 Task: Create an Instagram post with a nature image and a caption about protecting wildlife and promoting biodiversity.
Action: Mouse moved to (110, 321)
Screenshot: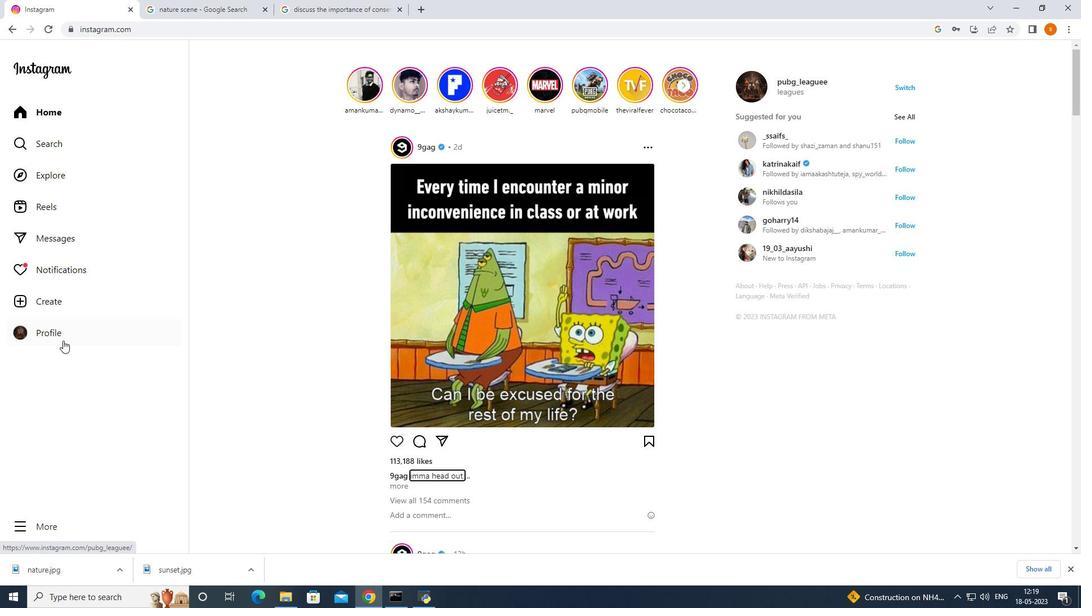 
Action: Mouse pressed left at (110, 321)
Screenshot: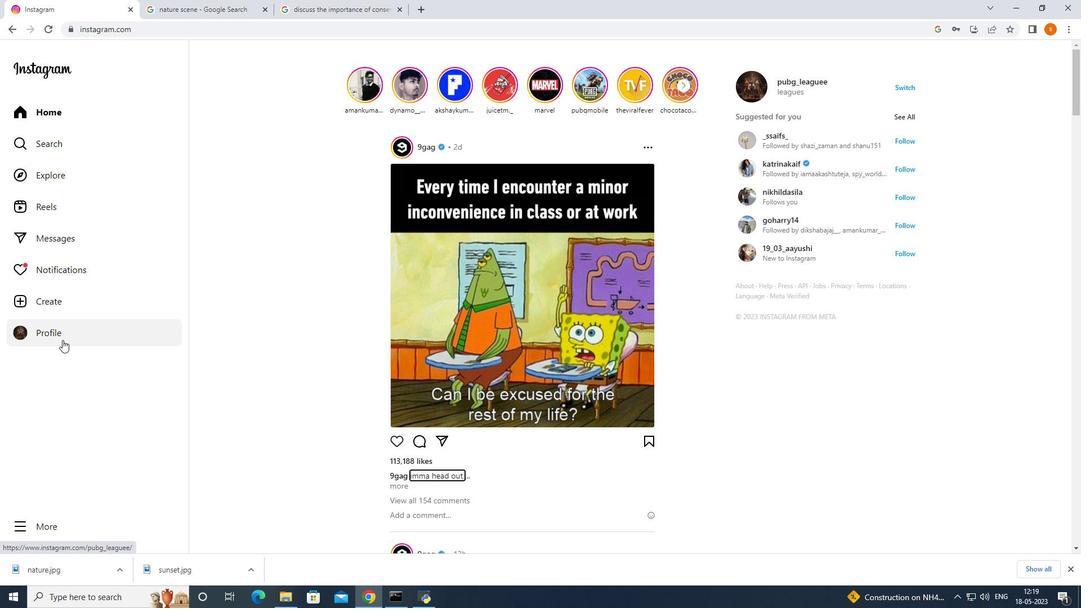 
Action: Mouse moved to (87, 169)
Screenshot: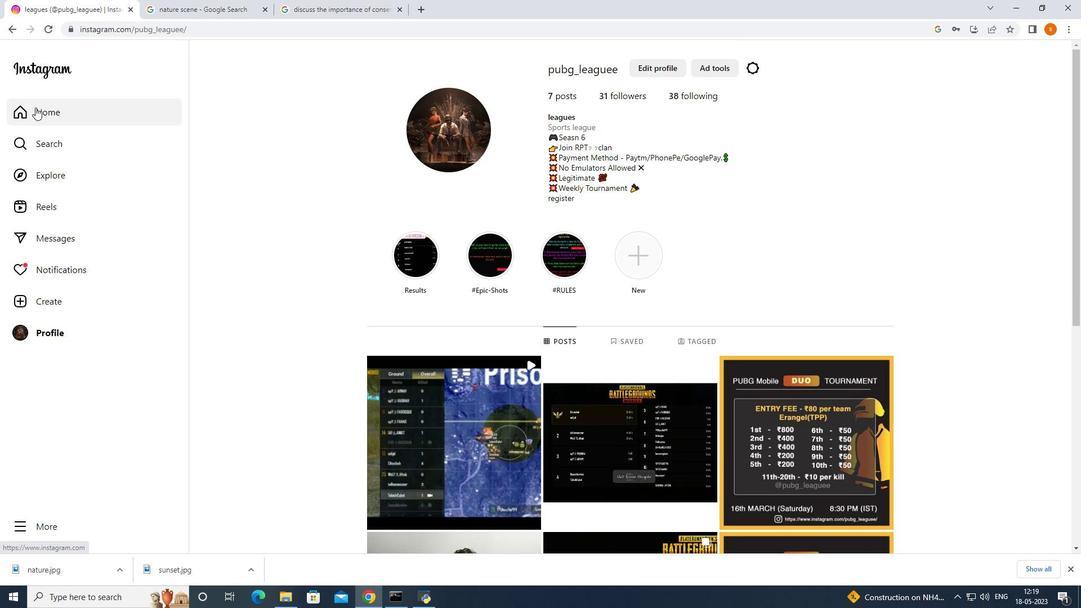 
Action: Mouse pressed left at (87, 169)
Screenshot: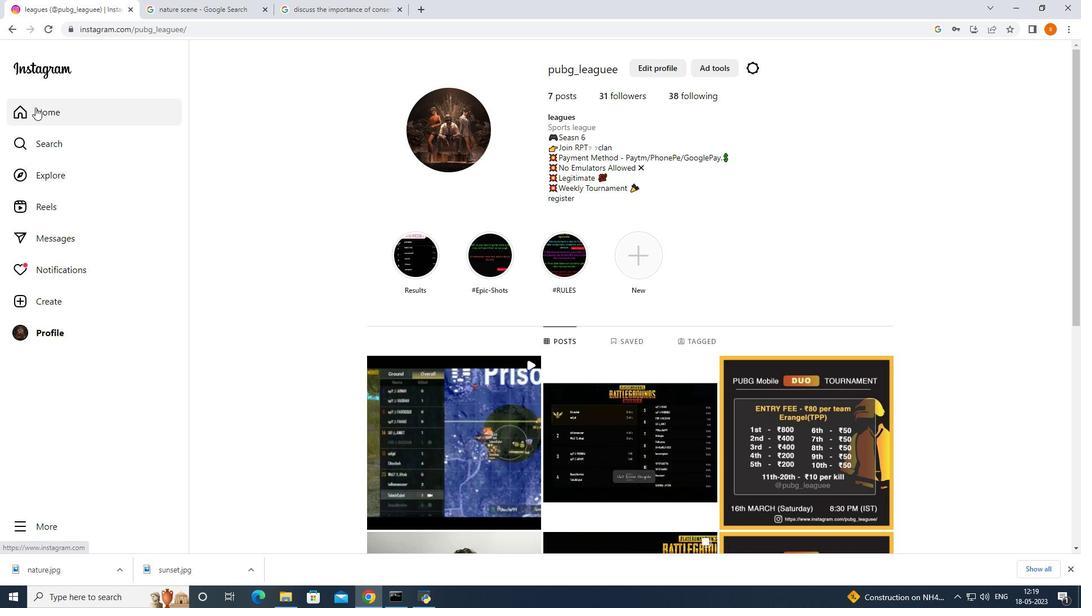 
Action: Mouse moved to (92, 304)
Screenshot: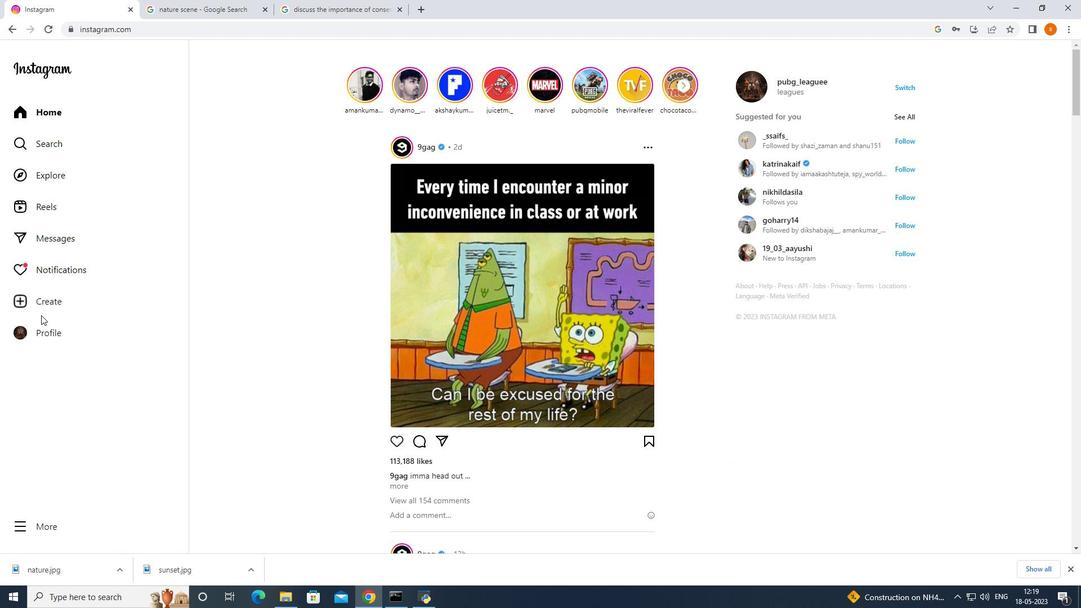 
Action: Mouse pressed left at (92, 304)
Screenshot: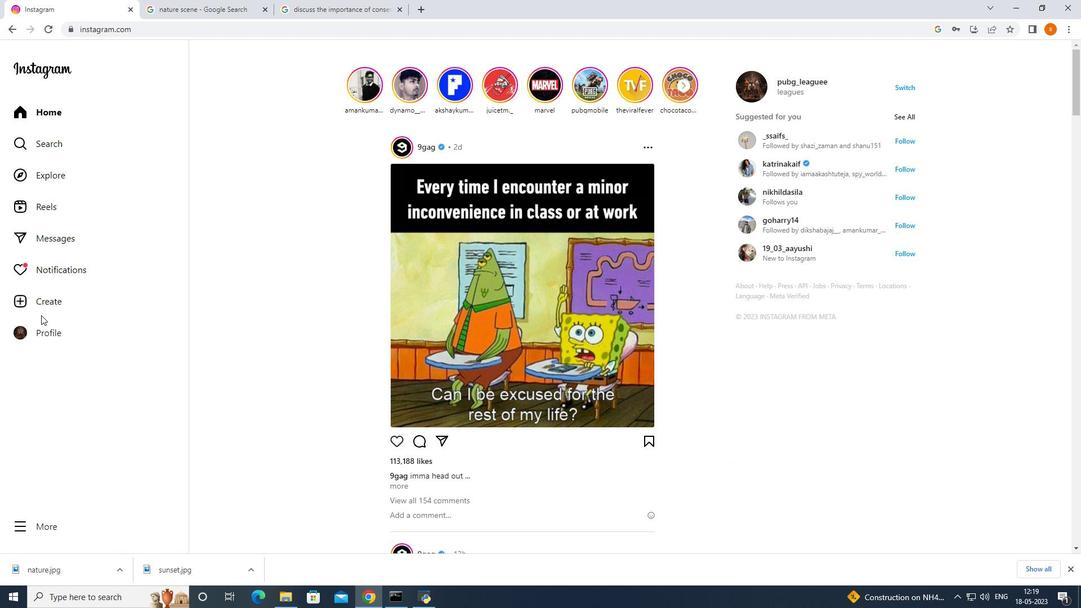 
Action: Mouse moved to (96, 300)
Screenshot: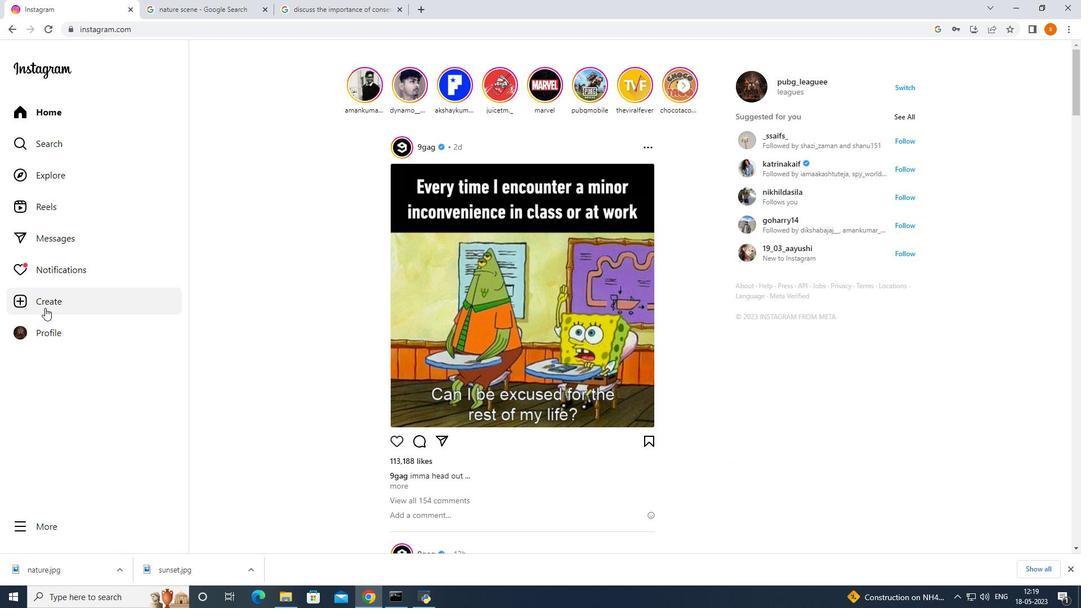 
Action: Mouse pressed left at (96, 300)
Screenshot: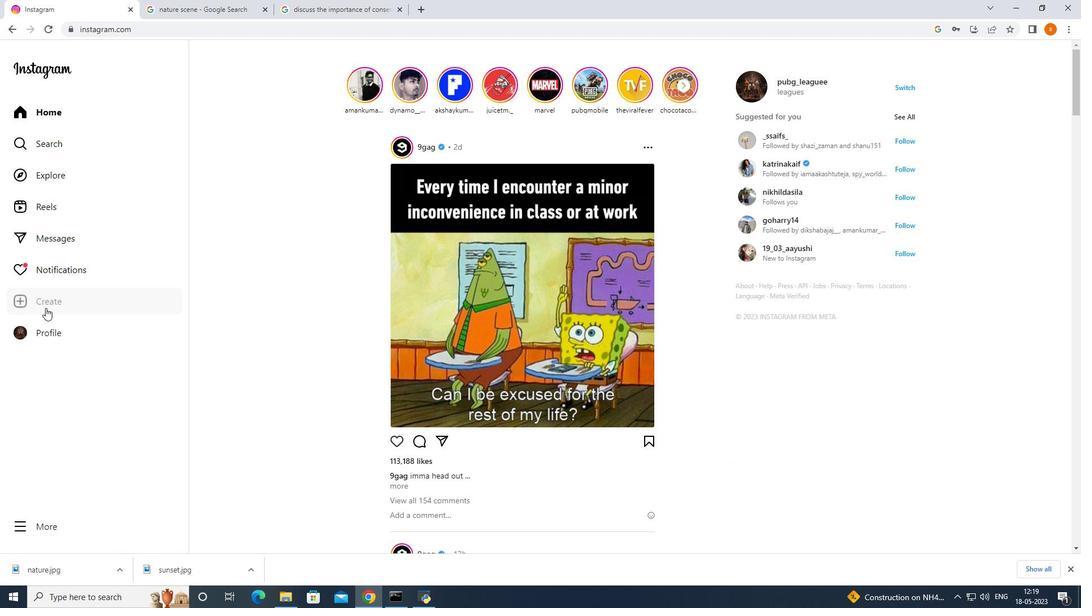 
Action: Mouse moved to (500, 321)
Screenshot: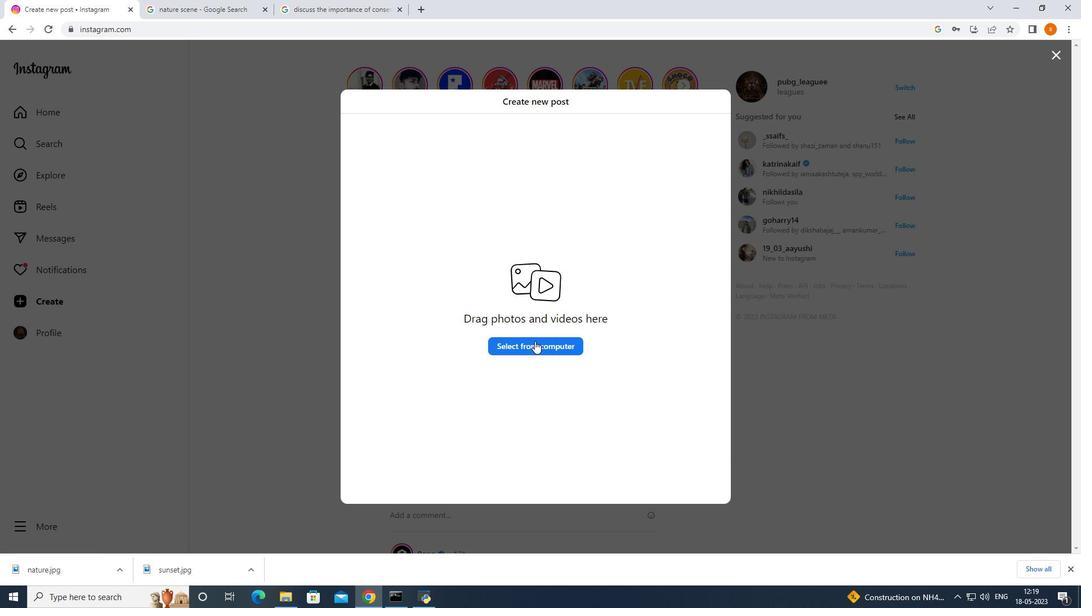 
Action: Mouse pressed left at (500, 321)
Screenshot: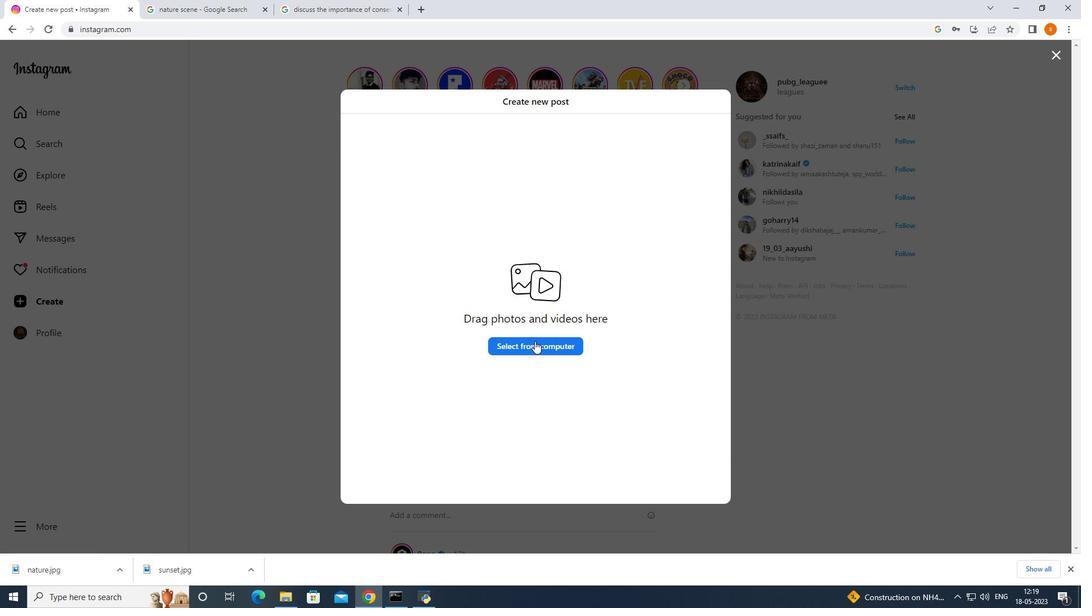 
Action: Mouse moved to (206, 293)
Screenshot: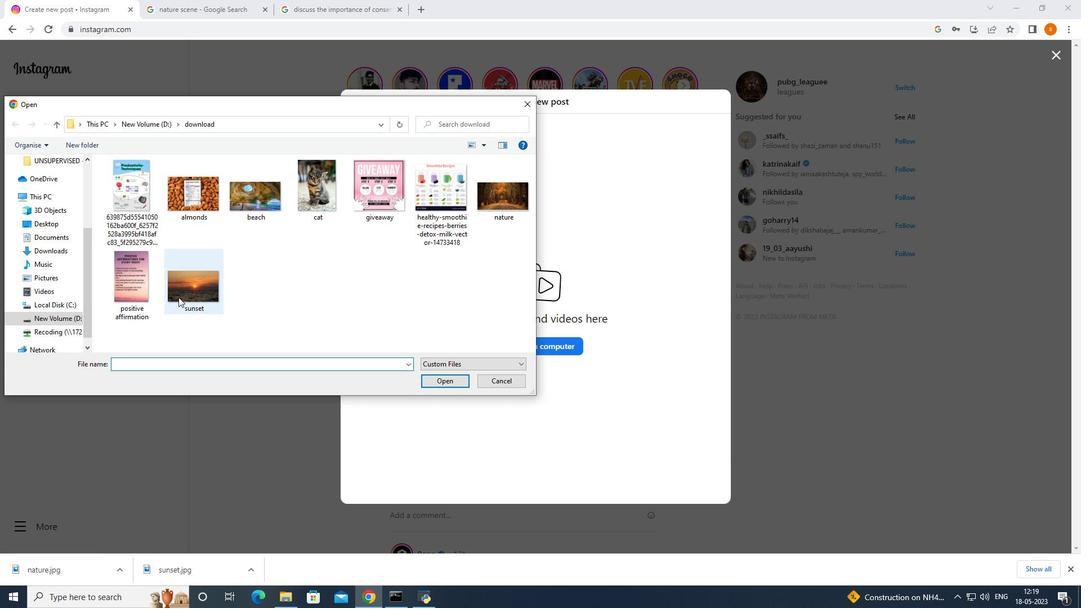 
Action: Mouse pressed left at (206, 293)
Screenshot: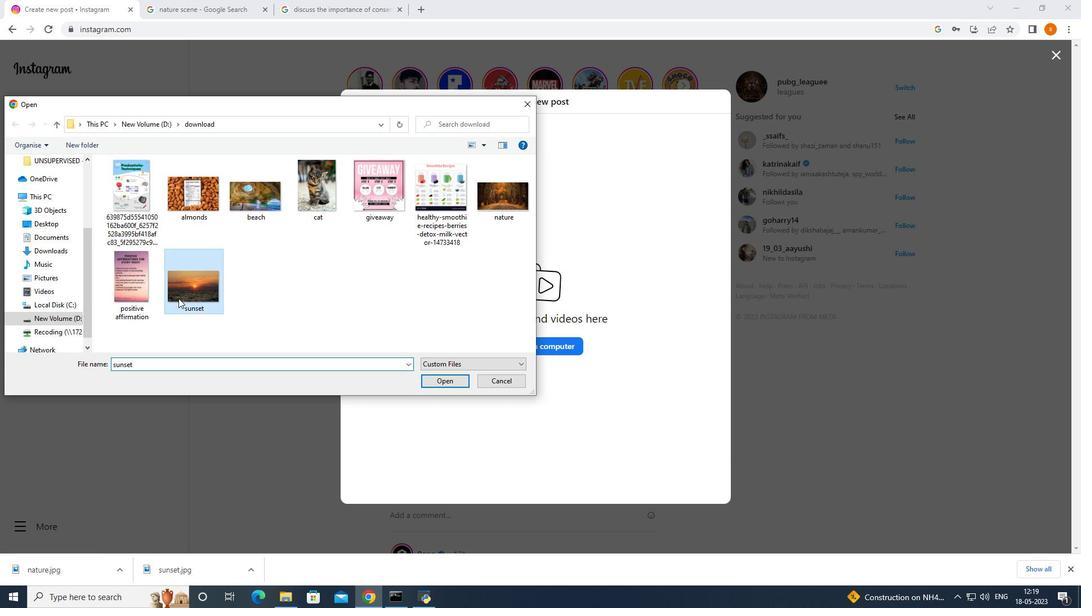 
Action: Mouse moved to (425, 349)
Screenshot: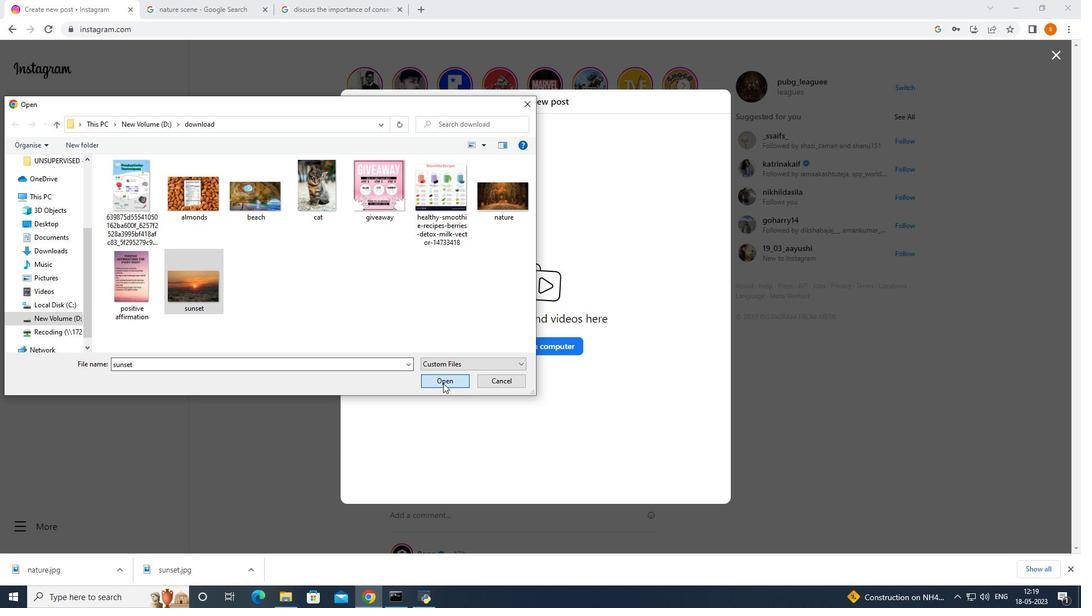 
Action: Mouse pressed left at (425, 349)
Screenshot: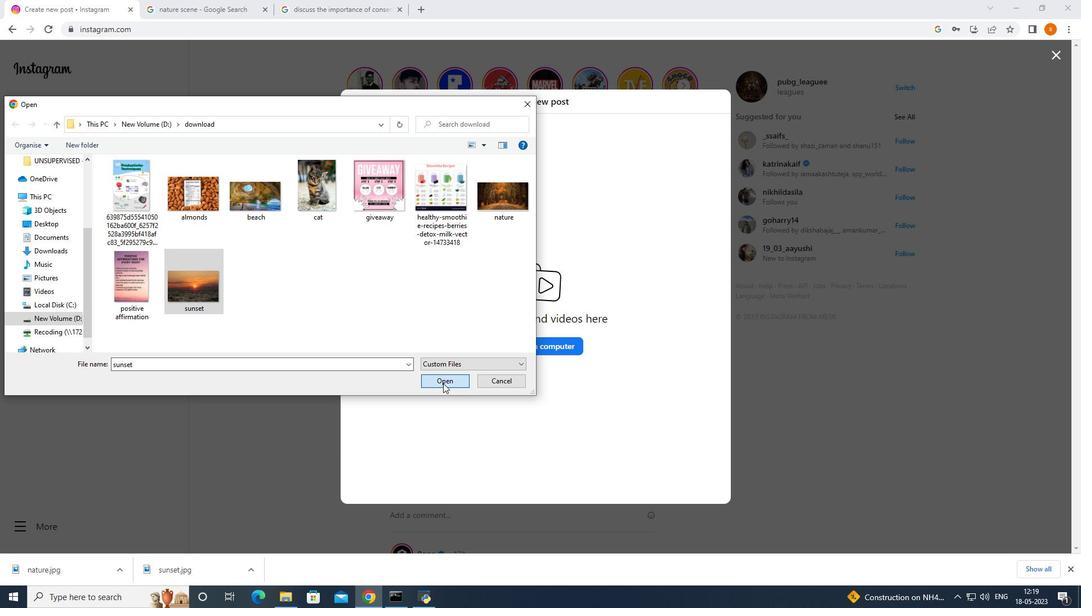 
Action: Mouse moved to (349, 166)
Screenshot: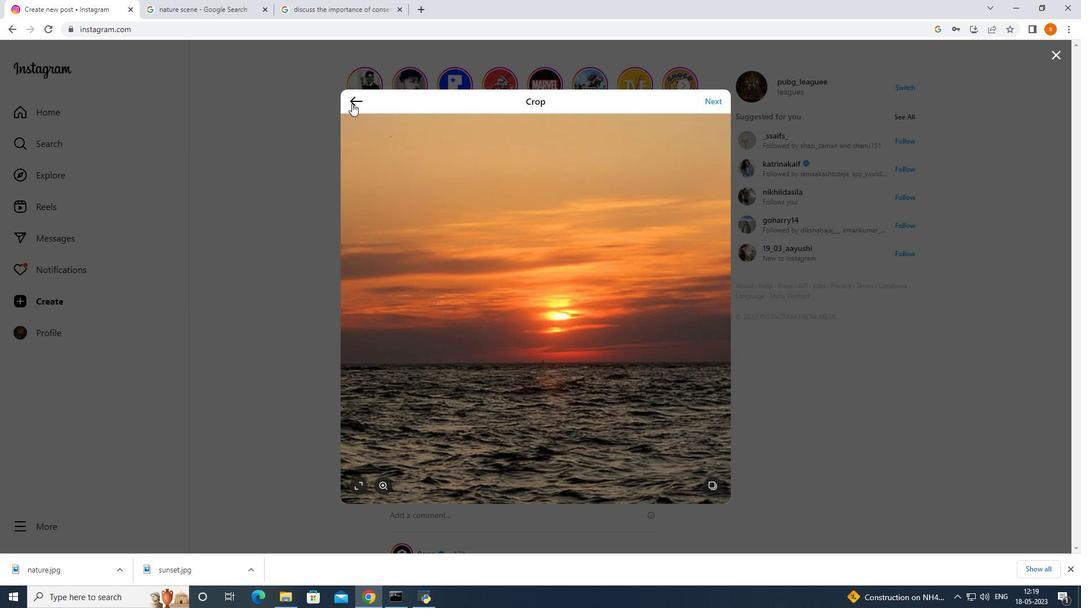 
Action: Mouse pressed left at (349, 166)
Screenshot: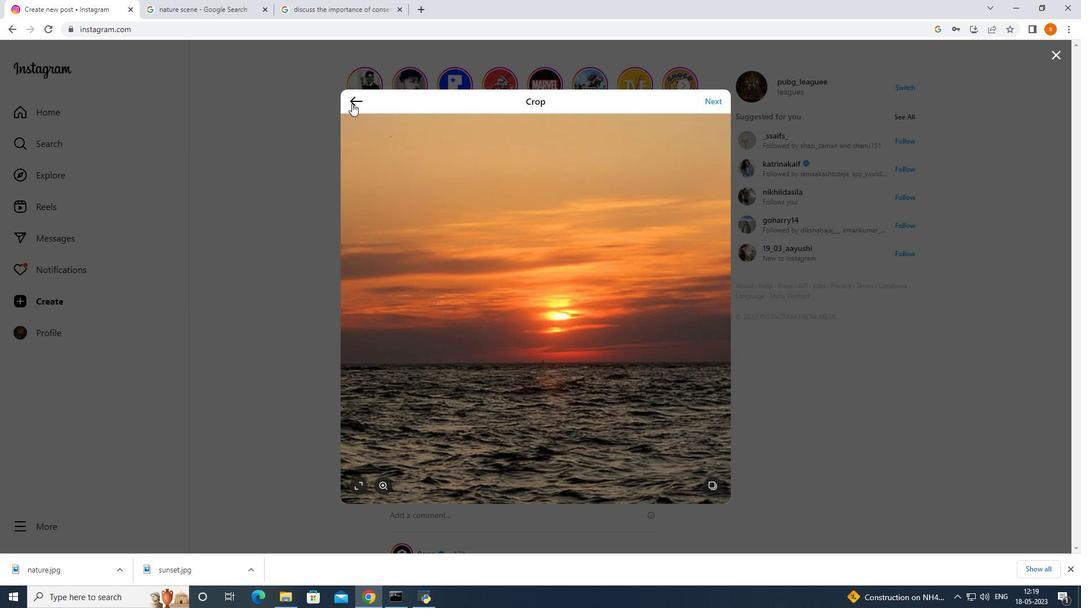 
Action: Mouse moved to (504, 309)
Screenshot: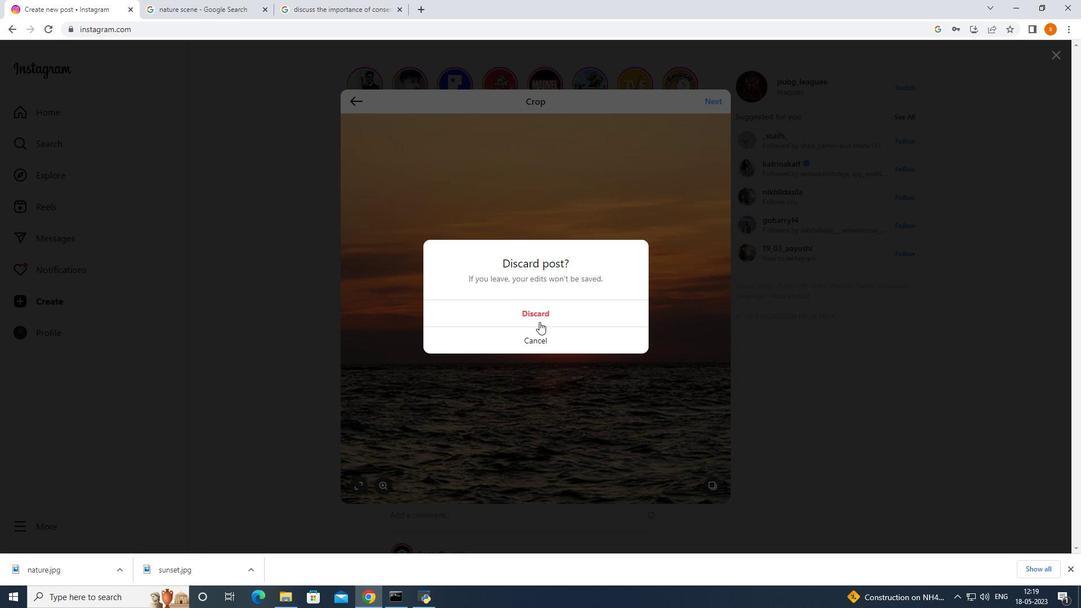 
Action: Mouse pressed left at (504, 309)
Screenshot: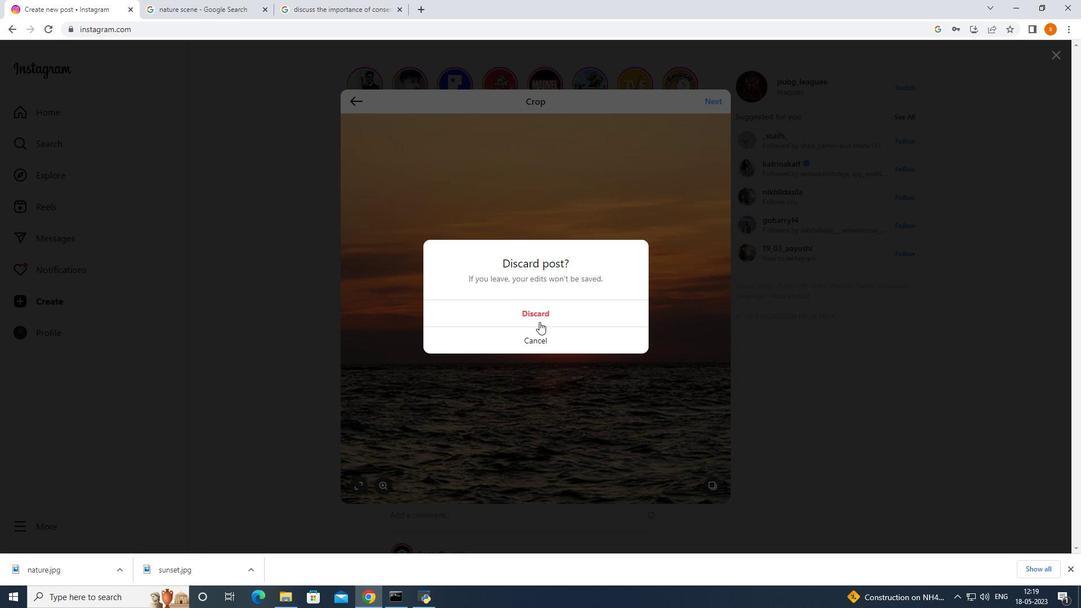 
Action: Mouse moved to (507, 323)
Screenshot: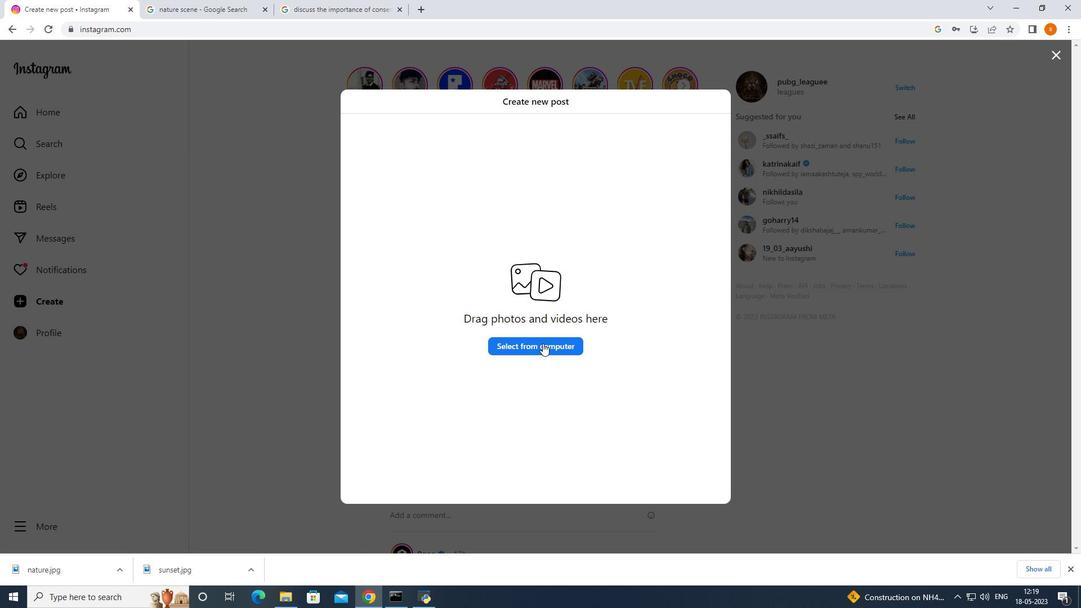 
Action: Mouse pressed left at (507, 323)
Screenshot: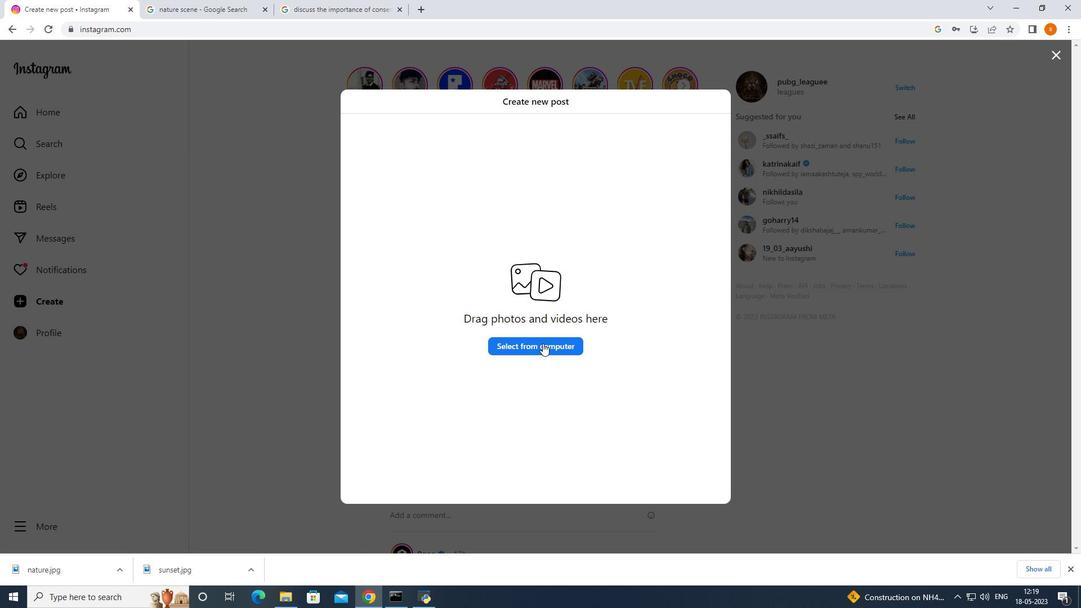 
Action: Mouse moved to (494, 225)
Screenshot: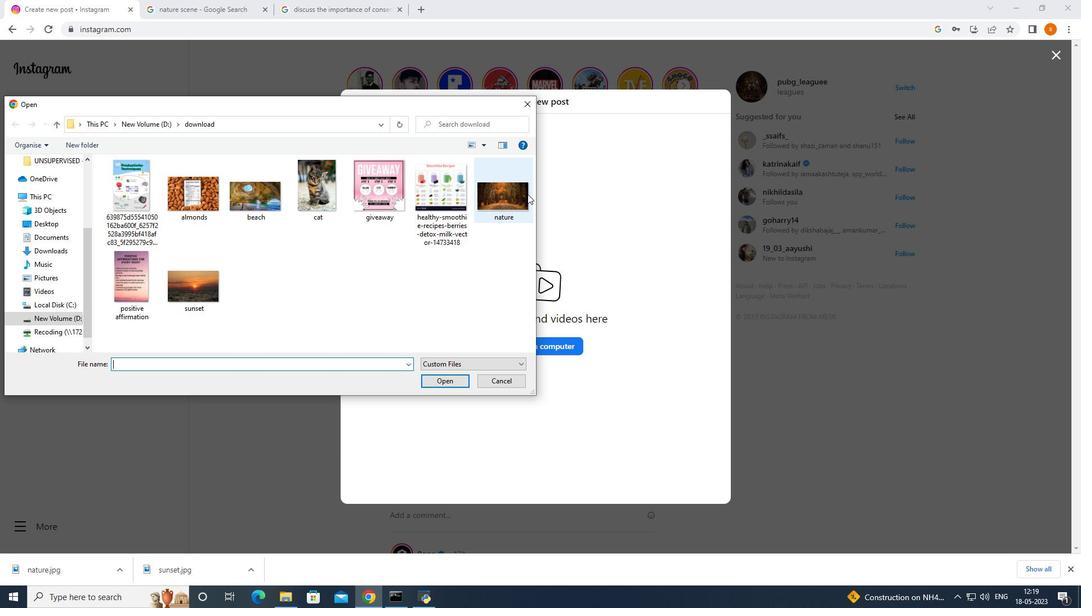 
Action: Mouse pressed left at (494, 225)
Screenshot: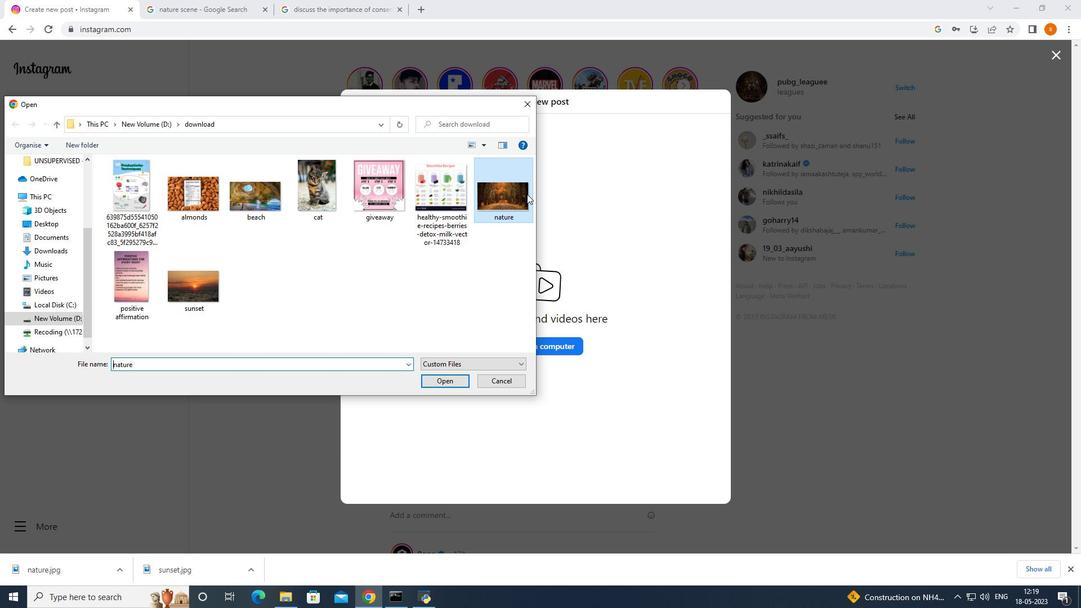 
Action: Mouse moved to (430, 347)
Screenshot: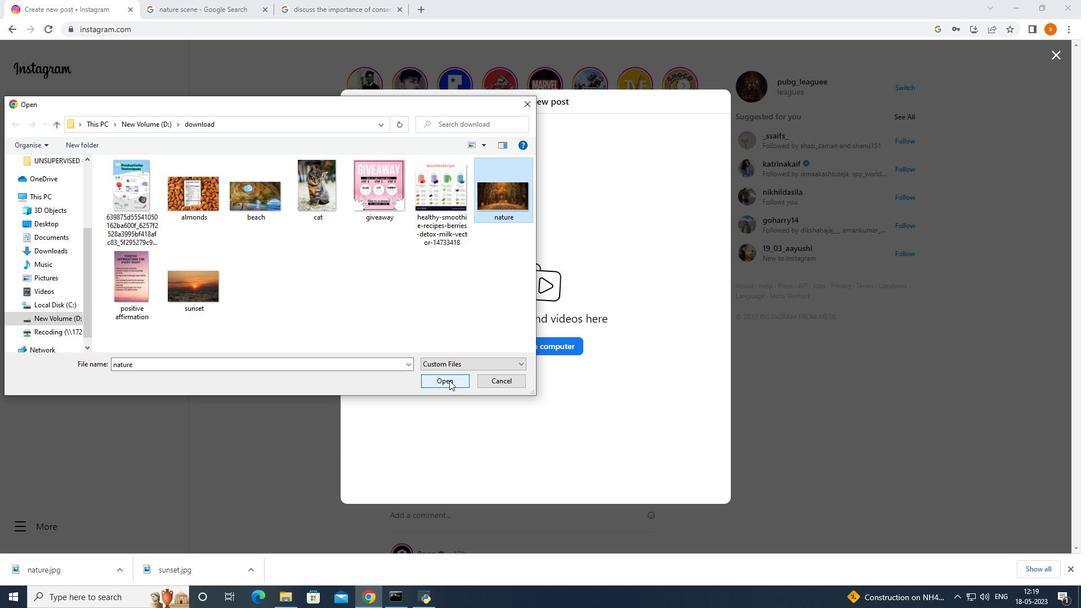 
Action: Mouse pressed left at (430, 347)
Screenshot: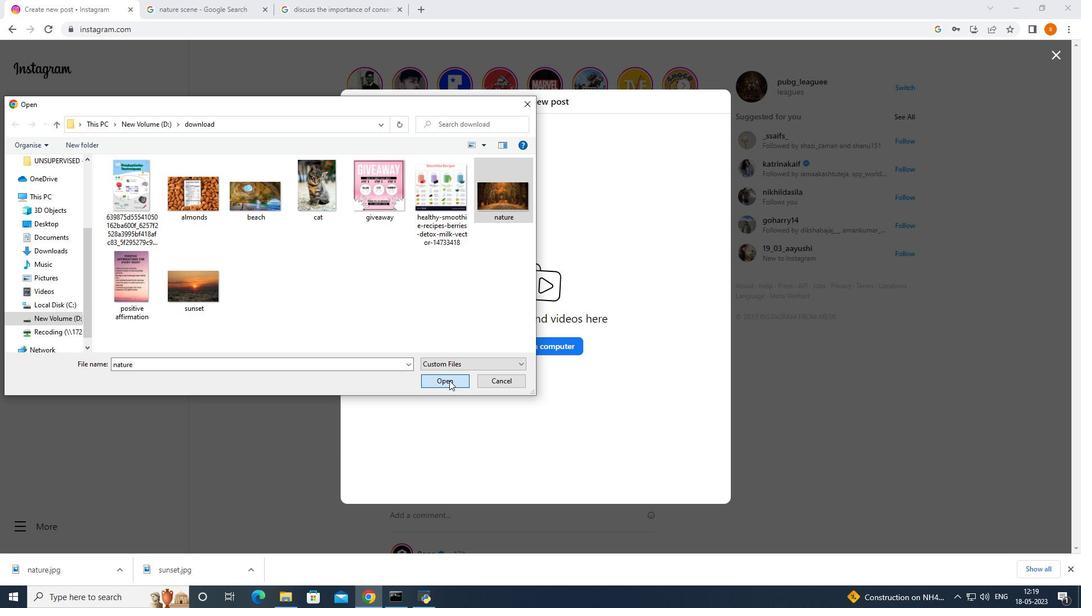 
Action: Mouse moved to (350, 421)
Screenshot: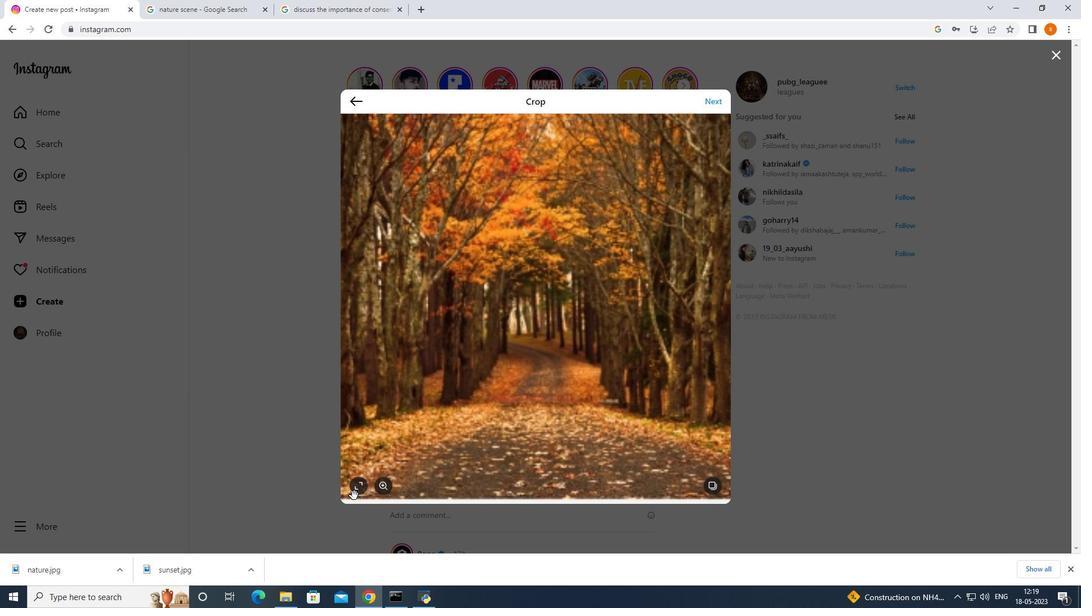 
Action: Mouse pressed left at (350, 421)
Screenshot: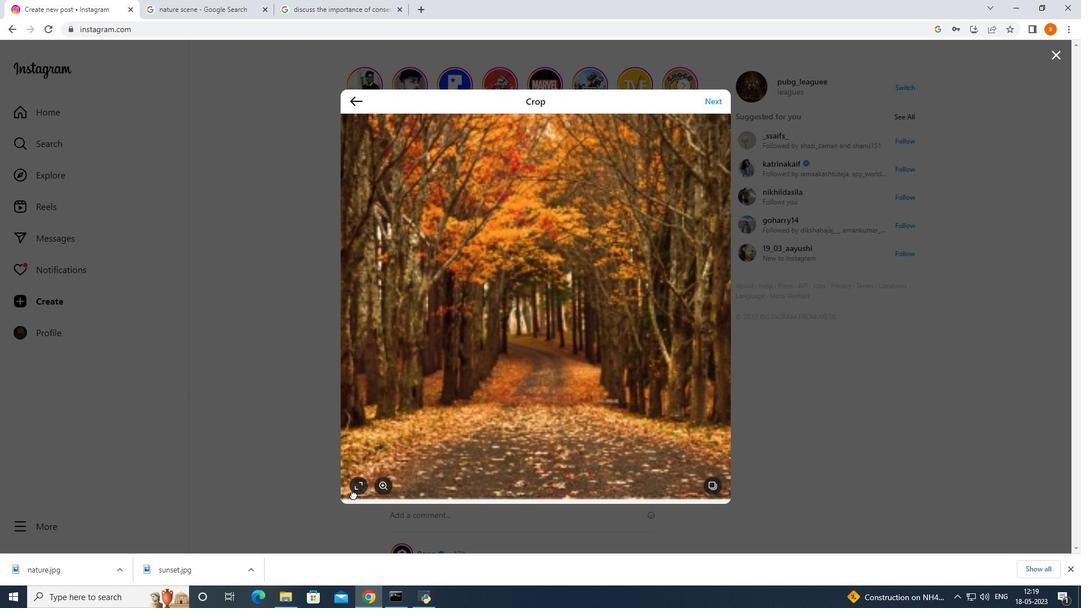 
Action: Mouse moved to (358, 415)
Screenshot: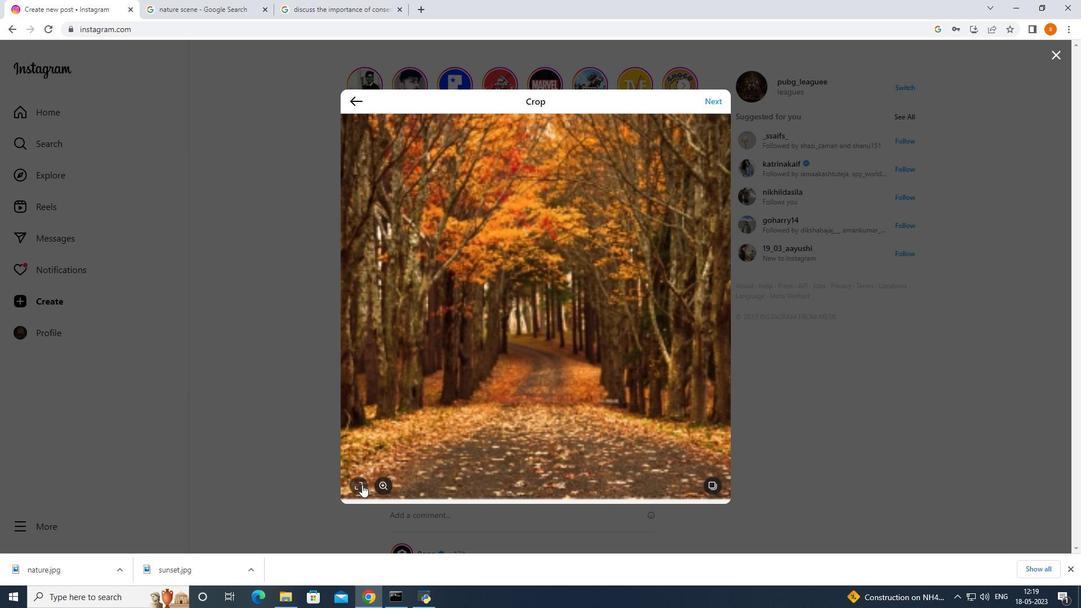 
Action: Mouse pressed left at (358, 415)
Screenshot: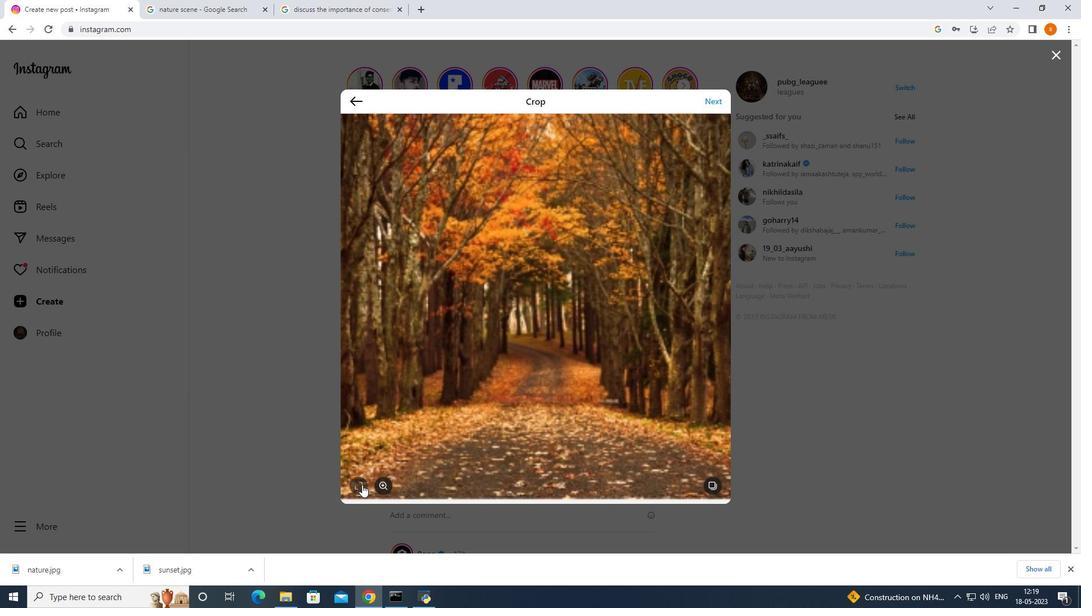 
Action: Mouse moved to (379, 344)
Screenshot: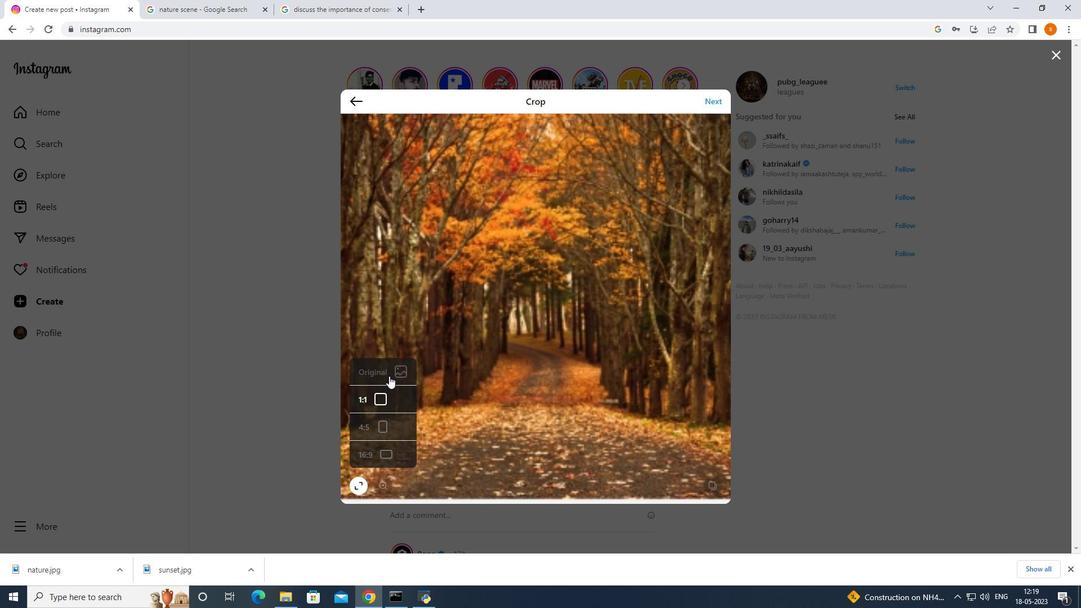 
Action: Mouse pressed left at (379, 344)
Screenshot: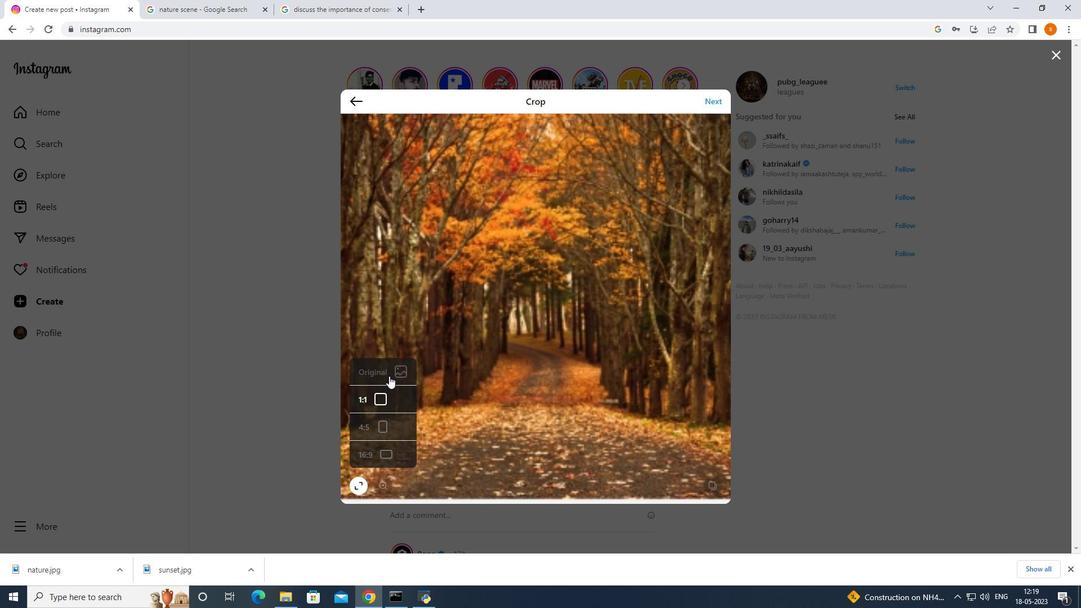 
Action: Mouse moved to (649, 162)
Screenshot: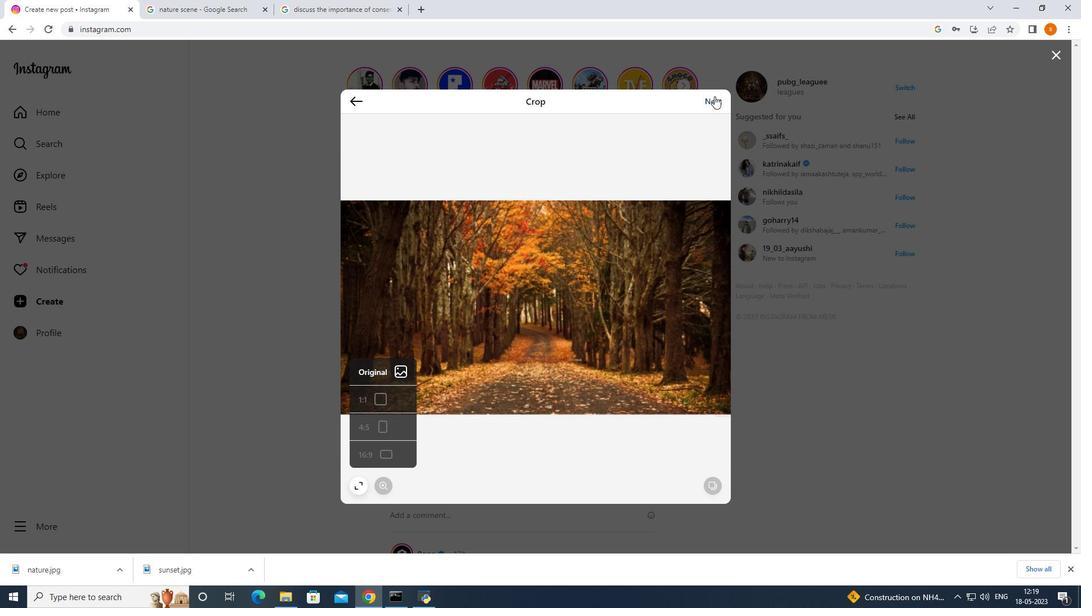 
Action: Mouse pressed left at (649, 162)
Screenshot: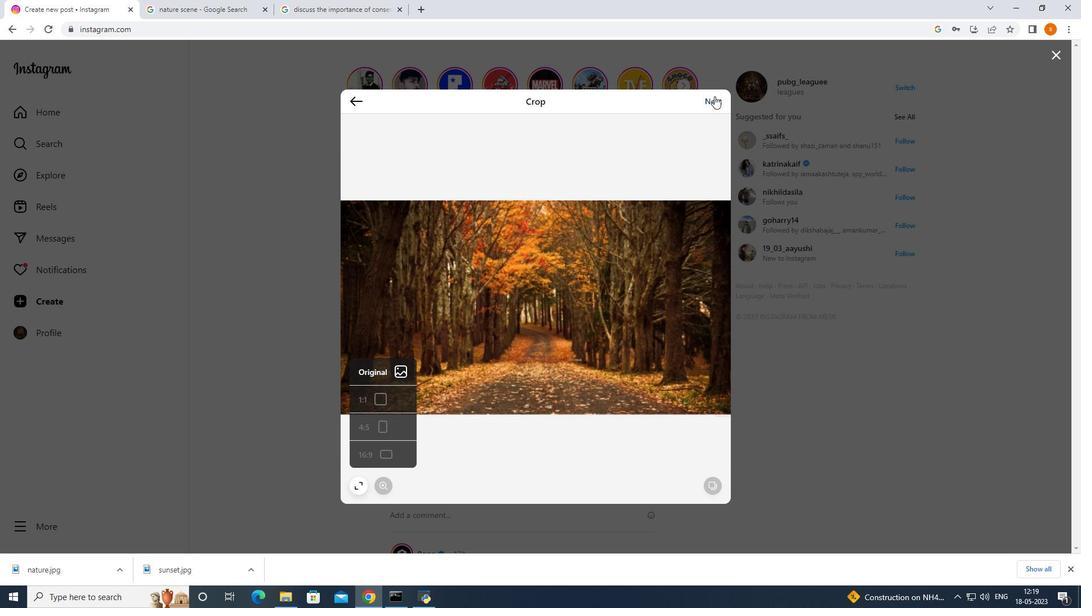 
Action: Mouse moved to (668, 208)
Screenshot: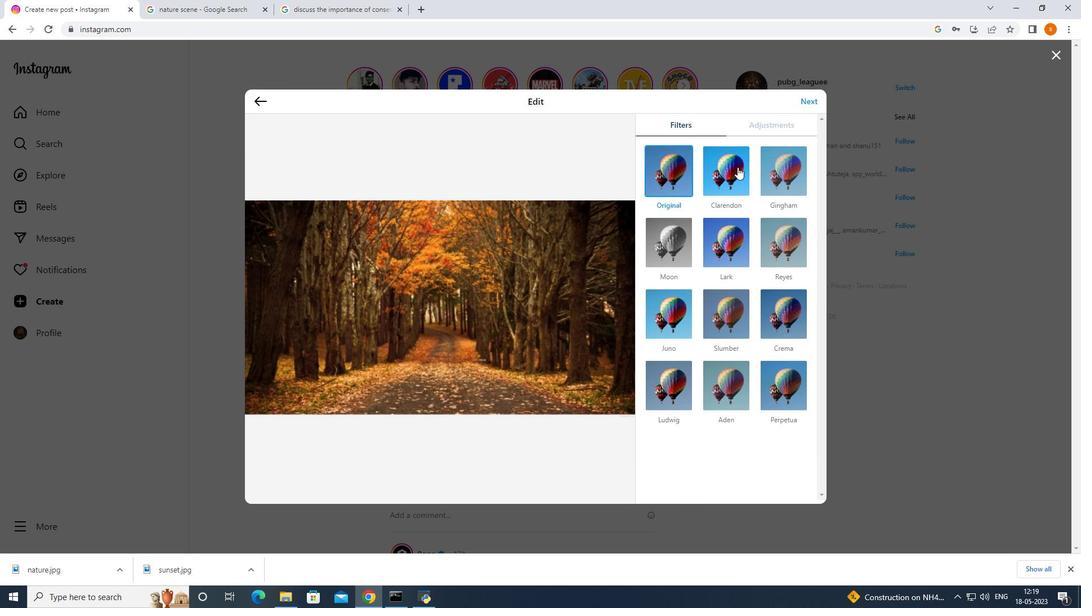 
Action: Mouse pressed left at (668, 208)
Screenshot: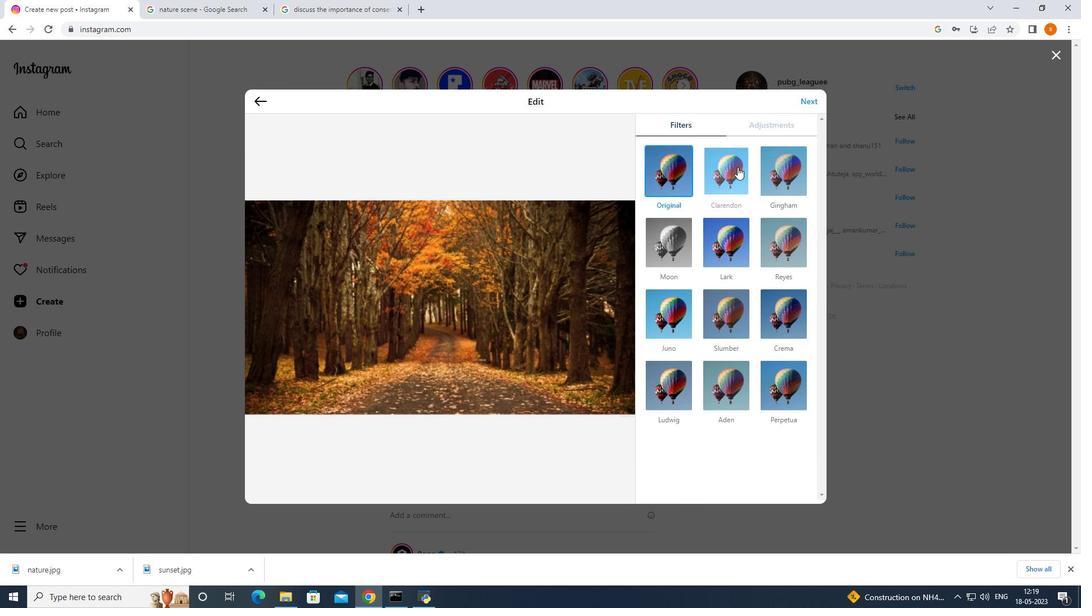 
Action: Mouse moved to (614, 211)
Screenshot: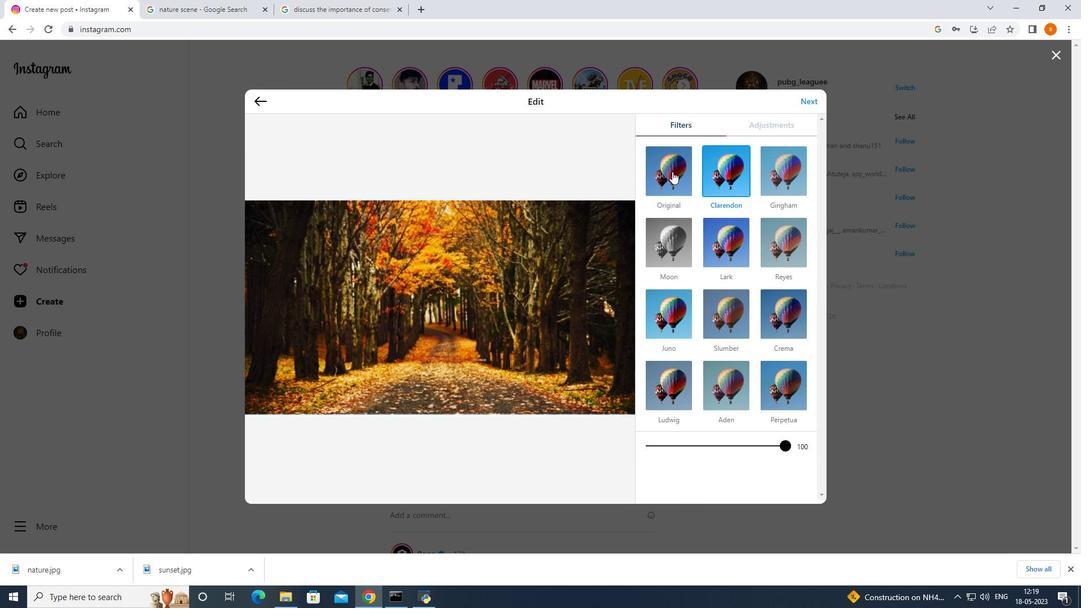 
Action: Mouse pressed left at (614, 211)
Screenshot: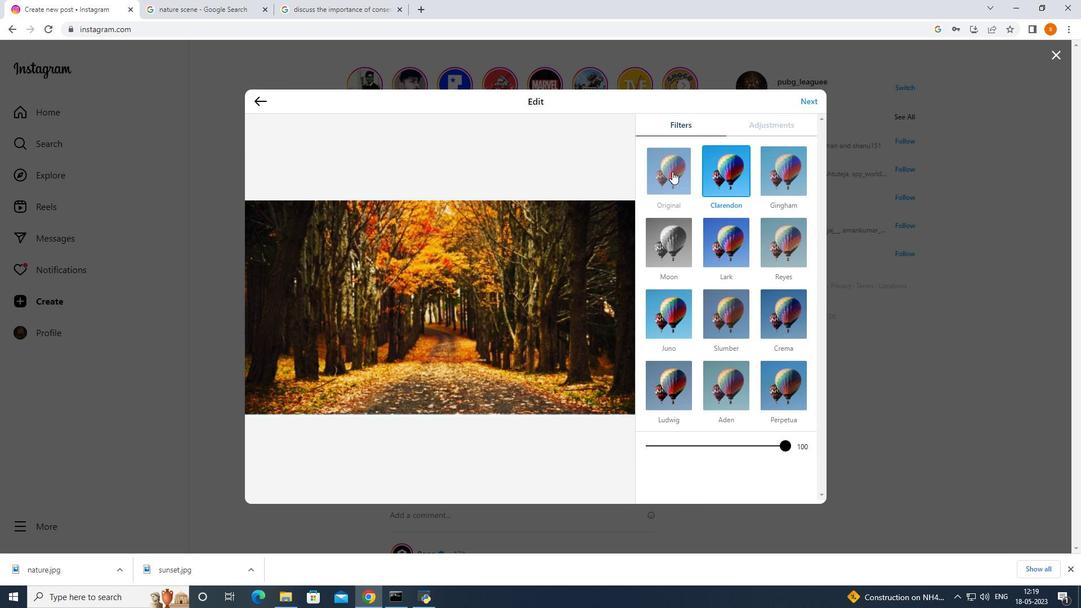 
Action: Mouse moved to (714, 201)
Screenshot: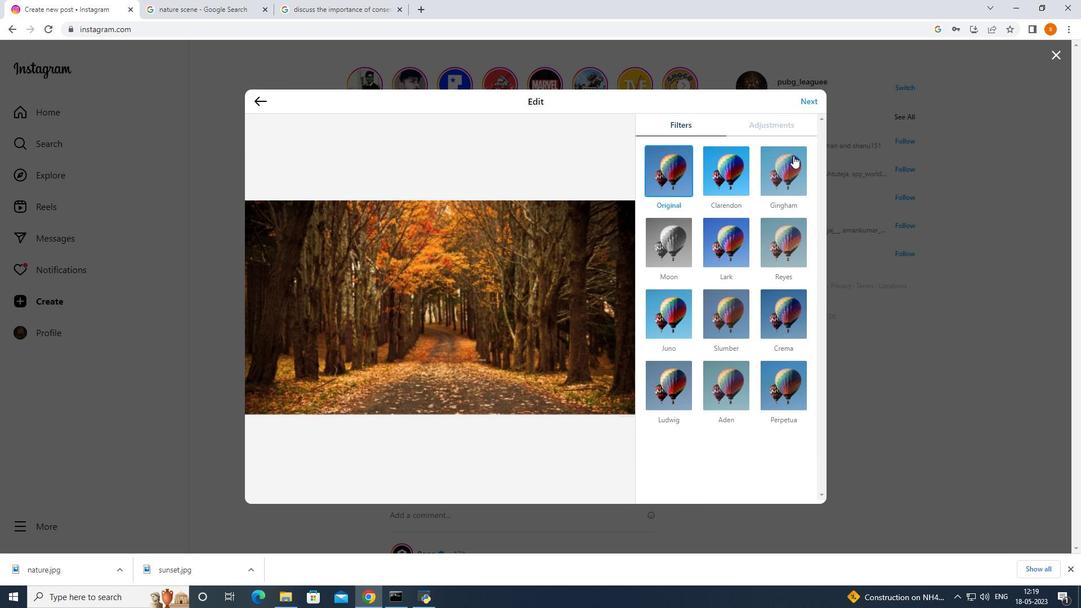 
Action: Mouse pressed left at (714, 201)
Screenshot: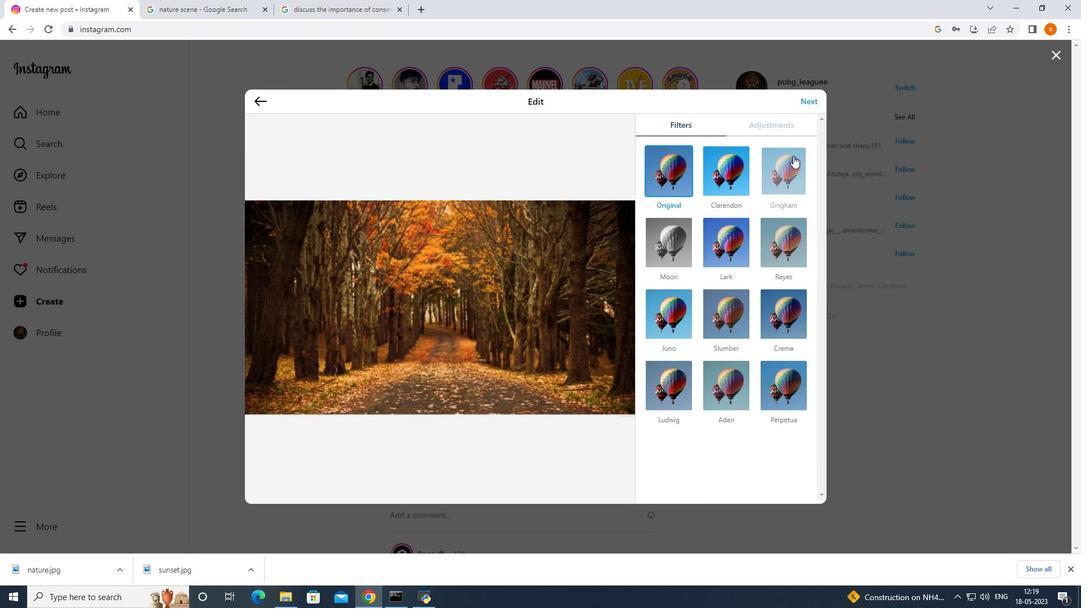 
Action: Mouse moved to (607, 264)
Screenshot: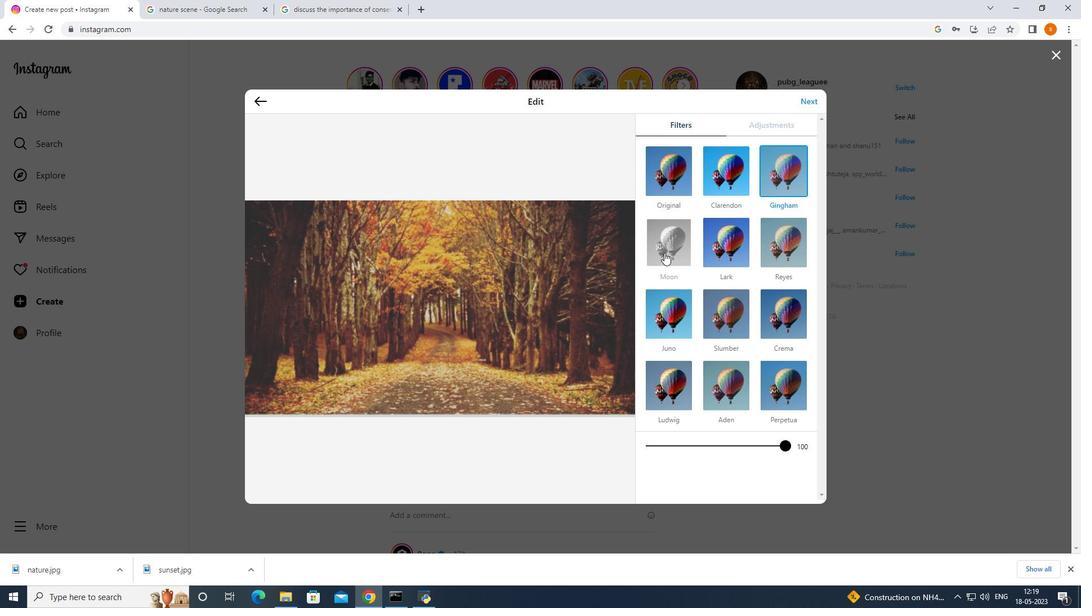 
Action: Mouse pressed left at (607, 264)
Screenshot: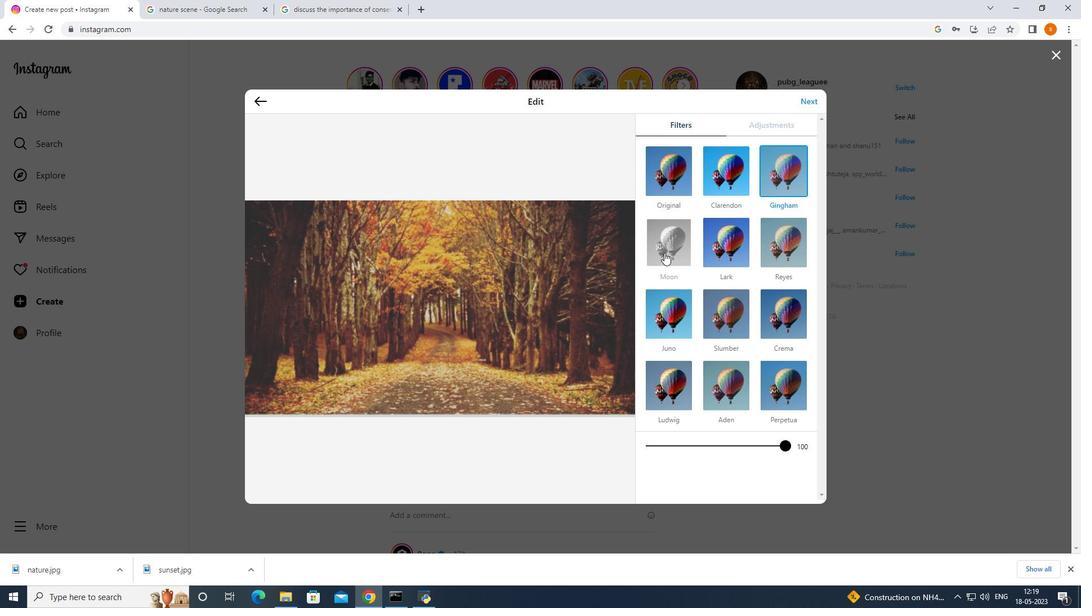 
Action: Mouse moved to (649, 259)
Screenshot: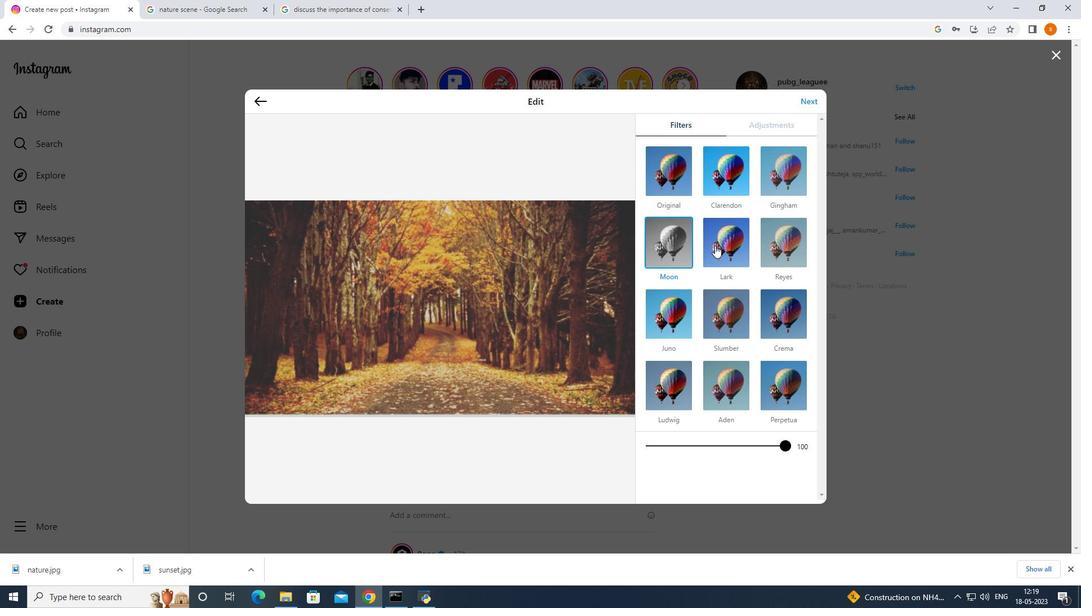 
Action: Mouse pressed left at (649, 259)
Screenshot: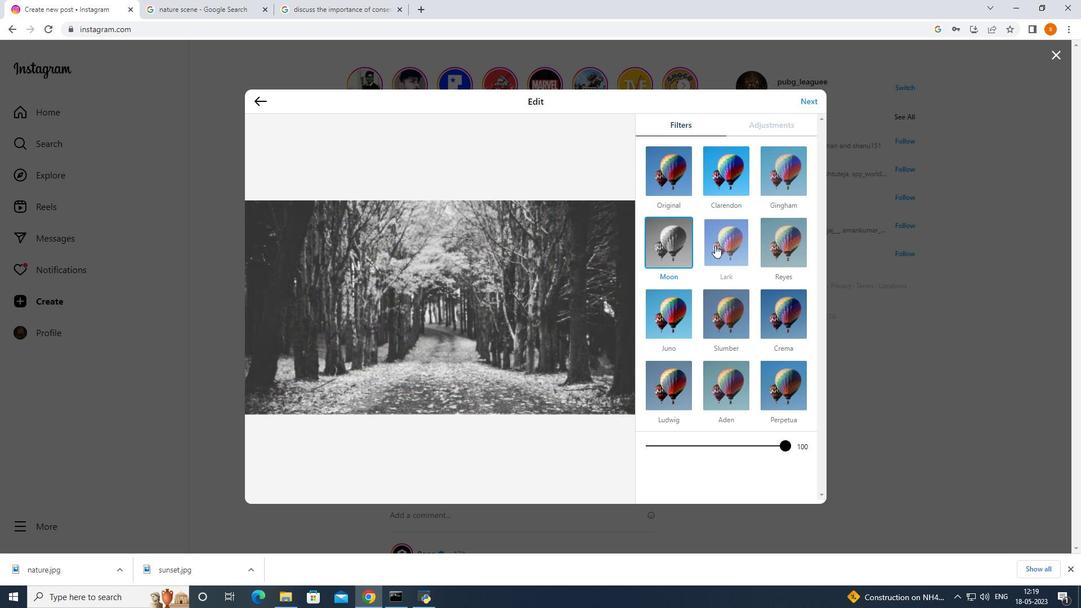 
Action: Mouse moved to (706, 256)
Screenshot: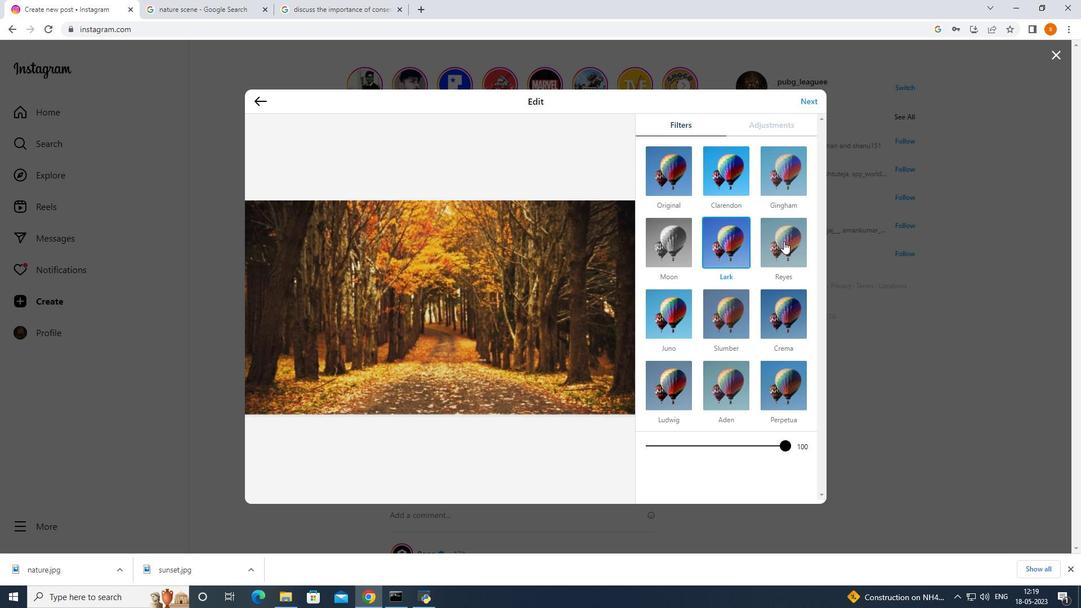 
Action: Mouse pressed left at (706, 256)
Screenshot: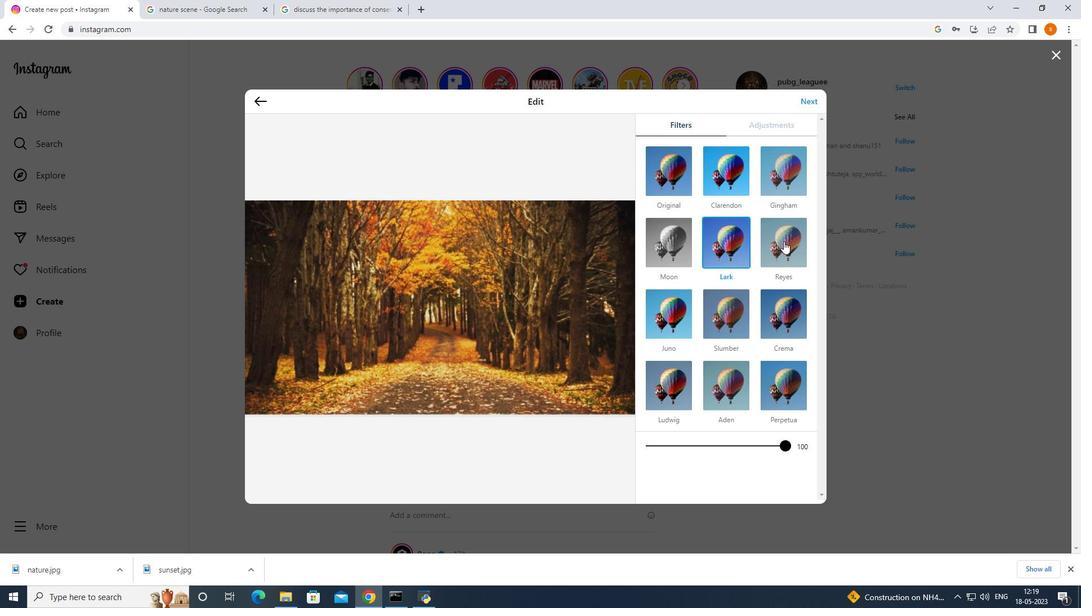 
Action: Mouse moved to (651, 313)
Screenshot: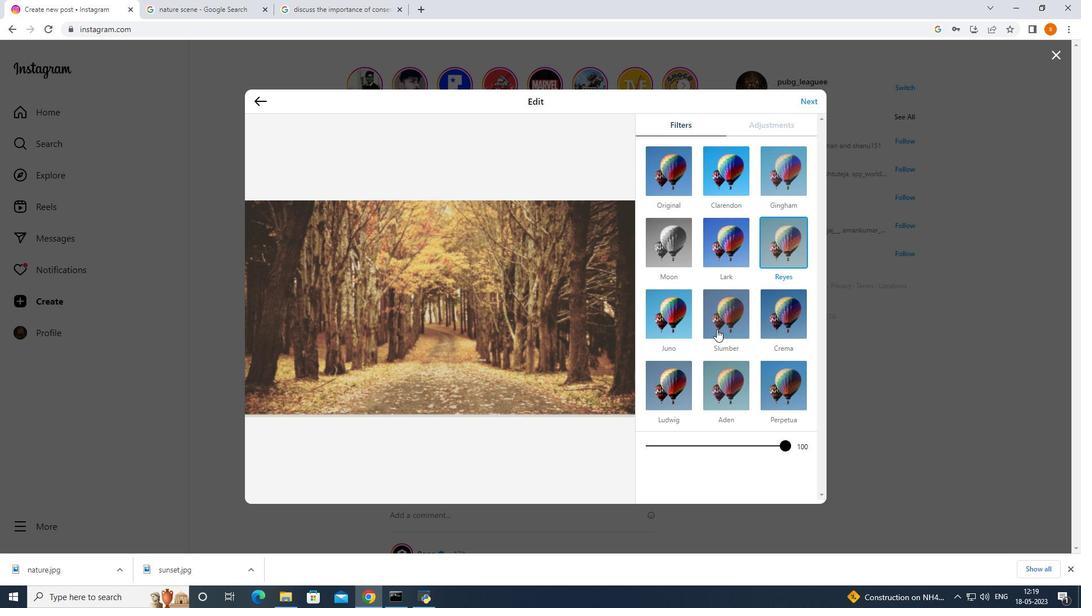 
Action: Mouse pressed left at (651, 313)
Screenshot: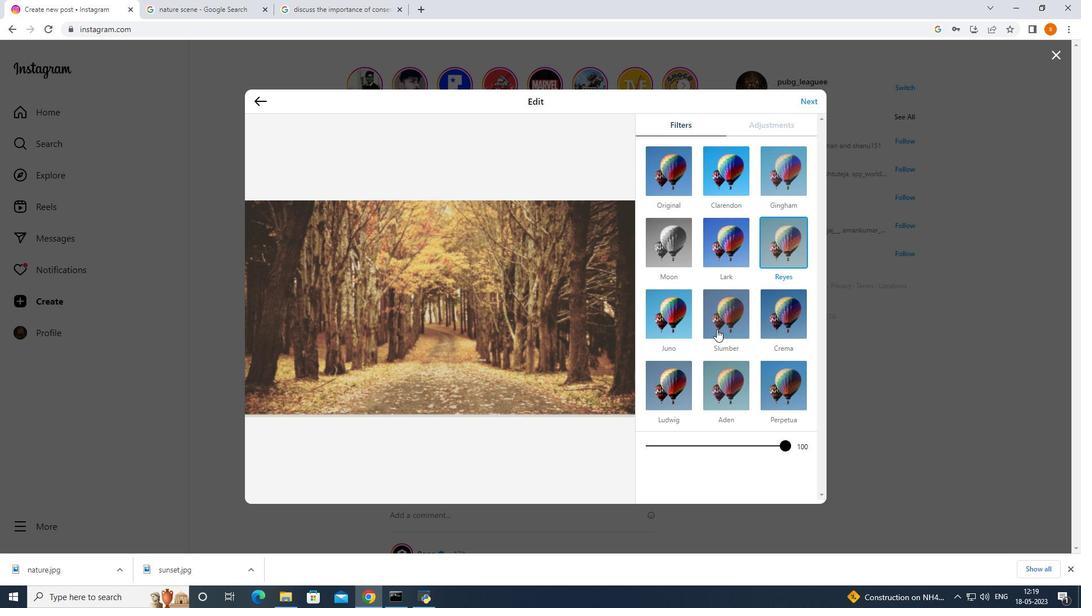 
Action: Mouse moved to (609, 312)
Screenshot: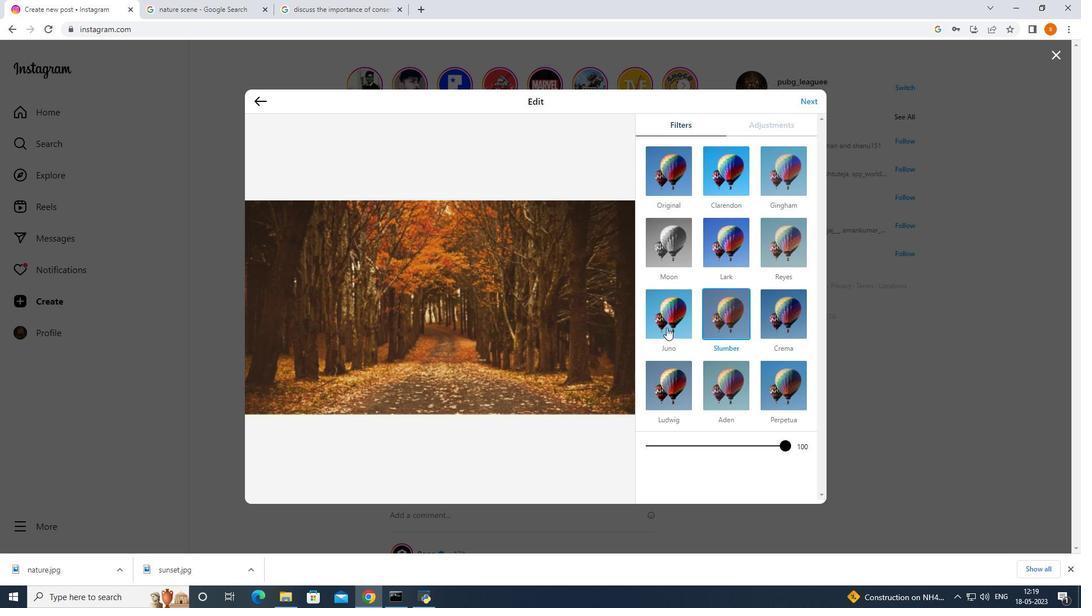 
Action: Mouse pressed left at (609, 312)
Screenshot: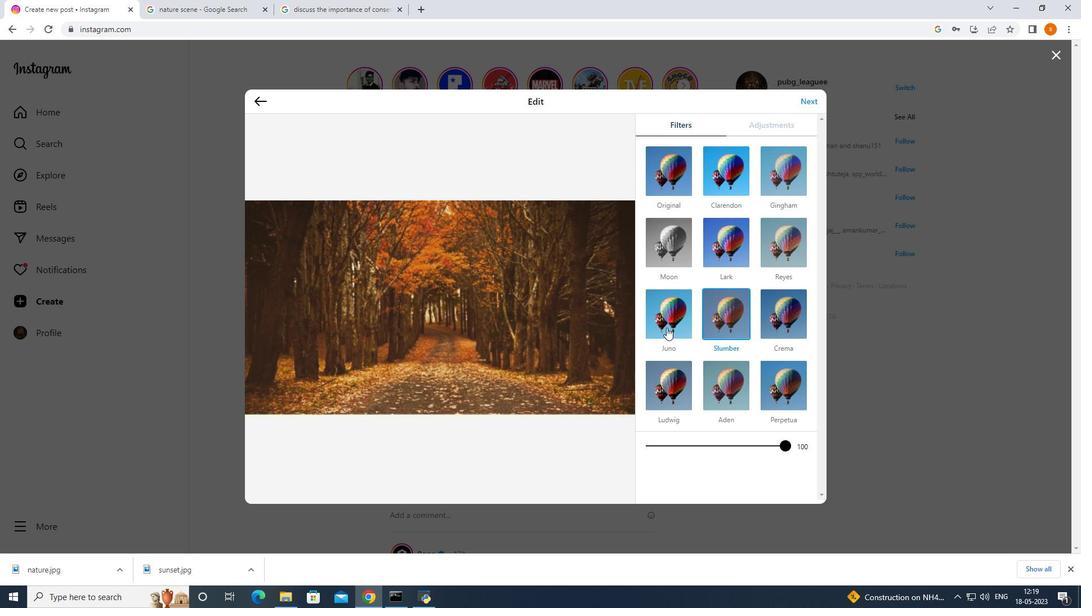 
Action: Mouse moved to (607, 362)
Screenshot: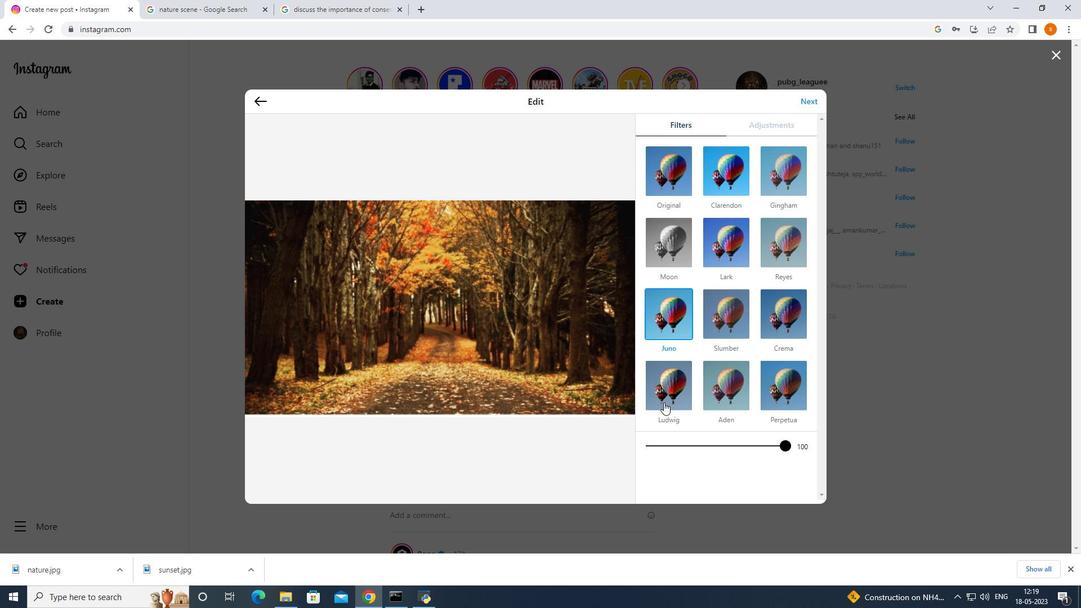 
Action: Mouse pressed left at (607, 362)
Screenshot: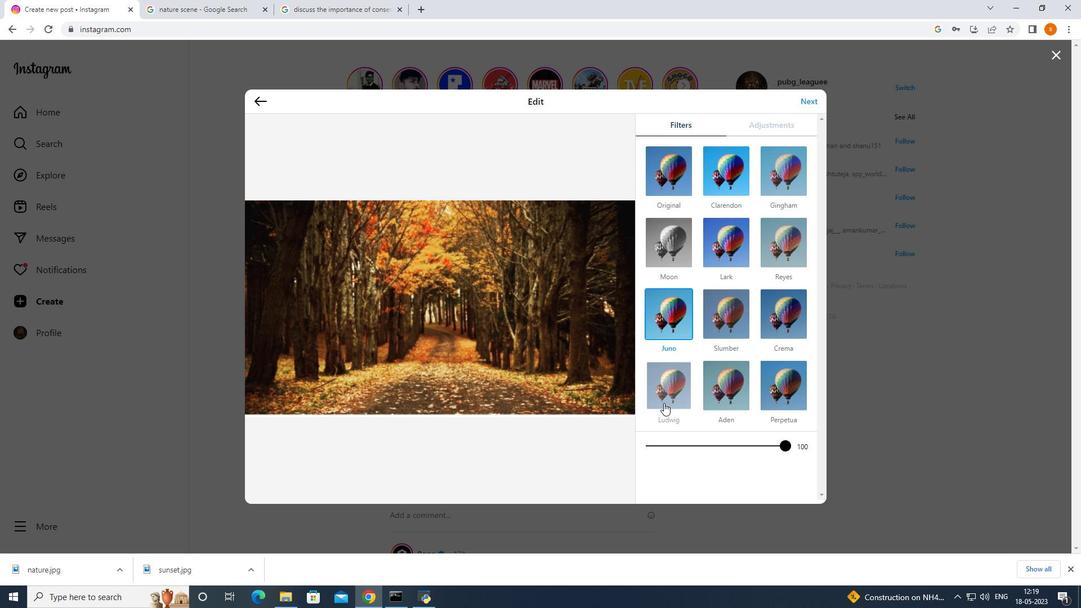 
Action: Mouse moved to (657, 356)
Screenshot: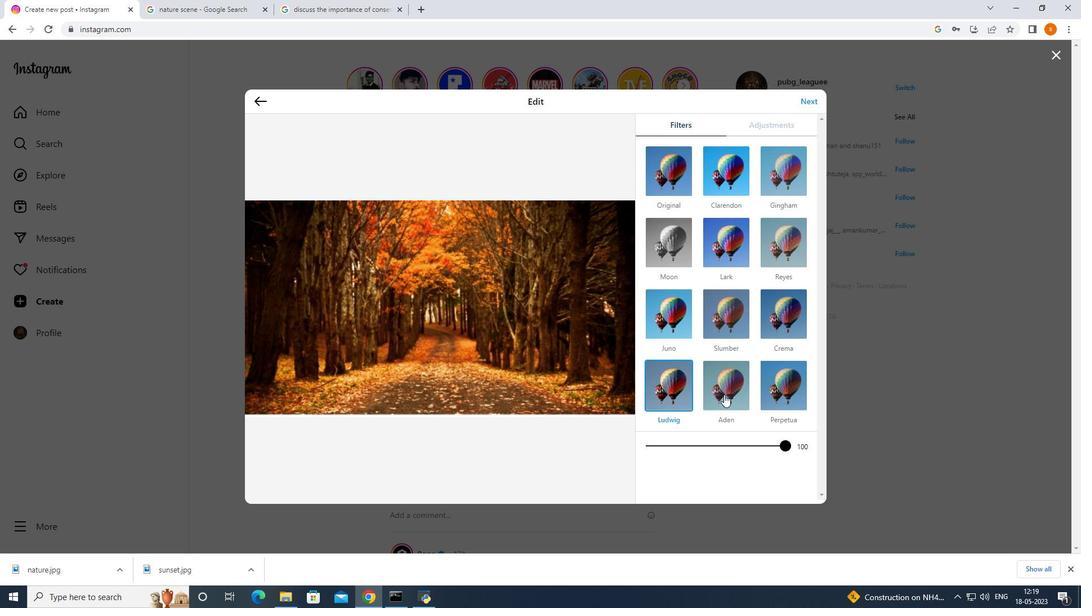 
Action: Mouse pressed left at (657, 356)
Screenshot: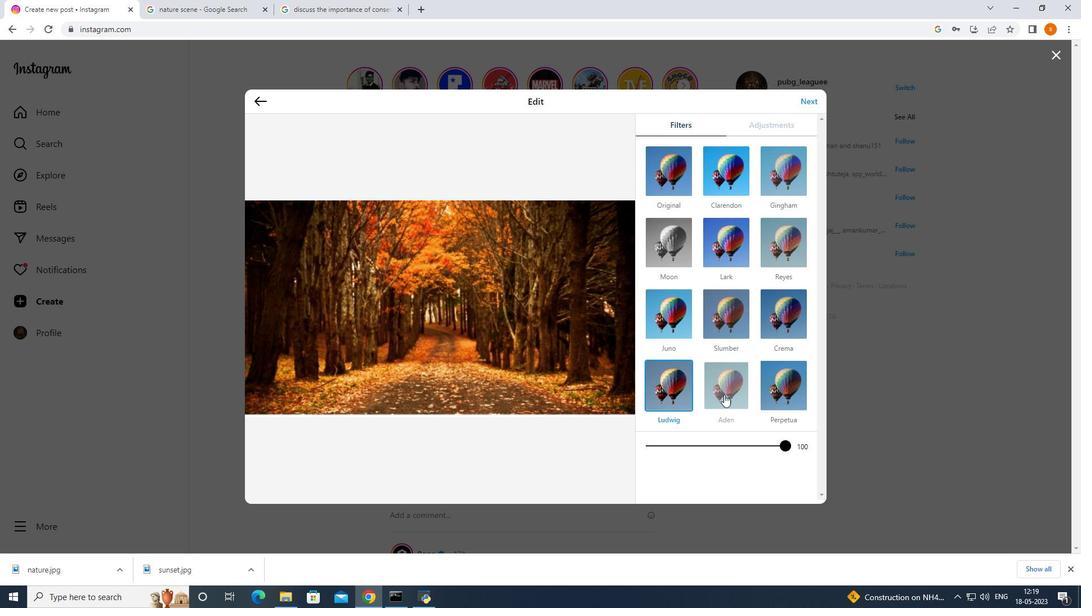 
Action: Mouse moved to (709, 358)
Screenshot: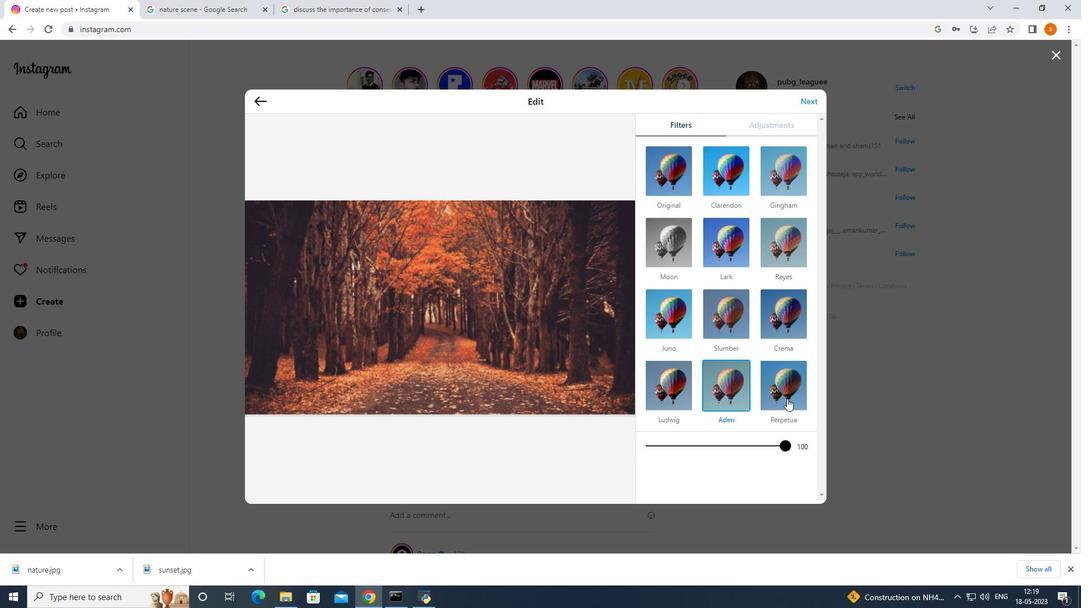 
Action: Mouse pressed left at (709, 358)
Screenshot: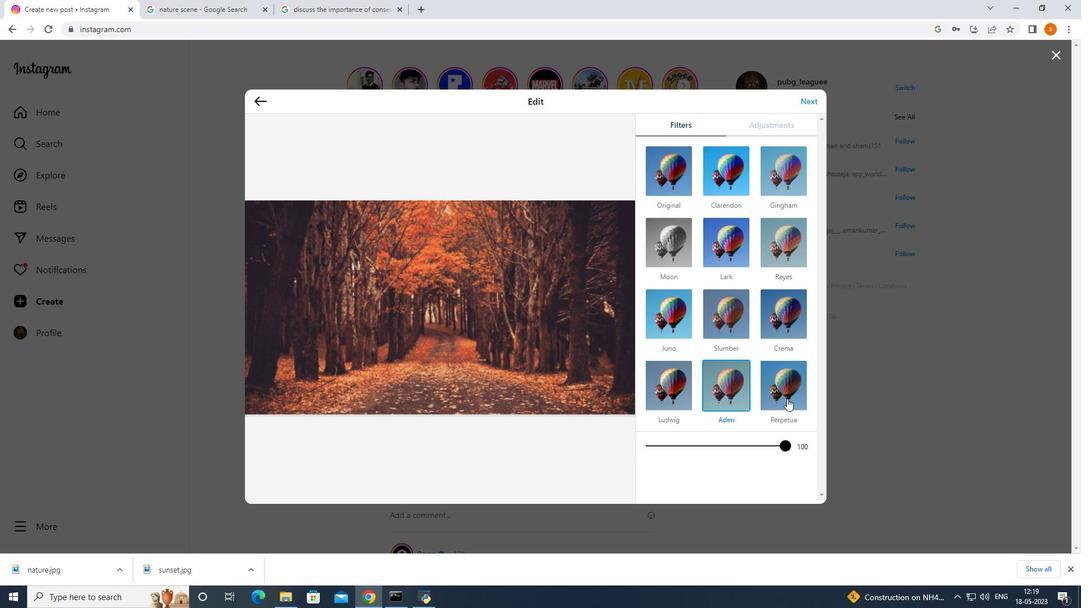 
Action: Mouse moved to (707, 388)
Screenshot: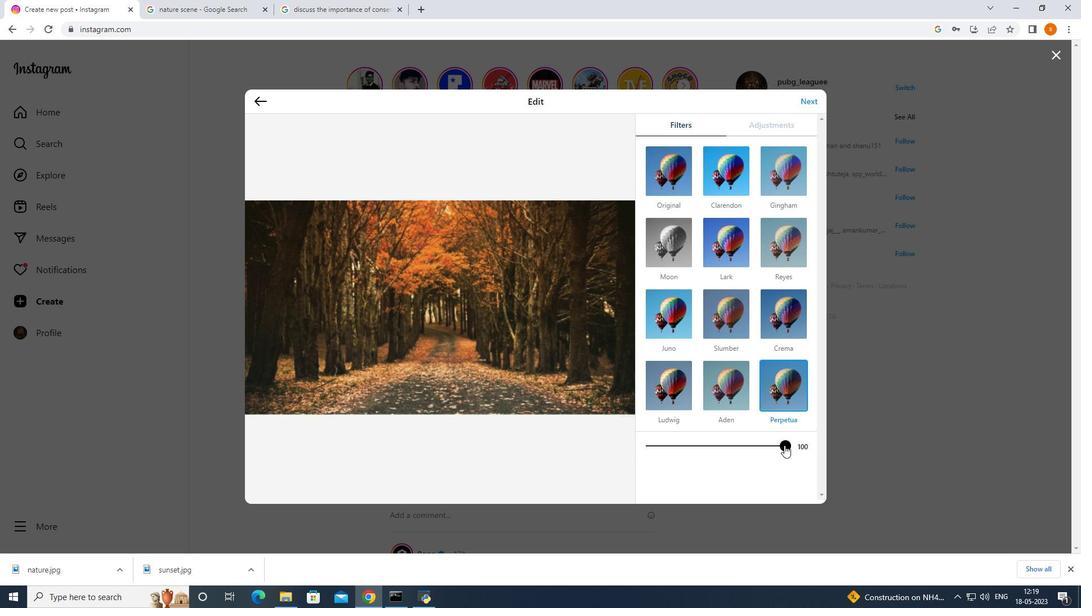
Action: Mouse pressed left at (707, 388)
Screenshot: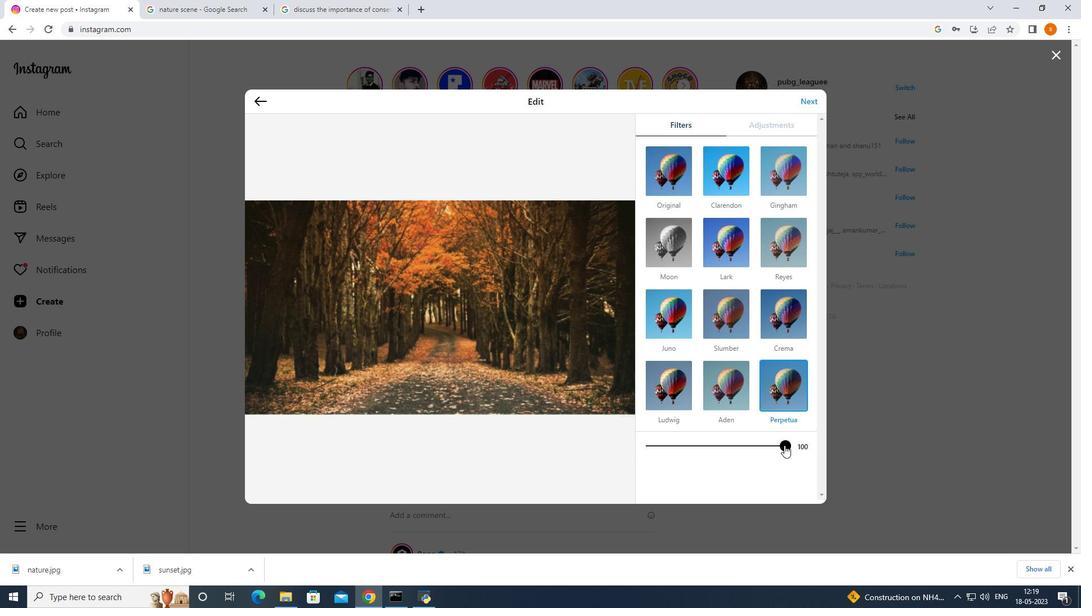 
Action: Mouse moved to (644, 202)
Screenshot: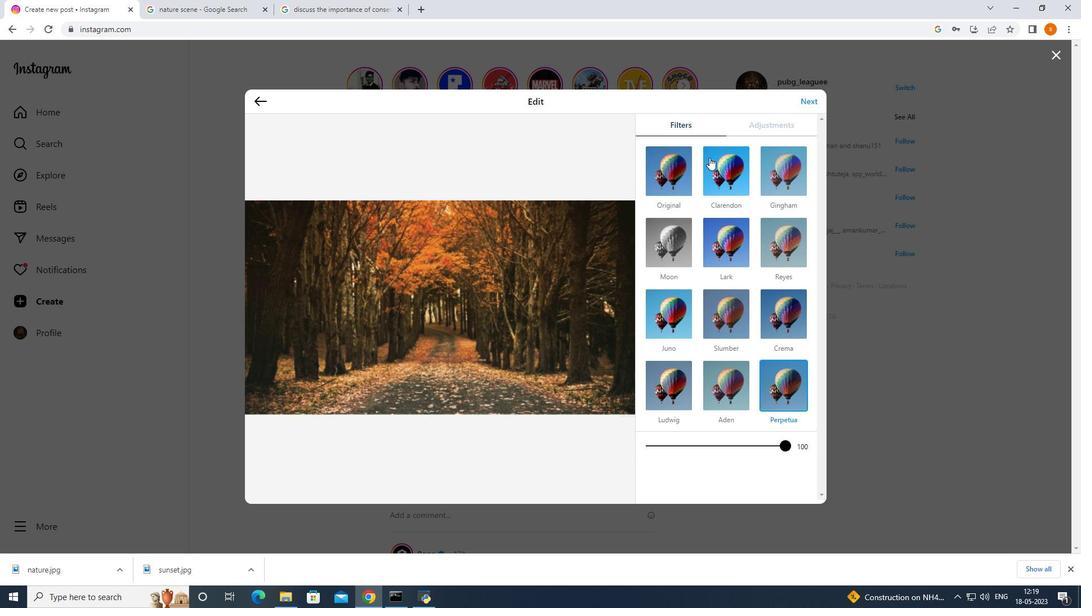 
Action: Mouse pressed left at (644, 202)
Screenshot: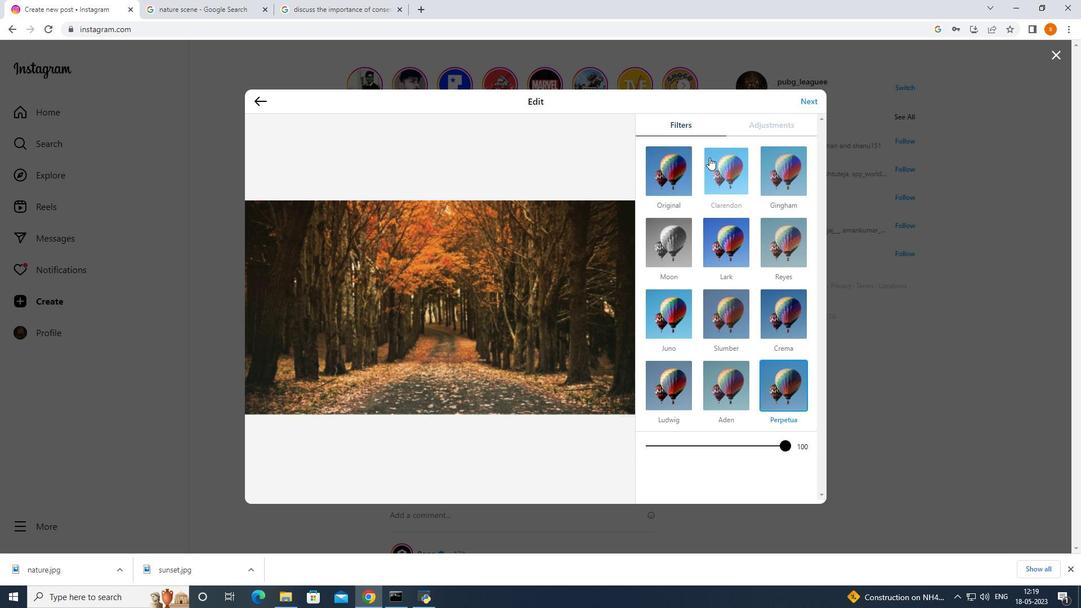 
Action: Mouse moved to (698, 182)
Screenshot: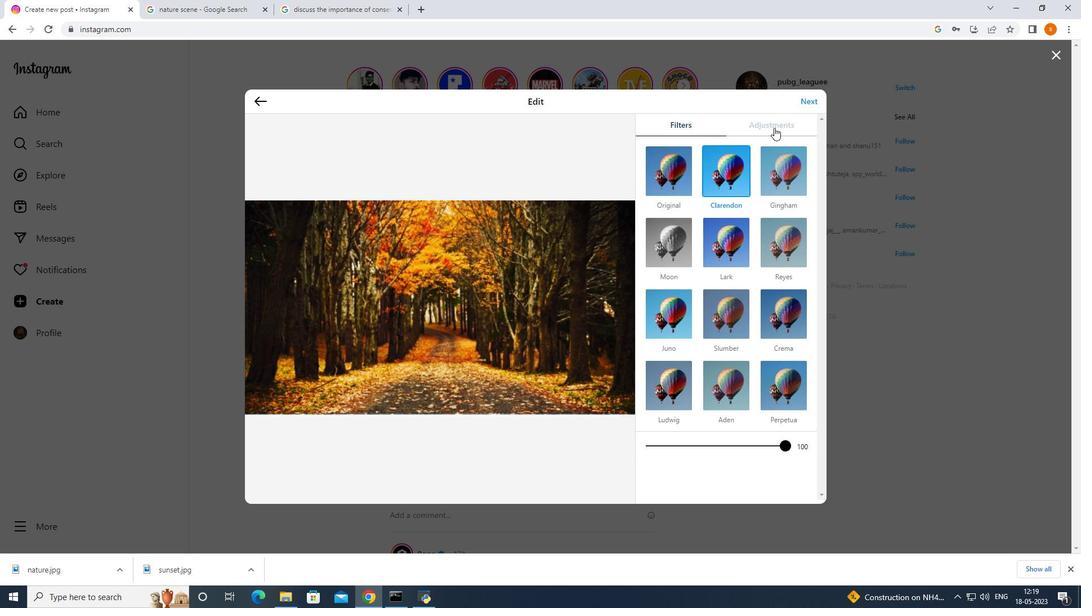 
Action: Mouse pressed left at (698, 182)
Screenshot: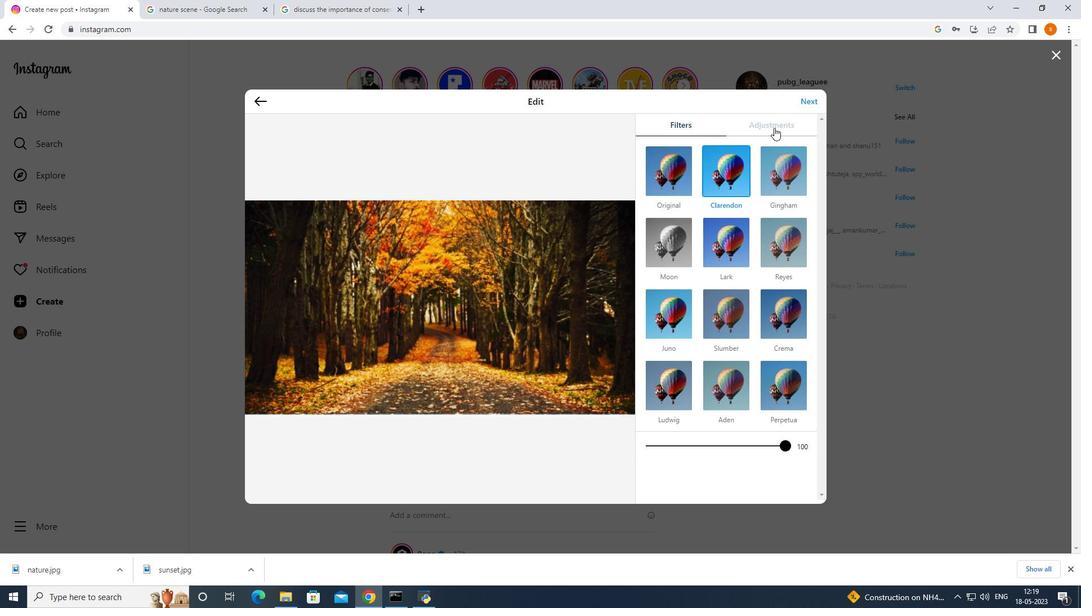 
Action: Mouse moved to (621, 174)
Screenshot: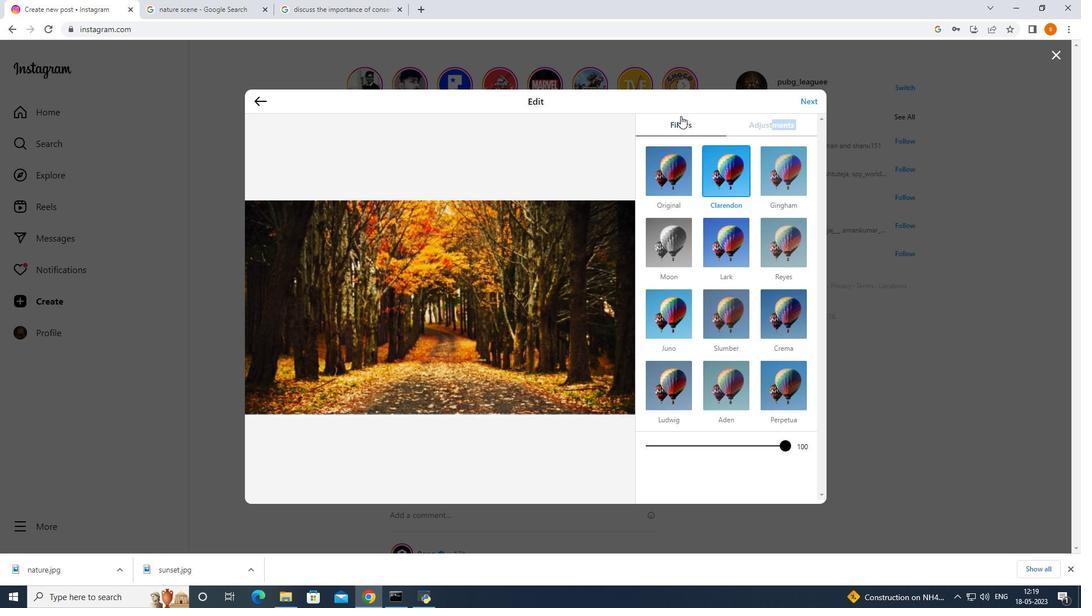 
Action: Mouse pressed left at (621, 174)
Screenshot: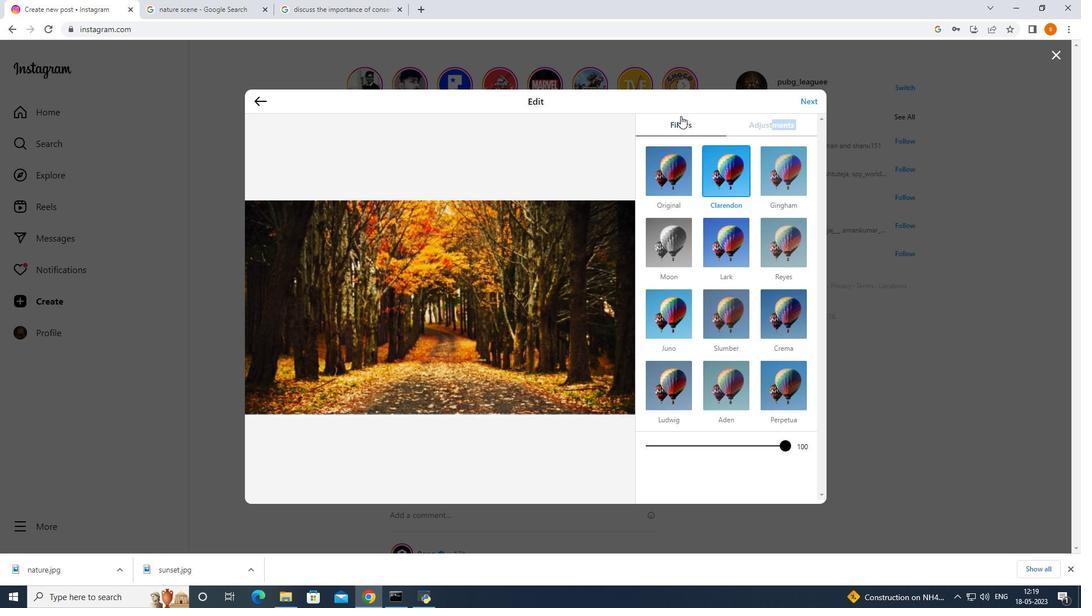 
Action: Mouse moved to (725, 164)
Screenshot: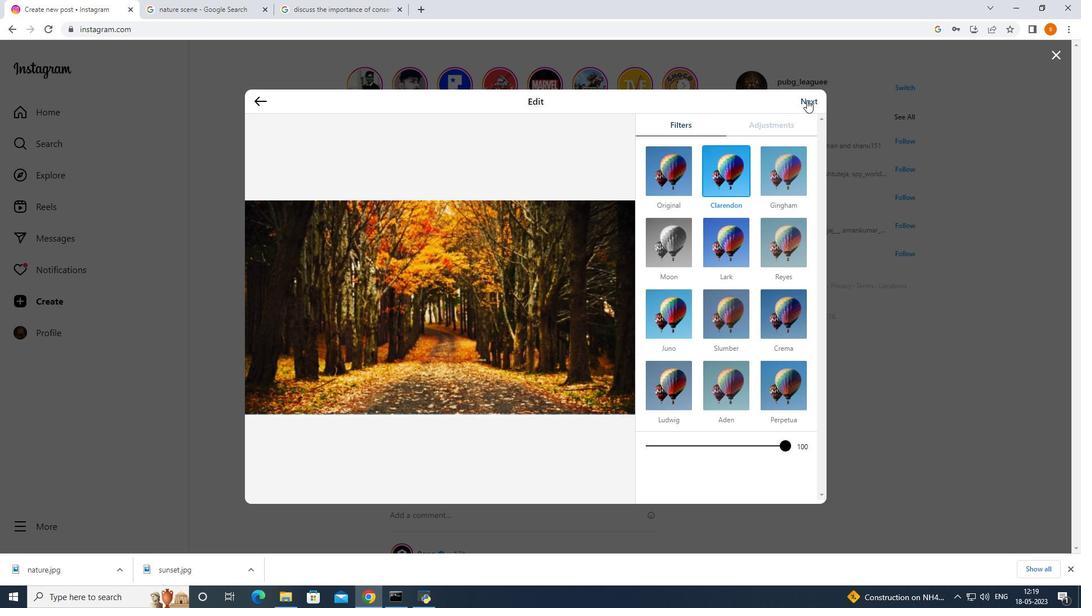 
Action: Mouse pressed left at (725, 164)
Screenshot: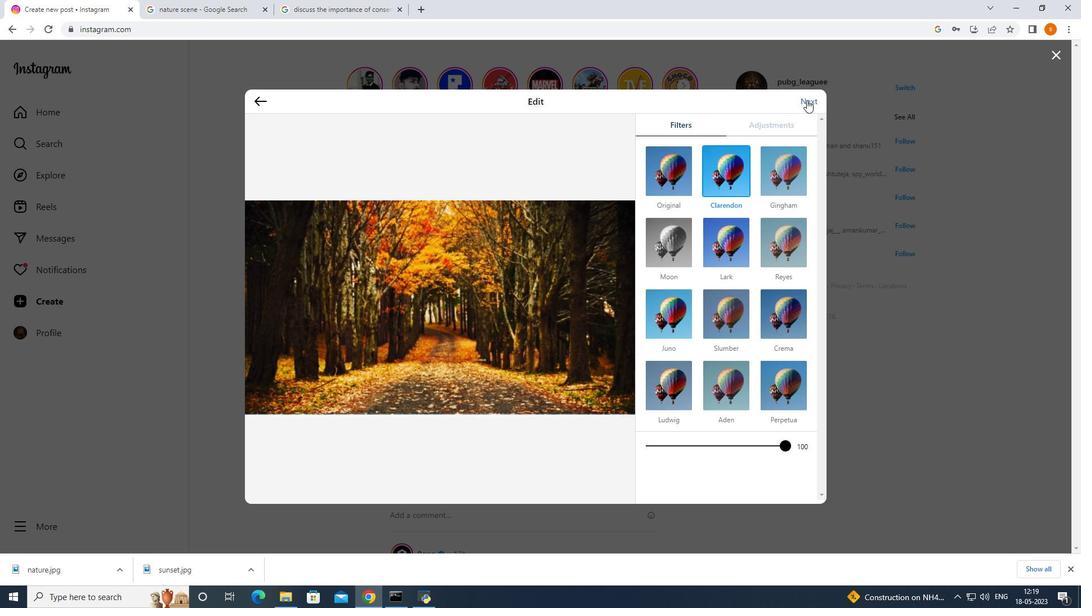 
Action: Mouse moved to (639, 206)
Screenshot: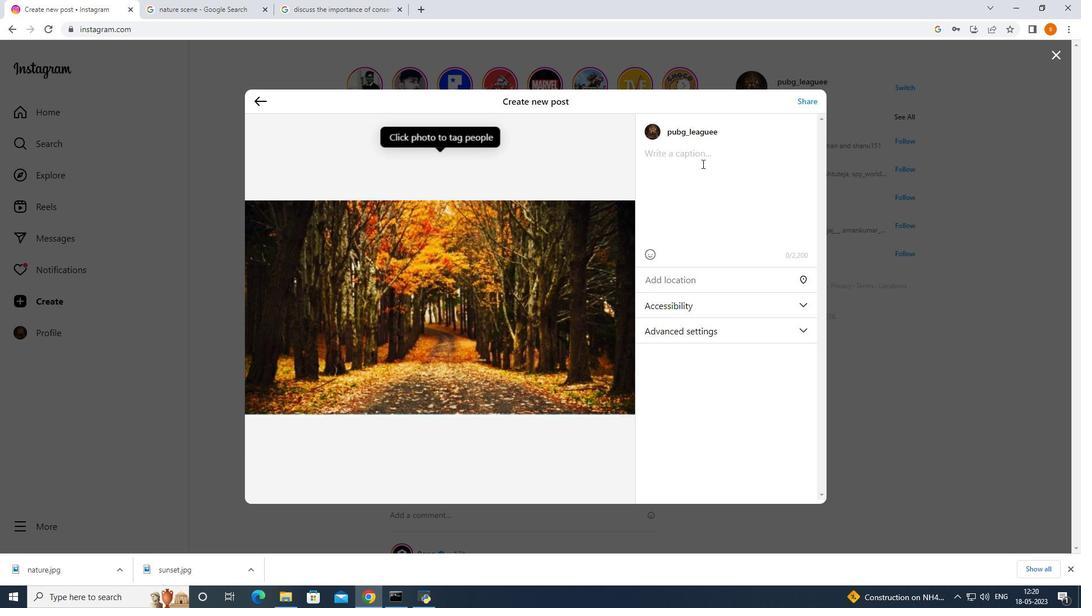 
Action: Mouse pressed left at (639, 206)
Screenshot: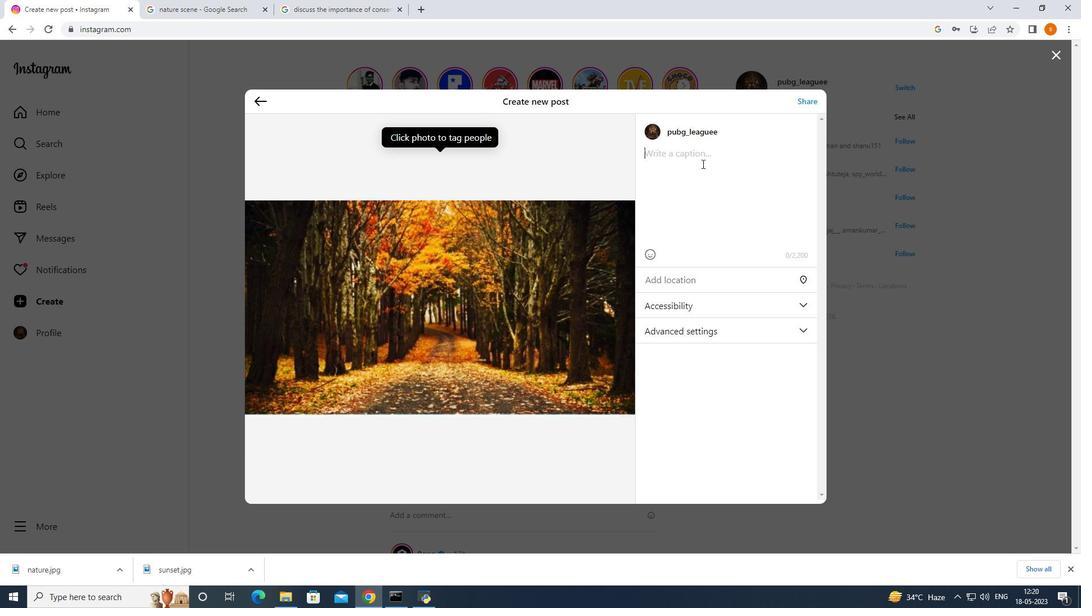 
Action: Mouse moved to (638, 206)
Screenshot: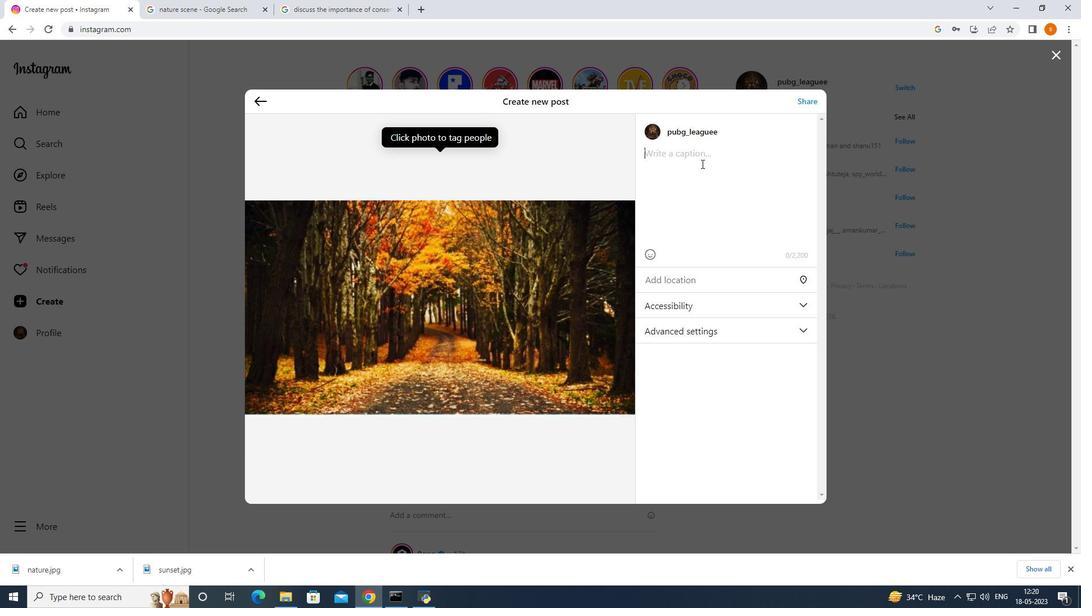 
Action: Mouse pressed right at (638, 206)
Screenshot: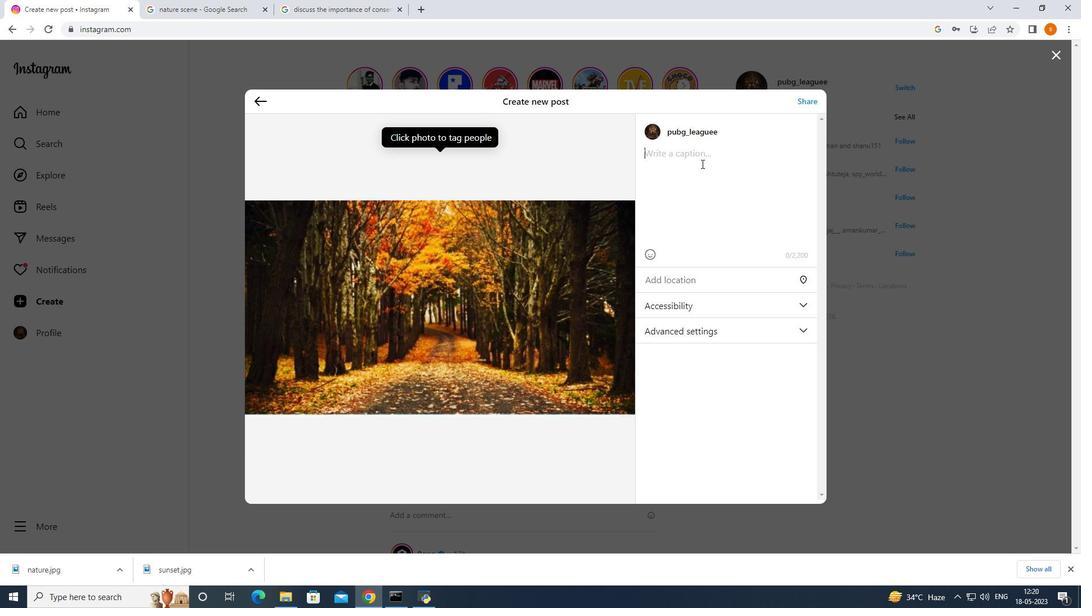 
Action: Mouse moved to (674, 264)
Screenshot: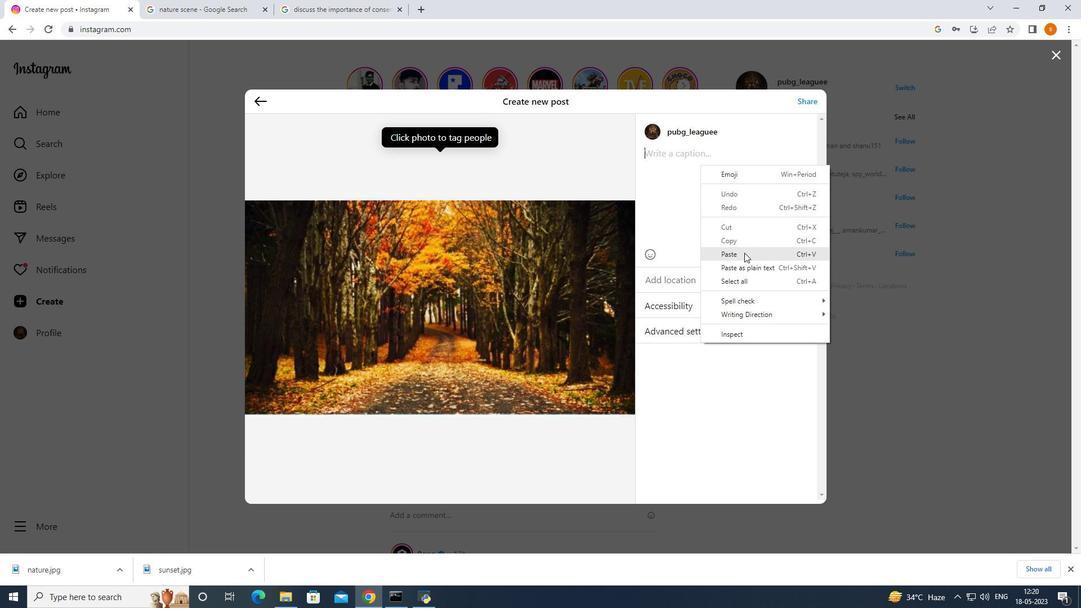 
Action: Mouse pressed left at (674, 264)
Screenshot: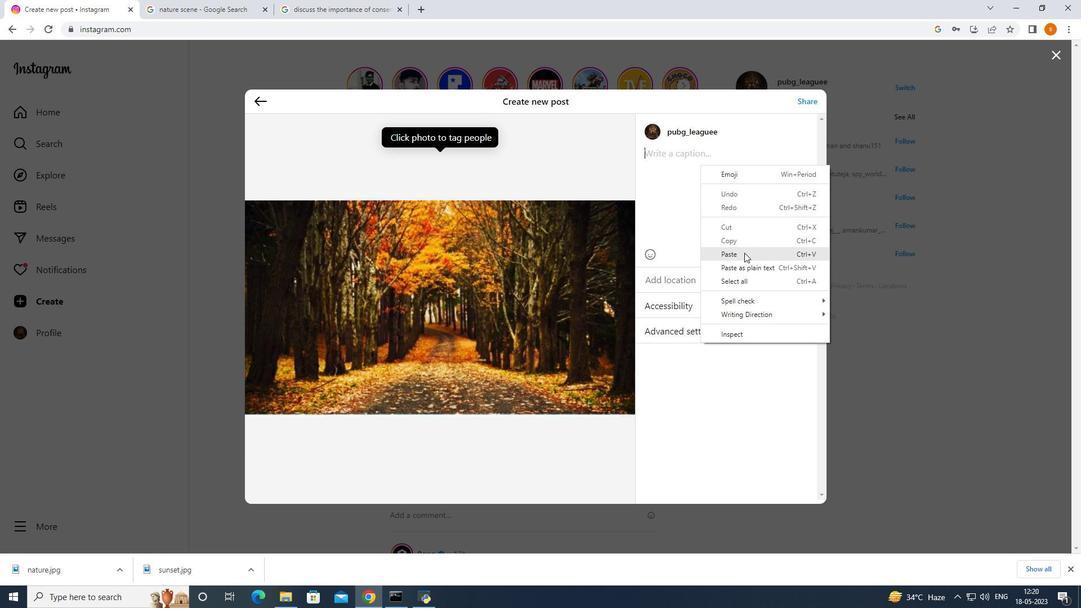 
Action: Mouse moved to (709, 253)
Screenshot: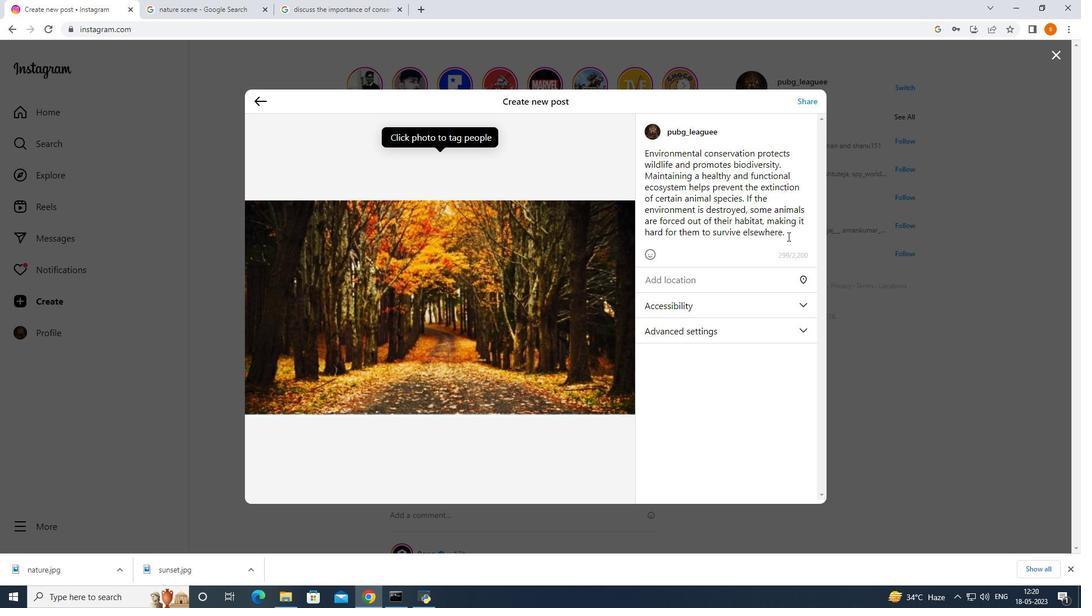 
Action: Mouse pressed left at (709, 253)
Screenshot: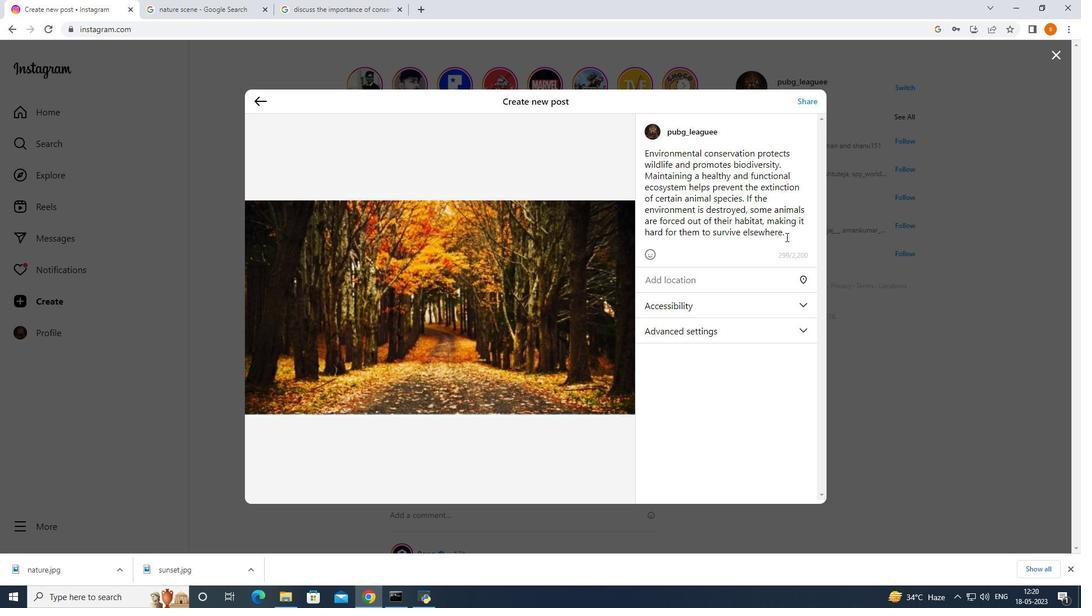 
Action: Mouse moved to (594, 196)
Screenshot: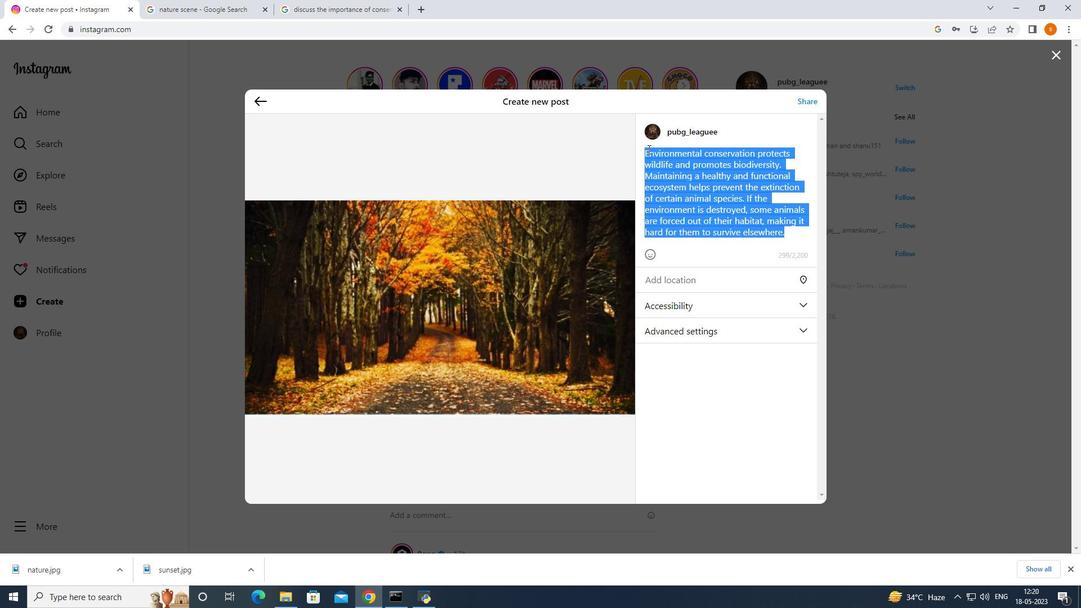 
Action: Key pressed <Key.backspace>
Screenshot: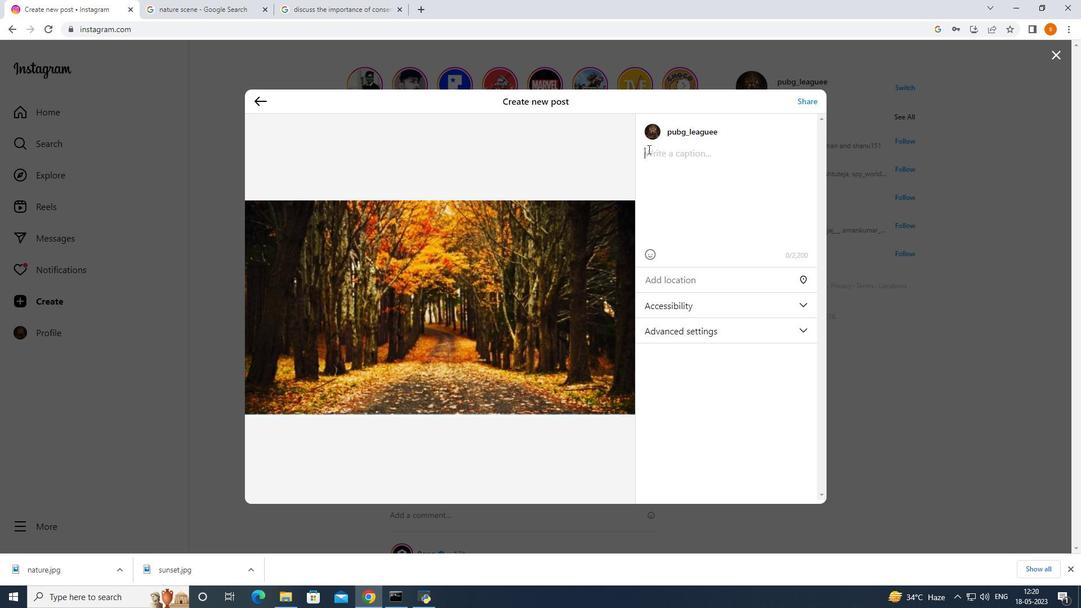 
Action: Mouse moved to (332, 102)
Screenshot: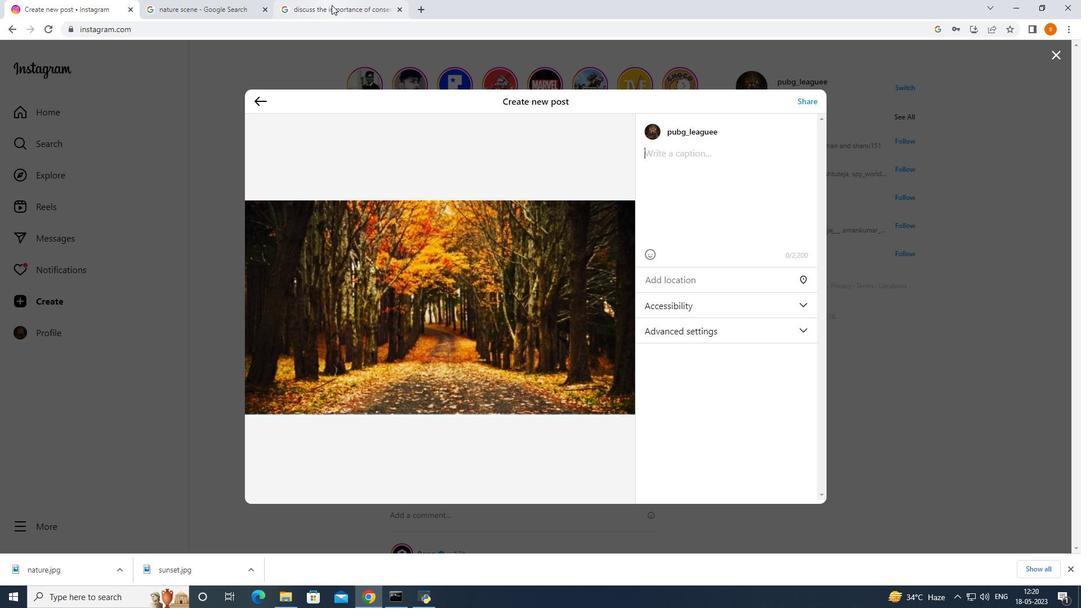 
Action: Mouse pressed left at (332, 102)
Screenshot: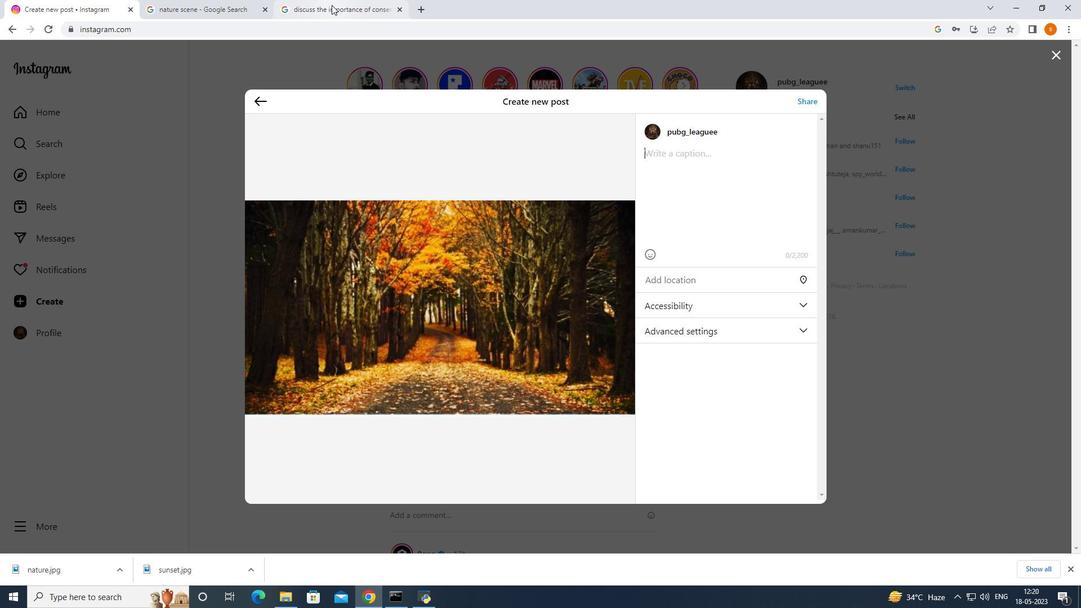 
Action: Mouse moved to (125, 102)
Screenshot: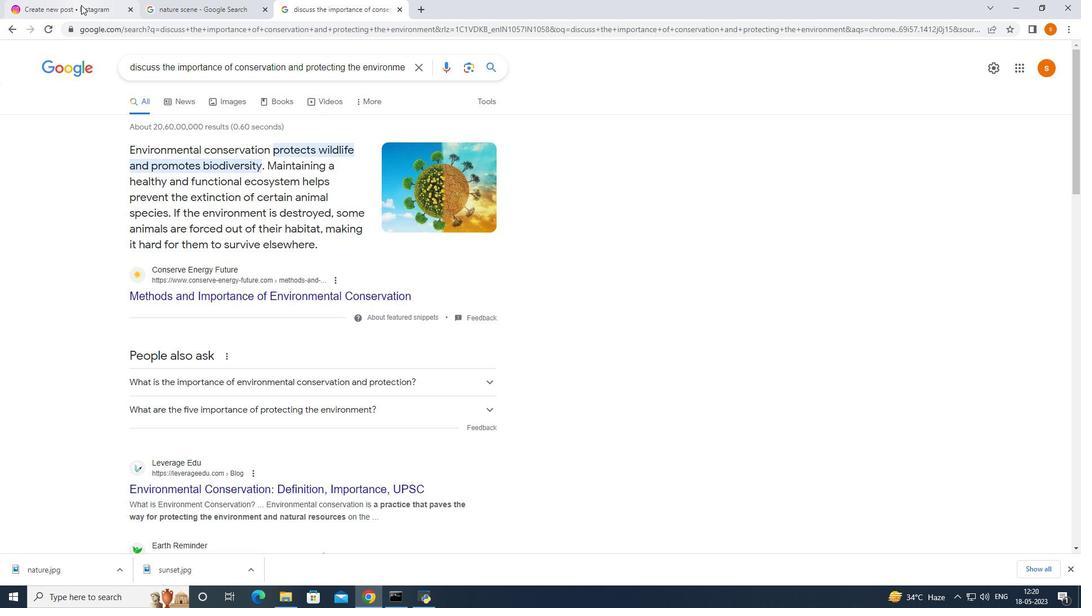 
Action: Mouse pressed left at (125, 102)
Screenshot: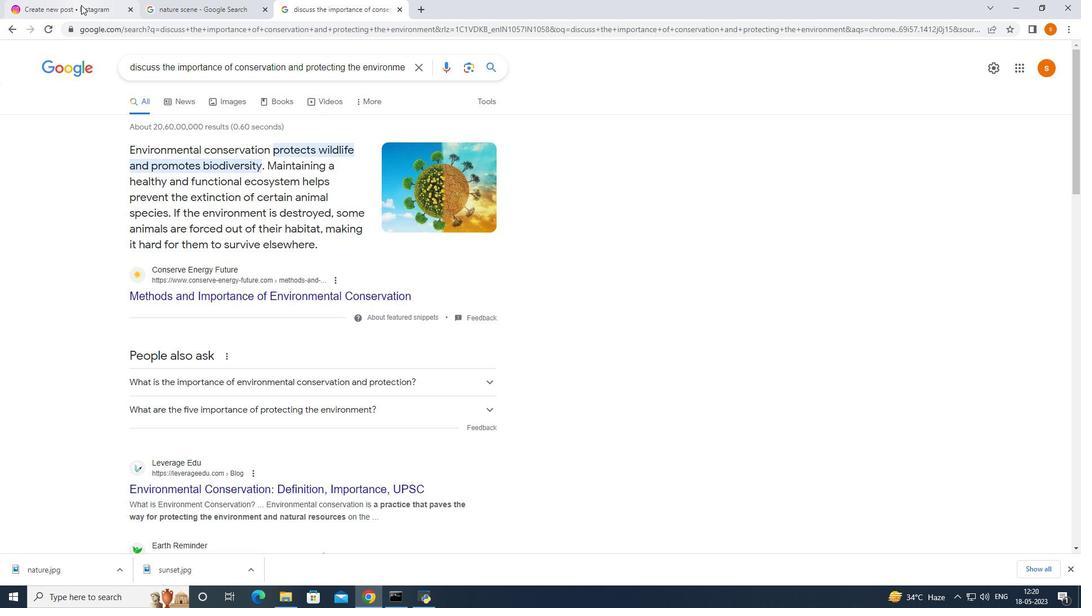 
Action: Mouse moved to (624, 211)
Screenshot: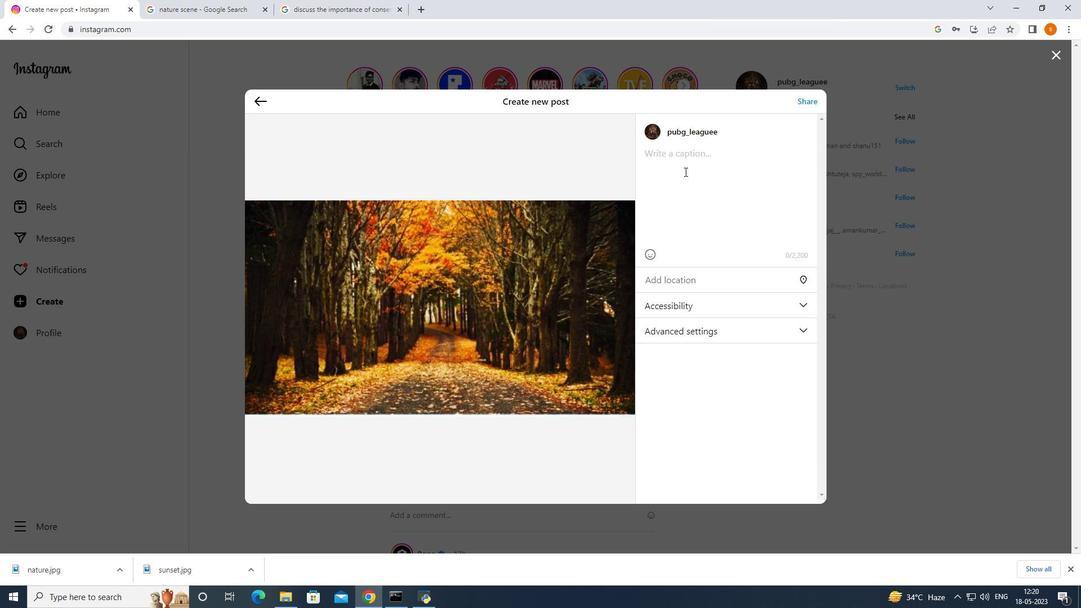 
Action: Key pressed <Key.shift>Protect<Key.space><Key.shift>#wildlife<Key.space>and<Key.space>p<Key.backspace><Key.shift>Promote<Key.space>
Screenshot: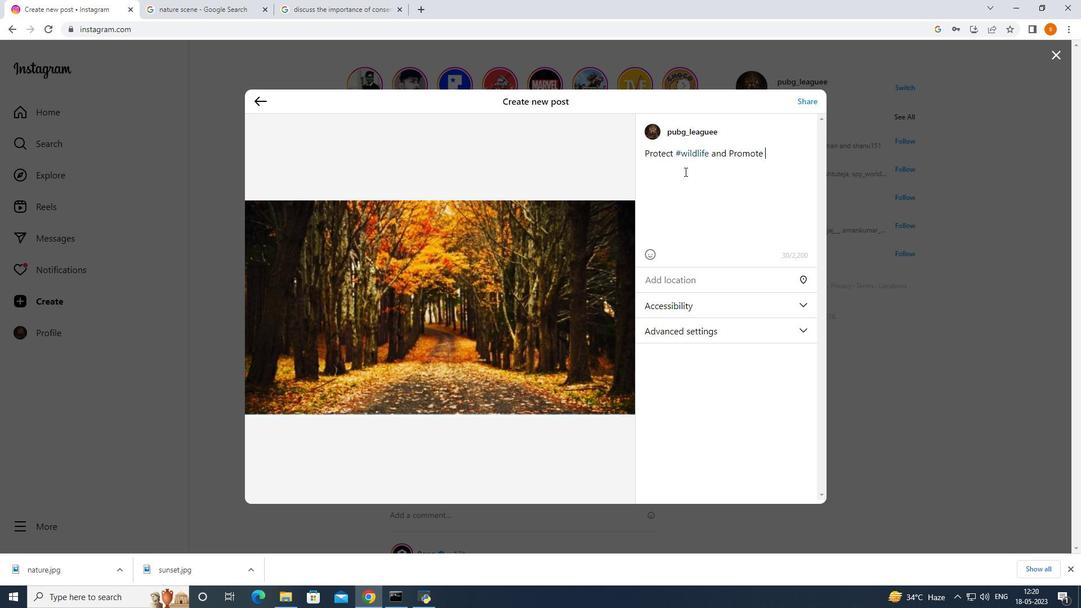 
Action: Mouse moved to (318, 107)
Screenshot: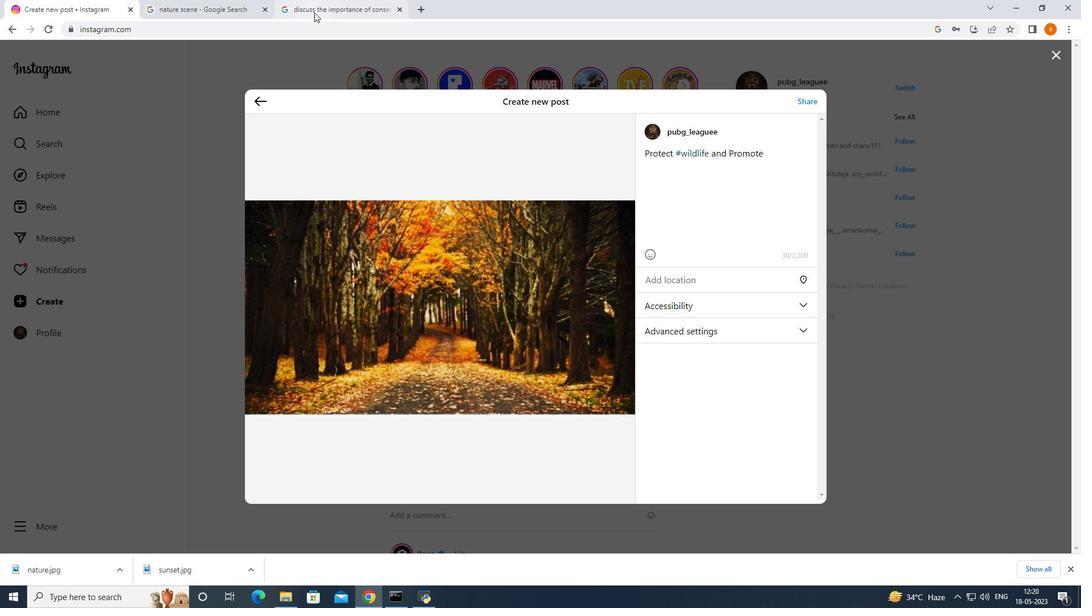 
Action: Mouse pressed left at (318, 107)
Screenshot: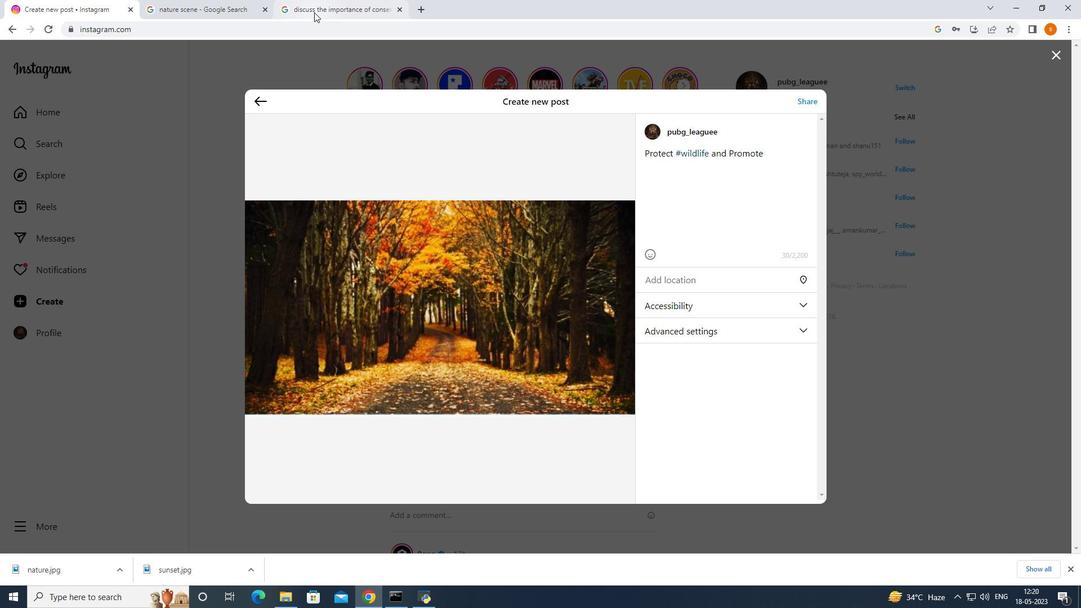 
Action: Mouse moved to (95, 104)
Screenshot: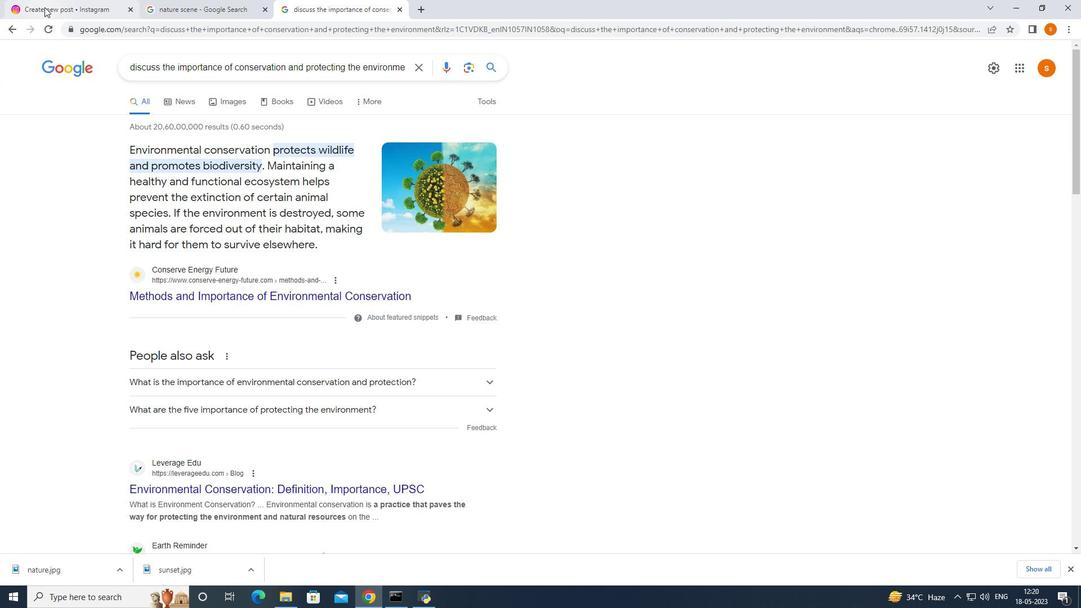 
Action: Mouse pressed left at (95, 104)
Screenshot: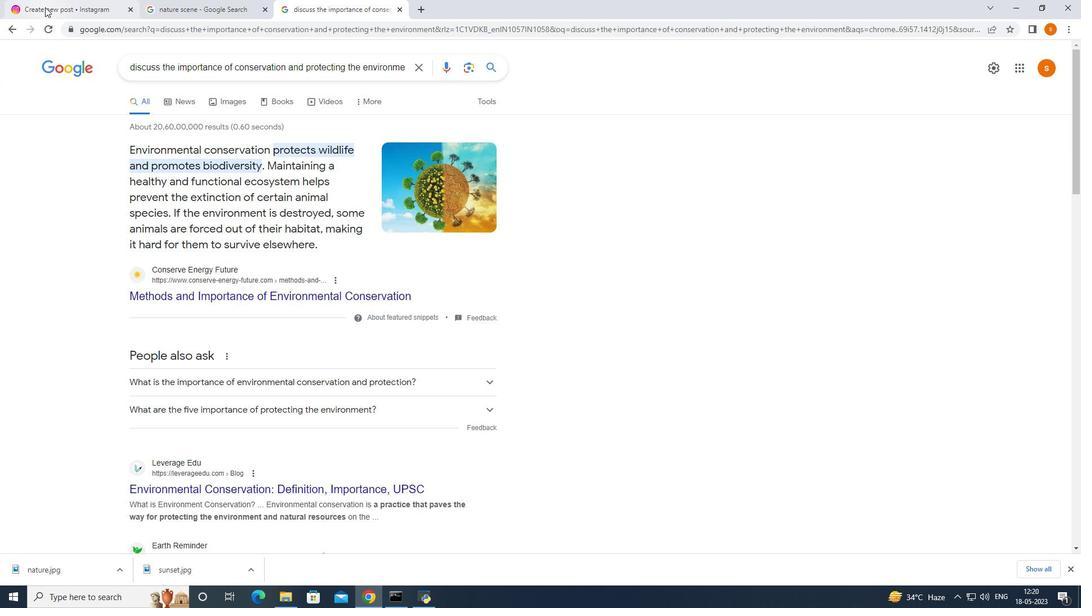 
Action: Mouse moved to (631, 233)
Screenshot: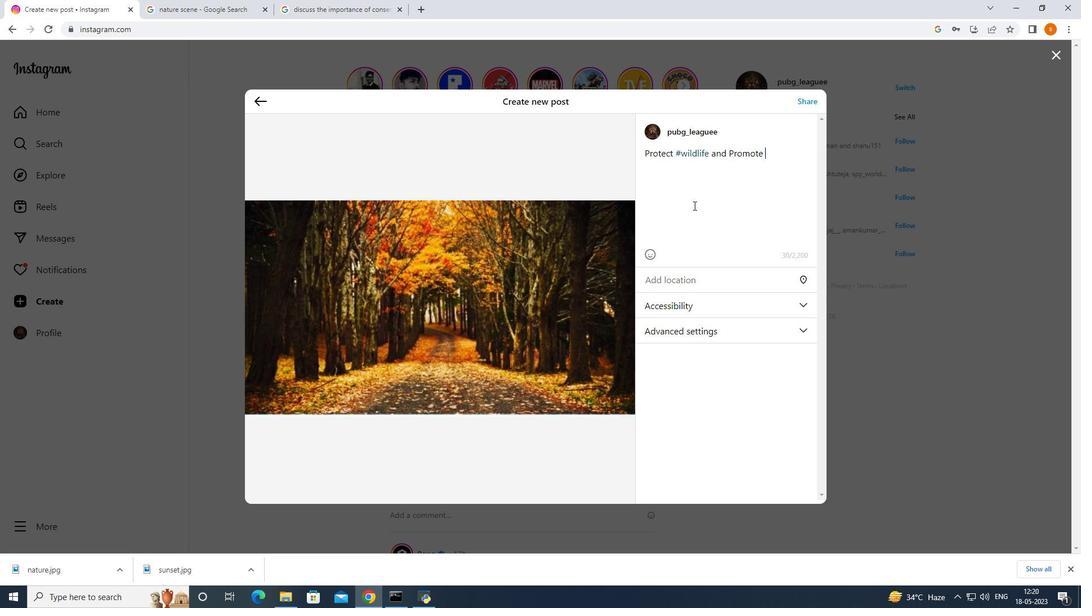 
Action: Key pressed <Key.backspace>s<Key.space><Key.shift><Key.shift><Key.shift><Key.shift><Key.shift><Key.shift><Key.shift><Key.shift>Biodiverso<Key.backspace>ity<Key.left><Key.left><Key.left><Key.left><Key.left><Key.left><Key.left><Key.left><Key.left><Key.left><Key.left><Key.left><Key.shift><Key.shift><Key.shift><Key.shift><Key.shift>#<Key.right><Key.right><Key.right><Key.right><Key.right><Key.right><Key.right><Key.right><Key.right><Key.right><Key.right><Key.right>
Screenshot: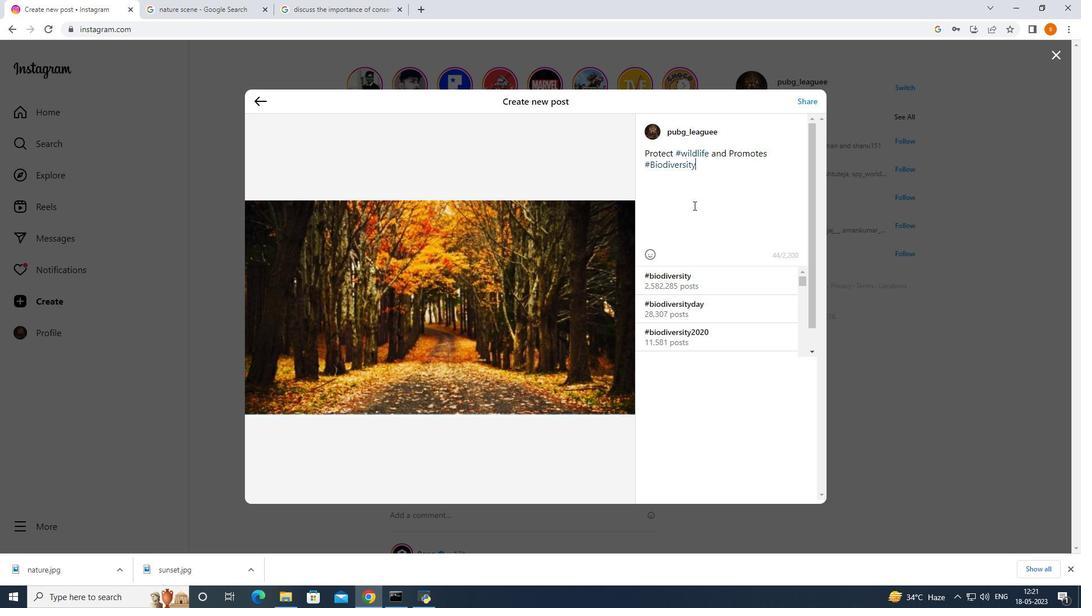 
Action: Mouse moved to (599, 266)
Screenshot: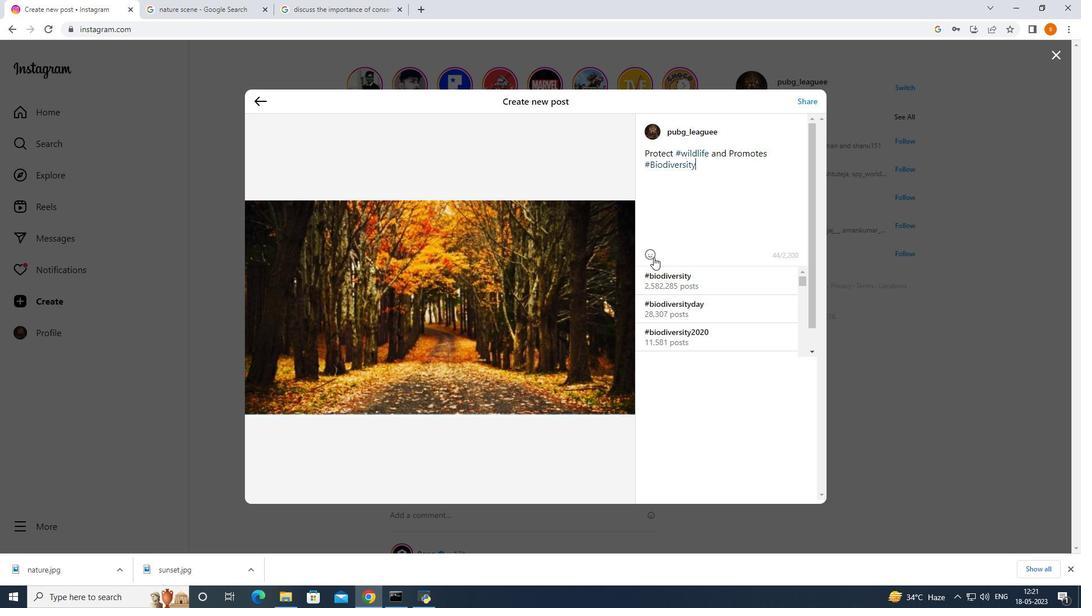 
Action: Mouse pressed left at (599, 266)
Screenshot: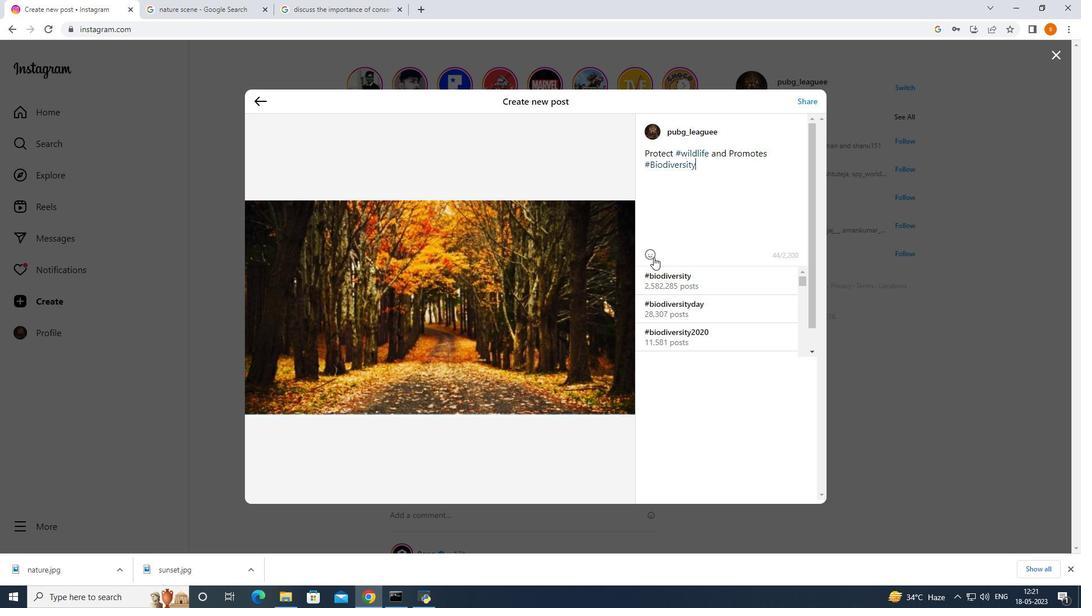 
Action: Mouse moved to (598, 266)
Screenshot: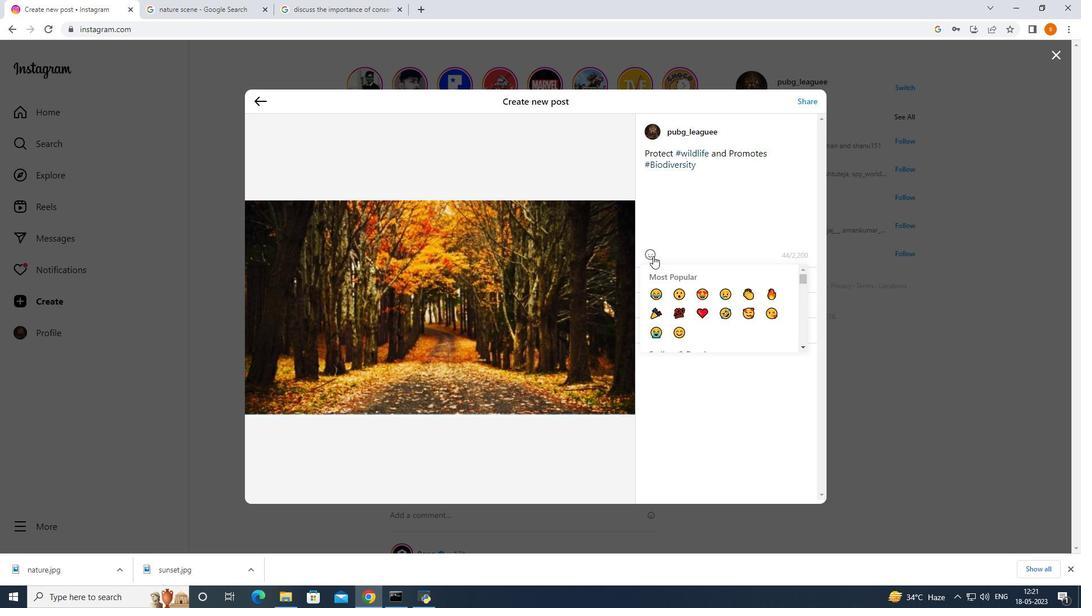 
Action: Key pressed <Key.space>
Screenshot: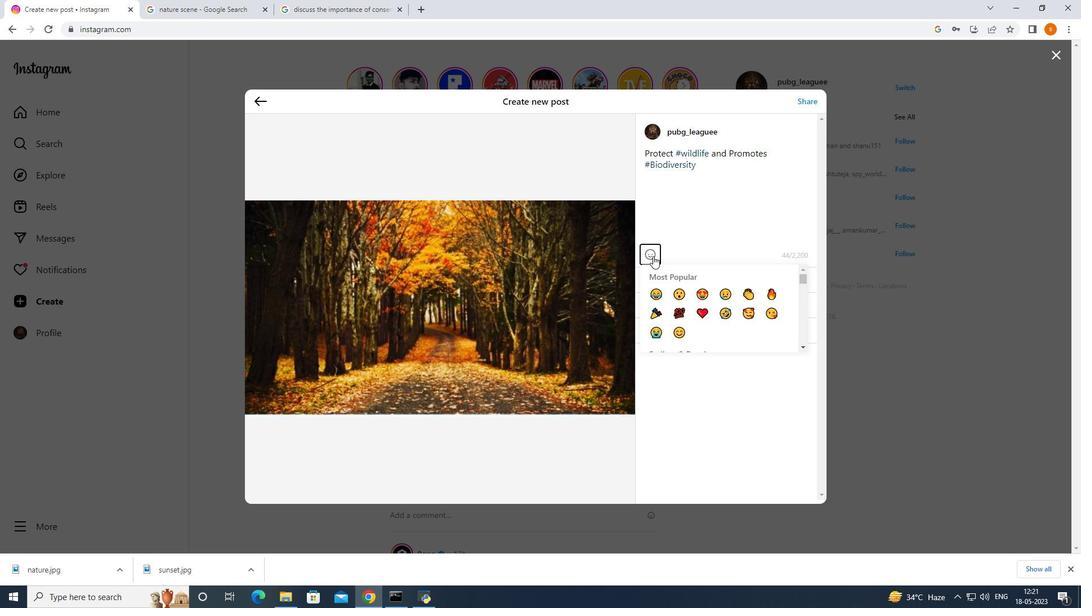 
Action: Mouse moved to (618, 308)
Screenshot: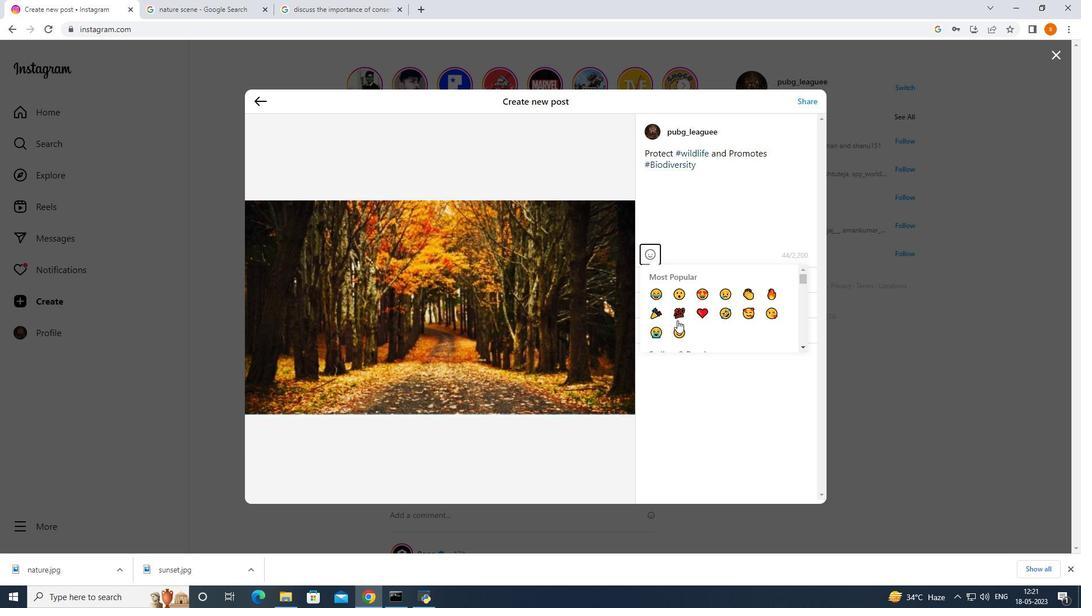 
Action: Mouse scrolled (618, 307) with delta (0, 0)
Screenshot: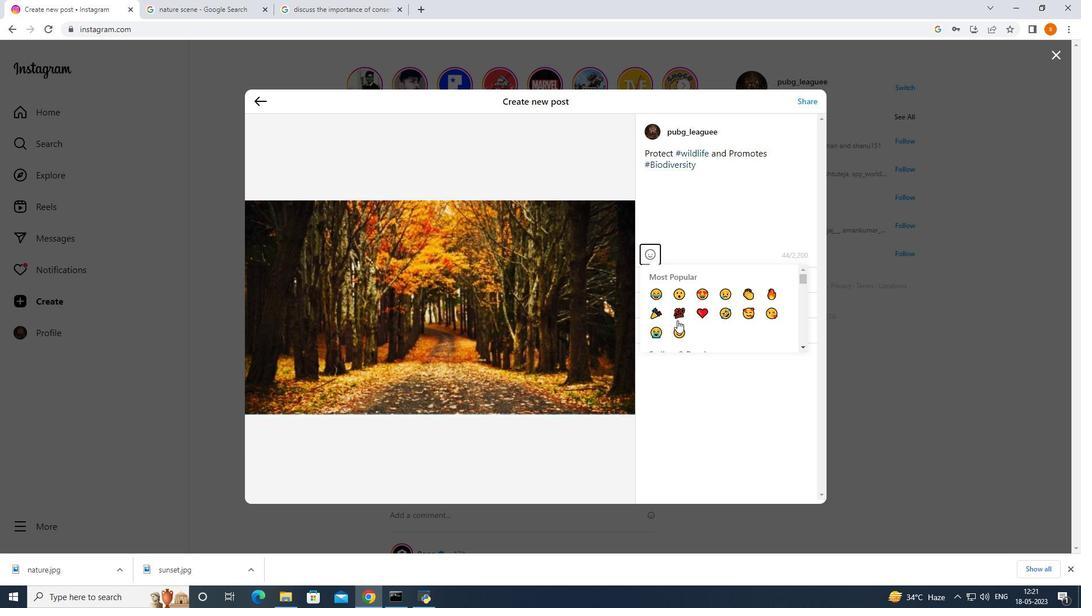 
Action: Mouse scrolled (618, 307) with delta (0, 0)
Screenshot: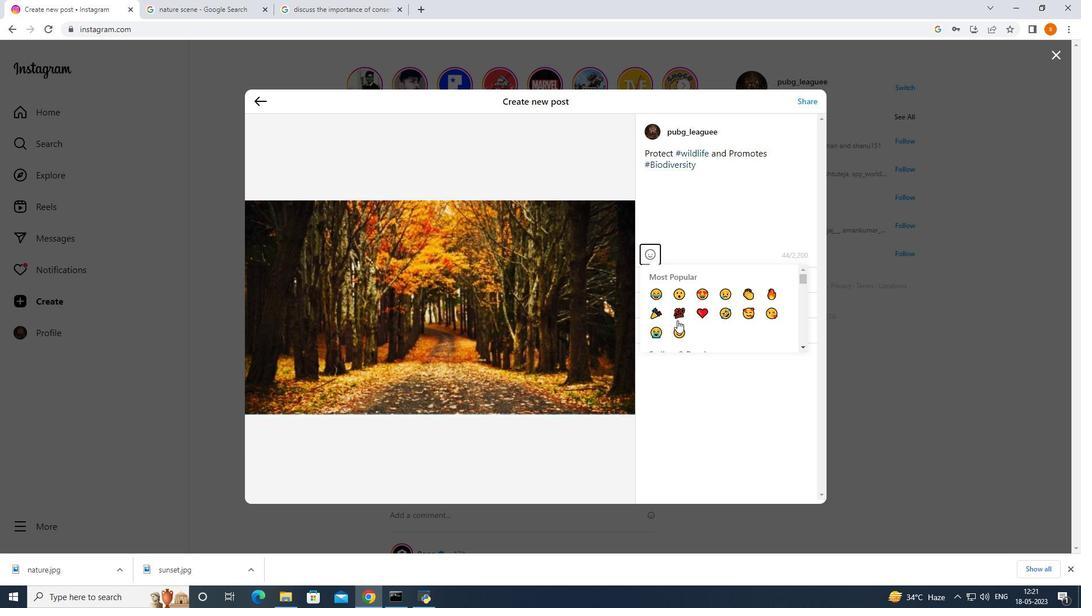 
Action: Mouse scrolled (618, 307) with delta (0, 0)
Screenshot: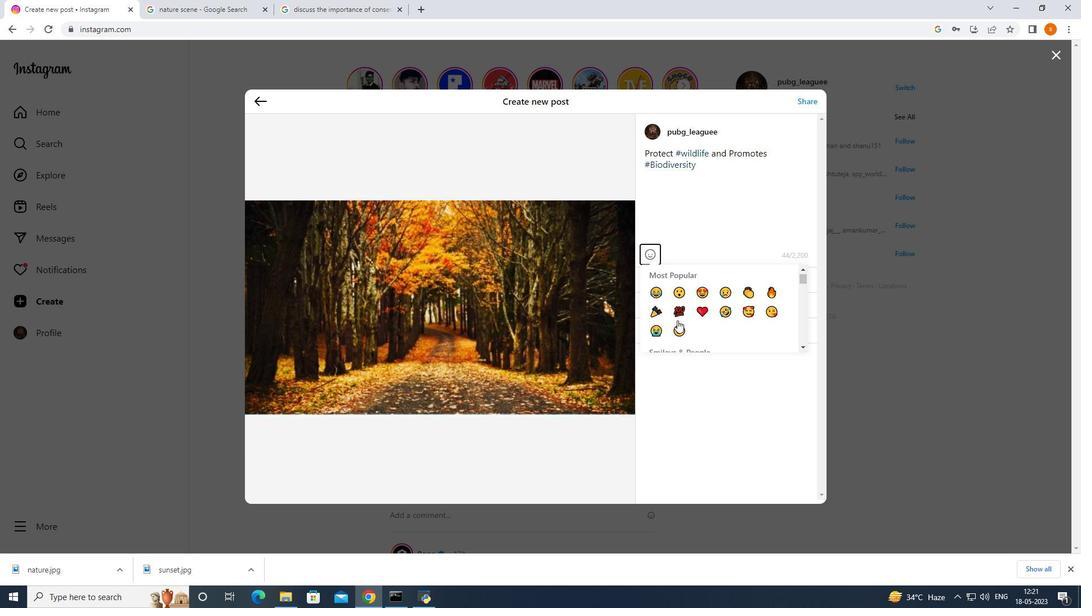 
Action: Mouse moved to (618, 307)
Screenshot: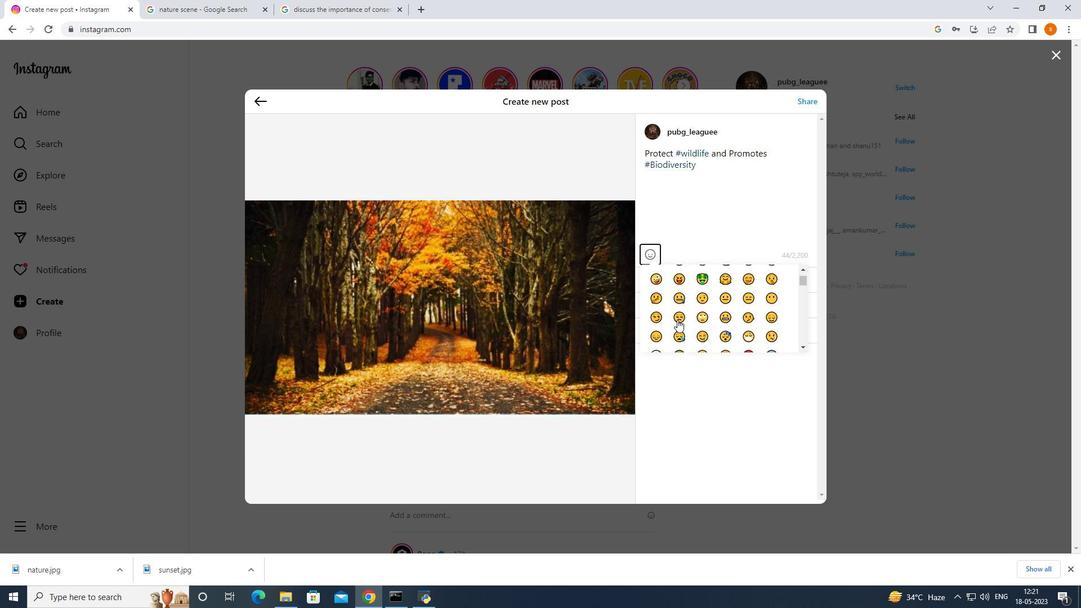 
Action: Mouse scrolled (618, 307) with delta (0, 0)
Screenshot: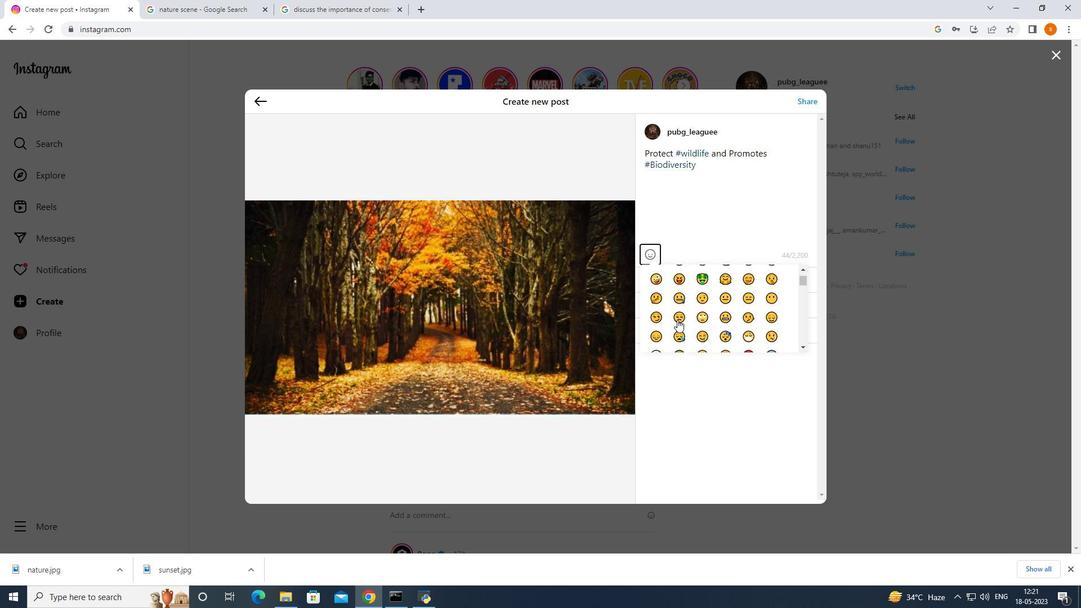 
Action: Mouse moved to (618, 308)
Screenshot: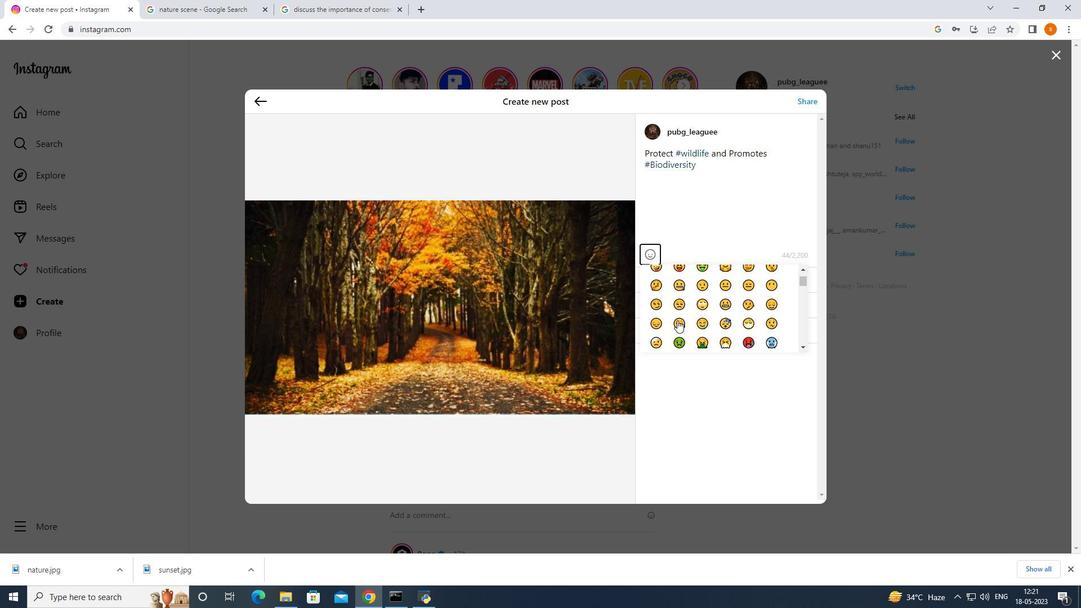 
Action: Mouse scrolled (618, 307) with delta (0, 0)
Screenshot: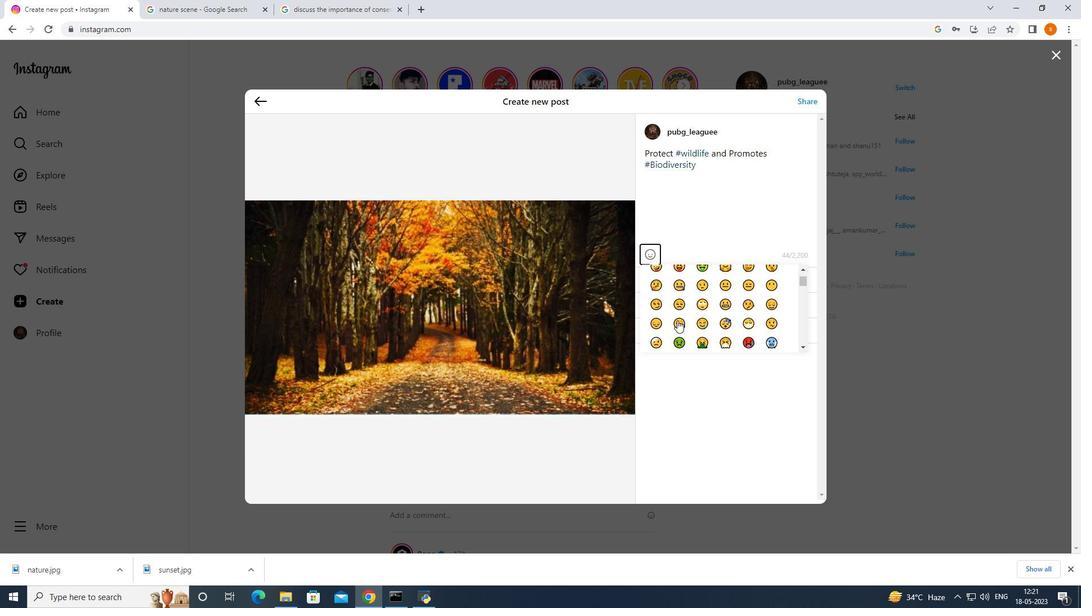 
Action: Mouse scrolled (618, 307) with delta (0, 0)
Screenshot: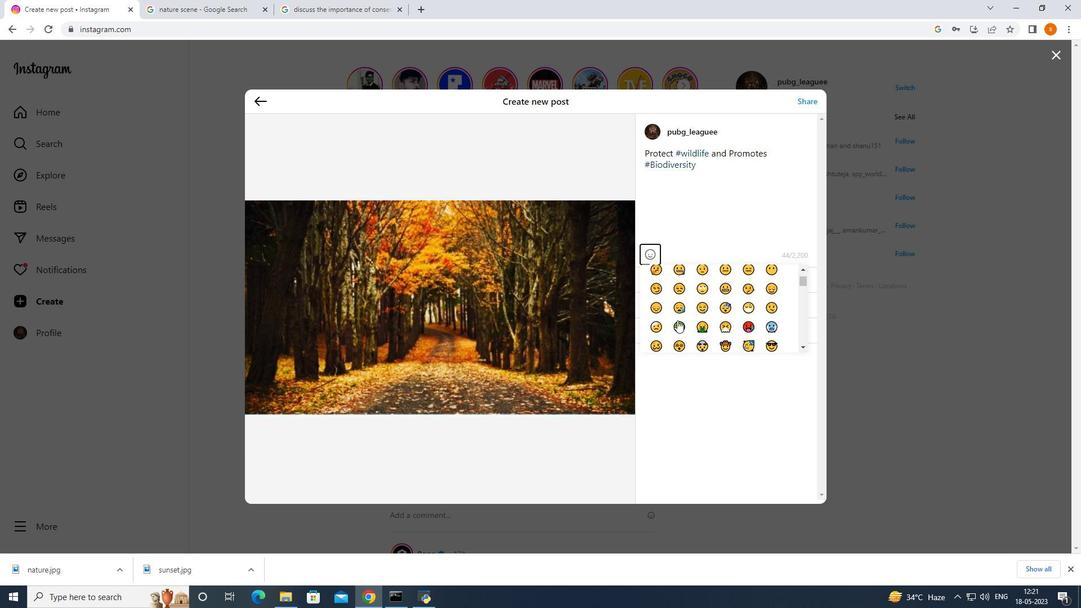 
Action: Mouse moved to (618, 308)
Screenshot: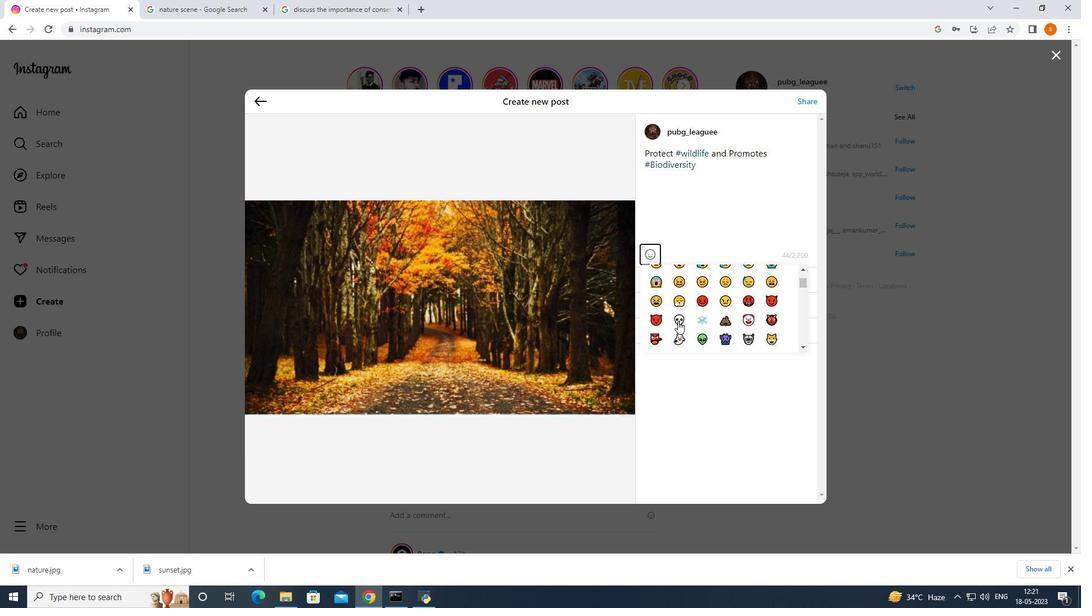
Action: Mouse scrolled (618, 308) with delta (0, 0)
Screenshot: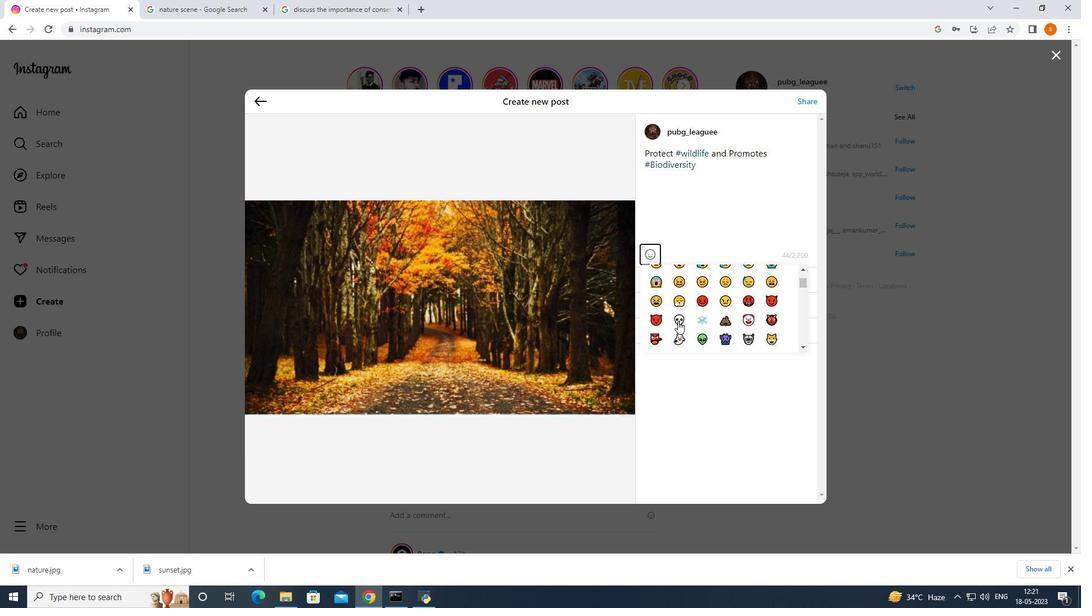 
Action: Mouse moved to (683, 305)
Screenshot: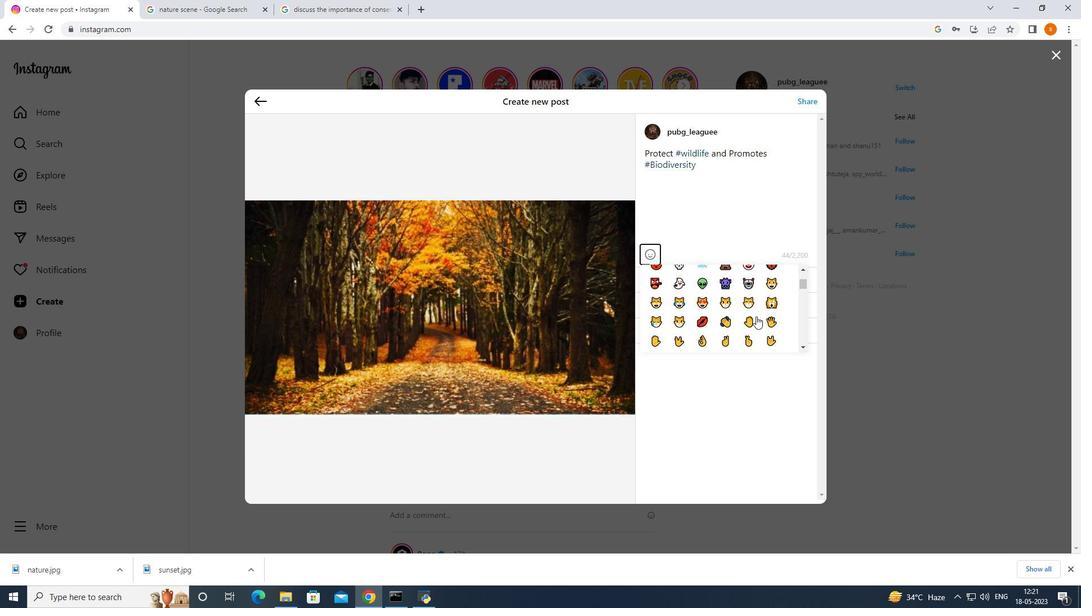 
Action: Mouse scrolled (683, 304) with delta (0, 0)
Screenshot: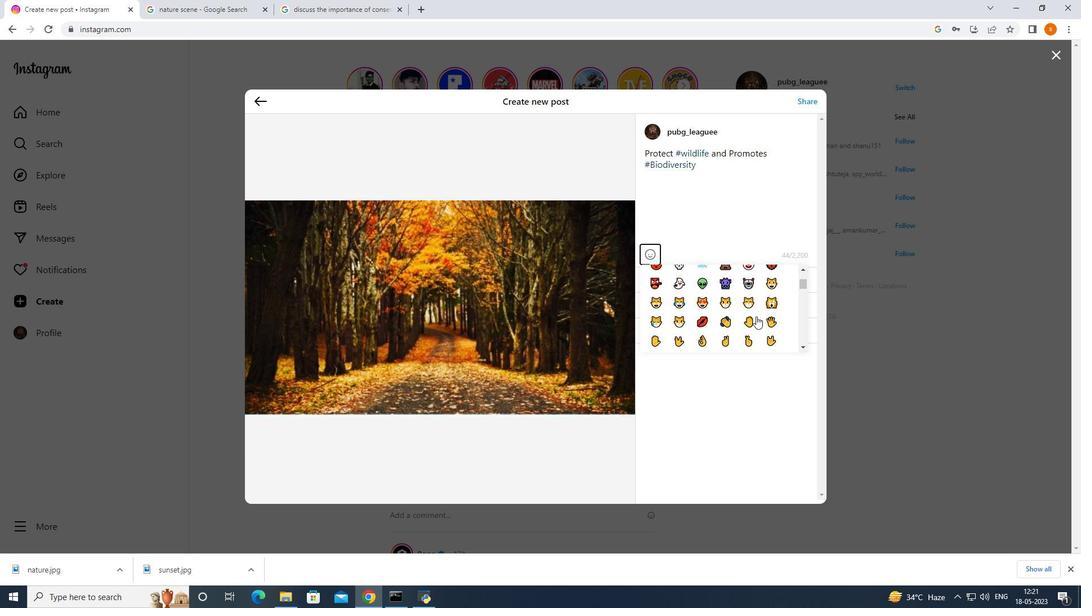 
Action: Mouse moved to (683, 305)
Screenshot: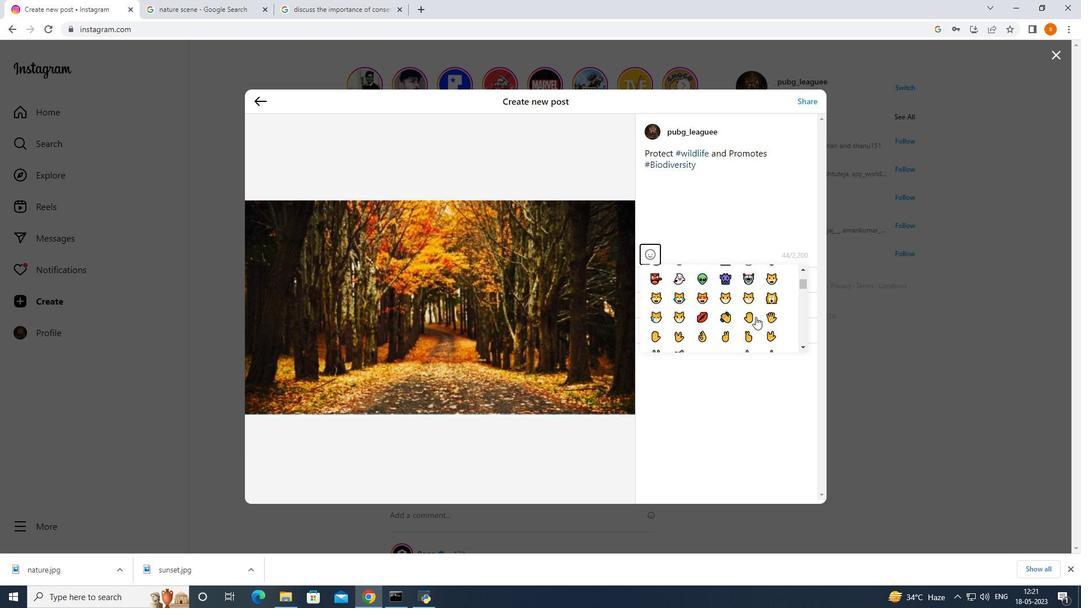 
Action: Mouse scrolled (683, 305) with delta (0, 0)
Screenshot: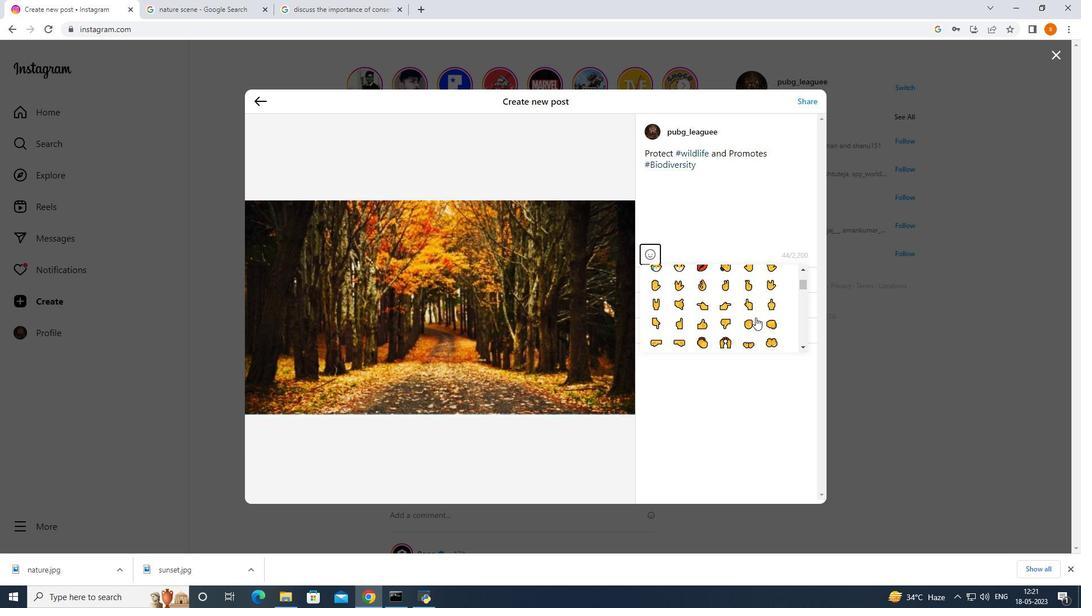 
Action: Mouse moved to (683, 306)
Screenshot: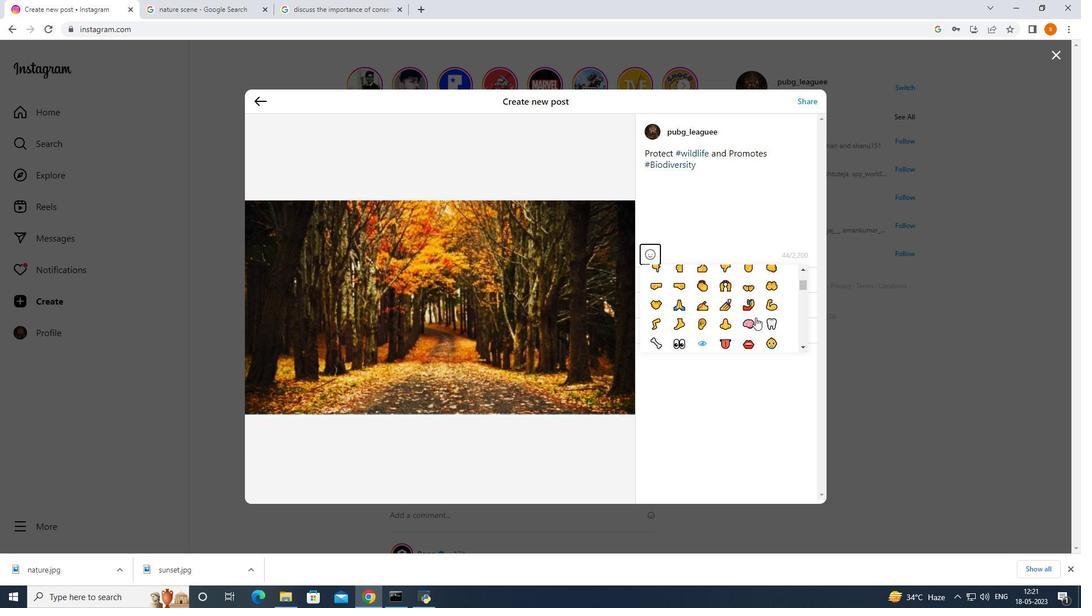 
Action: Mouse scrolled (683, 306) with delta (0, 0)
Screenshot: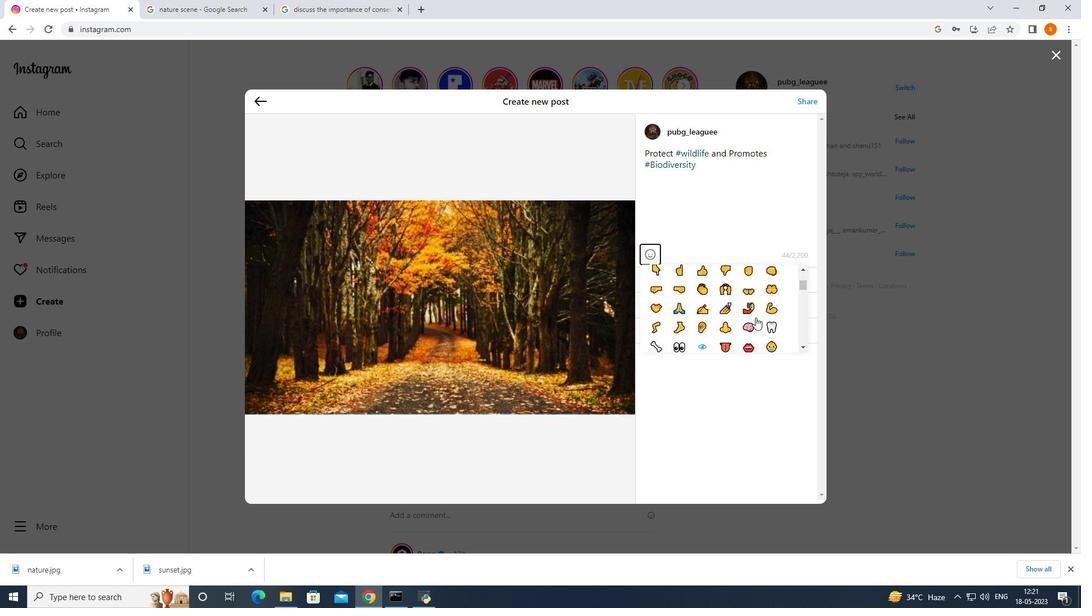 
Action: Mouse moved to (683, 306)
Screenshot: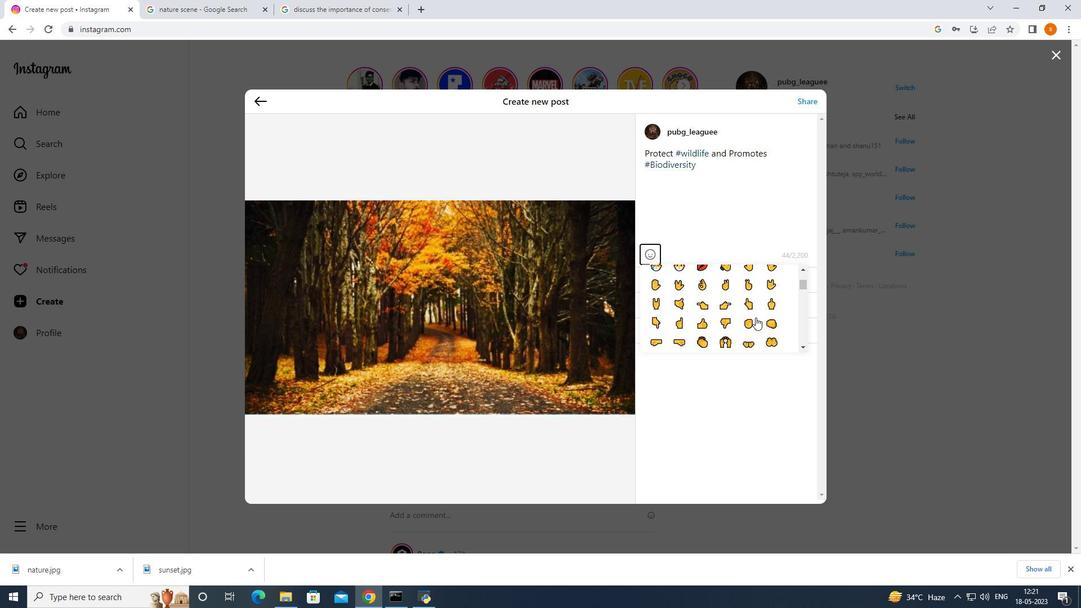 
Action: Mouse scrolled (683, 305) with delta (0, 0)
Screenshot: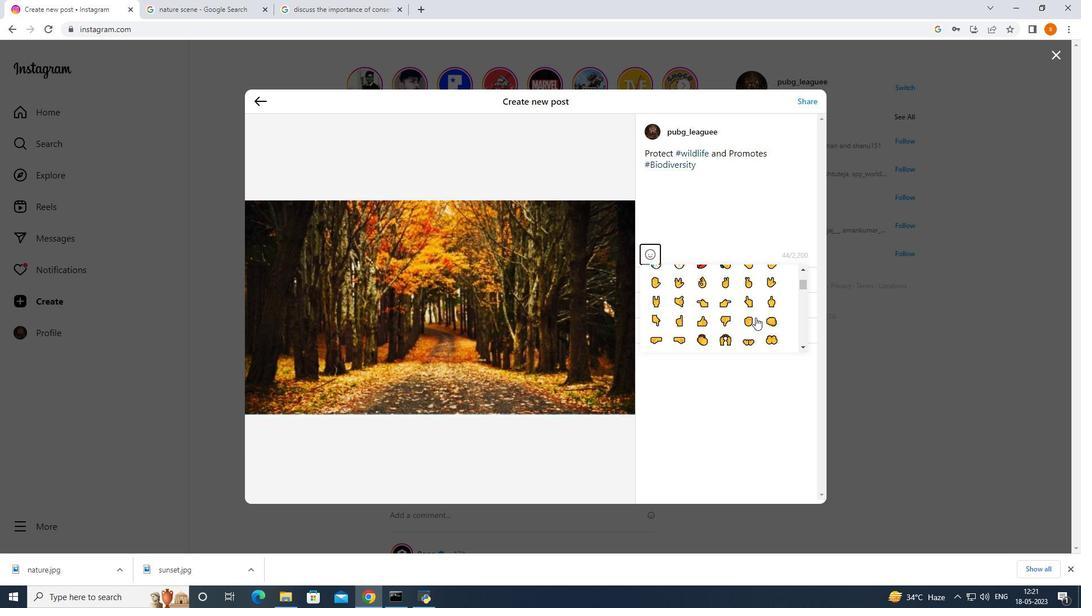 
Action: Mouse scrolled (683, 305) with delta (0, 0)
Screenshot: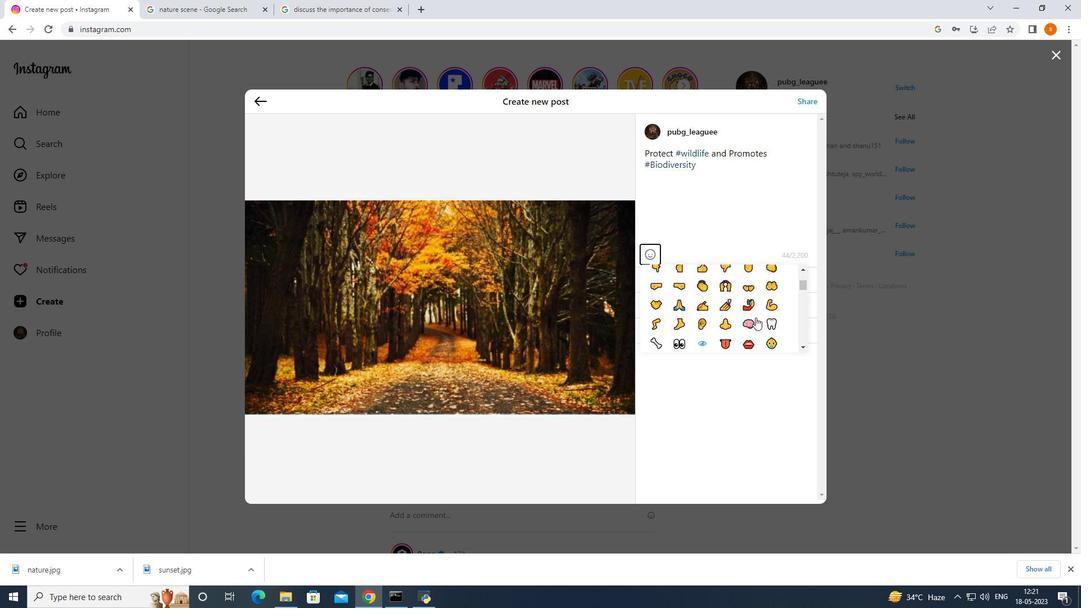 
Action: Mouse moved to (683, 306)
Screenshot: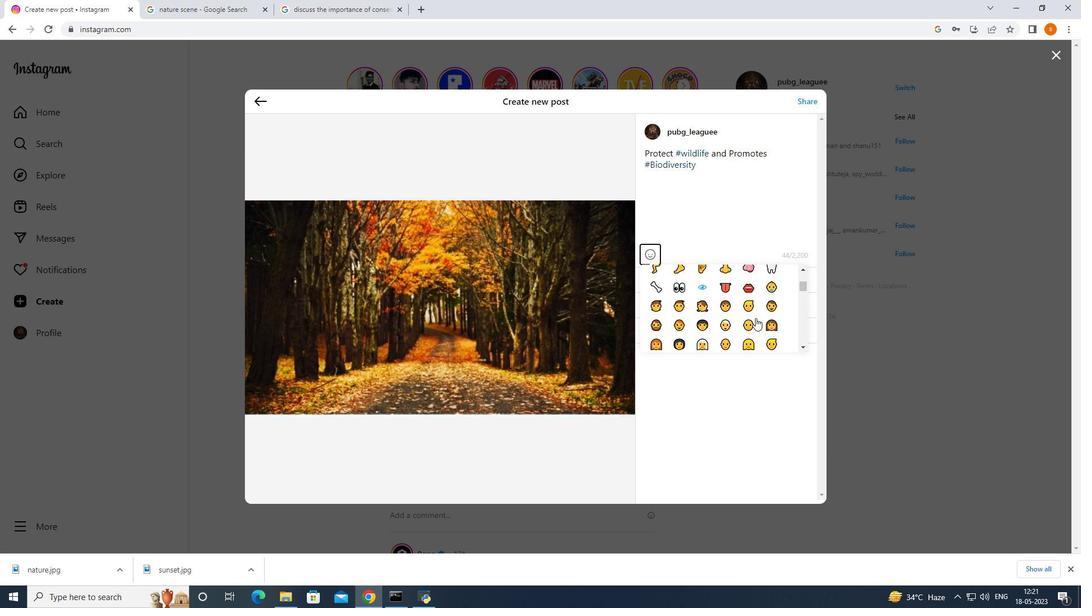 
Action: Mouse scrolled (683, 306) with delta (0, 0)
Screenshot: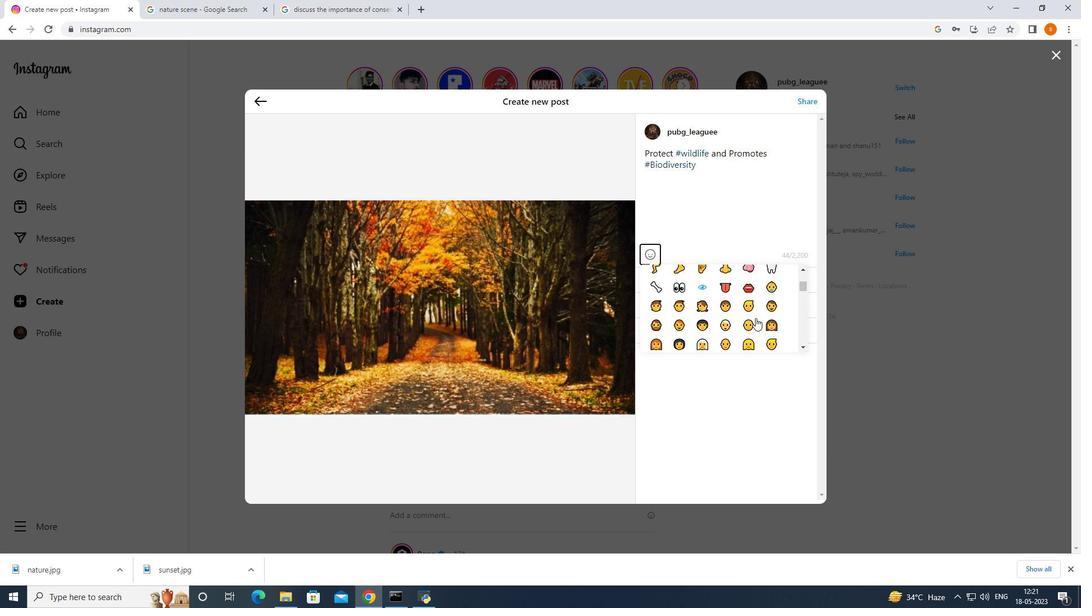
Action: Mouse moved to (682, 306)
Screenshot: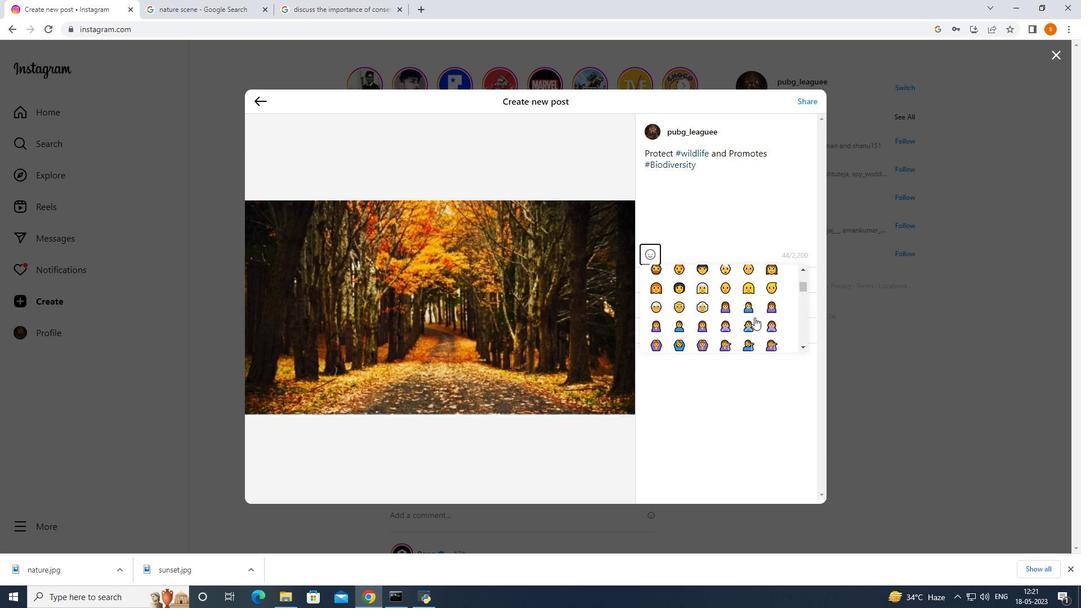 
Action: Mouse scrolled (682, 305) with delta (0, 0)
Screenshot: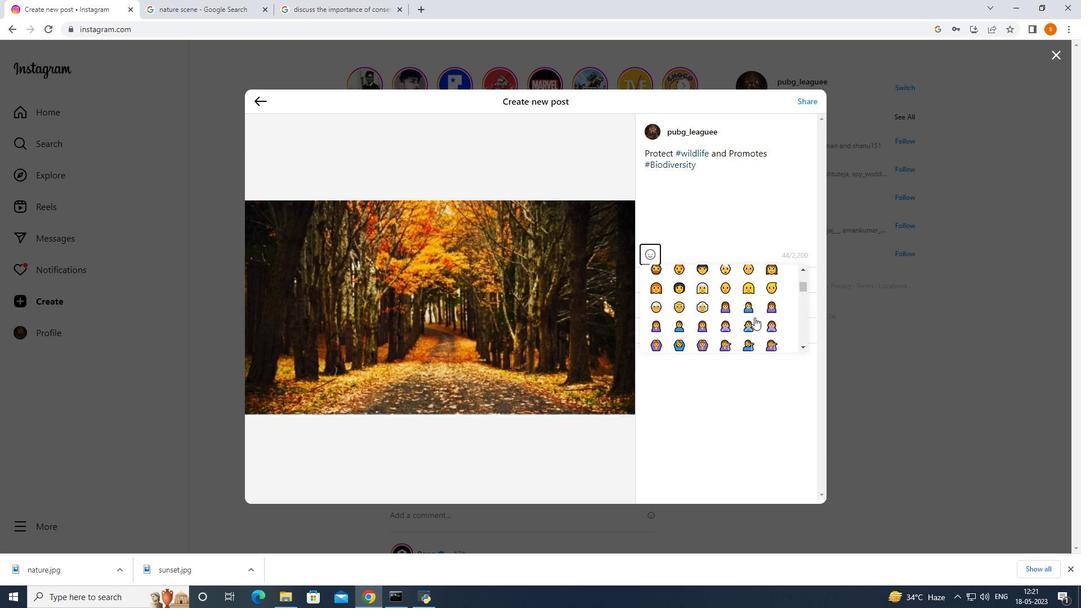 
Action: Mouse scrolled (682, 305) with delta (0, 0)
Screenshot: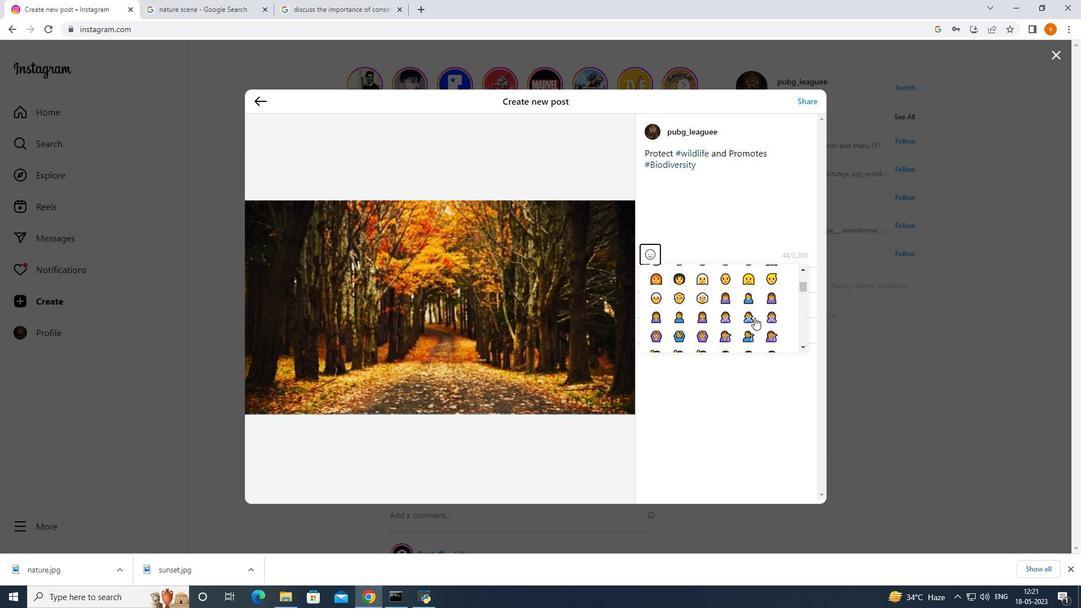 
Action: Mouse moved to (682, 306)
Screenshot: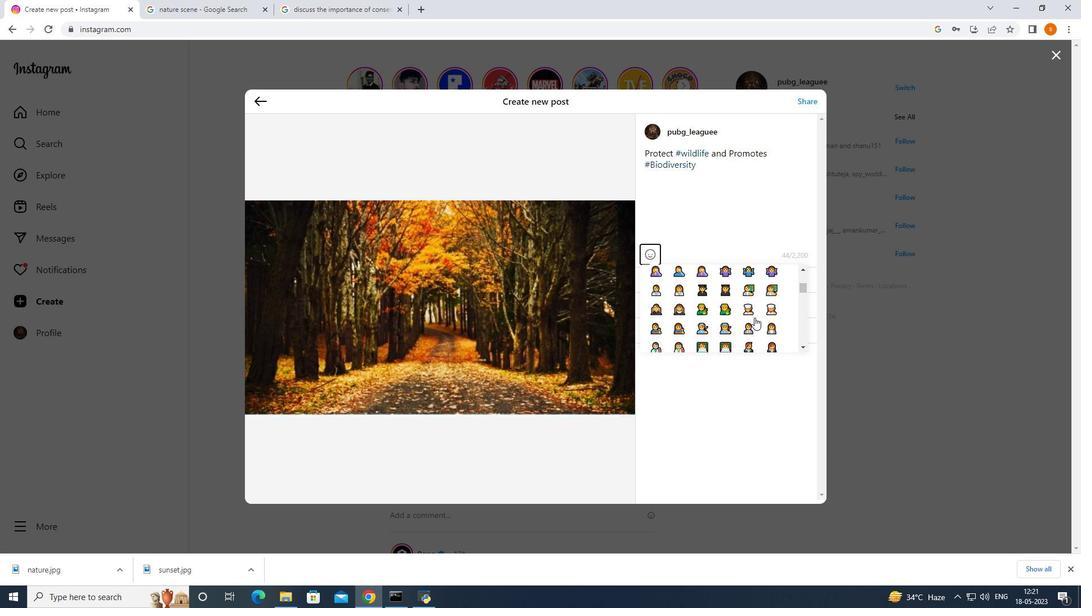 
Action: Mouse scrolled (682, 305) with delta (0, 0)
Screenshot: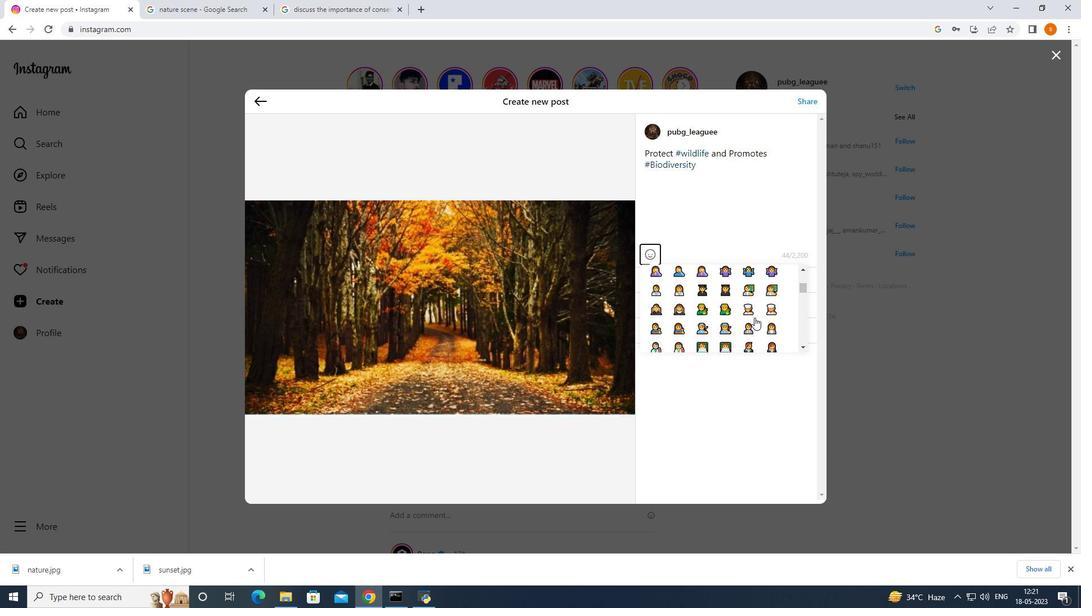 
Action: Mouse scrolled (682, 305) with delta (0, 0)
Screenshot: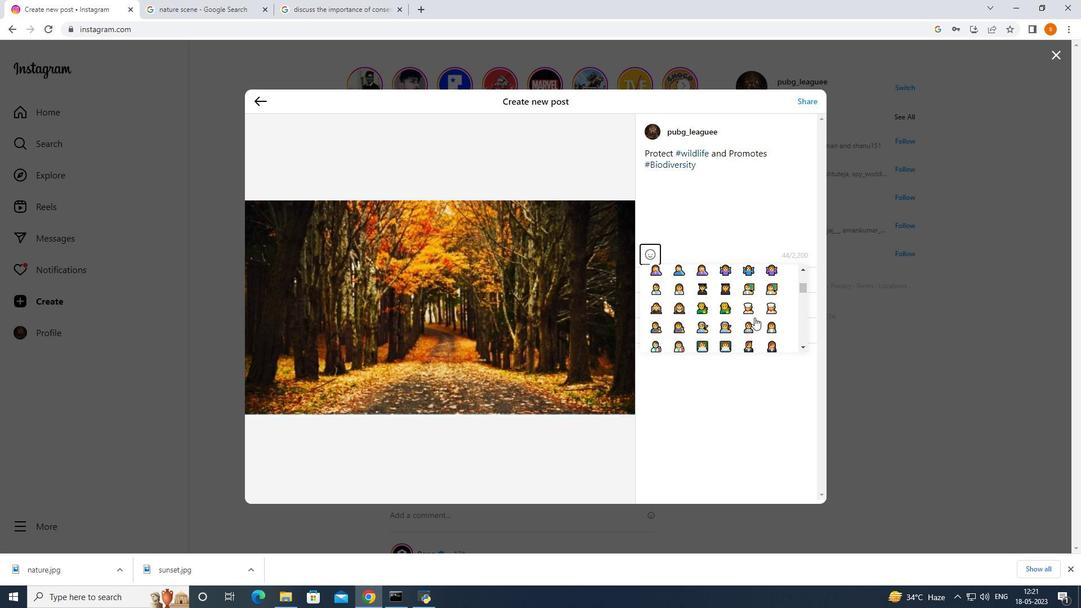 
Action: Mouse scrolled (682, 305) with delta (0, 0)
Screenshot: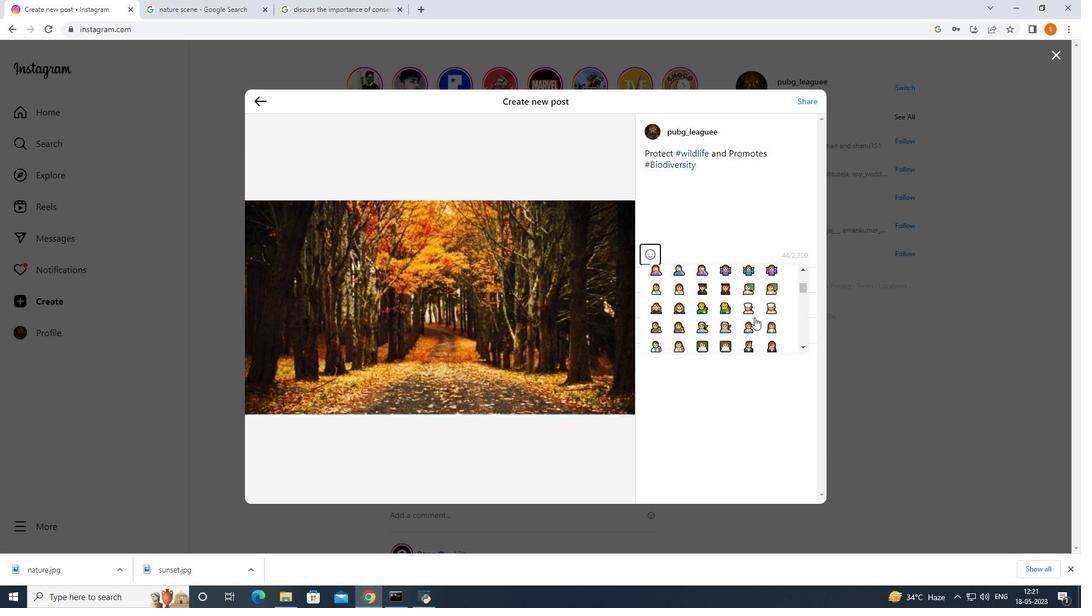 
Action: Mouse moved to (682, 306)
Screenshot: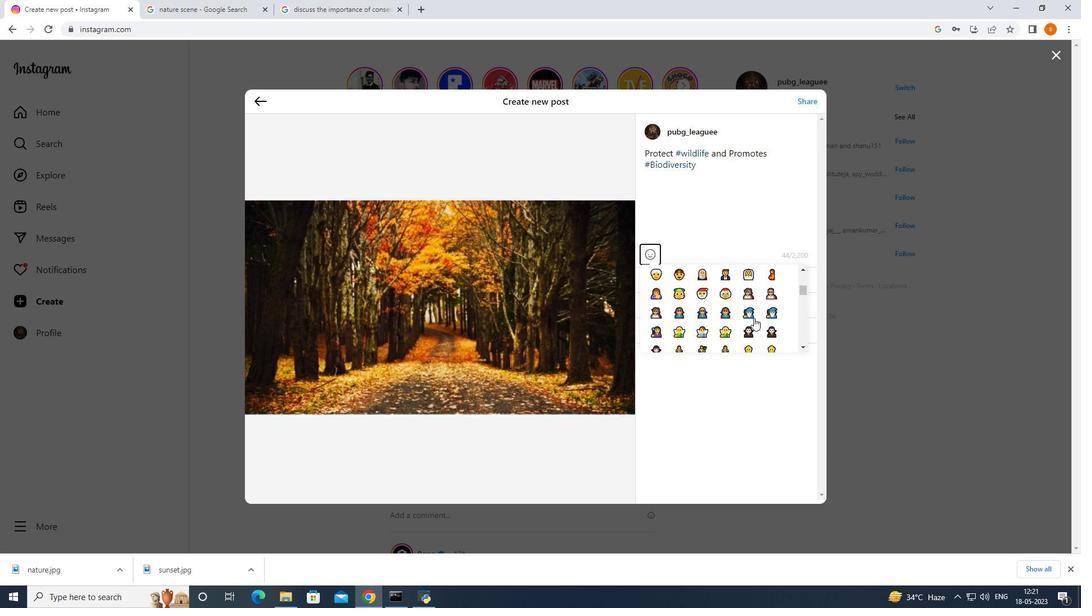 
Action: Mouse scrolled (682, 306) with delta (0, 0)
Screenshot: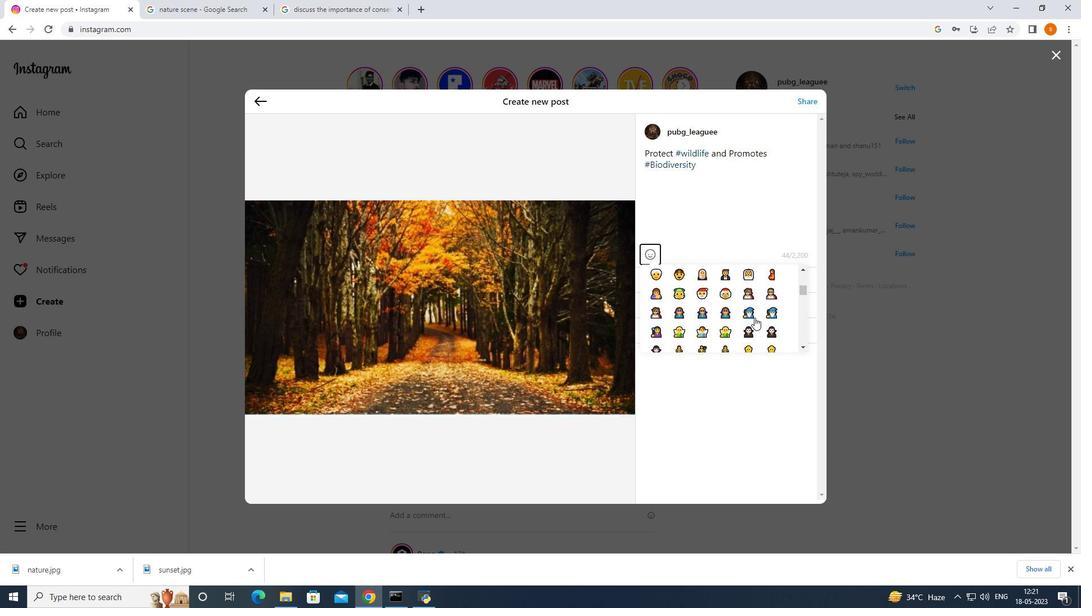 
Action: Mouse moved to (682, 306)
Screenshot: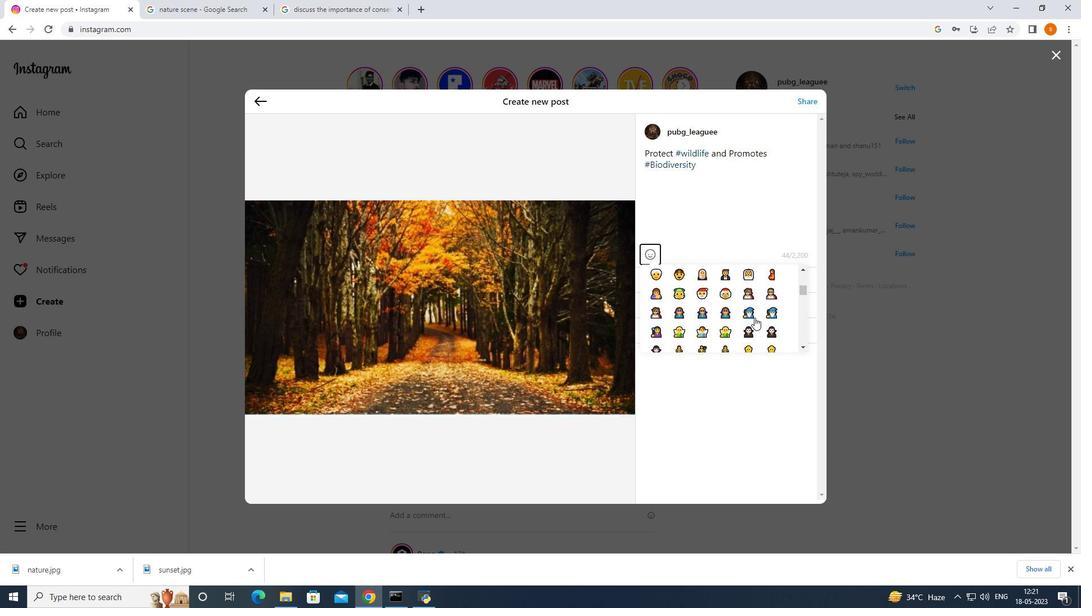 
Action: Mouse scrolled (682, 306) with delta (0, 0)
Screenshot: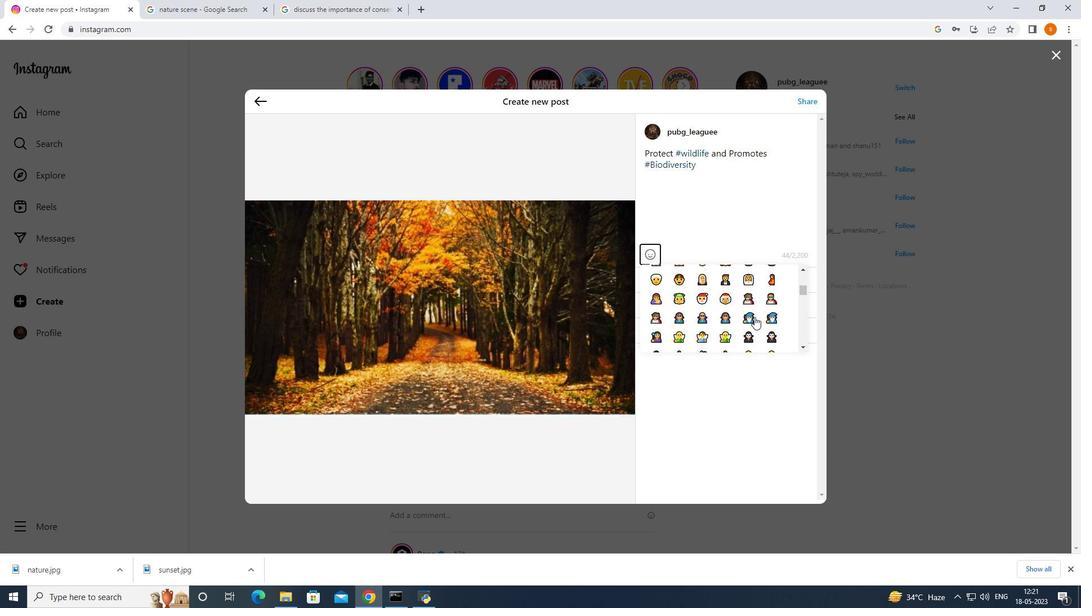 
Action: Mouse scrolled (682, 306) with delta (0, 0)
Screenshot: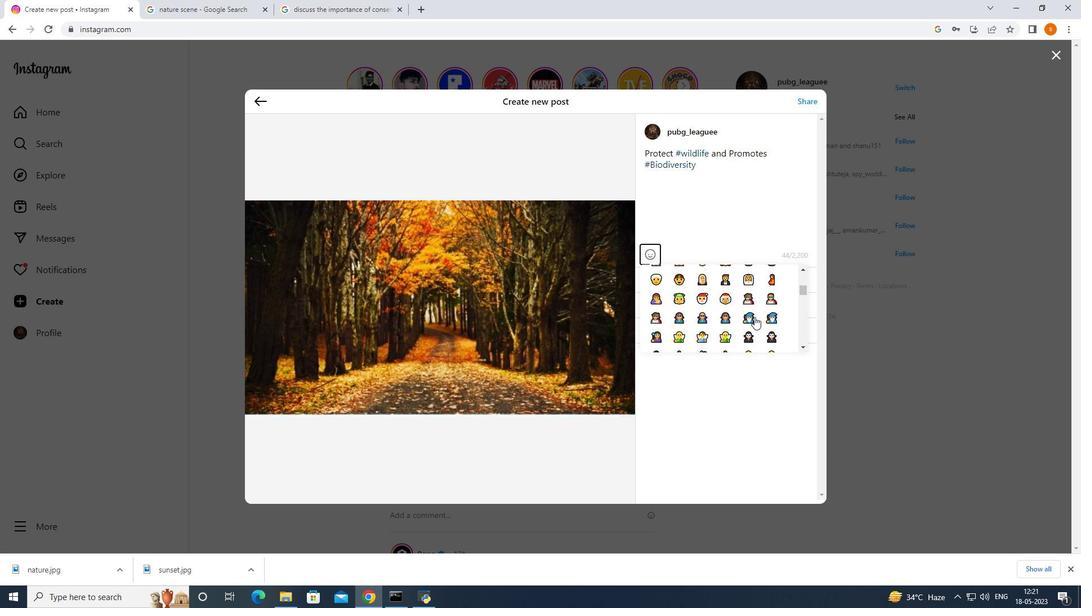 
Action: Mouse moved to (682, 306)
Screenshot: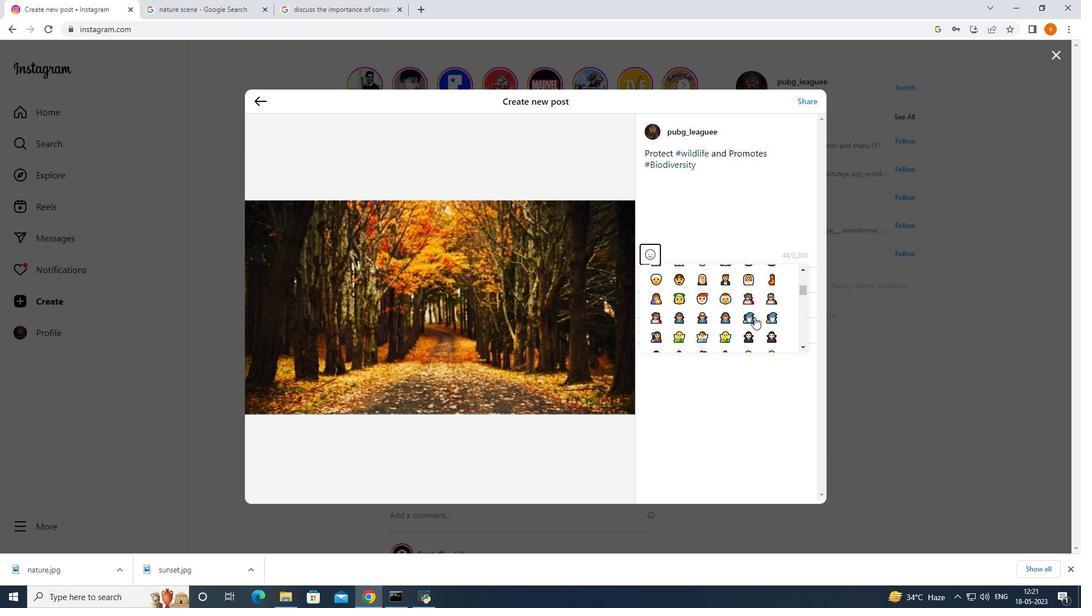 
Action: Mouse scrolled (682, 306) with delta (0, 0)
Screenshot: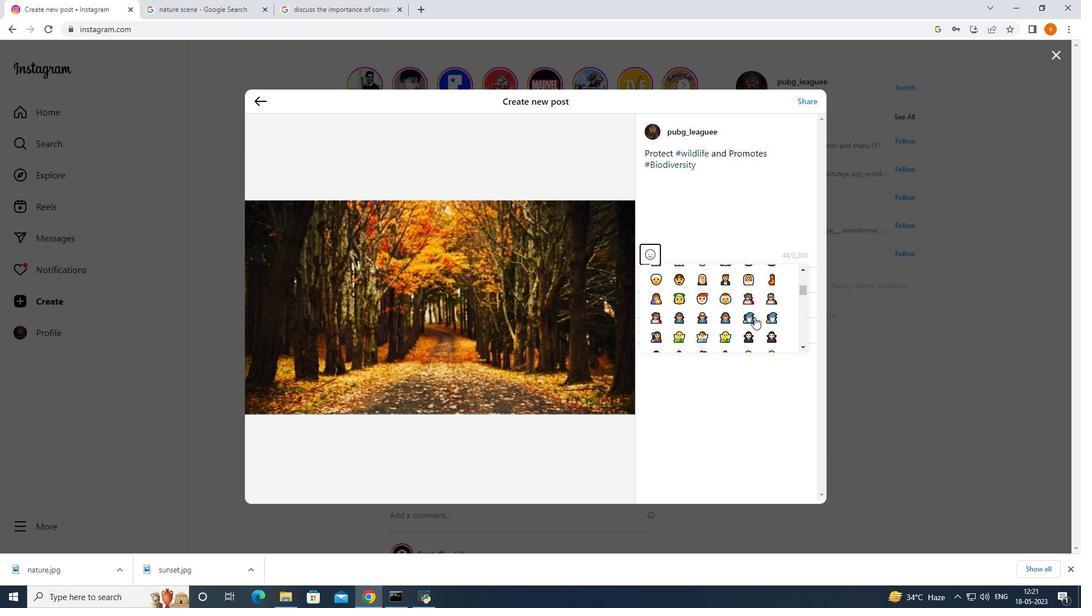 
Action: Mouse moved to (682, 305)
Screenshot: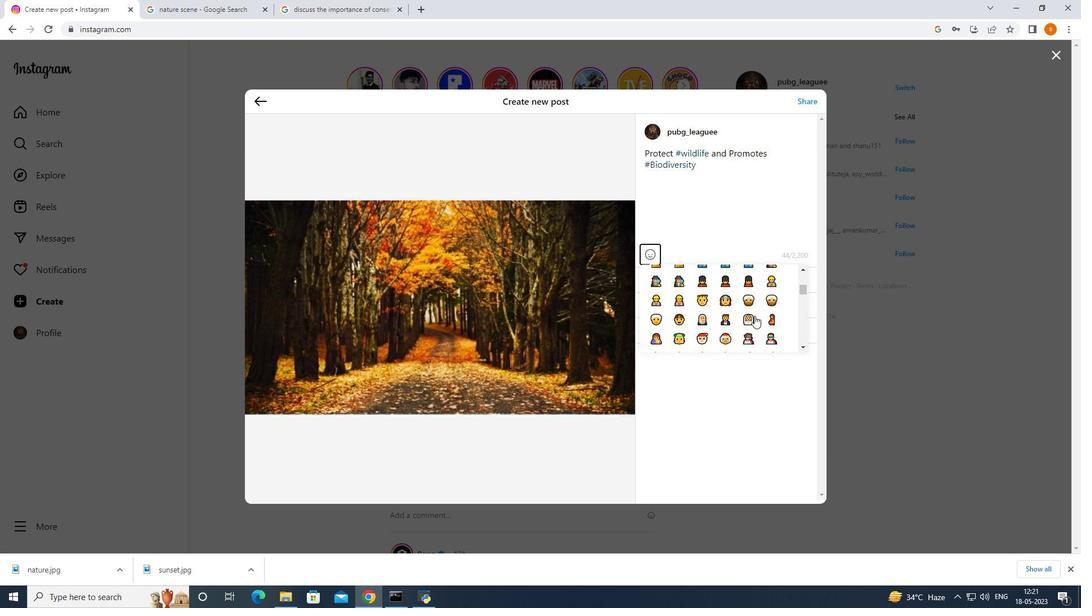 
Action: Mouse scrolled (682, 305) with delta (0, 0)
Screenshot: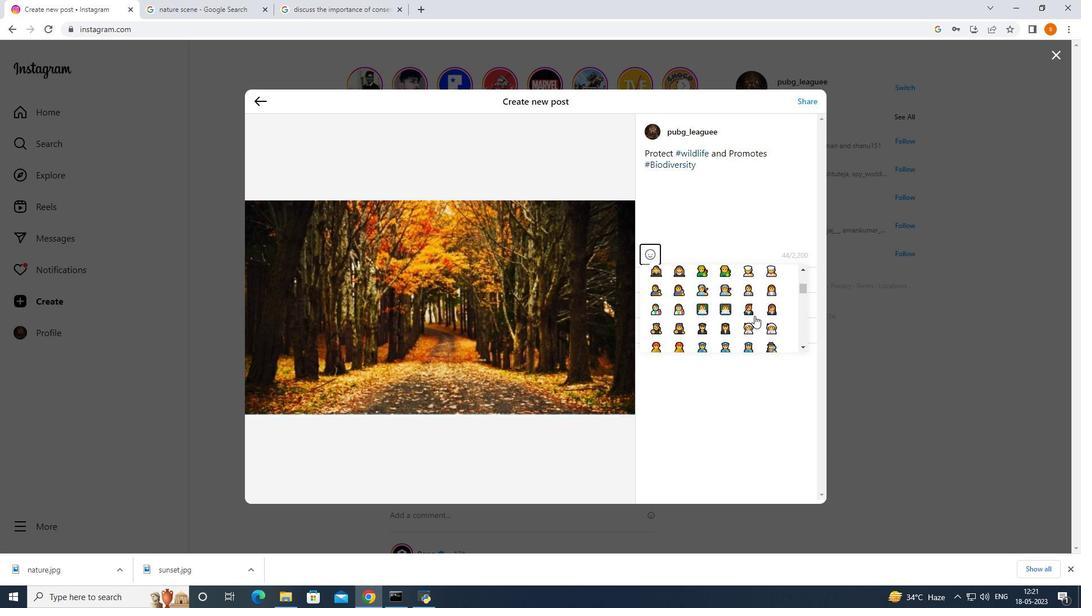 
Action: Mouse moved to (682, 305)
Screenshot: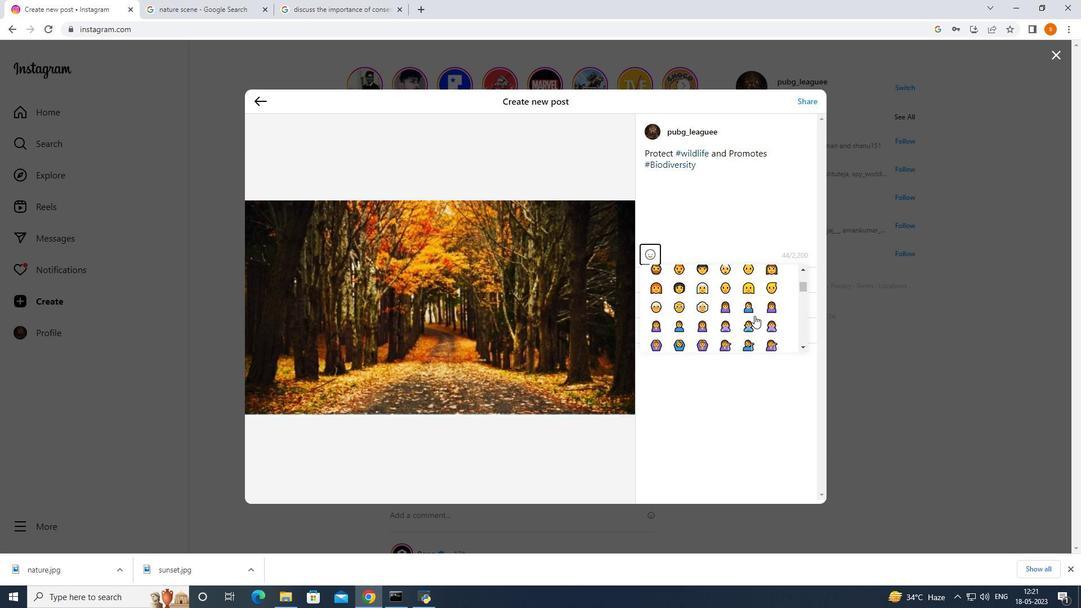 
Action: Mouse scrolled (682, 305) with delta (0, 0)
Screenshot: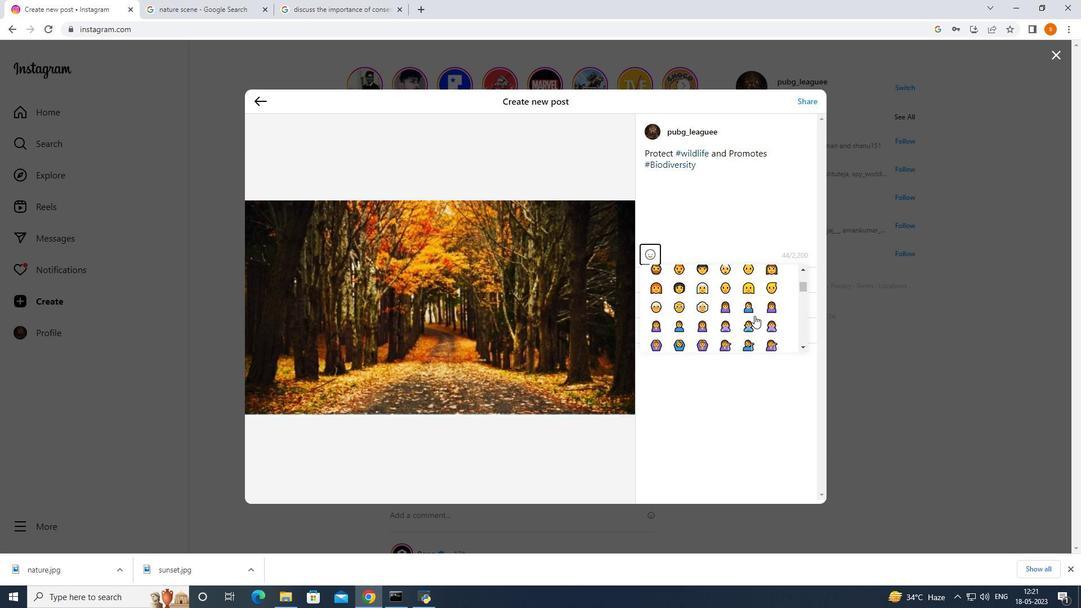 
Action: Mouse moved to (682, 305)
Screenshot: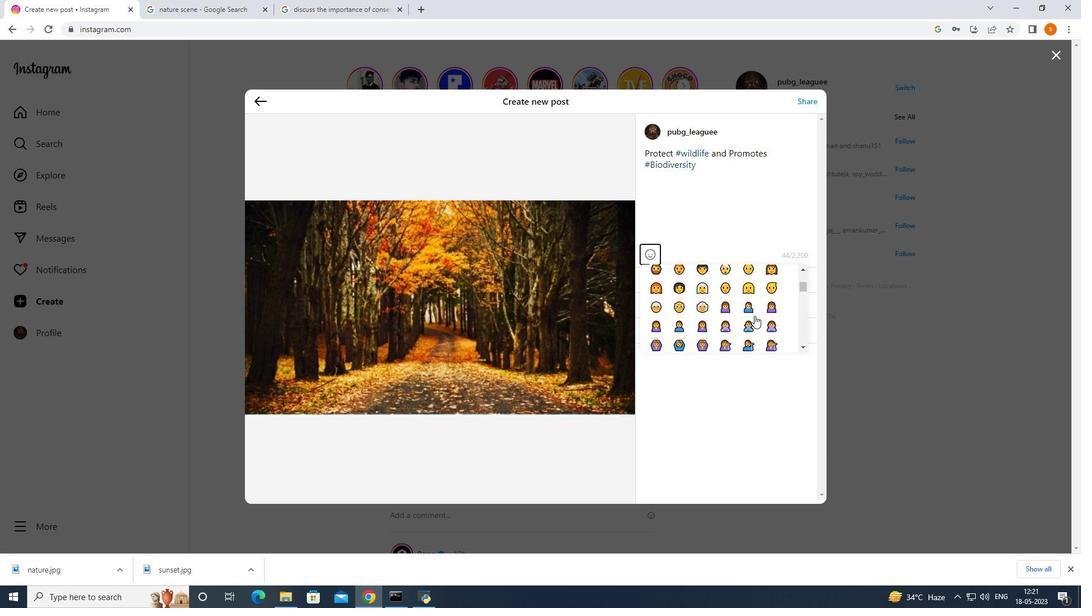 
Action: Mouse scrolled (682, 305) with delta (0, 0)
Screenshot: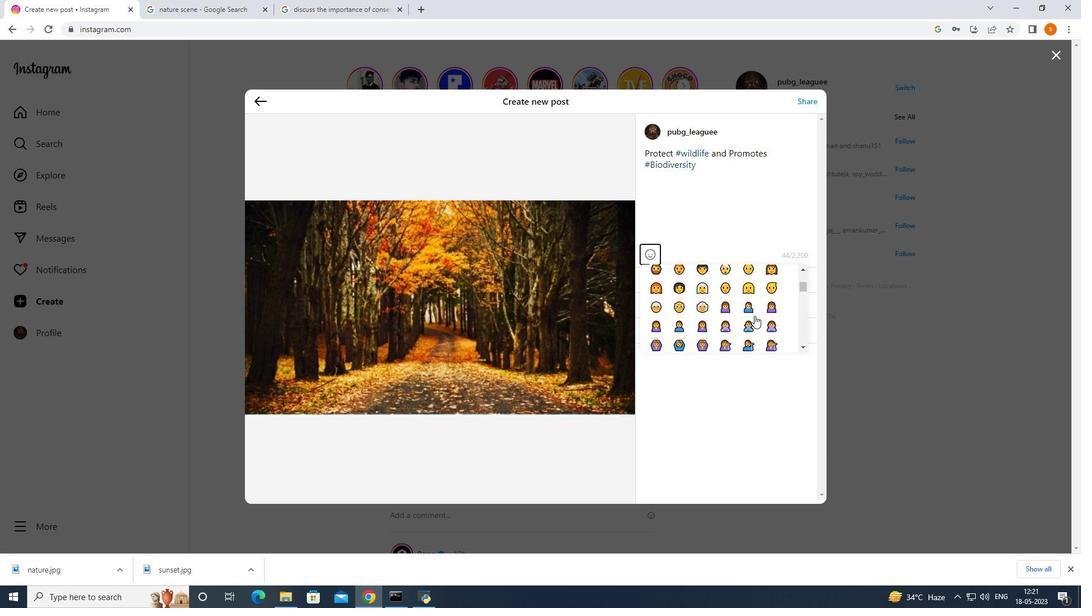 
Action: Mouse scrolled (682, 305) with delta (0, 0)
Screenshot: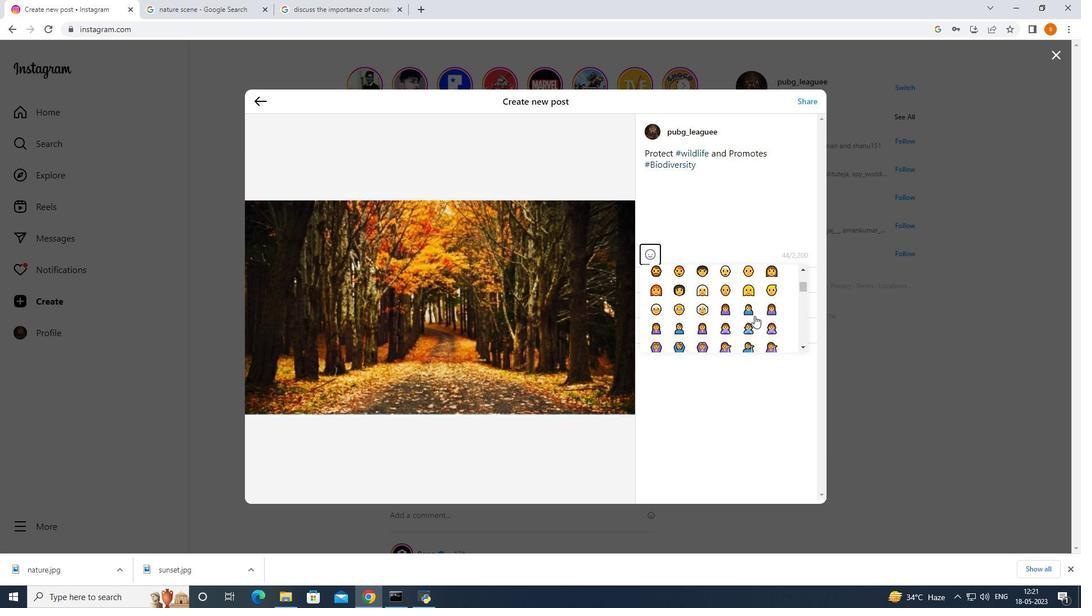 
Action: Mouse scrolled (682, 305) with delta (0, 0)
Screenshot: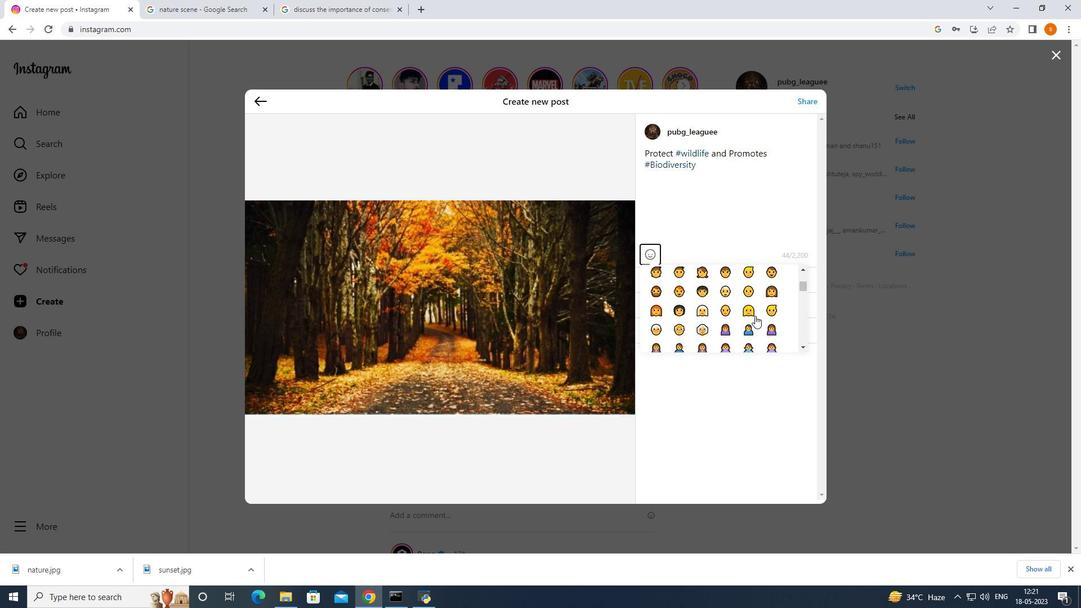 
Action: Mouse moved to (682, 305)
Screenshot: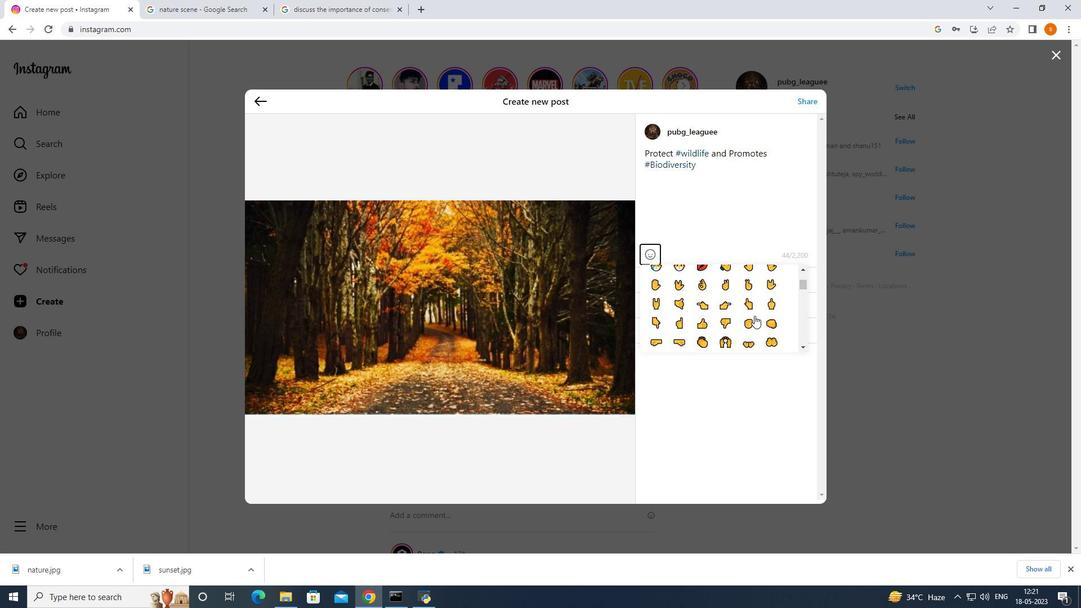 
Action: Mouse scrolled (682, 305) with delta (0, 0)
Screenshot: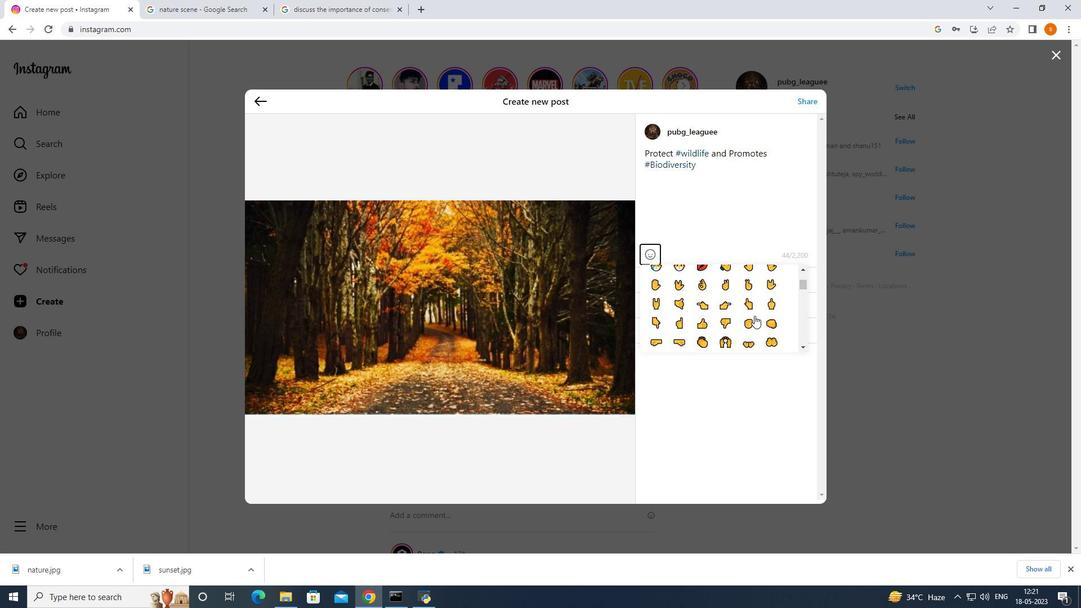 
Action: Mouse moved to (682, 305)
Screenshot: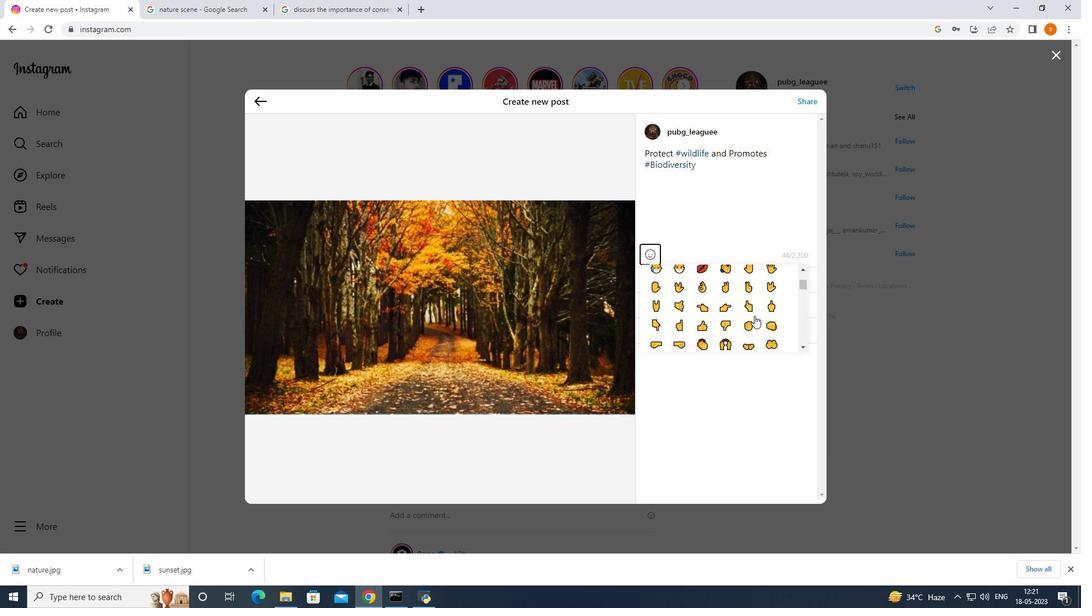 
Action: Mouse scrolled (682, 305) with delta (0, 0)
Screenshot: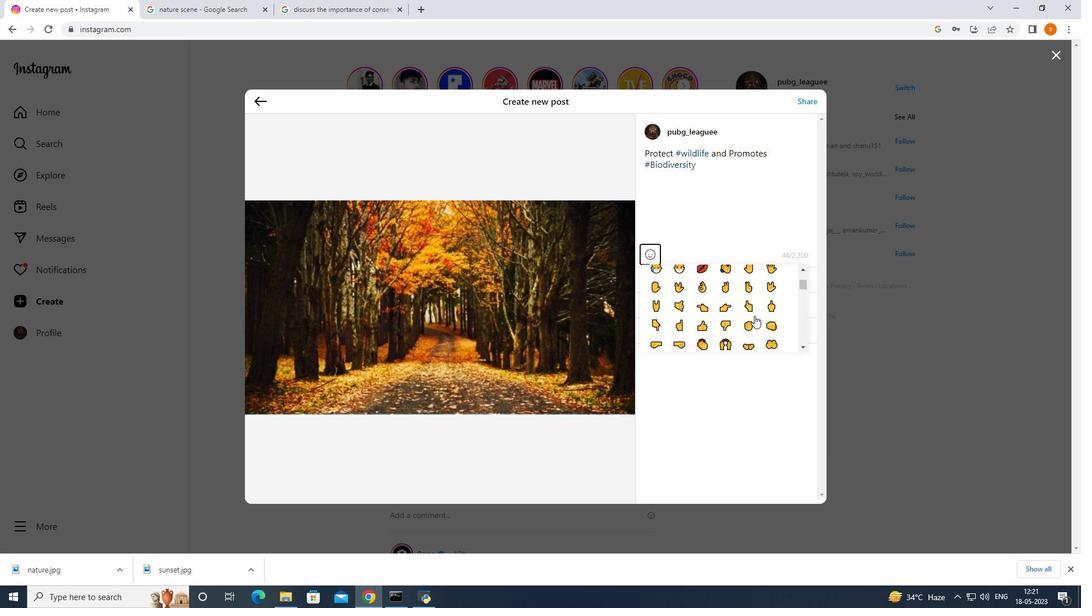 
Action: Mouse scrolled (682, 305) with delta (0, 0)
Screenshot: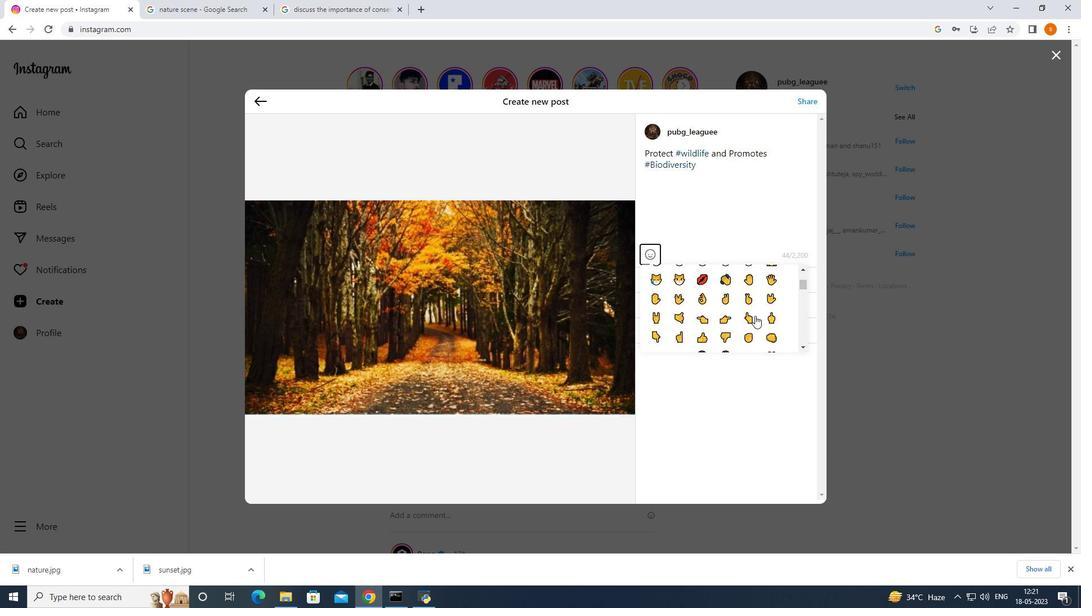 
Action: Mouse moved to (682, 305)
Screenshot: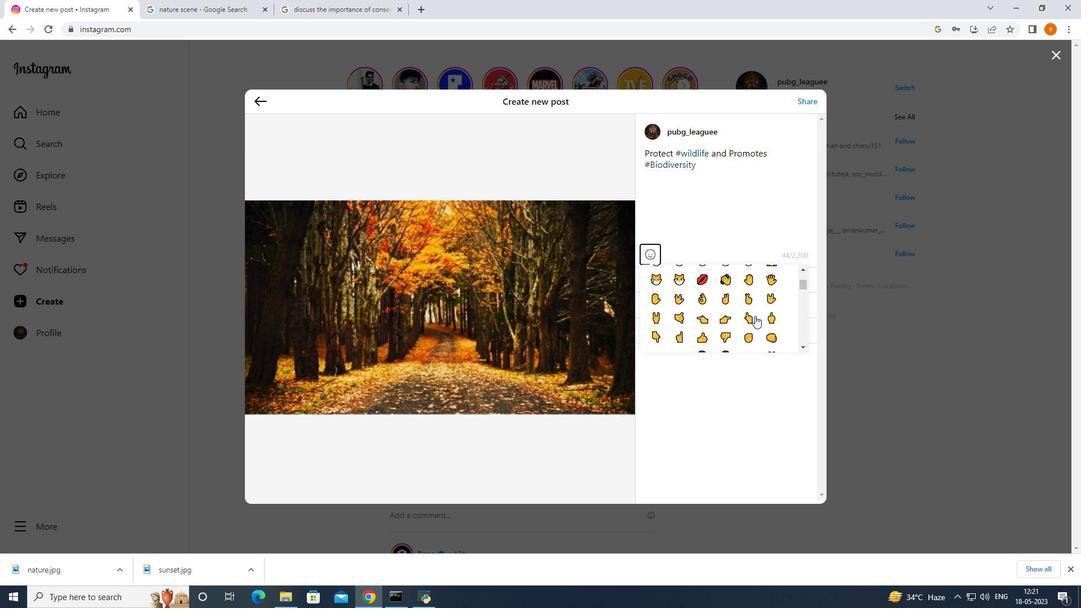 
Action: Mouse scrolled (682, 305) with delta (0, 0)
Screenshot: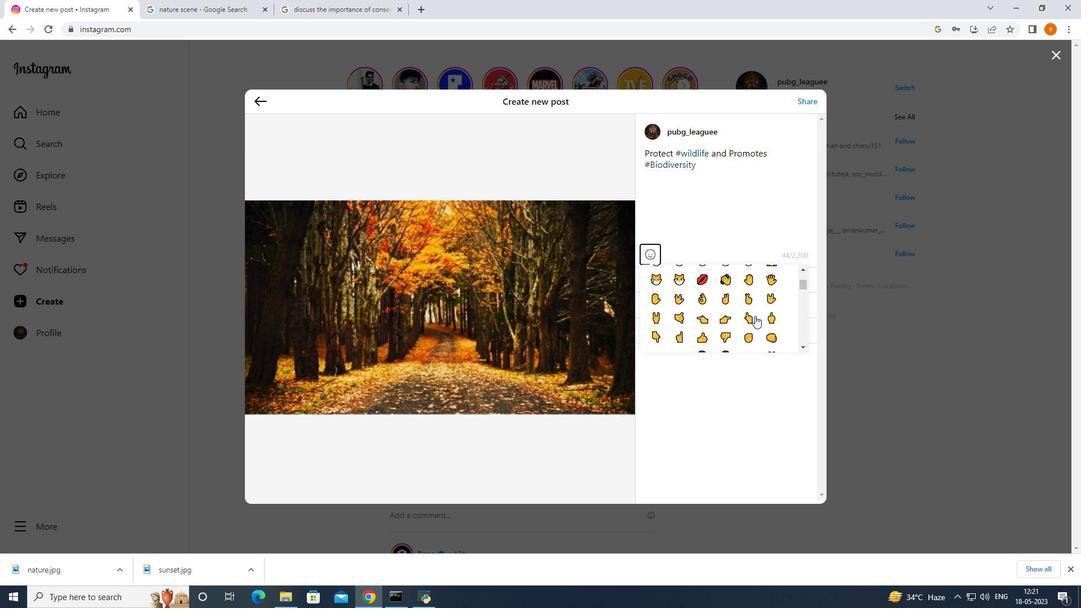 
Action: Mouse moved to (682, 304)
Screenshot: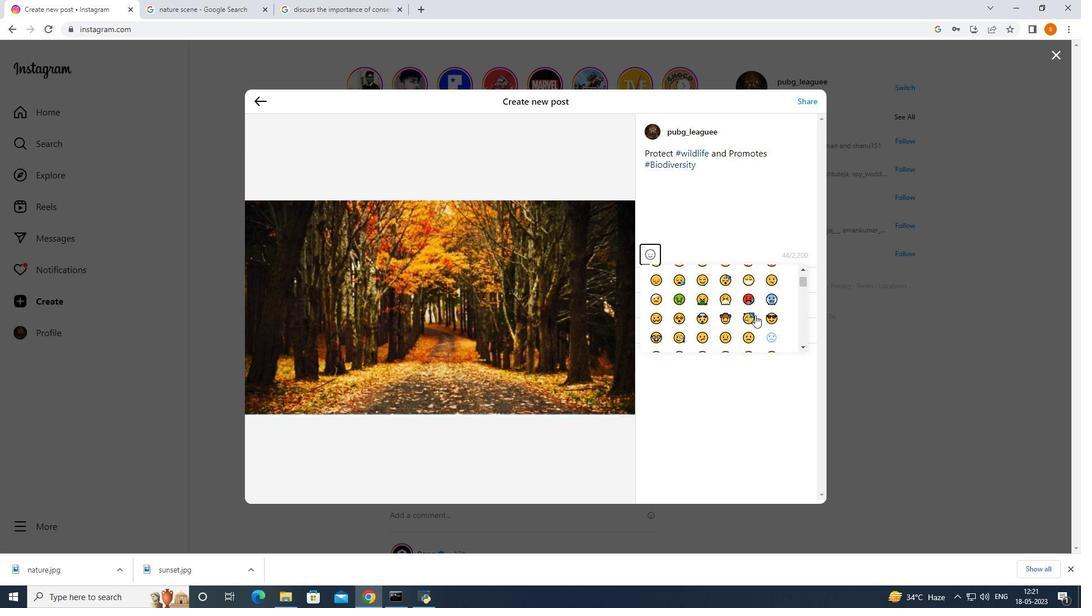 
Action: Mouse scrolled (682, 305) with delta (0, 0)
Screenshot: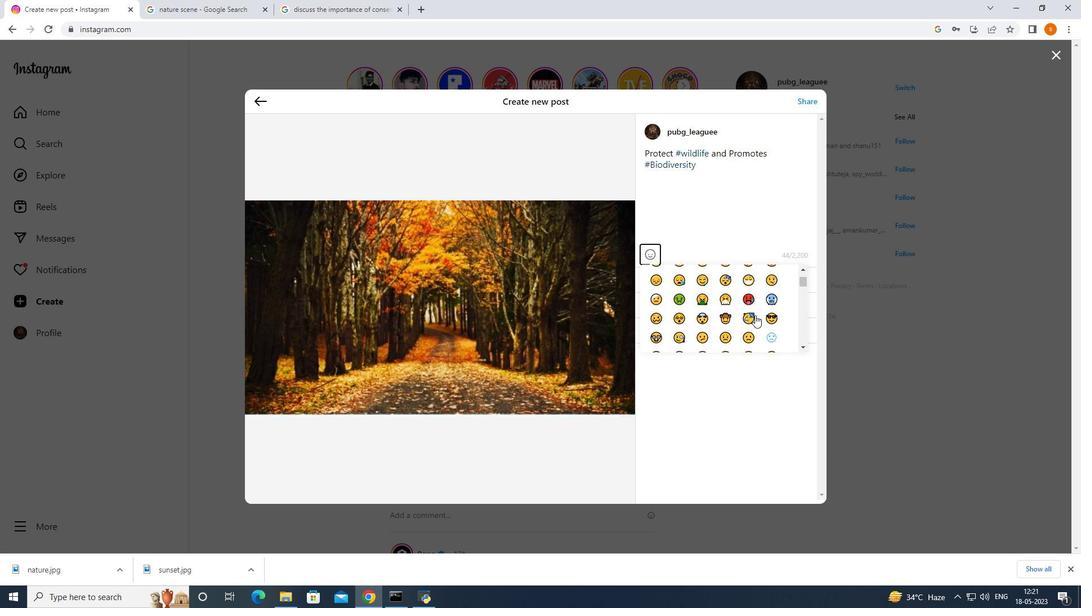 
Action: Mouse moved to (682, 304)
Screenshot: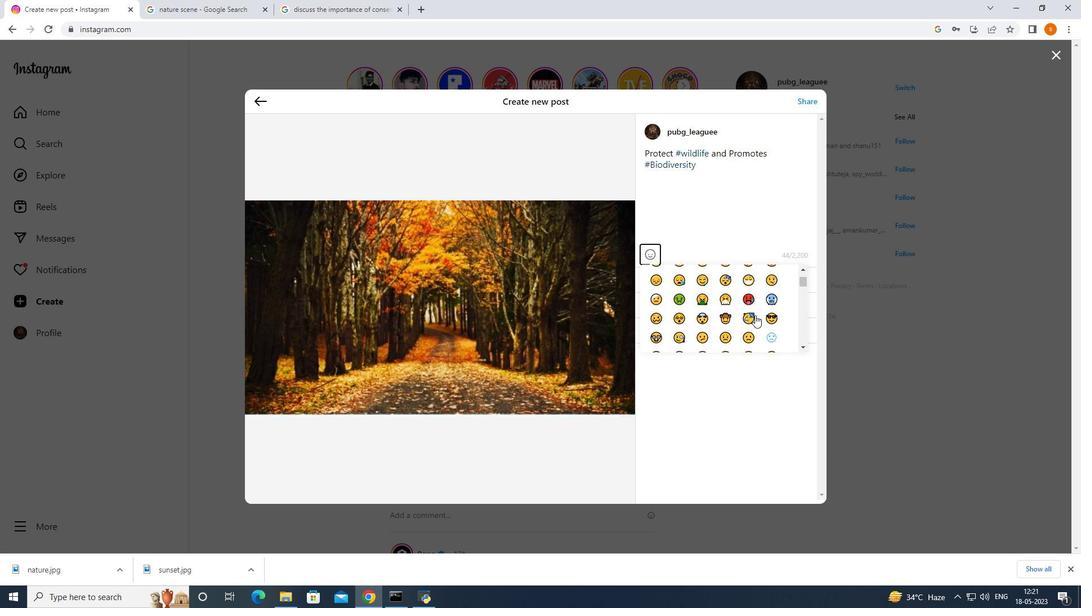 
Action: Mouse scrolled (682, 305) with delta (0, 0)
Screenshot: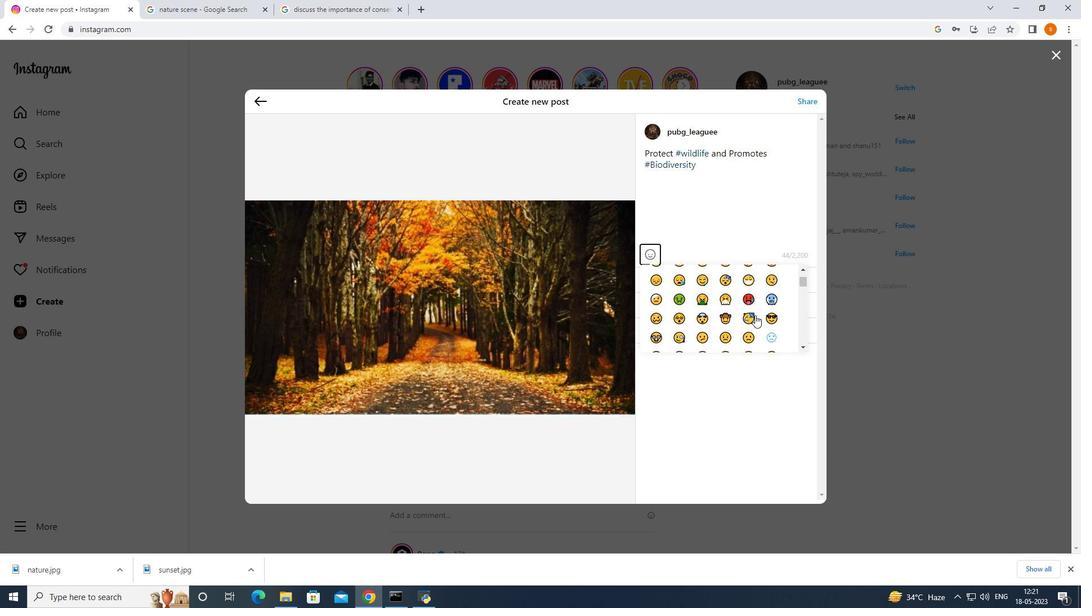 
Action: Mouse moved to (682, 304)
Screenshot: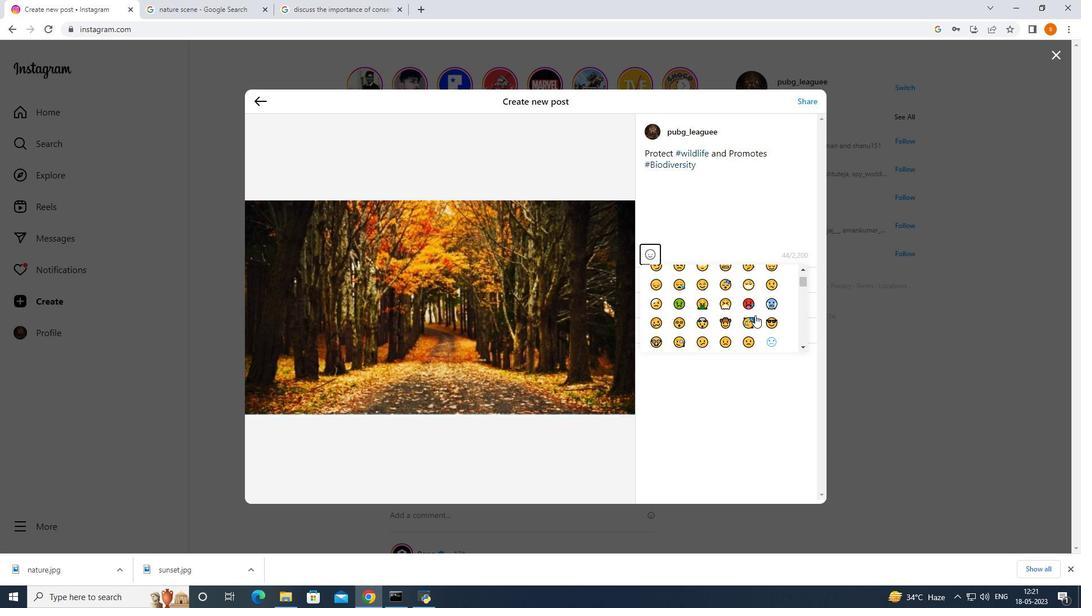
Action: Mouse scrolled (682, 305) with delta (0, 0)
Screenshot: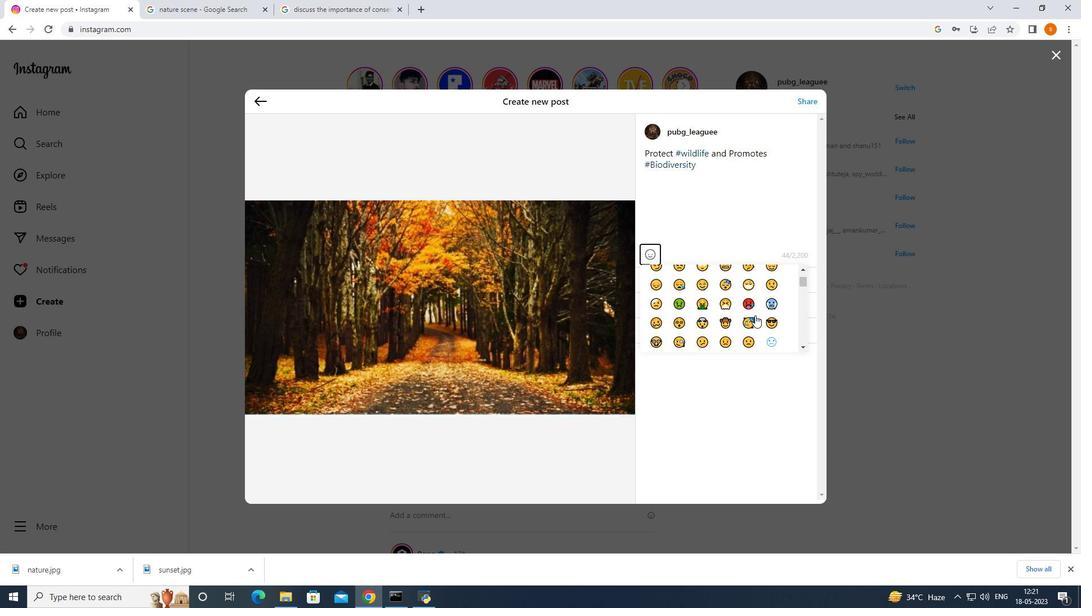 
Action: Mouse moved to (682, 306)
Screenshot: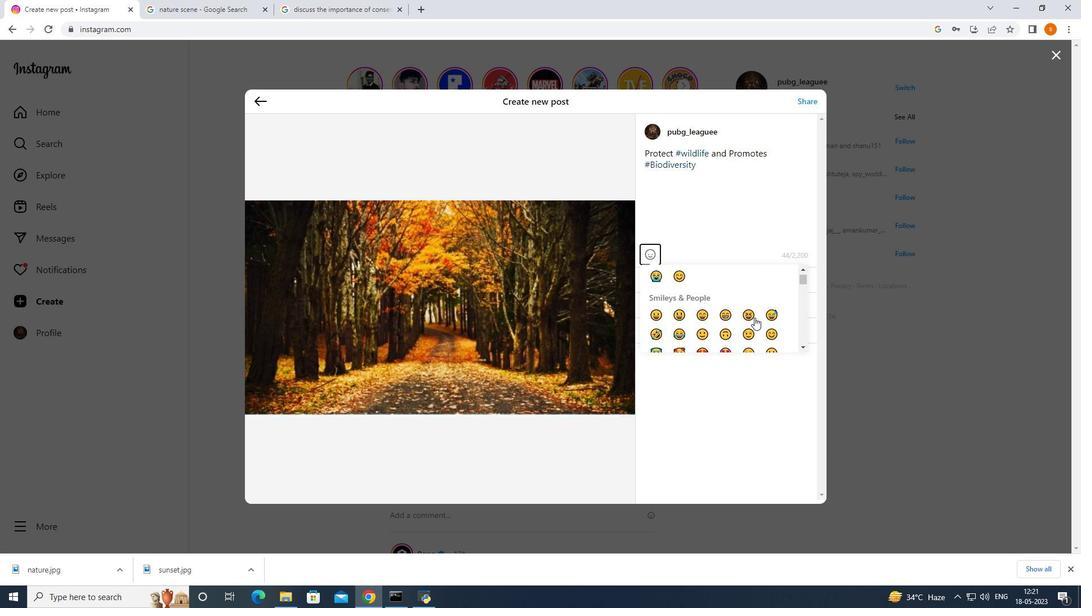 
Action: Mouse scrolled (682, 305) with delta (0, 0)
Screenshot: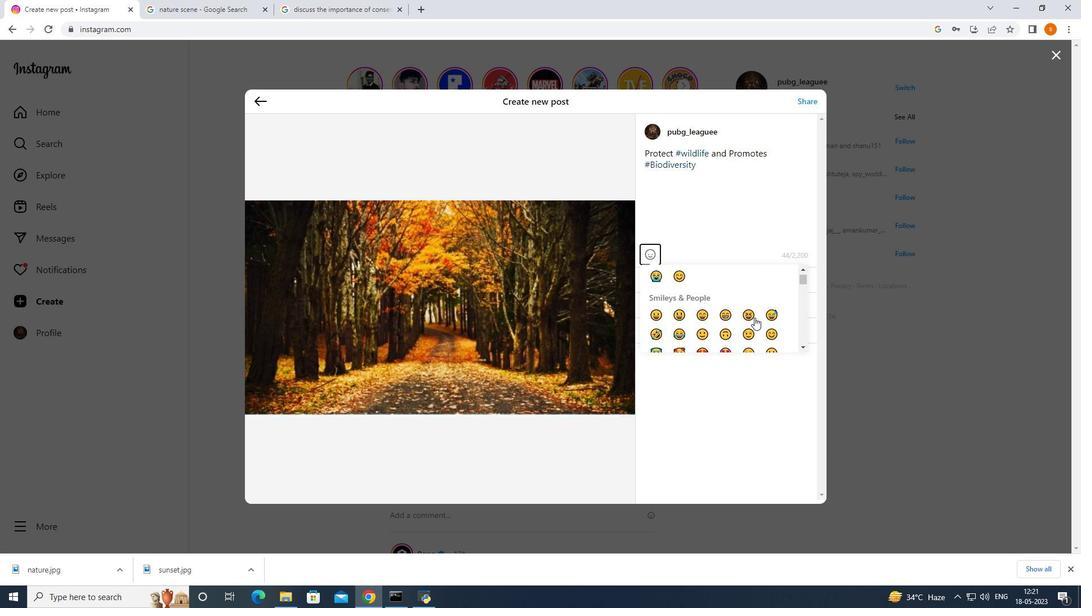 
Action: Mouse moved to (682, 305)
Screenshot: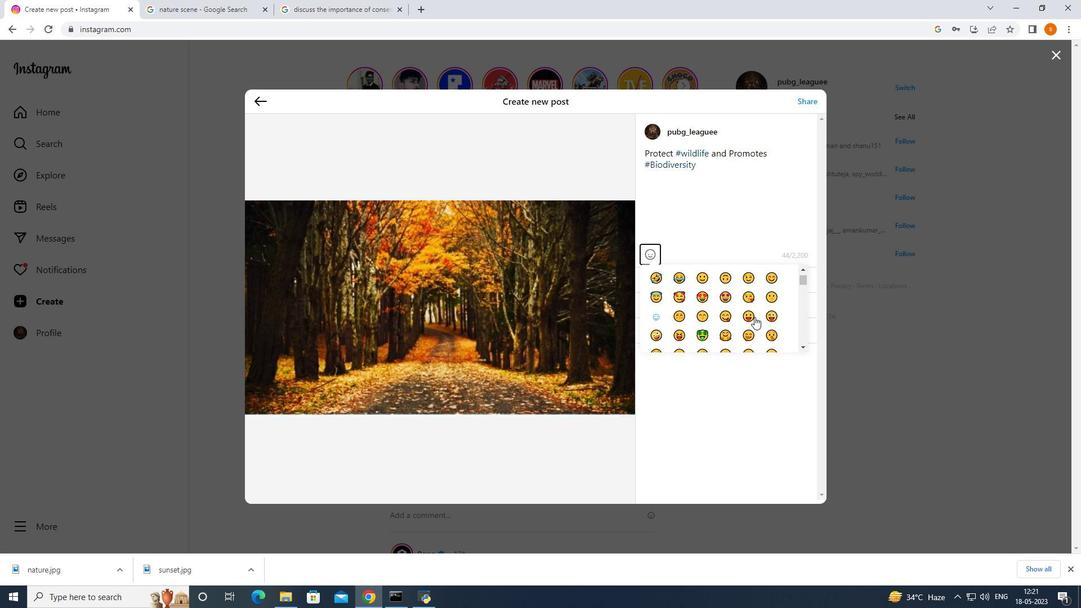 
Action: Mouse scrolled (682, 305) with delta (0, 0)
Screenshot: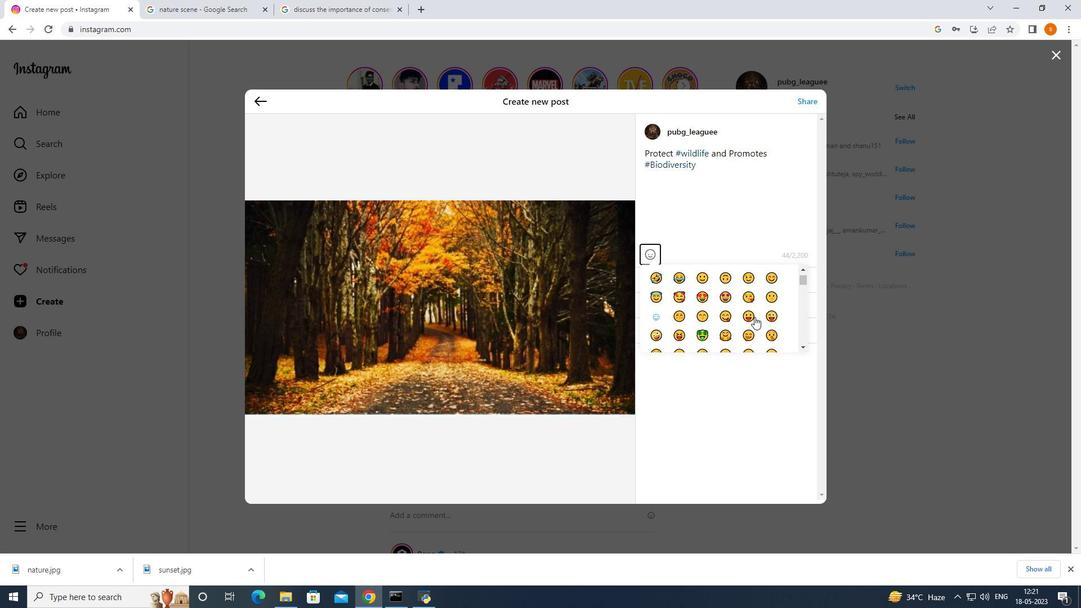 
Action: Mouse scrolled (682, 305) with delta (0, 0)
Screenshot: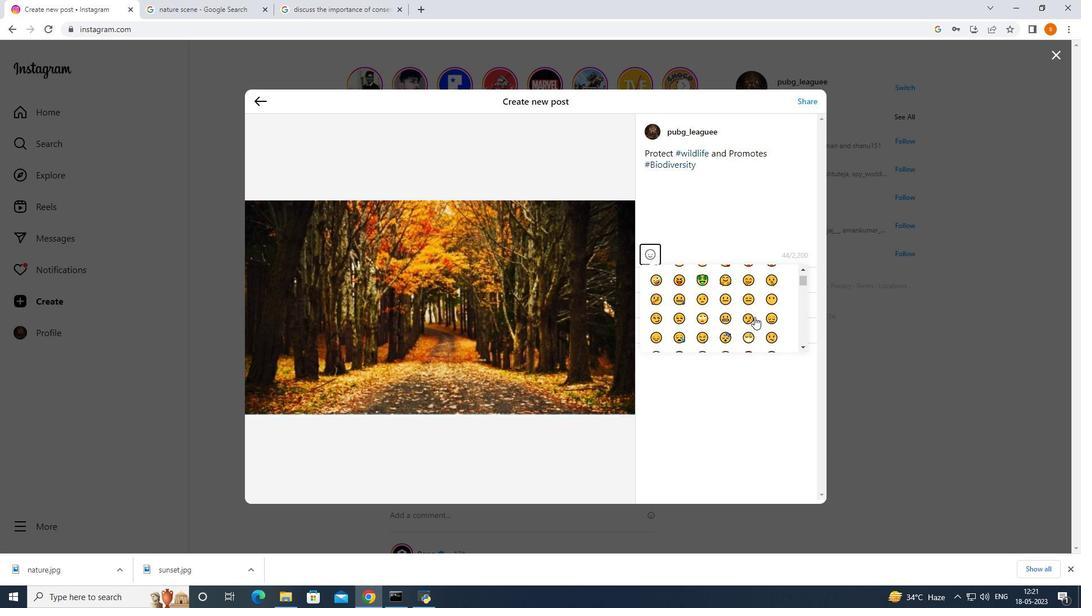 
Action: Mouse scrolled (682, 306) with delta (0, 0)
Screenshot: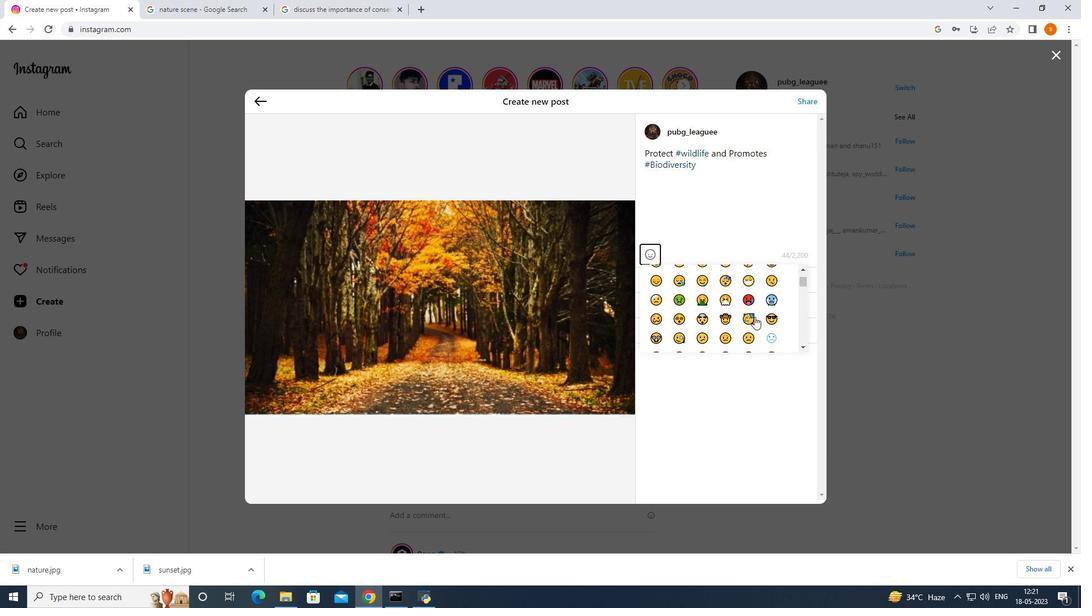 
Action: Mouse moved to (665, 304)
Screenshot: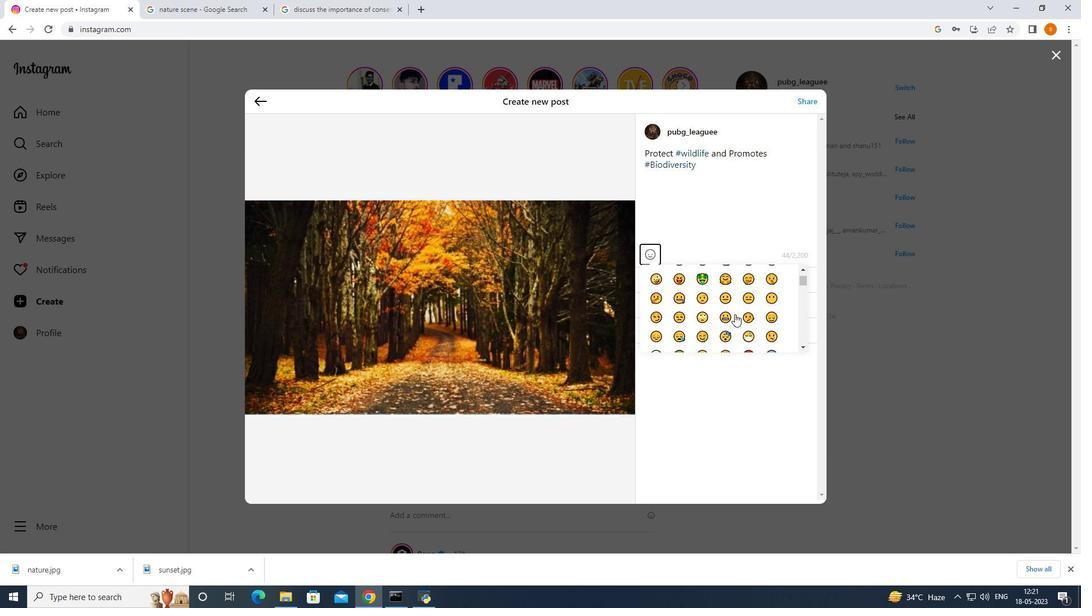 
Action: Mouse scrolled (665, 303) with delta (0, 0)
Screenshot: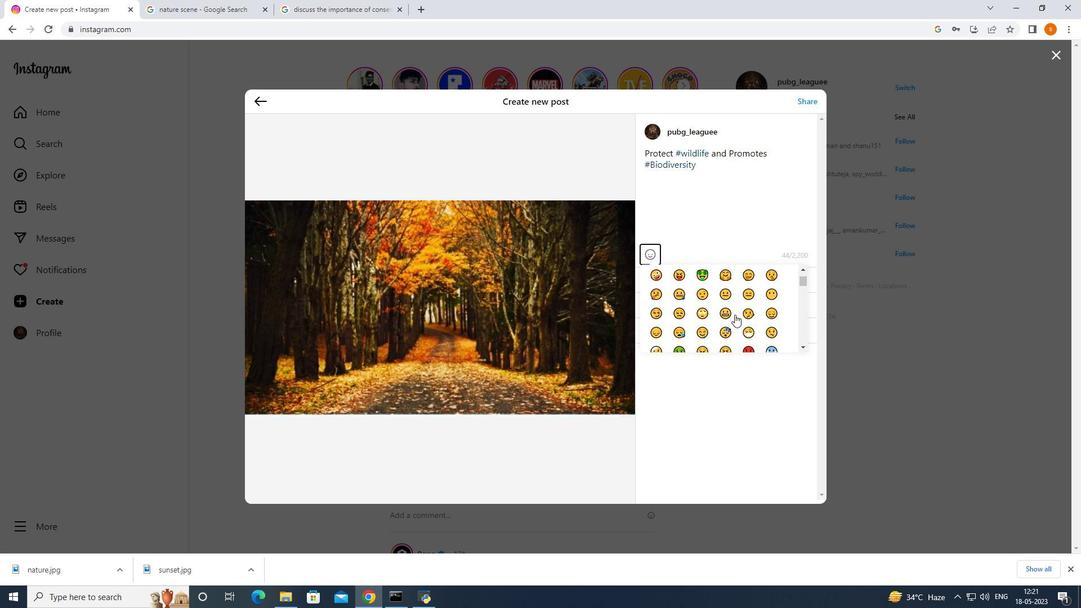 
Action: Mouse scrolled (665, 303) with delta (0, 0)
Screenshot: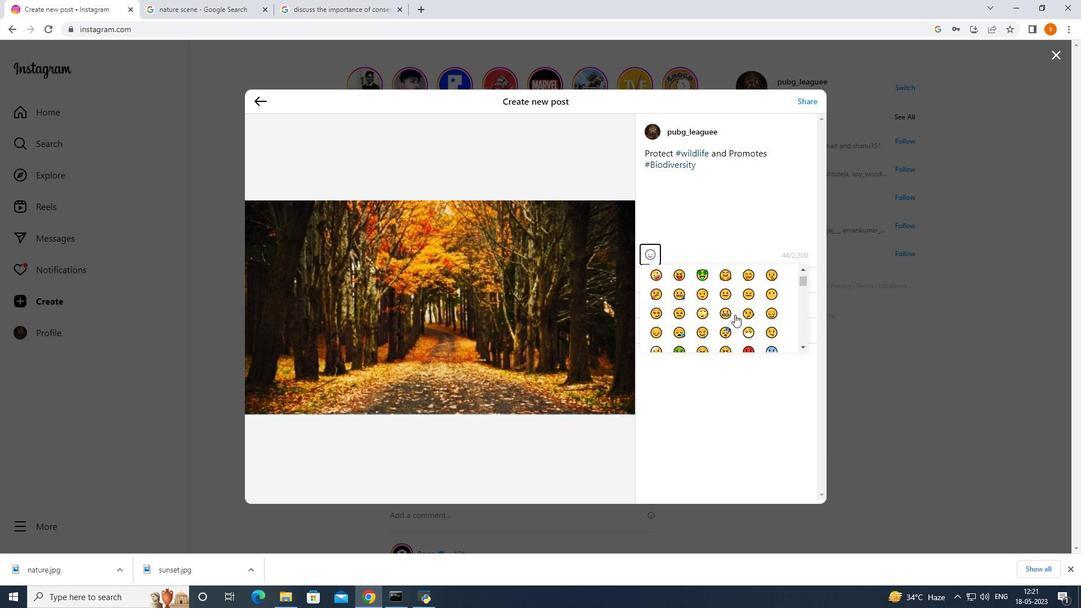 
Action: Mouse moved to (665, 304)
Screenshot: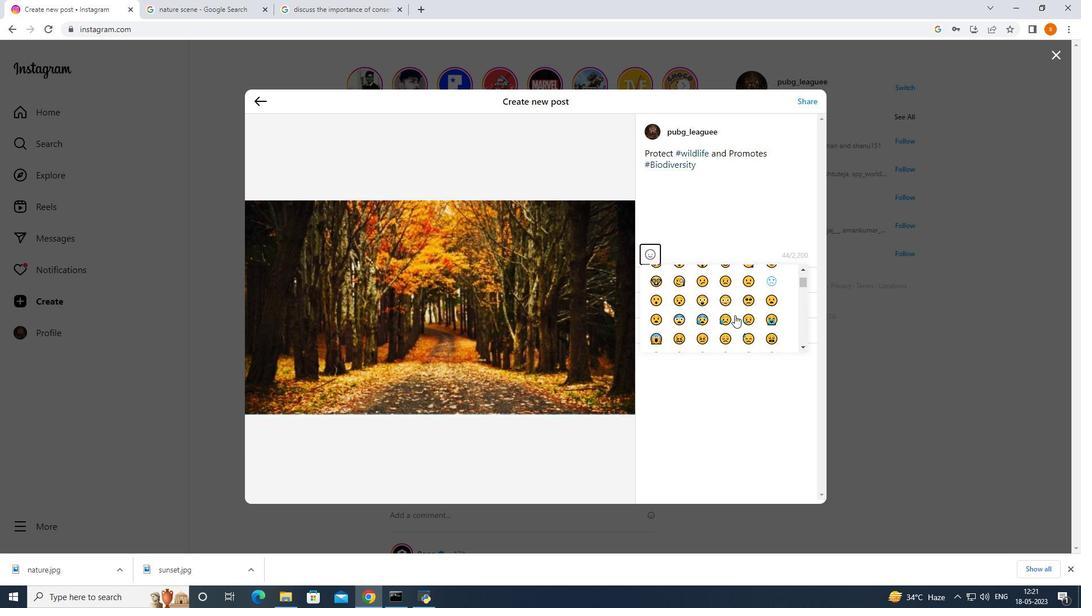 
Action: Mouse scrolled (665, 304) with delta (0, 0)
Screenshot: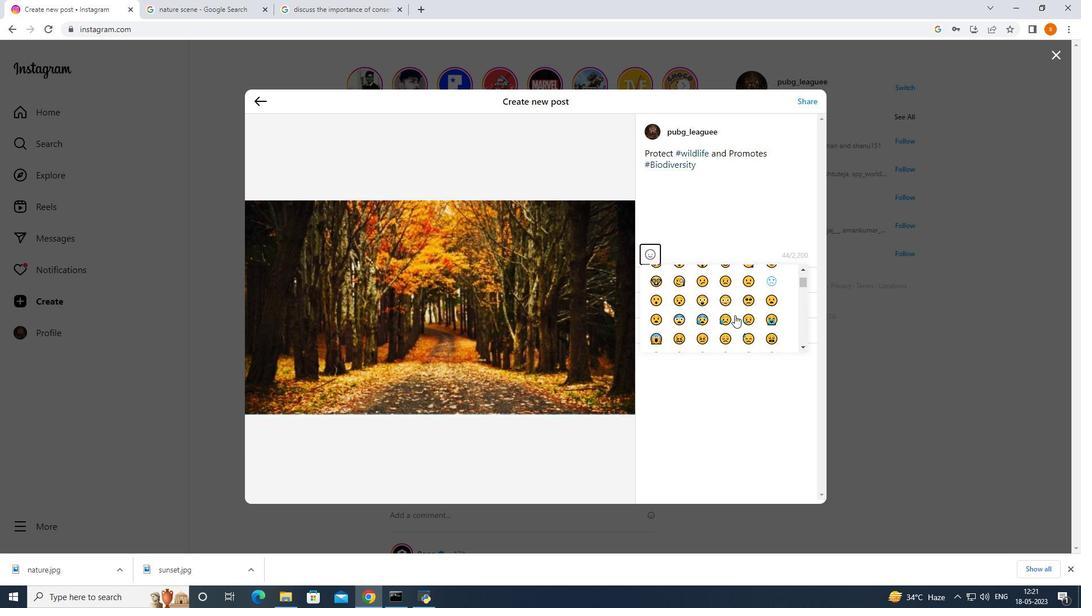 
Action: Mouse scrolled (665, 304) with delta (0, 0)
Screenshot: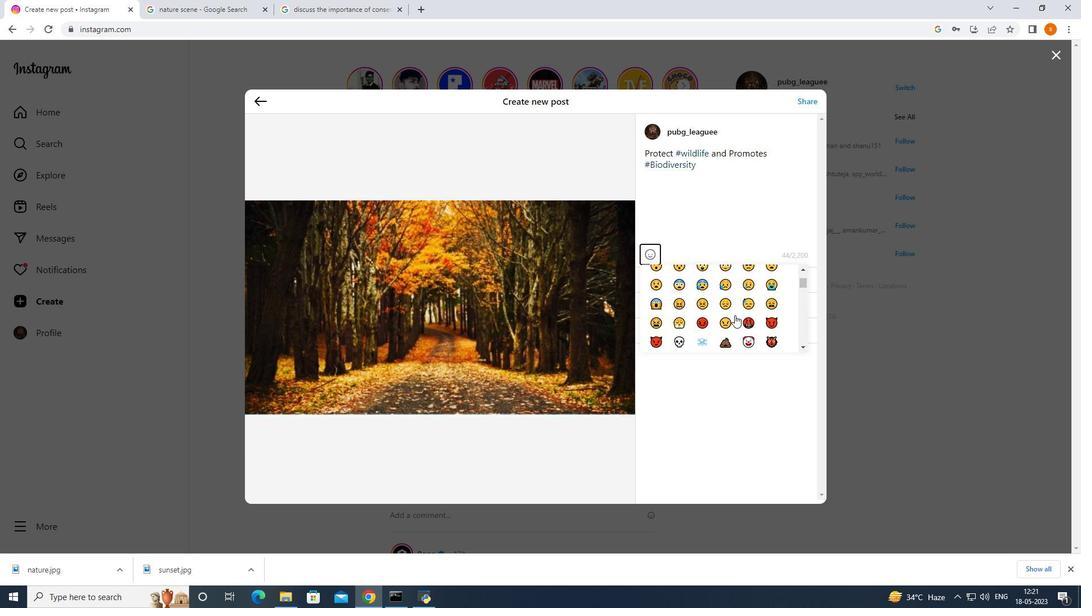 
Action: Mouse moved to (640, 323)
Screenshot: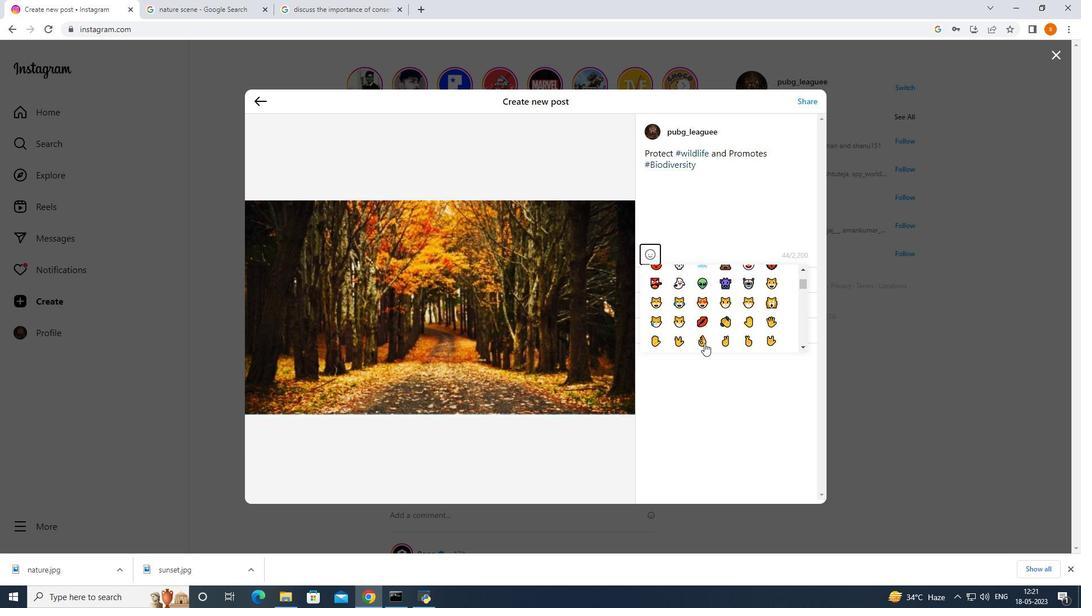 
Action: Mouse pressed left at (640, 323)
Screenshot: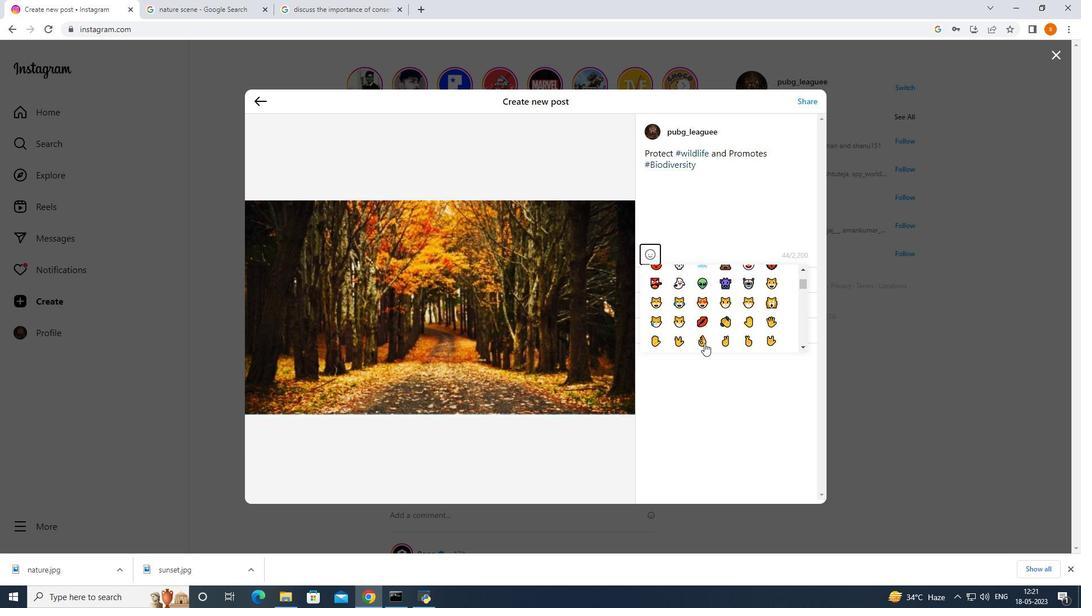 
Action: Mouse moved to (635, 224)
Screenshot: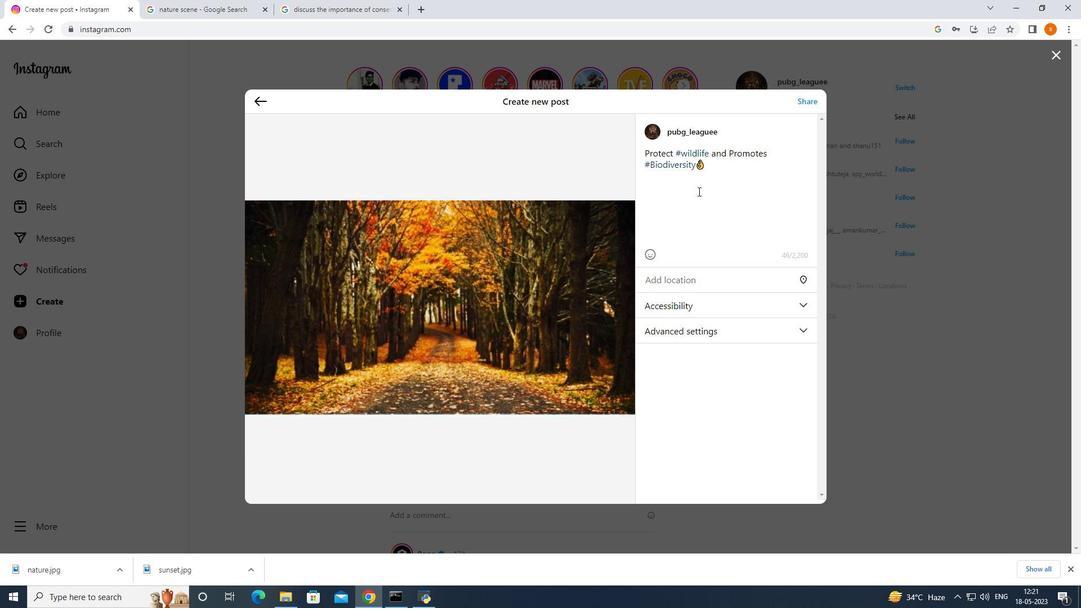 
Action: Key pressed <Key.backspace>
Screenshot: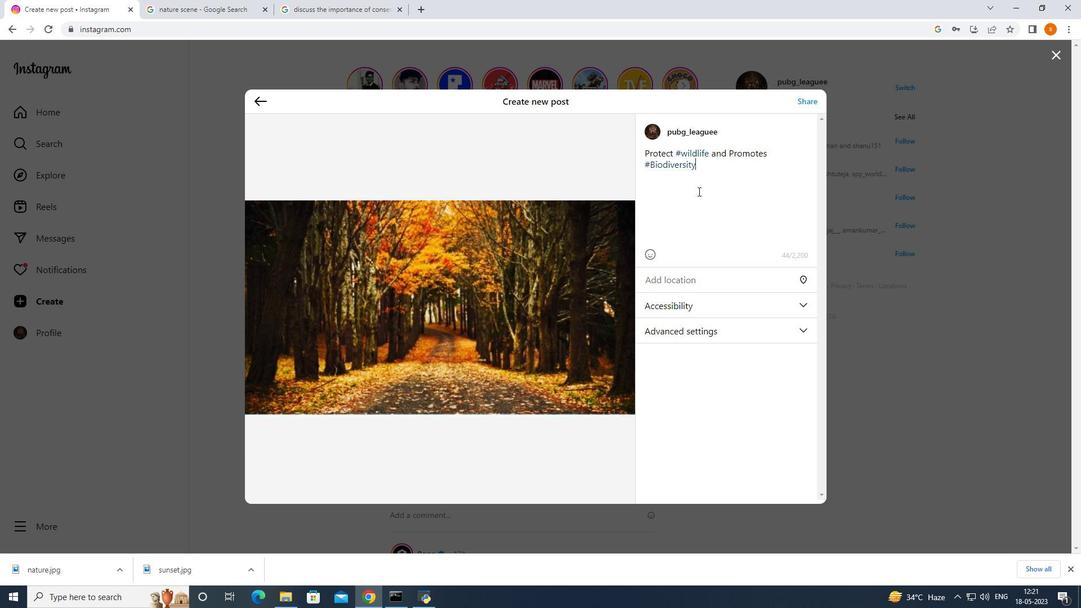 
Action: Mouse moved to (632, 230)
Screenshot: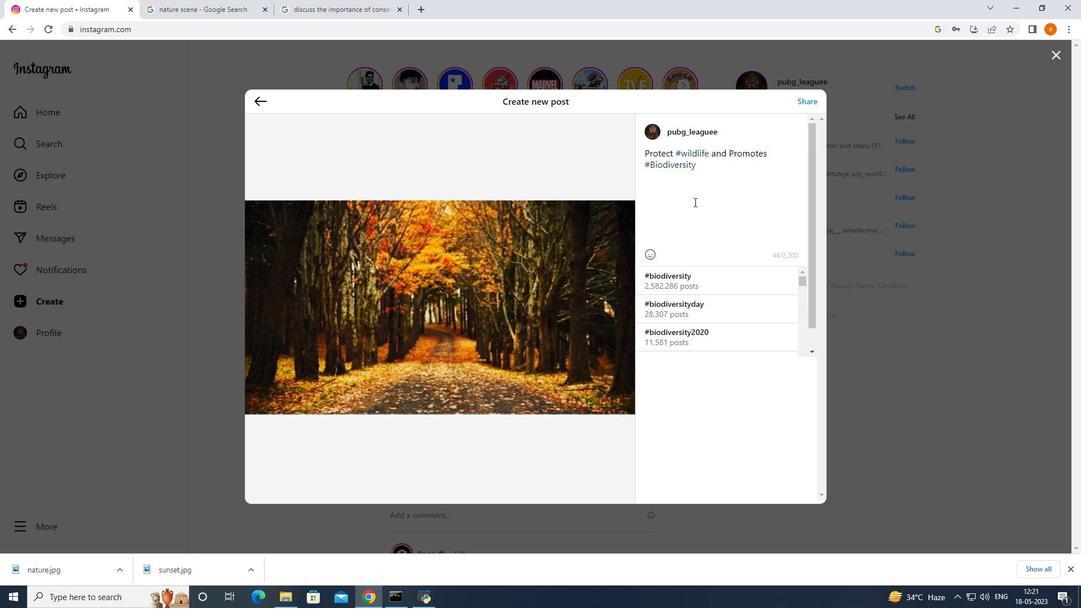 
Action: Key pressed <Key.space>
Screenshot: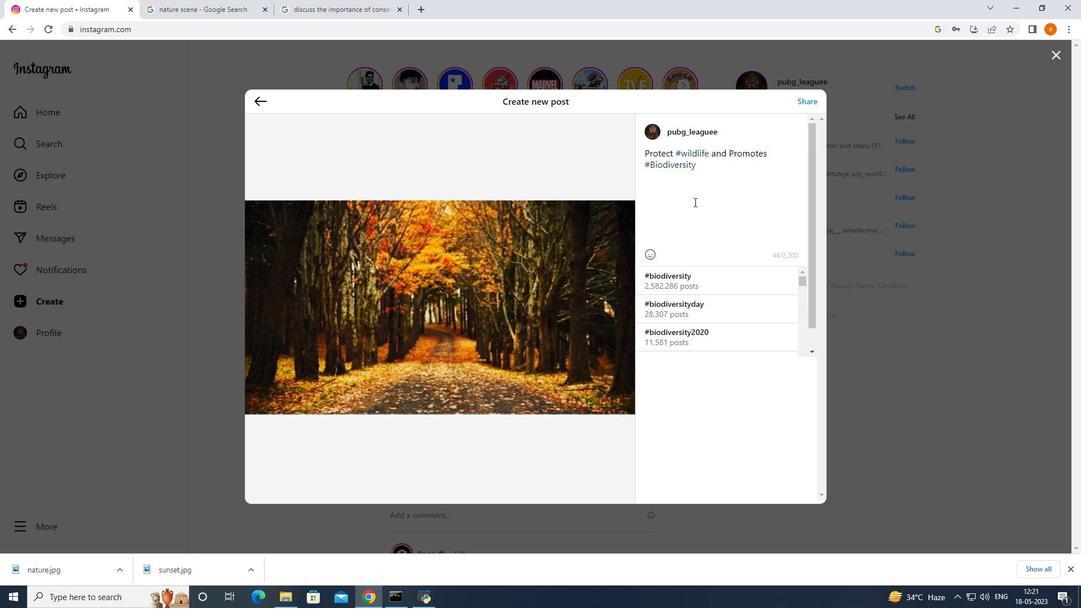 
Action: Mouse moved to (600, 266)
Screenshot: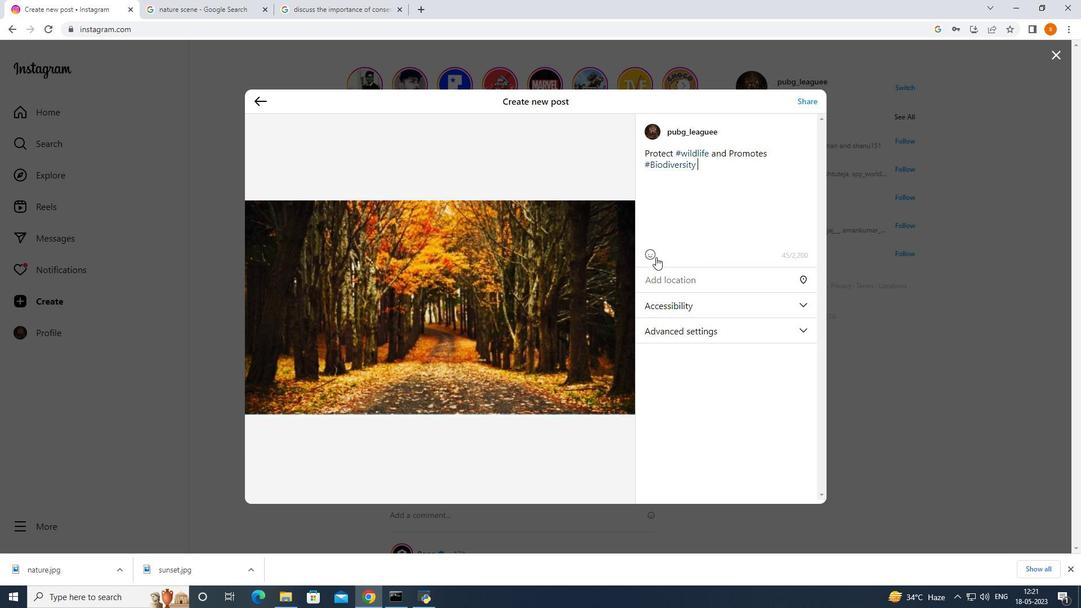 
Action: Mouse pressed left at (600, 266)
Screenshot: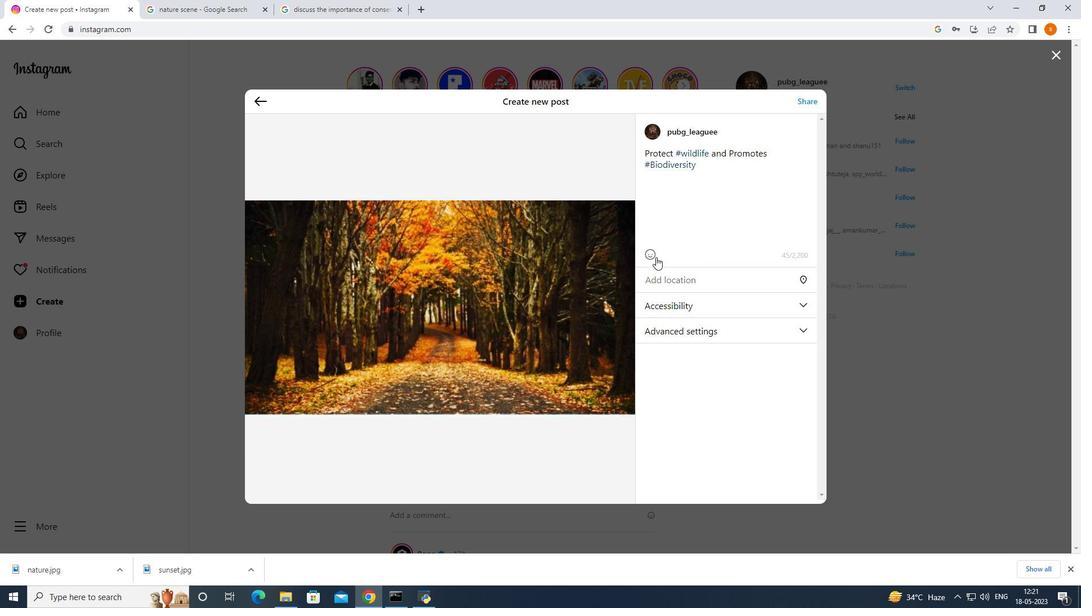 
Action: Mouse moved to (621, 295)
Screenshot: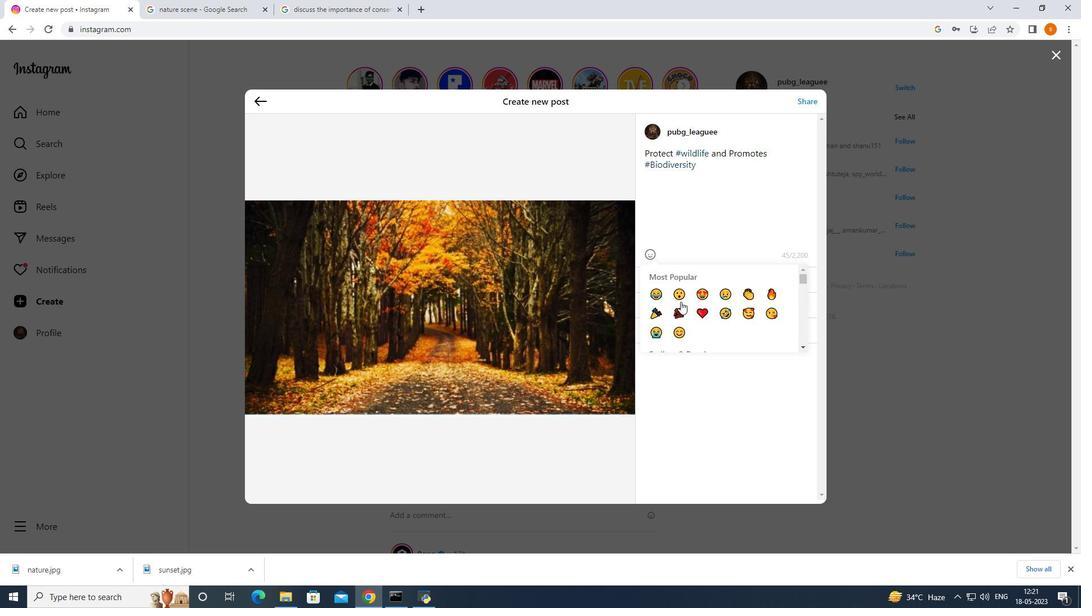 
Action: Mouse scrolled (621, 294) with delta (0, 0)
Screenshot: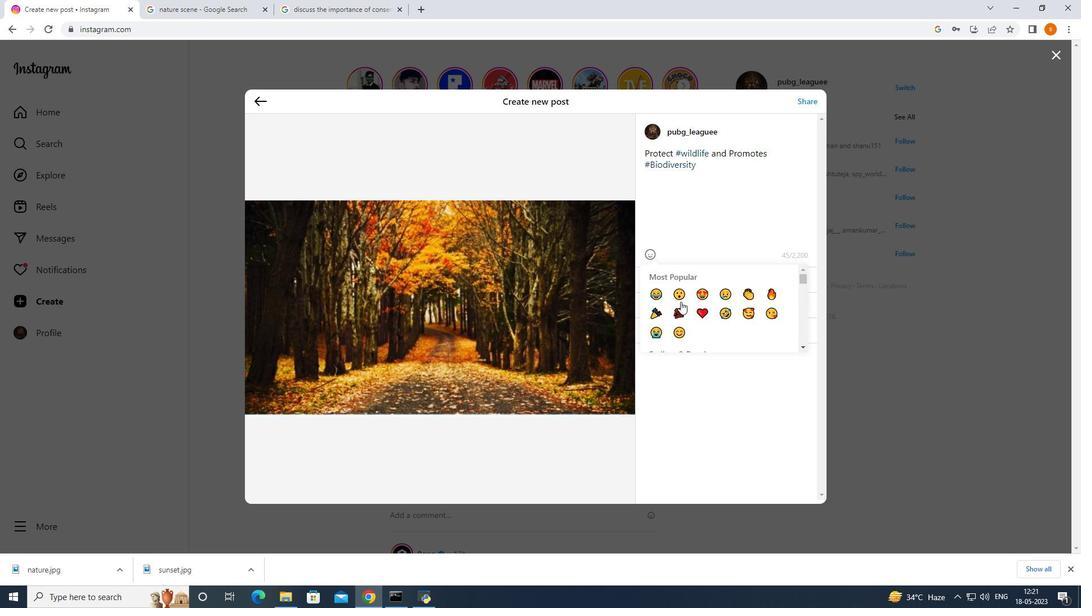 
Action: Mouse moved to (621, 295)
Screenshot: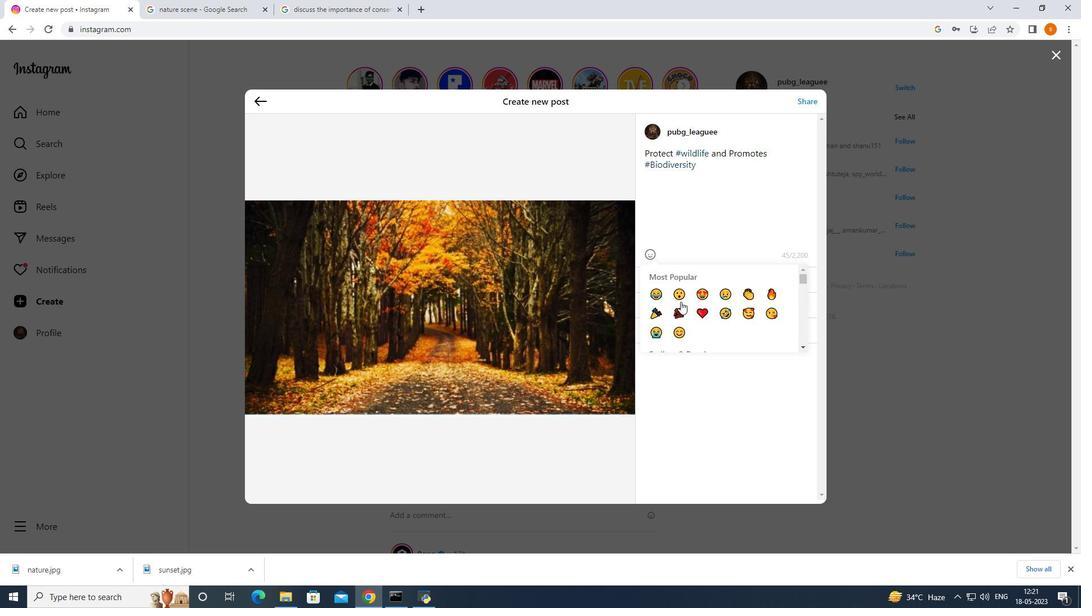 
Action: Mouse scrolled (621, 295) with delta (0, 0)
Screenshot: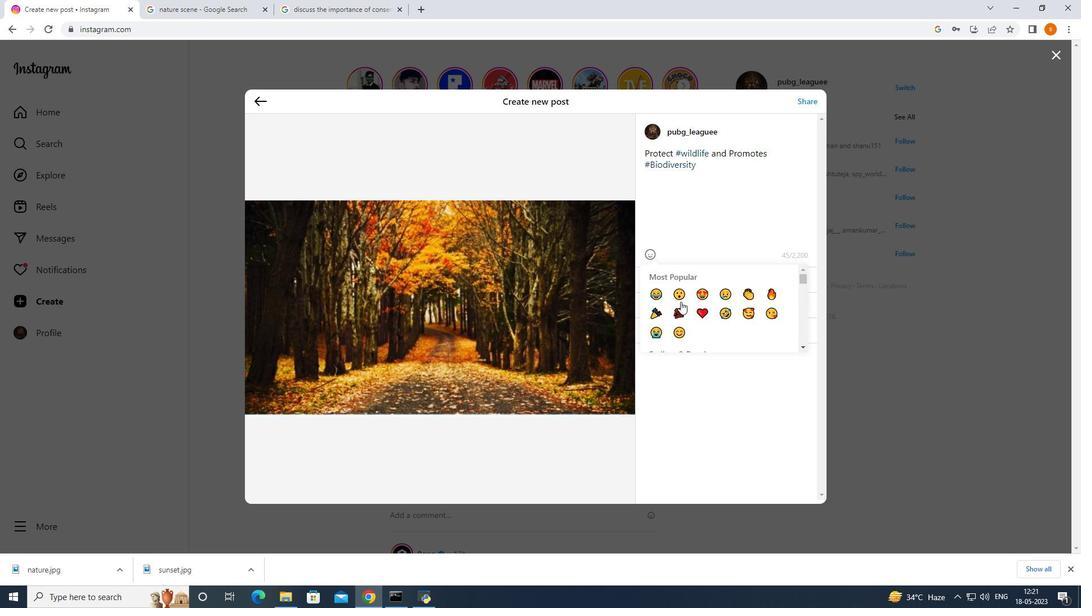 
Action: Mouse moved to (621, 295)
Screenshot: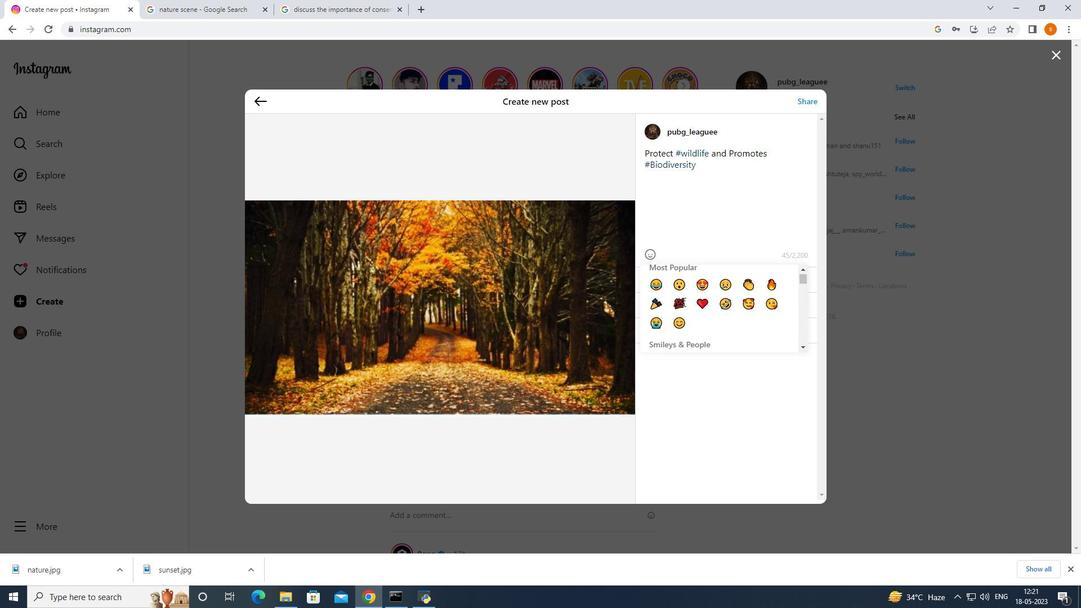 
Action: Mouse scrolled (621, 295) with delta (0, 0)
Screenshot: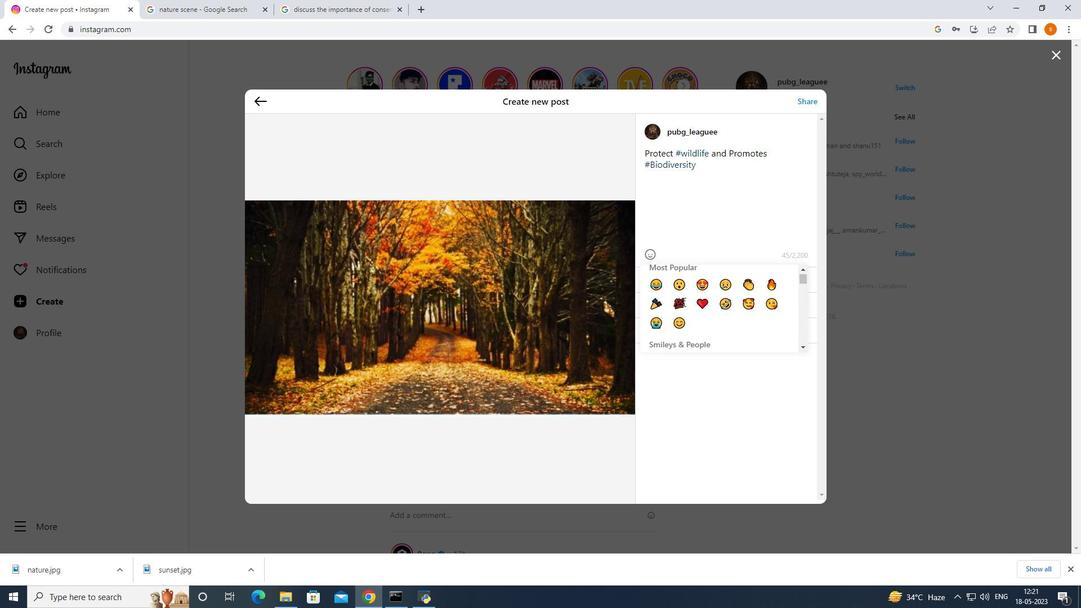 
Action: Mouse moved to (621, 295)
Screenshot: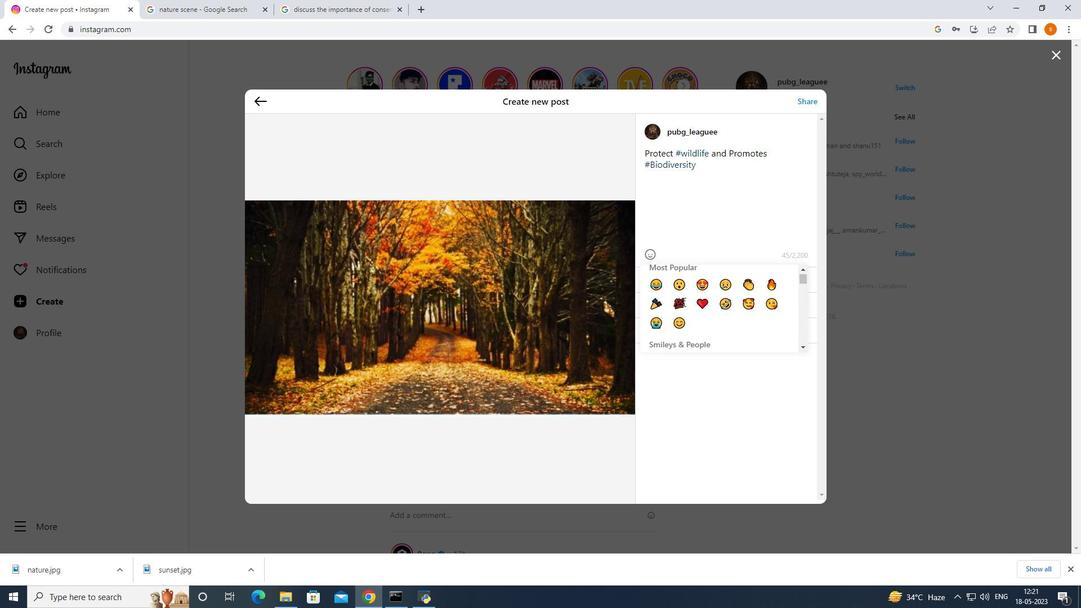 
Action: Mouse scrolled (621, 295) with delta (0, 0)
Screenshot: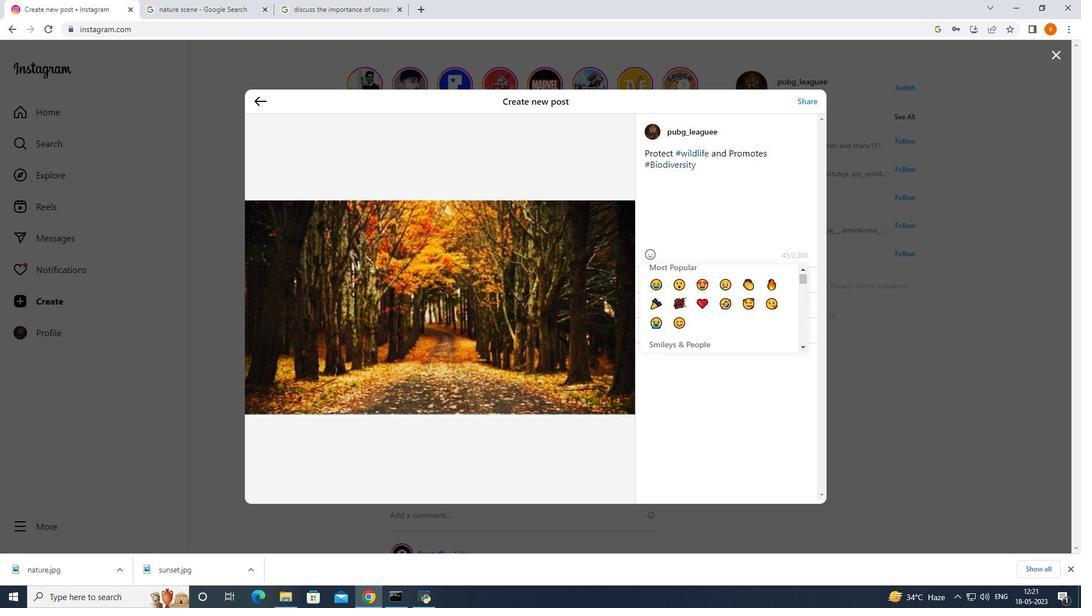 
Action: Mouse moved to (624, 296)
Screenshot: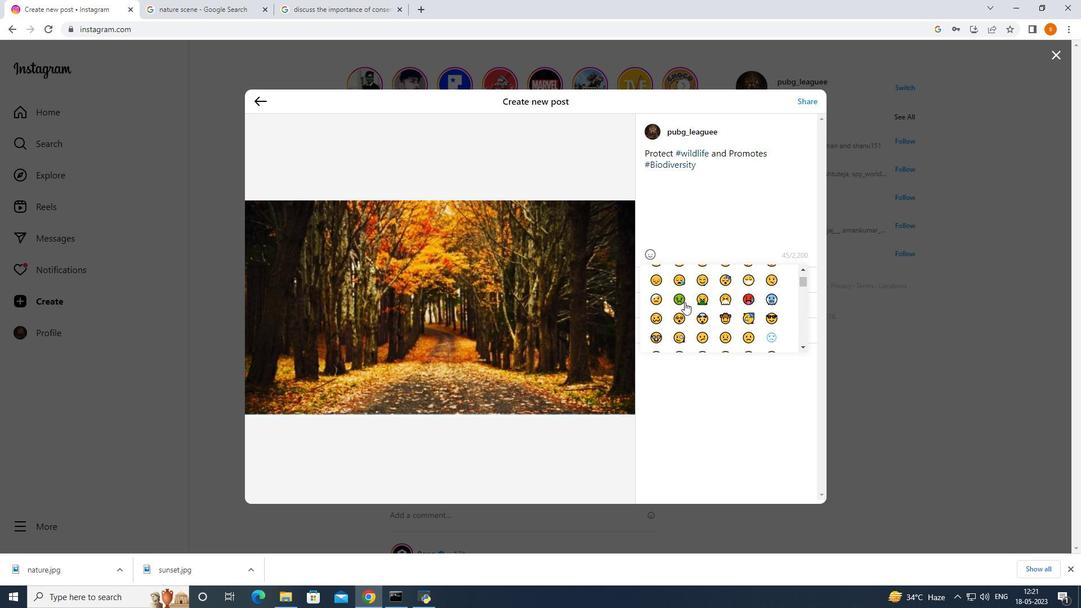 
Action: Mouse scrolled (624, 295) with delta (0, 0)
Screenshot: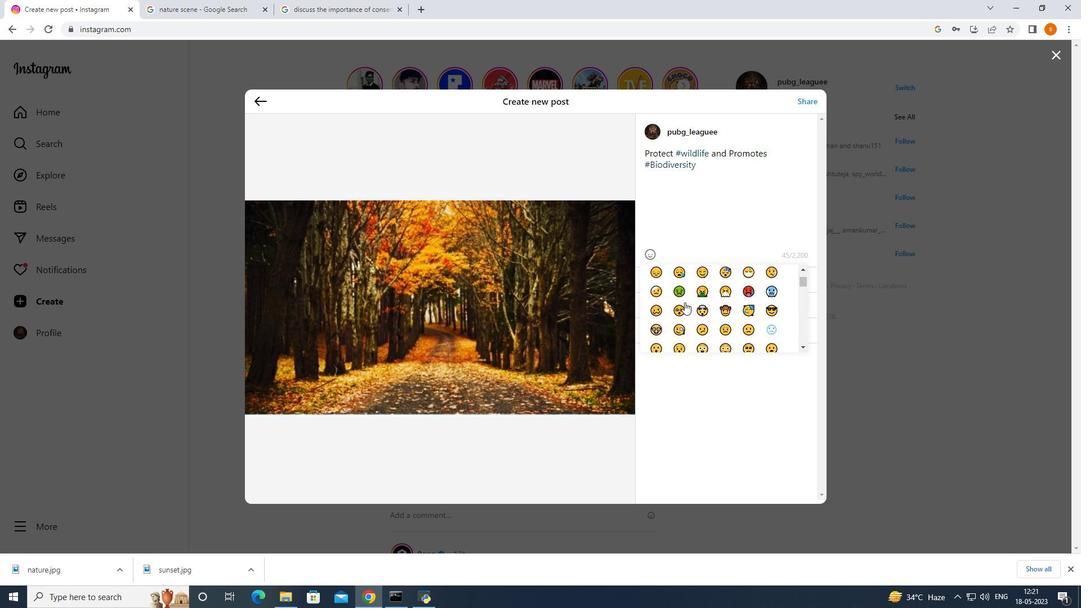 
Action: Mouse scrolled (624, 295) with delta (0, 0)
Screenshot: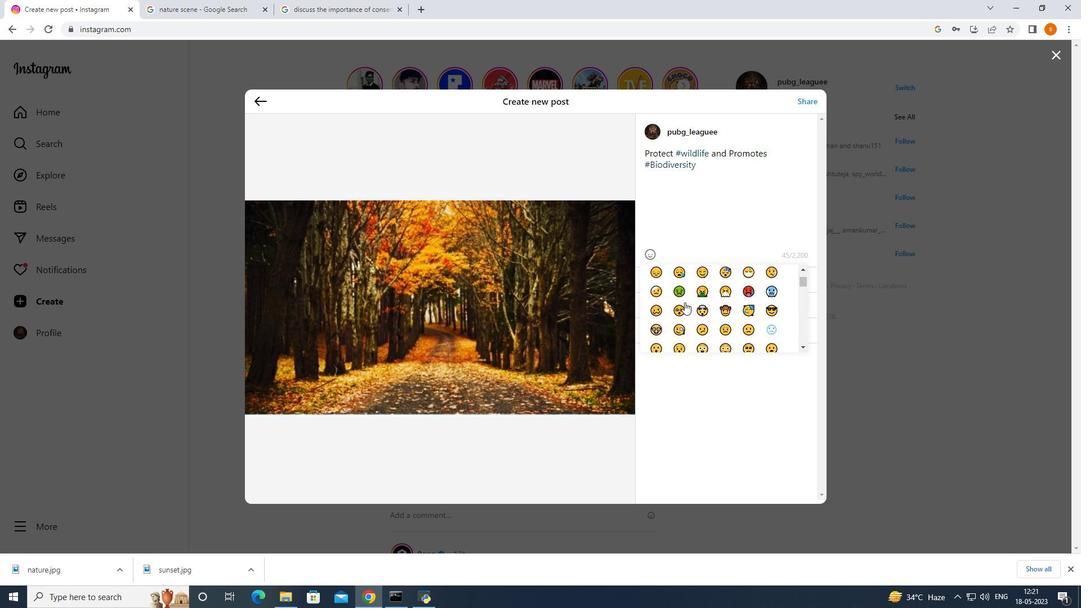 
Action: Mouse scrolled (624, 295) with delta (0, 0)
Screenshot: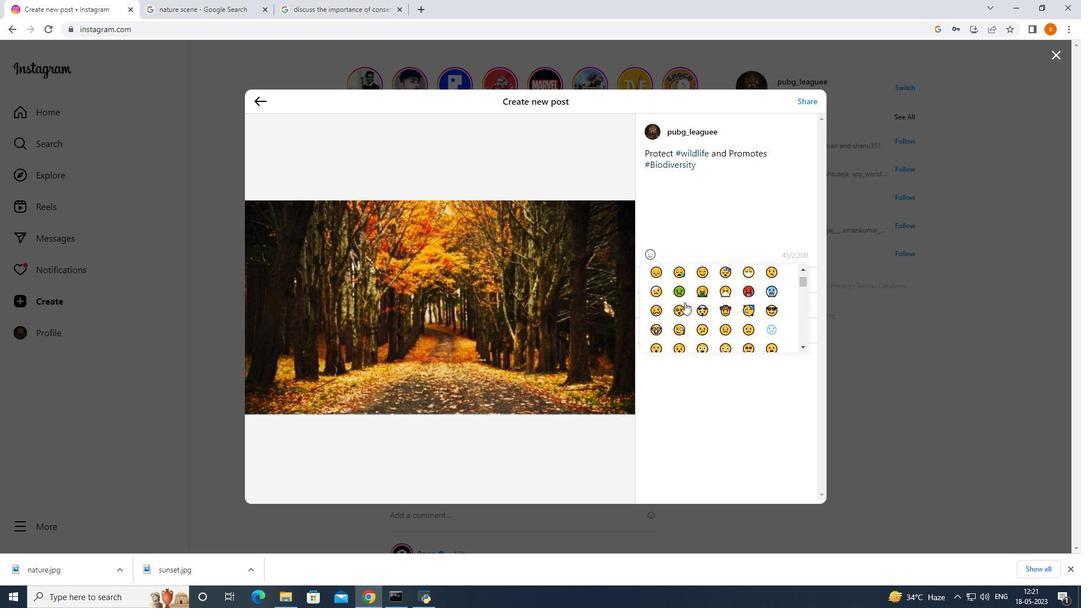 
Action: Mouse moved to (624, 296)
Screenshot: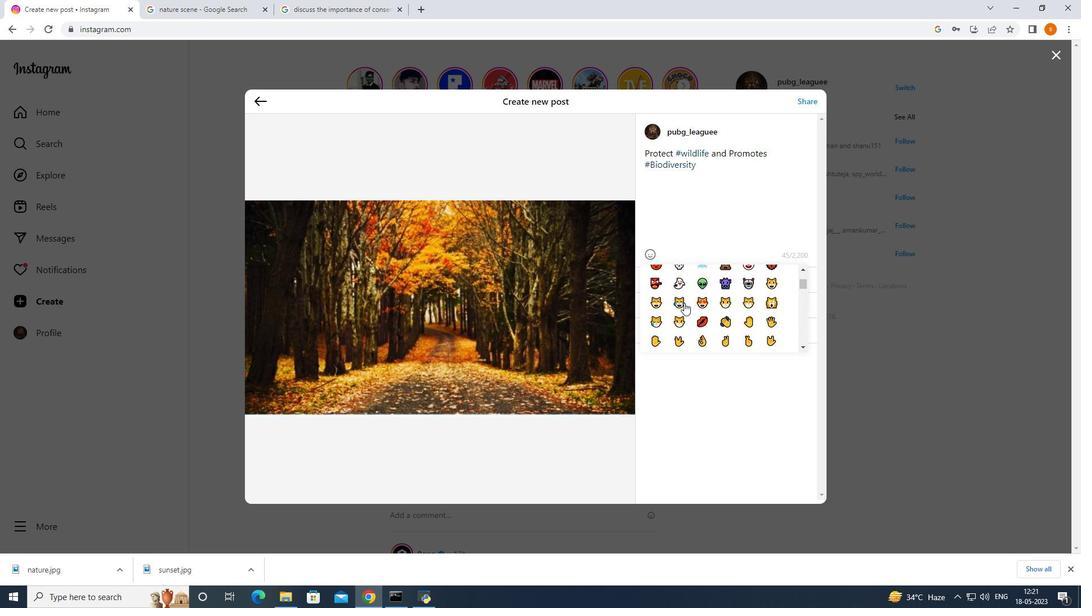 
Action: Mouse scrolled (624, 296) with delta (0, 0)
Screenshot: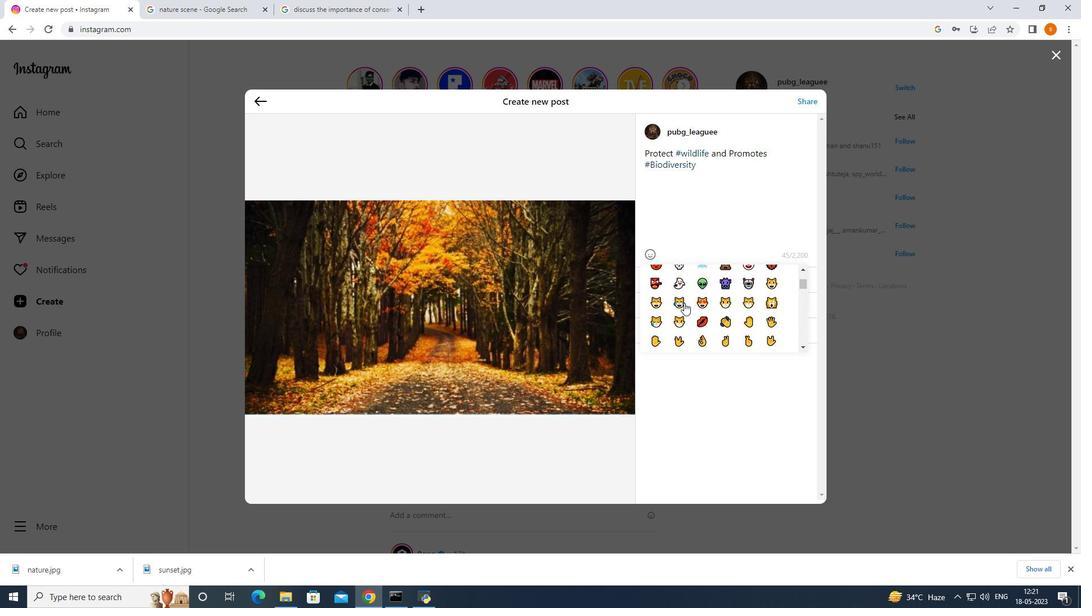 
Action: Mouse moved to (623, 296)
Screenshot: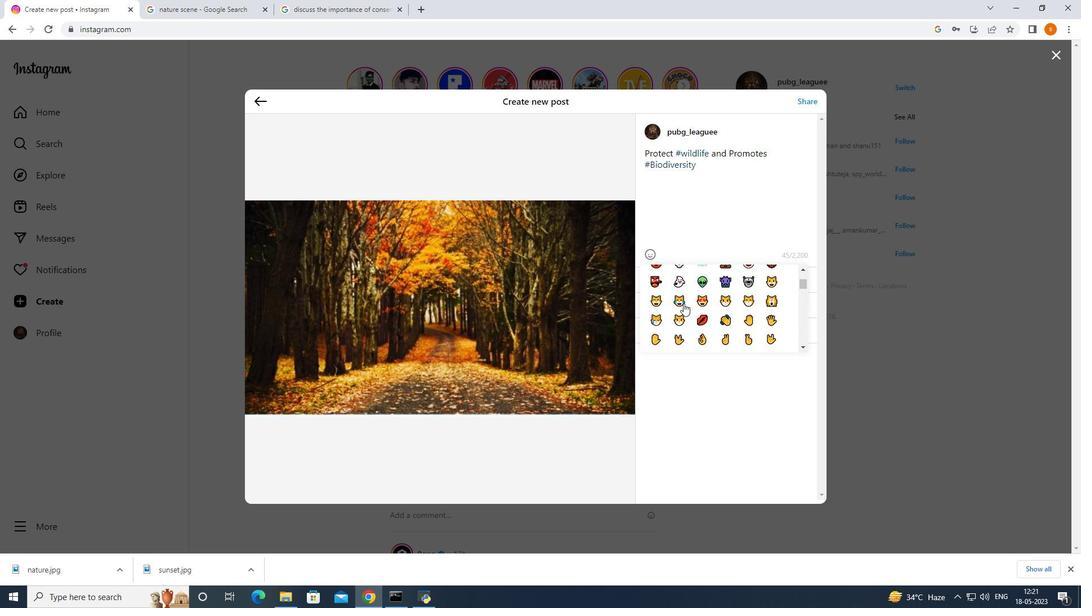 
Action: Mouse scrolled (623, 296) with delta (0, 0)
Screenshot: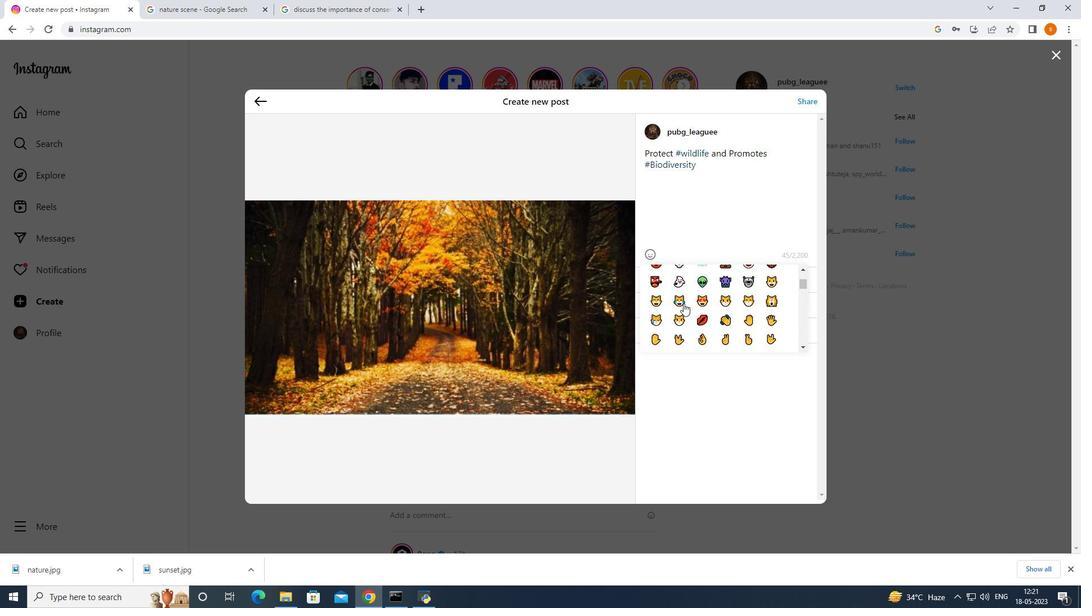 
Action: Mouse moved to (623, 296)
Screenshot: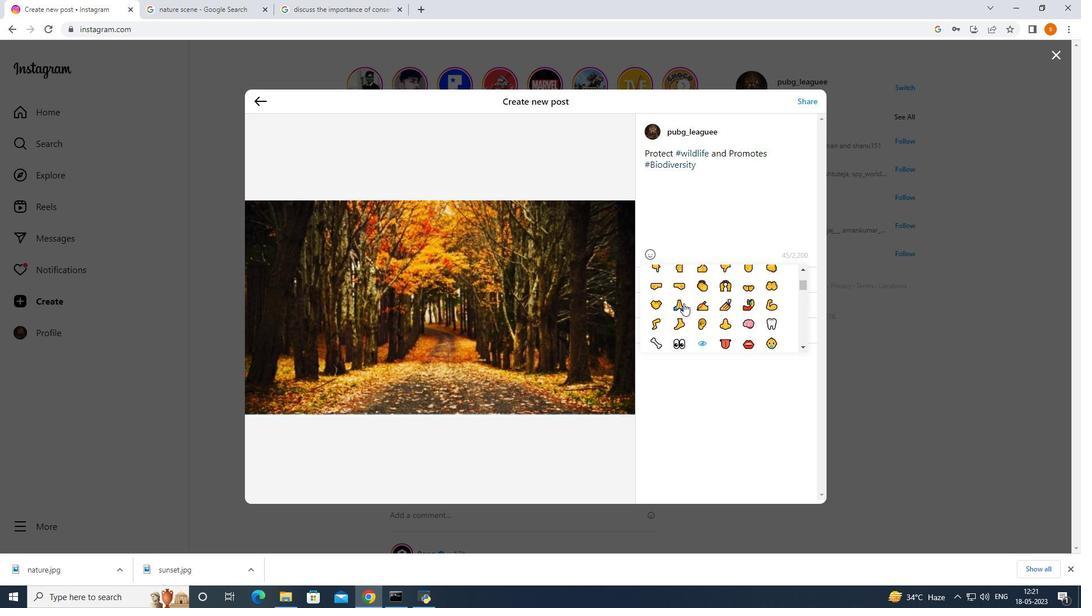 
Action: Mouse scrolled (623, 297) with delta (0, 0)
Screenshot: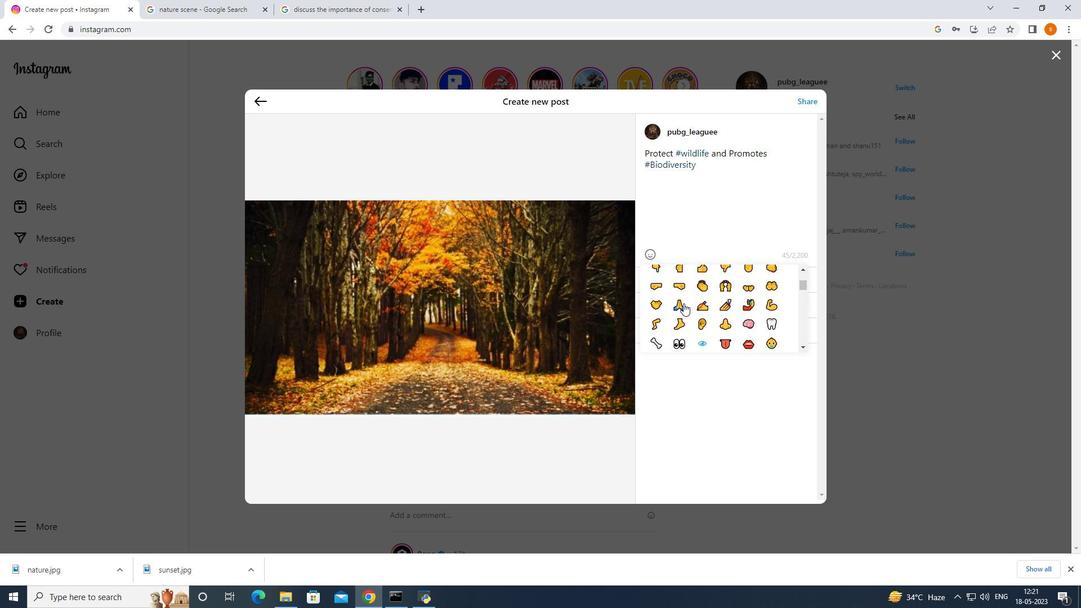 
Action: Mouse moved to (623, 296)
Screenshot: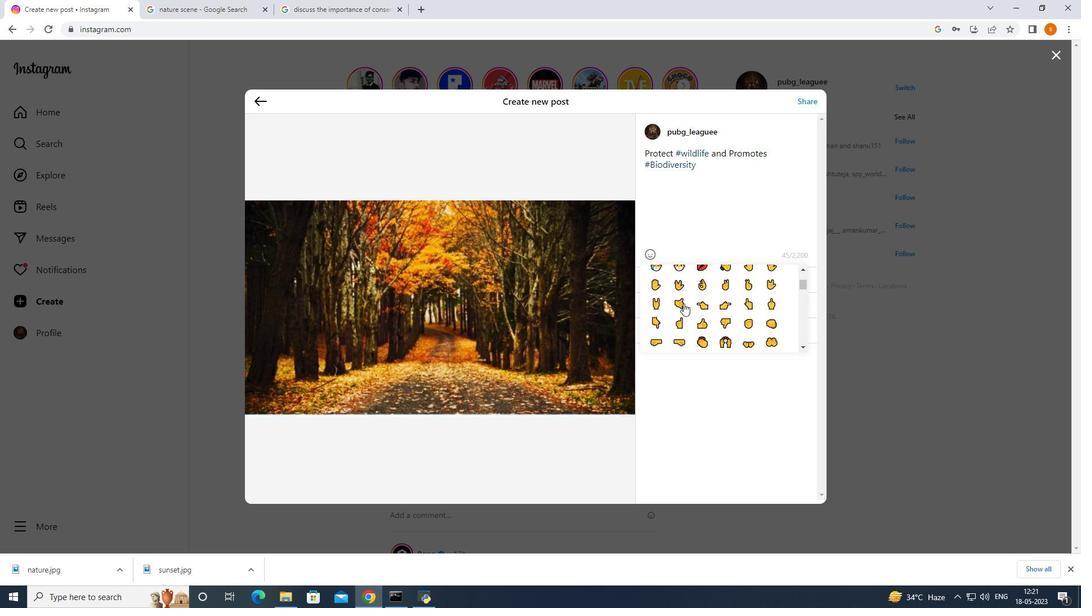 
Action: Mouse scrolled (623, 297) with delta (0, 0)
Screenshot: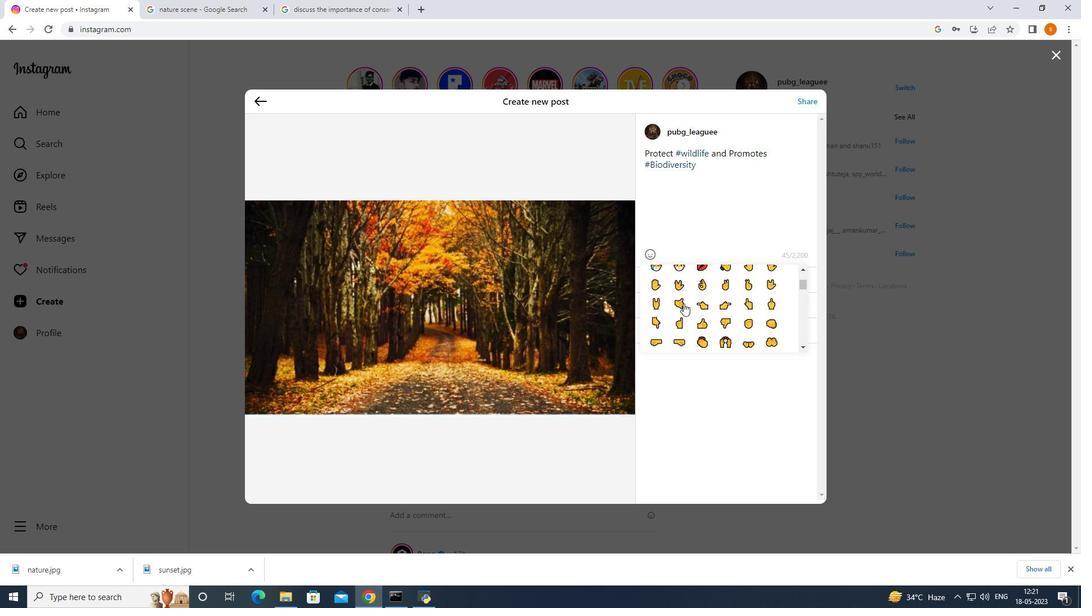 
Action: Mouse moved to (623, 297)
Screenshot: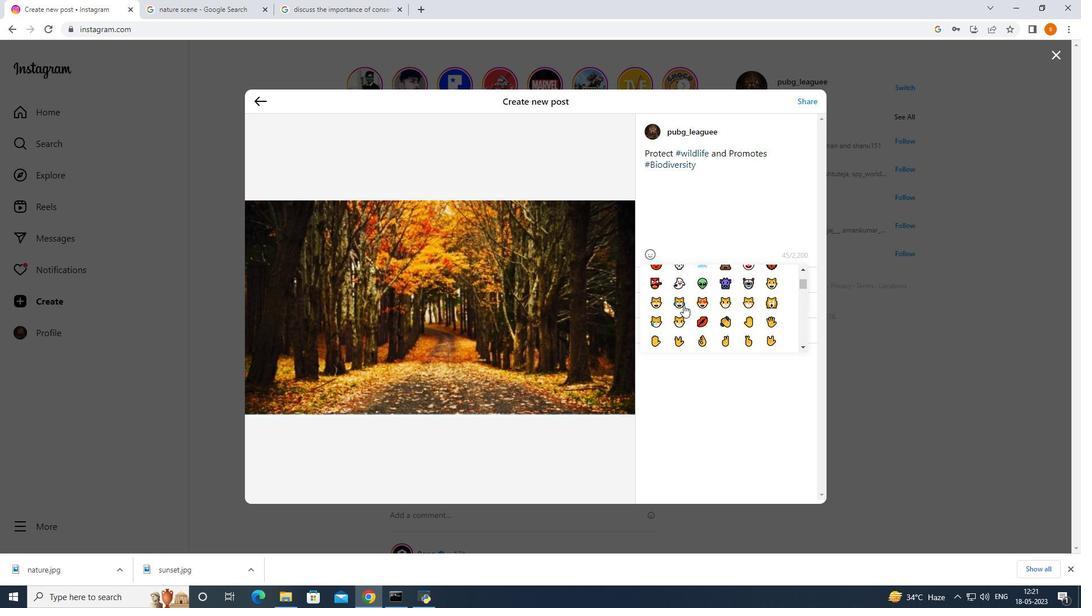 
Action: Mouse scrolled (623, 297) with delta (0, 0)
Screenshot: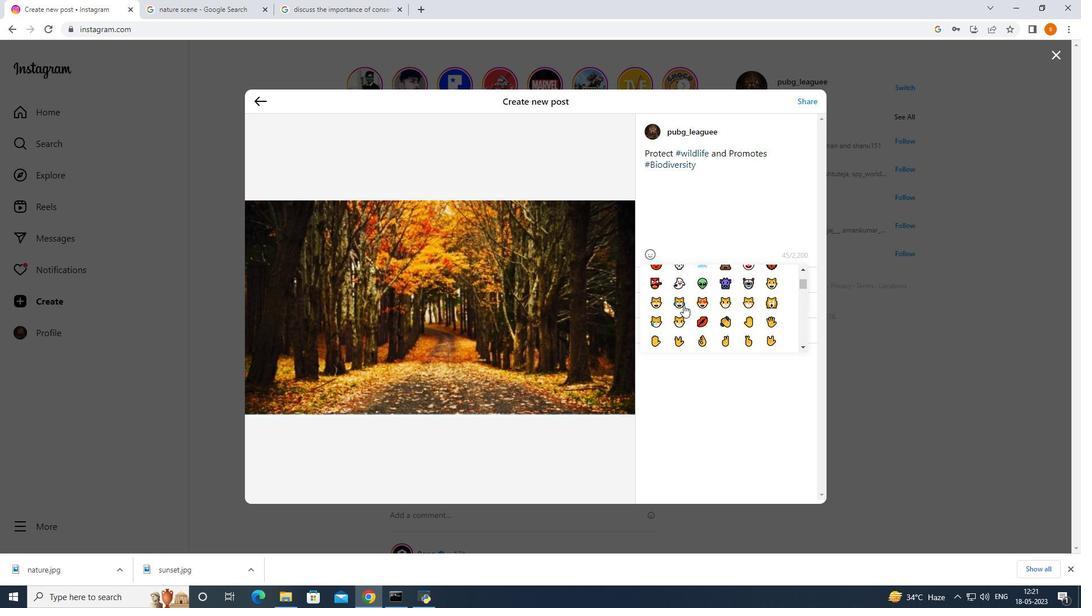 
Action: Mouse moved to (623, 297)
Screenshot: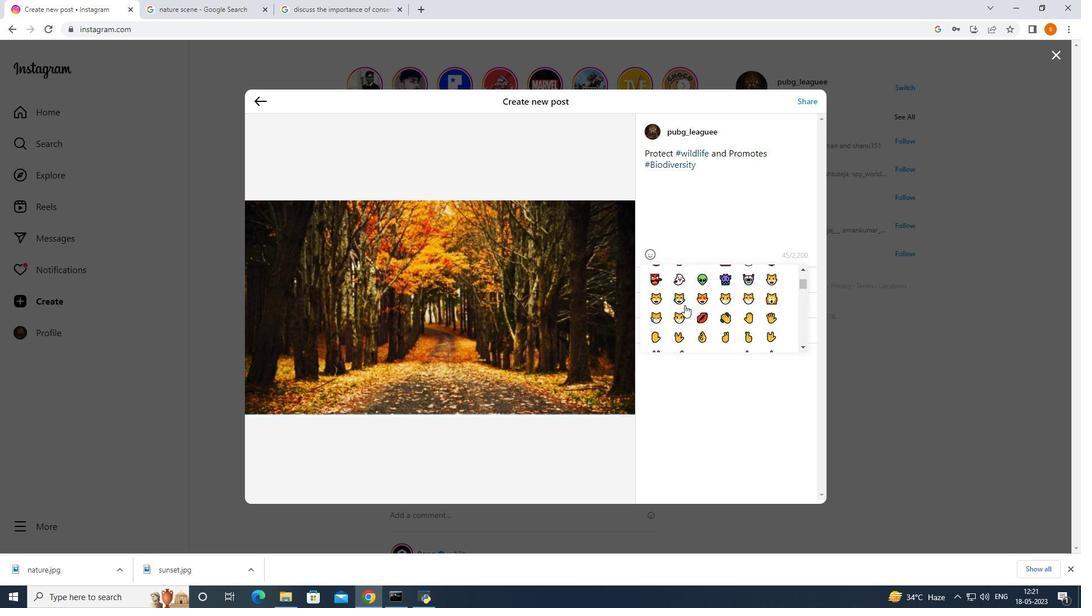 
Action: Mouse scrolled (623, 297) with delta (0, 0)
Screenshot: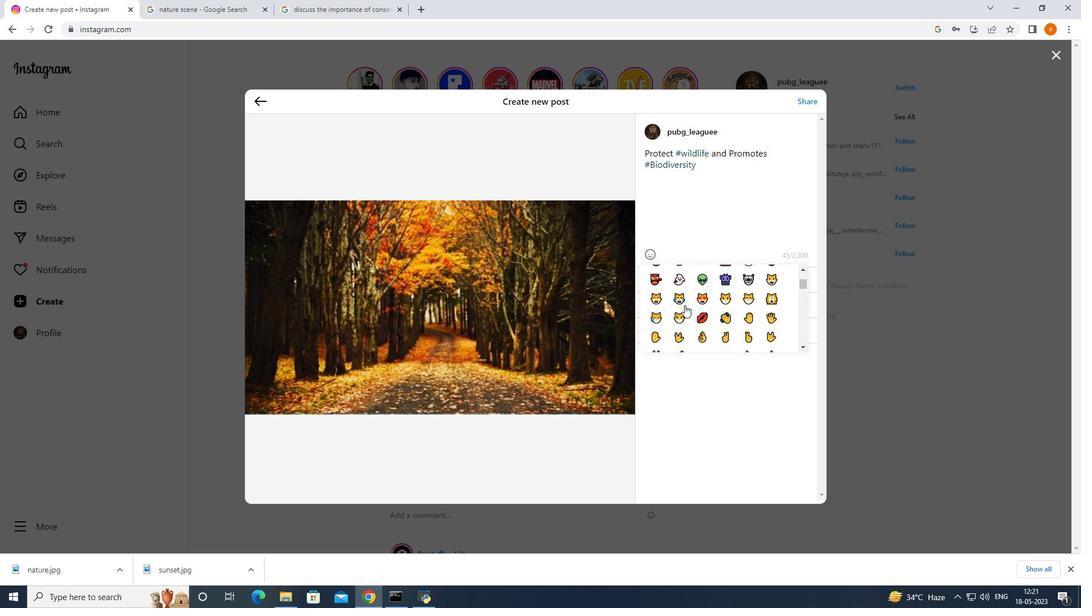
Action: Mouse moved to (624, 297)
Screenshot: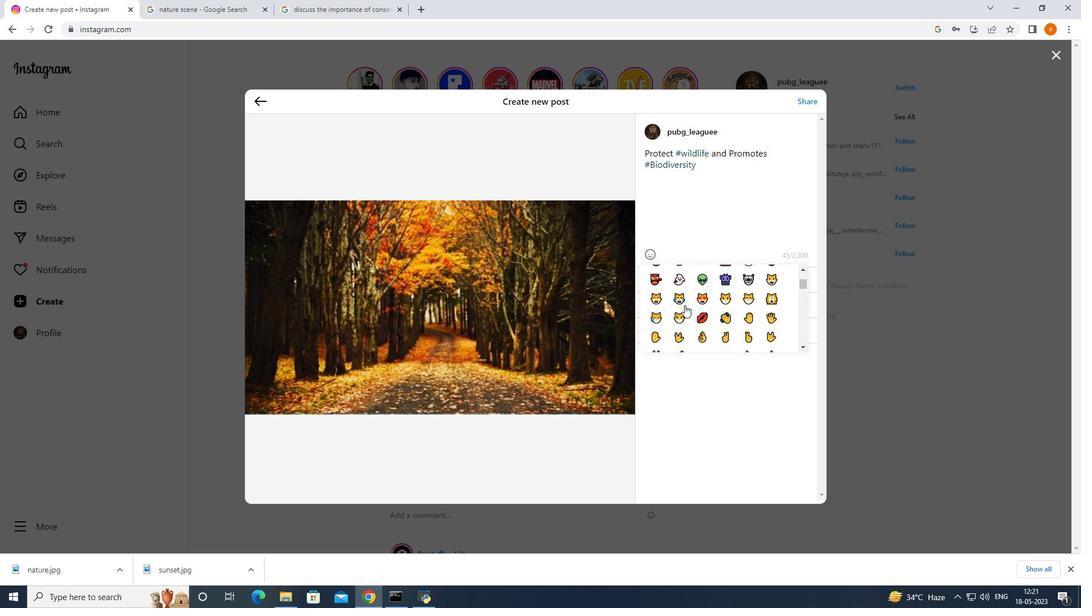 
Action: Mouse scrolled (624, 297) with delta (0, 0)
Screenshot: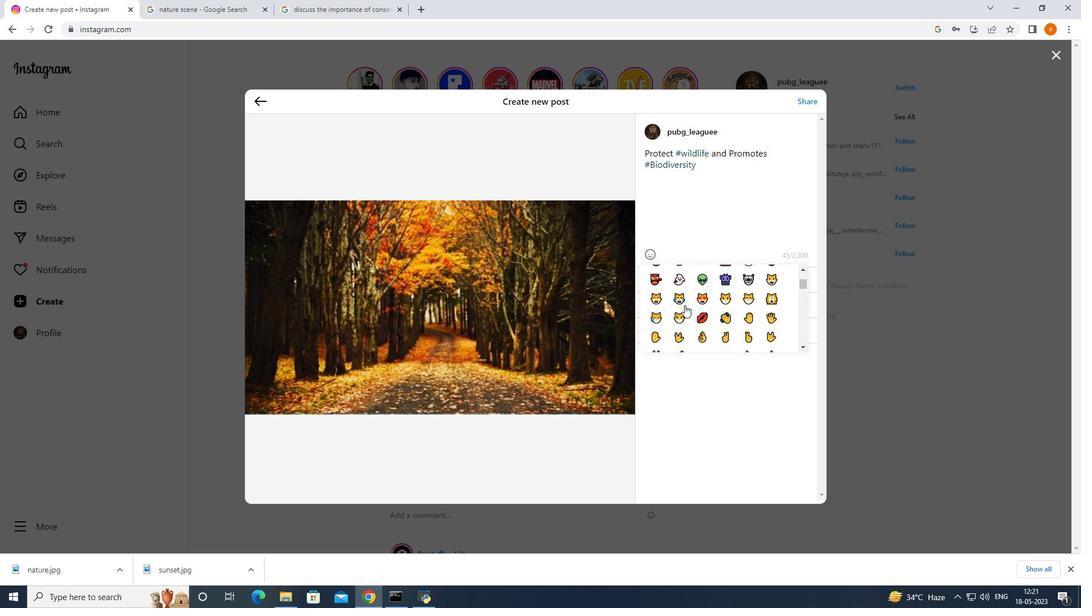 
Action: Mouse moved to (625, 297)
Screenshot: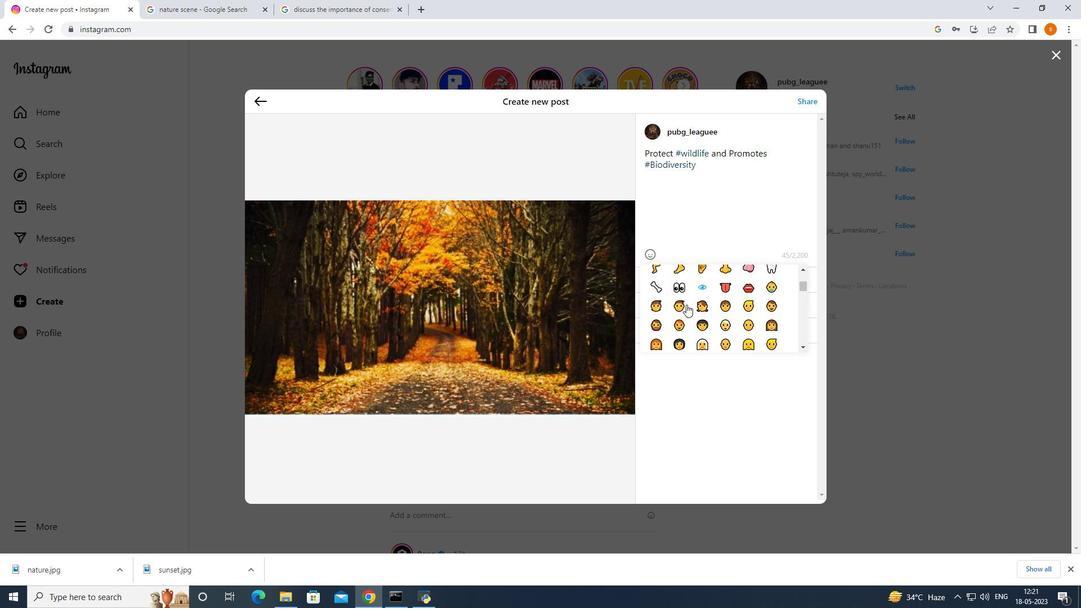 
Action: Mouse scrolled (625, 296) with delta (0, 0)
Screenshot: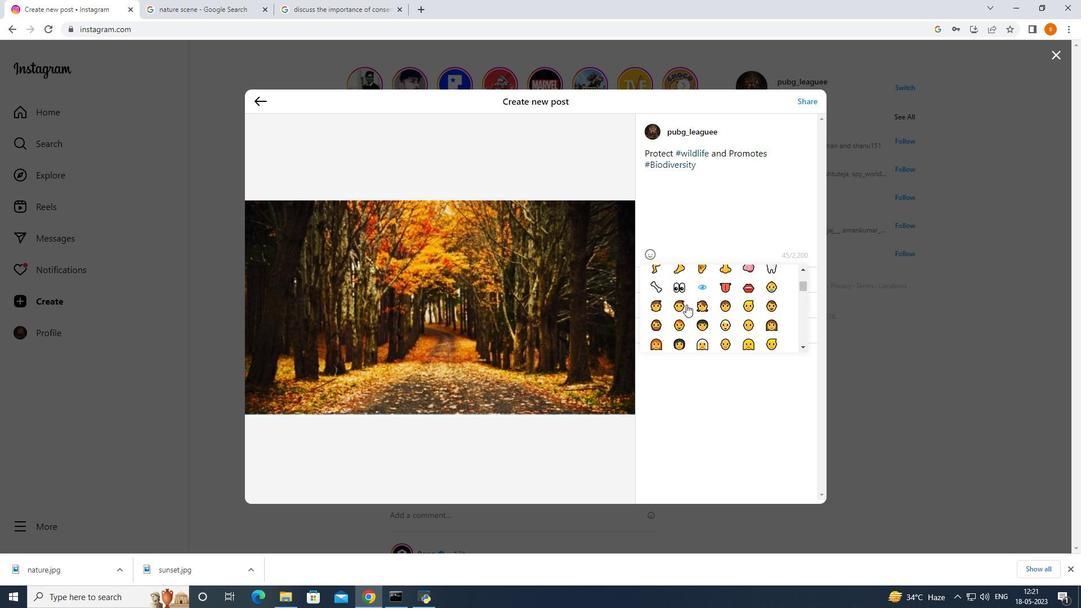 
Action: Mouse moved to (625, 297)
Screenshot: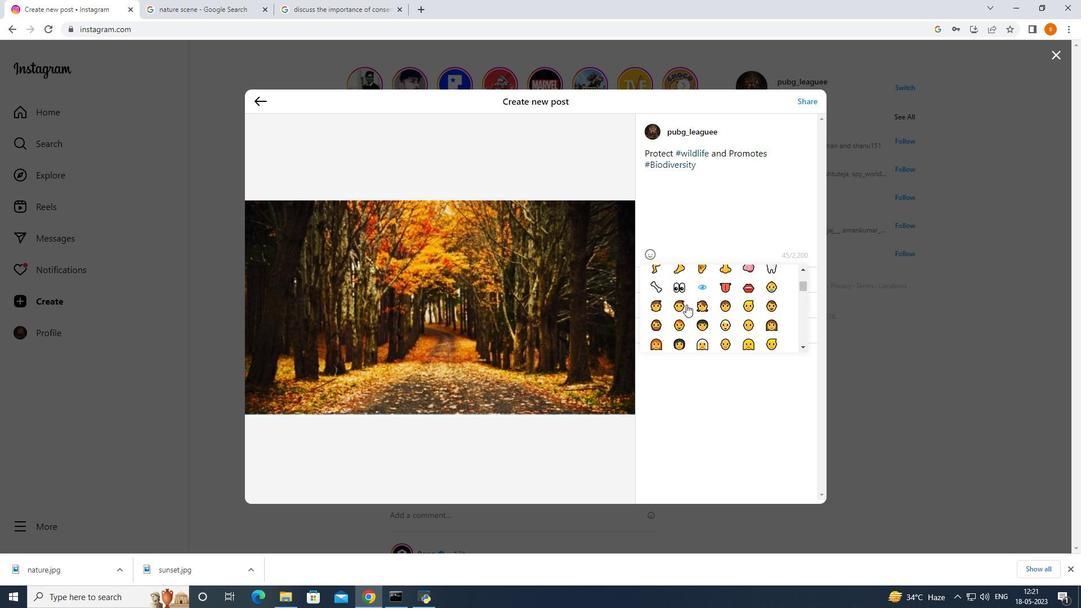 
Action: Mouse scrolled (625, 297) with delta (0, 0)
Screenshot: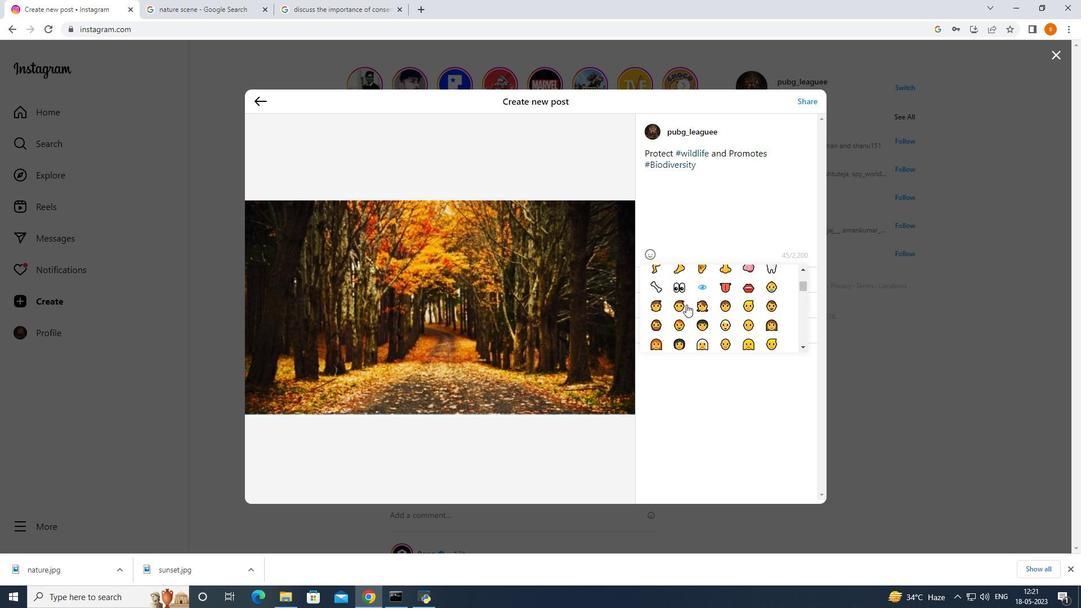 
Action: Mouse moved to (625, 297)
Screenshot: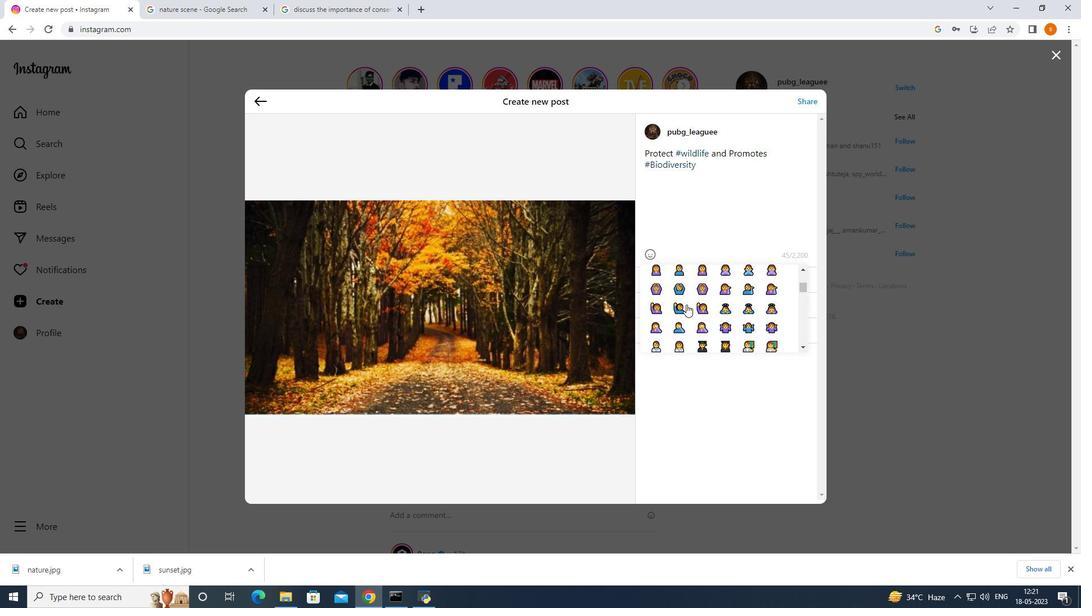 
Action: Mouse scrolled (625, 297) with delta (0, 0)
Screenshot: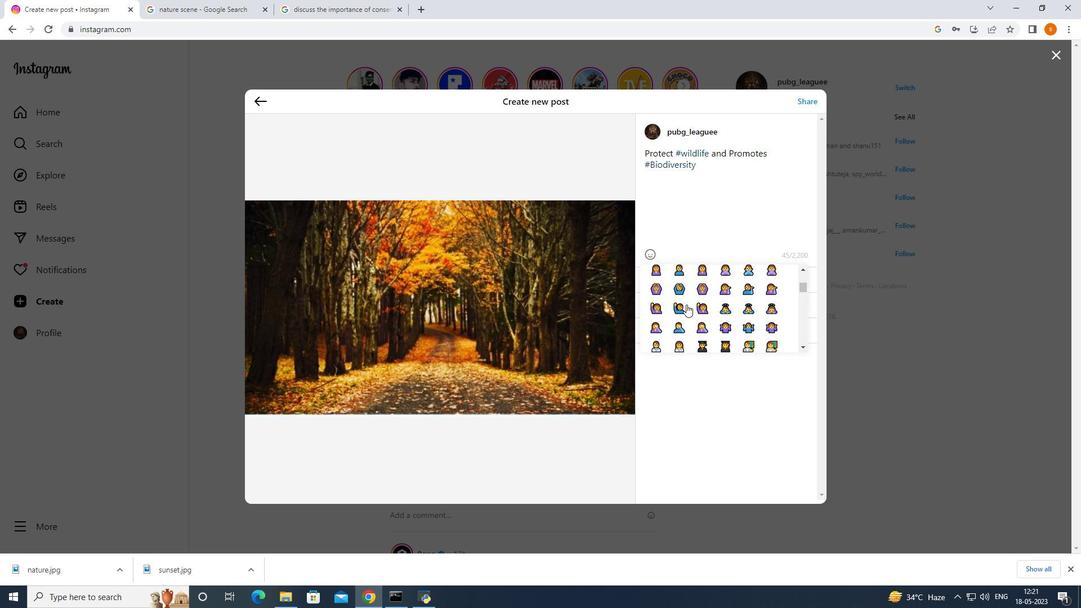 
Action: Mouse scrolled (625, 297) with delta (0, 0)
Screenshot: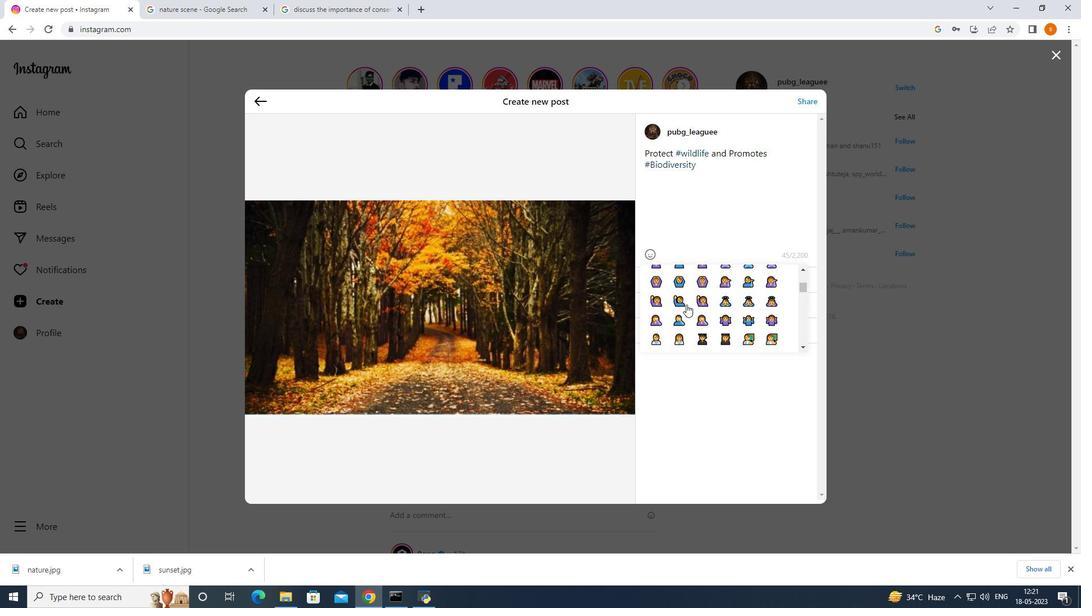 
Action: Mouse moved to (625, 297)
Screenshot: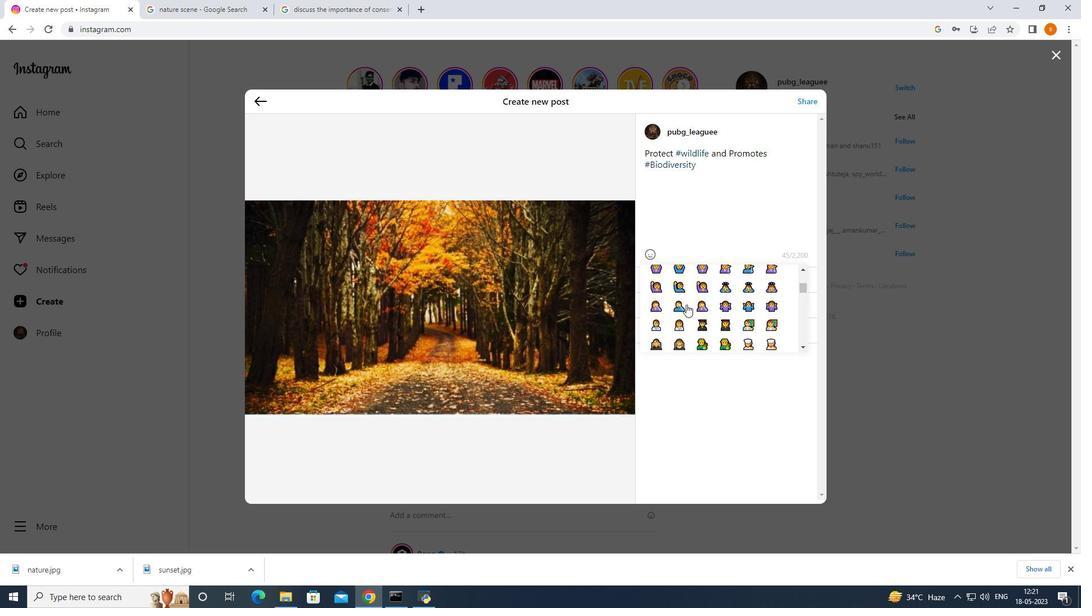 
Action: Mouse scrolled (625, 297) with delta (0, 0)
Screenshot: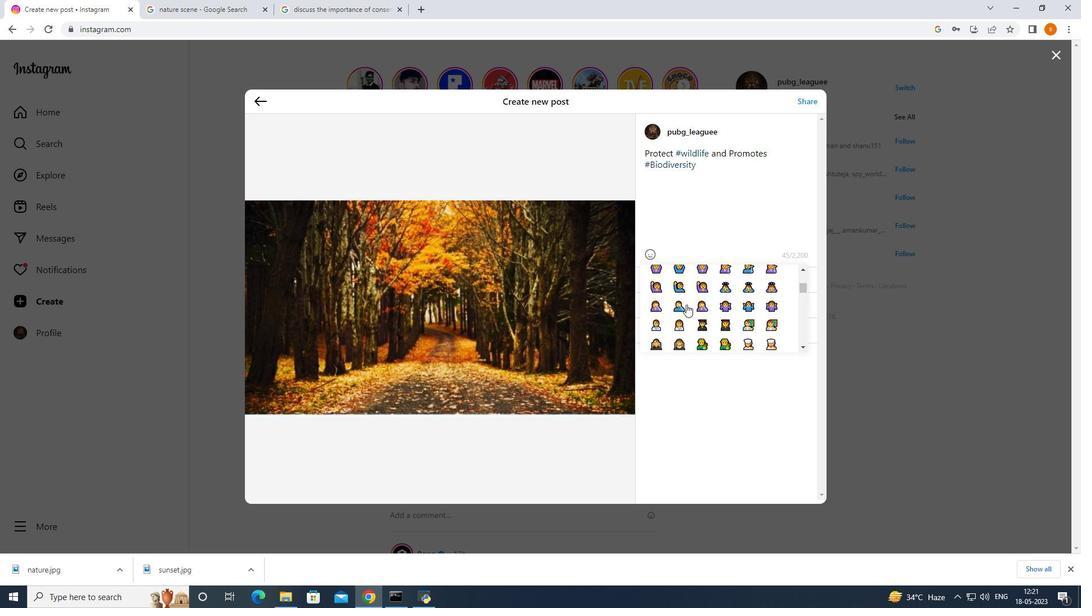 
Action: Mouse moved to (625, 297)
Screenshot: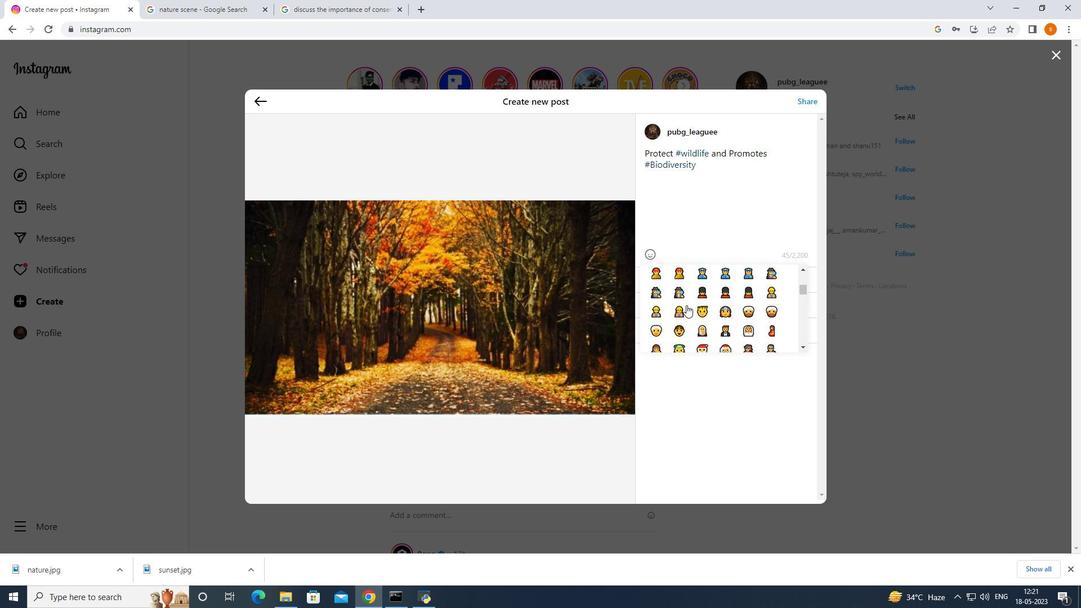 
Action: Mouse scrolled (625, 297) with delta (0, 0)
Screenshot: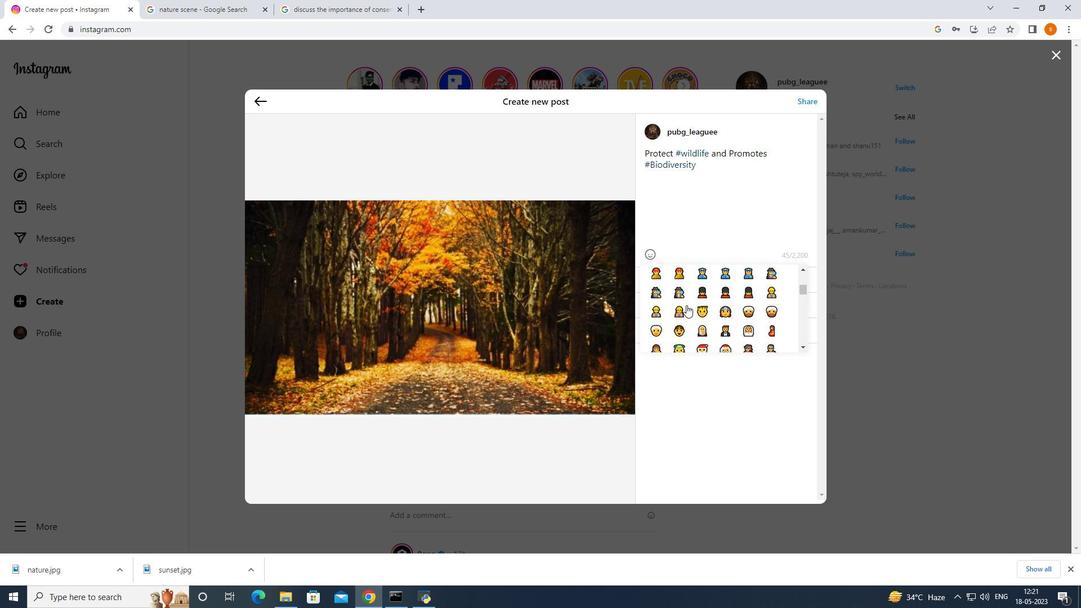 
Action: Mouse scrolled (625, 297) with delta (0, 0)
Screenshot: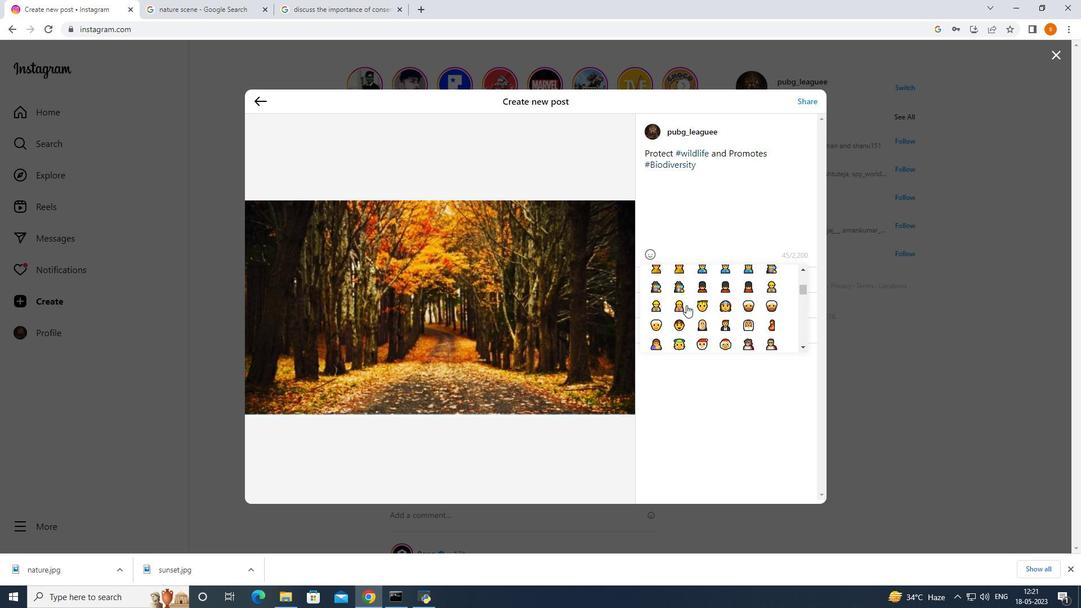 
Action: Mouse scrolled (625, 297) with delta (0, 0)
Screenshot: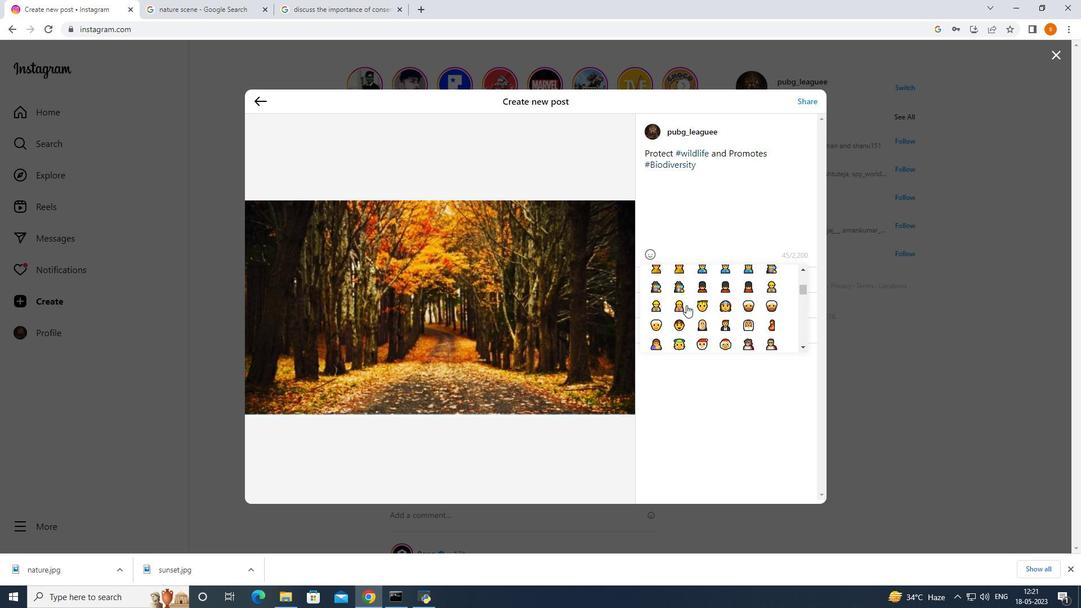 
Action: Mouse scrolled (625, 297) with delta (0, 0)
Screenshot: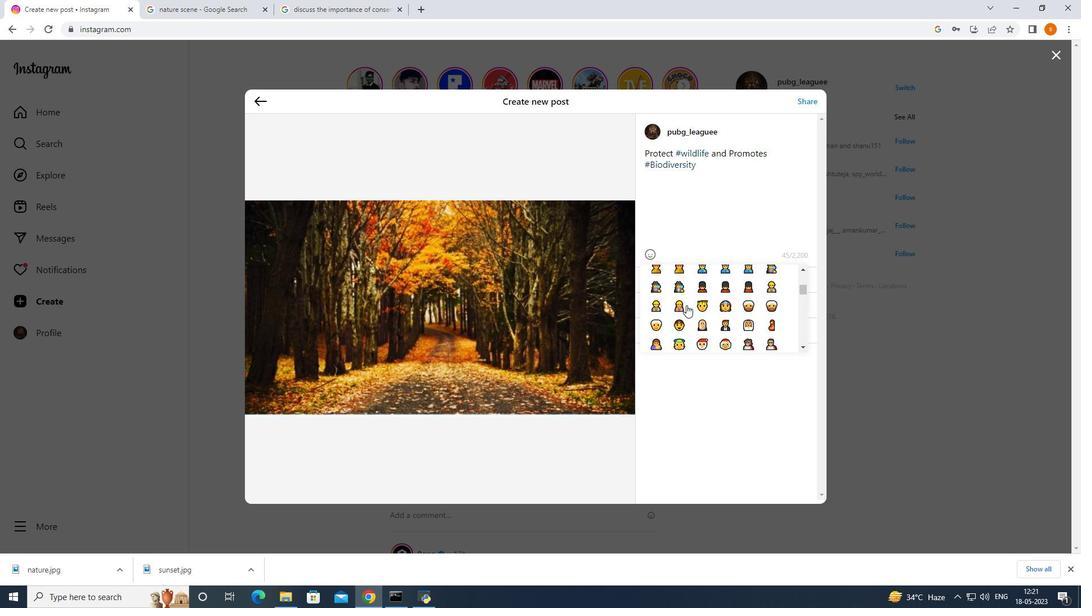 
Action: Mouse moved to (626, 297)
Screenshot: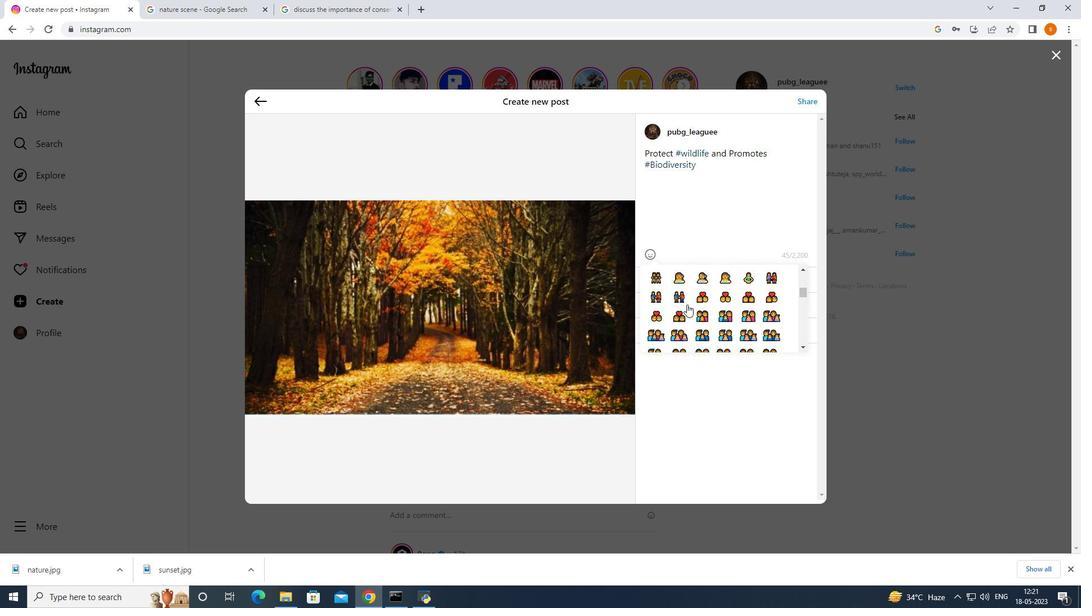 
Action: Mouse scrolled (626, 297) with delta (0, 0)
Screenshot: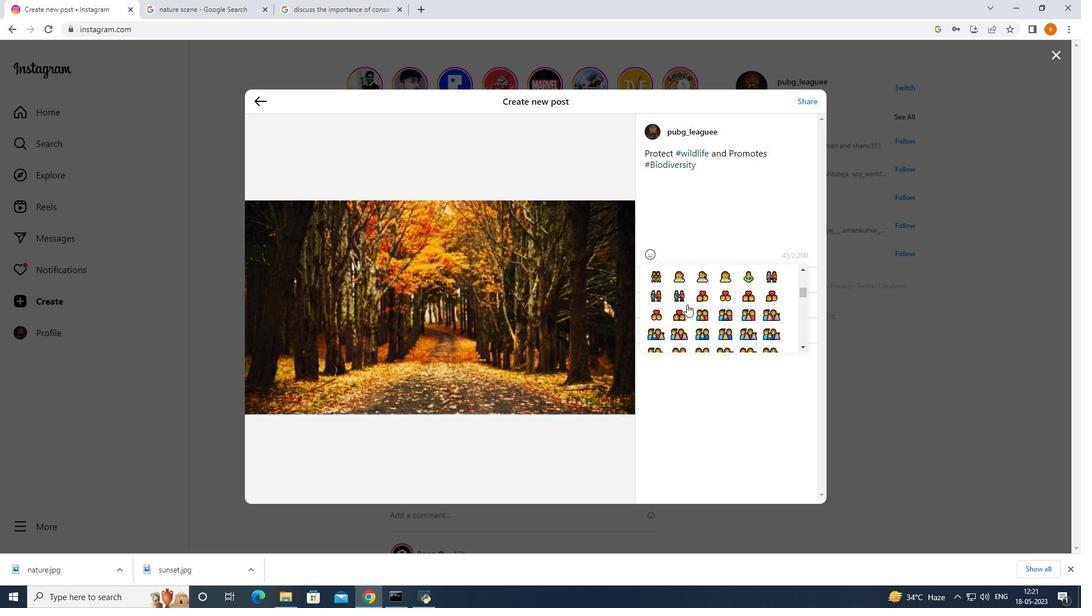
Action: Mouse scrolled (626, 297) with delta (0, 0)
Screenshot: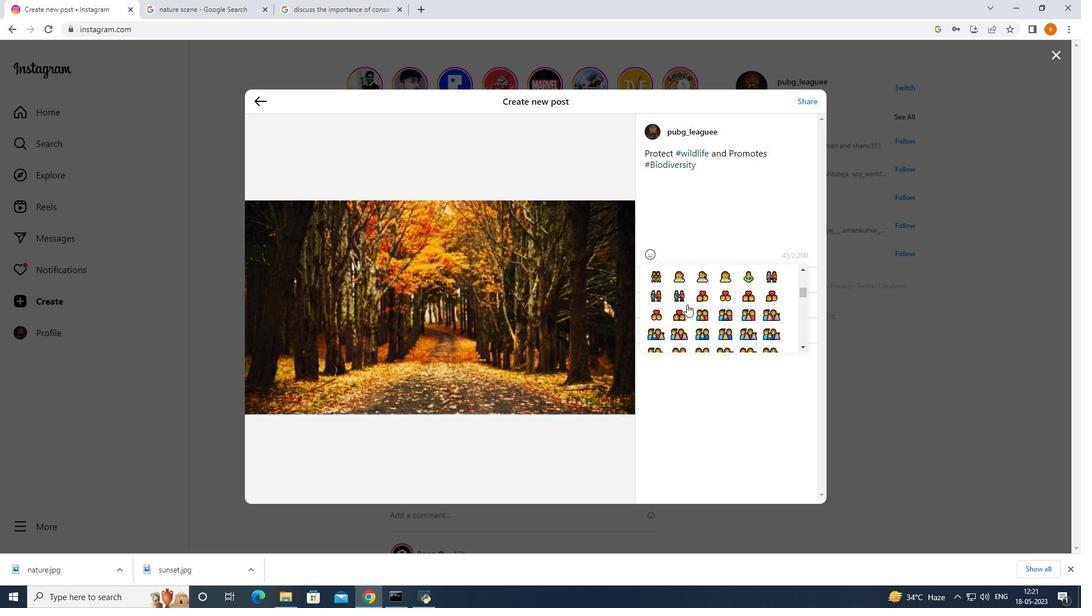 
Action: Mouse scrolled (626, 297) with delta (0, 0)
Screenshot: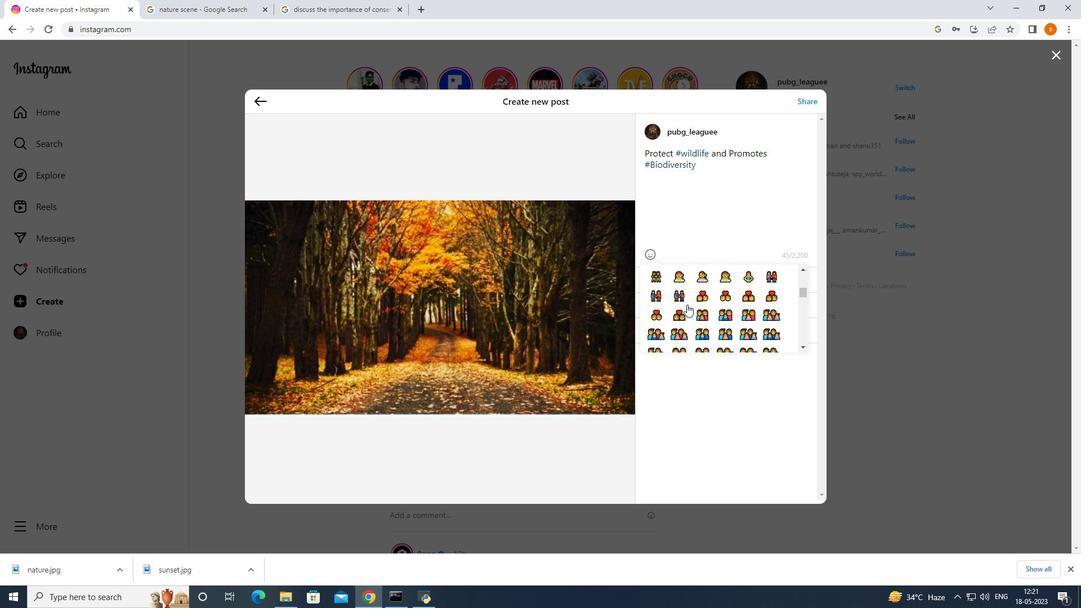 
Action: Mouse moved to (626, 297)
Screenshot: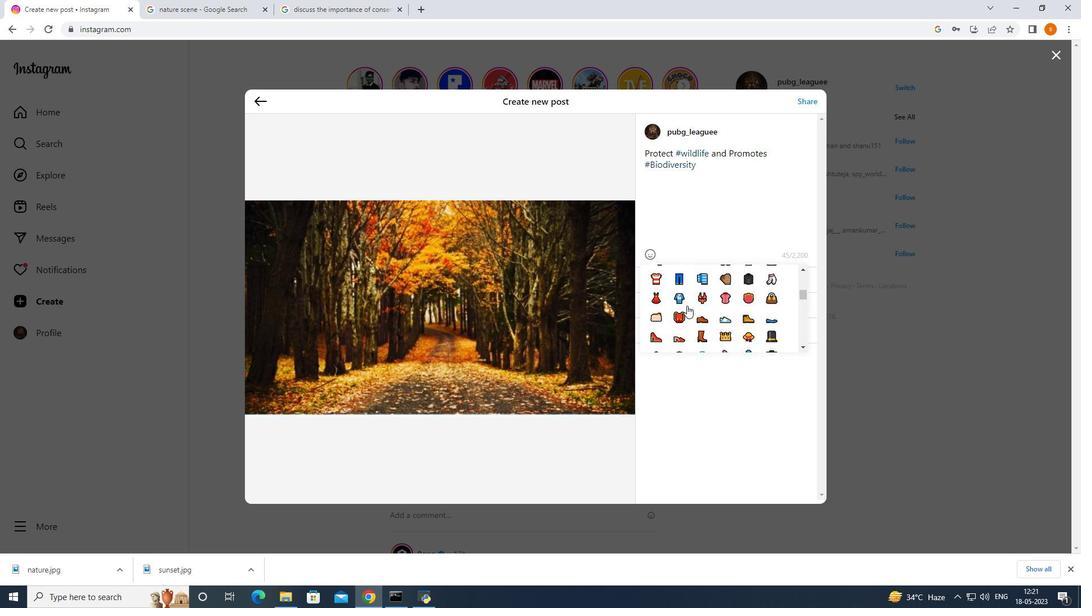 
Action: Mouse scrolled (626, 297) with delta (0, 0)
Screenshot: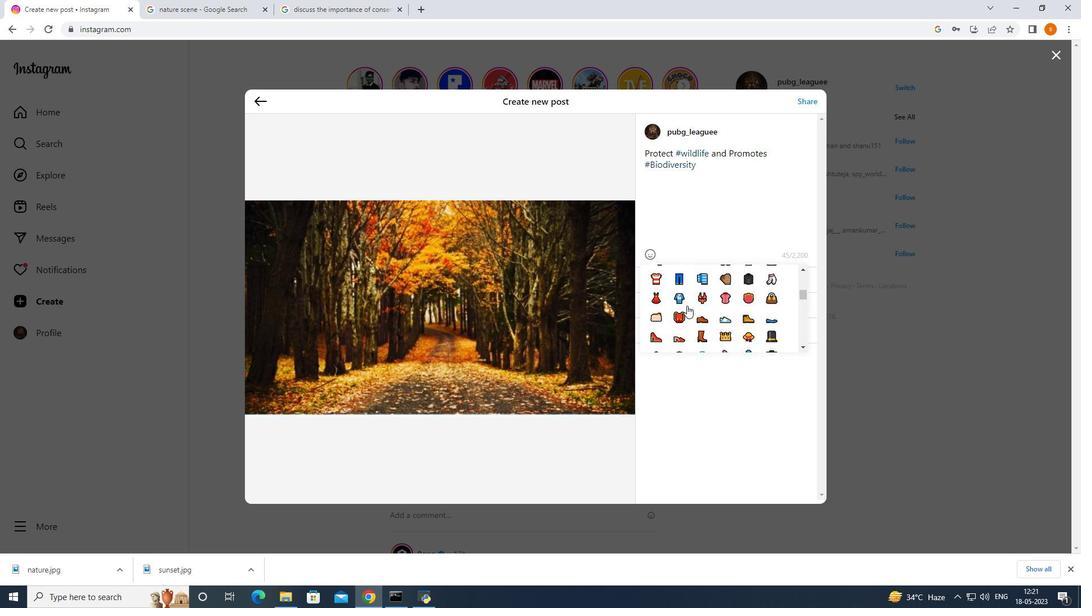 
Action: Mouse scrolled (626, 297) with delta (0, 0)
Screenshot: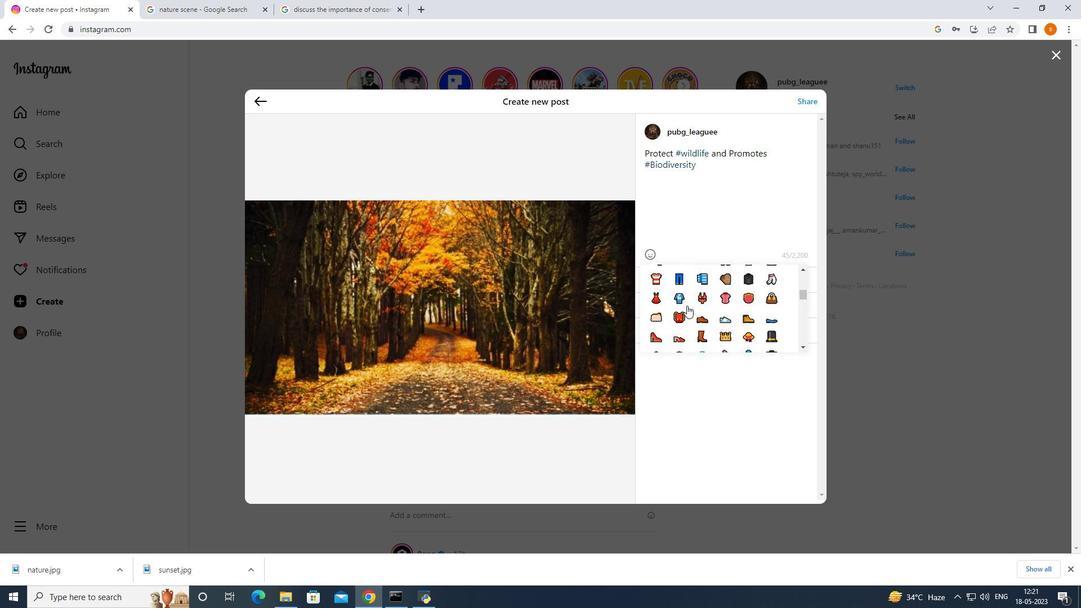 
Action: Mouse moved to (626, 298)
Screenshot: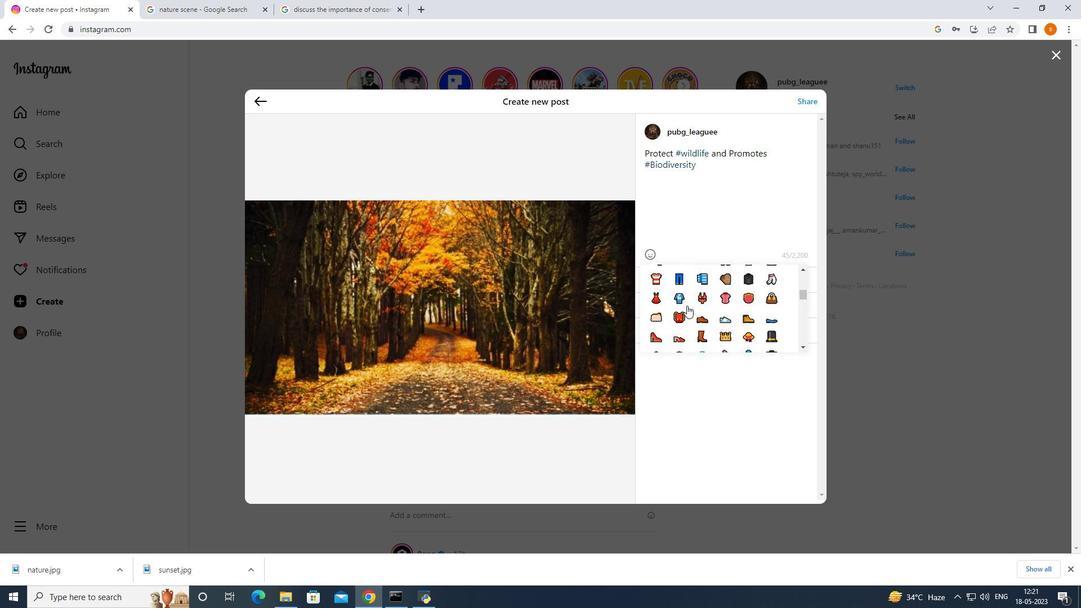 
Action: Mouse scrolled (626, 297) with delta (0, 0)
Screenshot: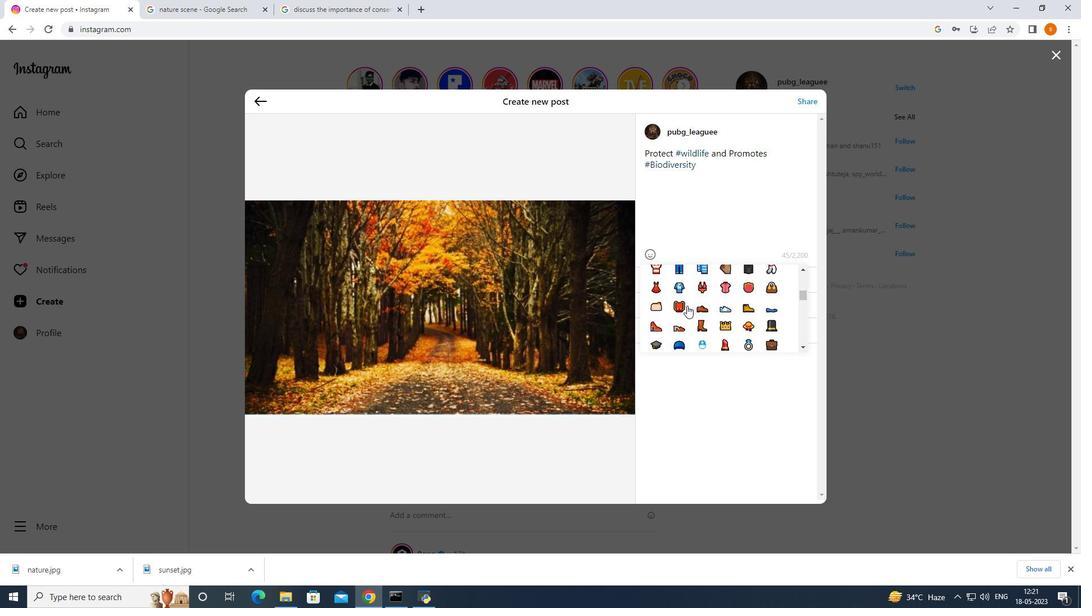 
Action: Mouse moved to (626, 298)
Screenshot: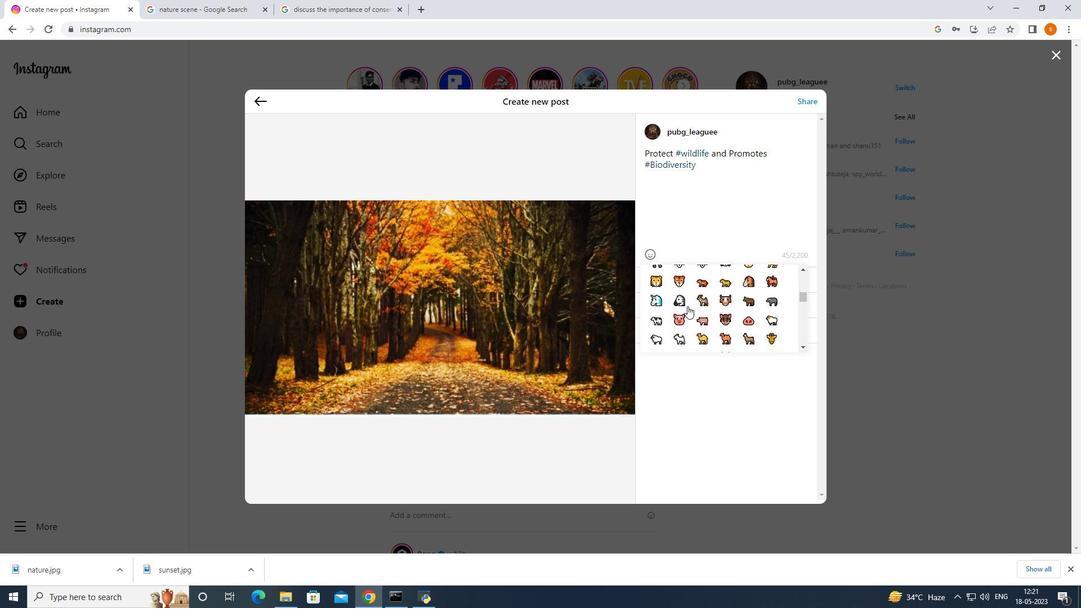 
Action: Mouse scrolled (626, 297) with delta (0, 0)
Screenshot: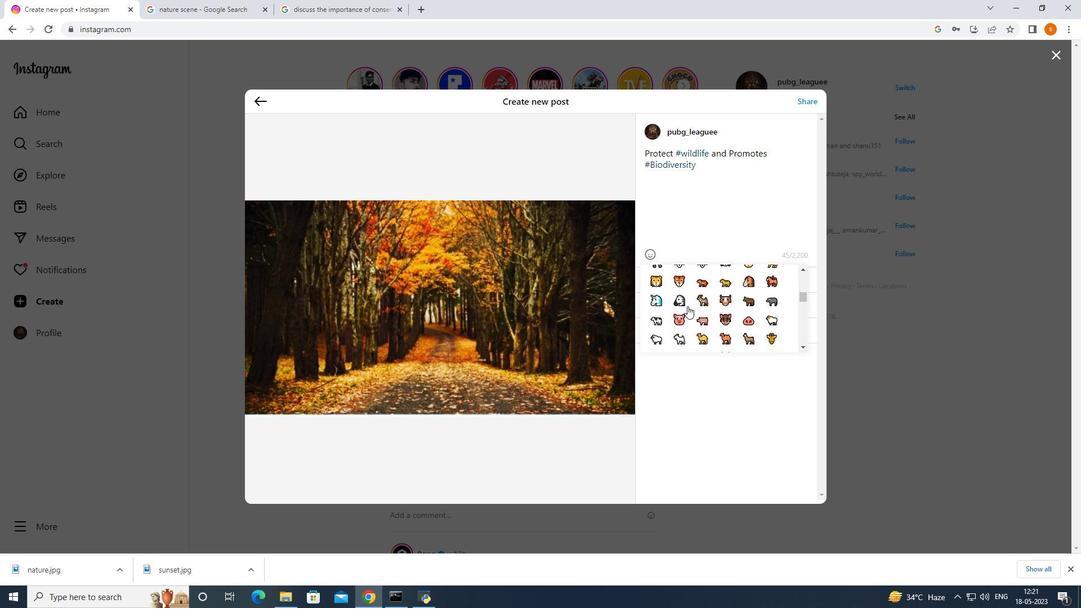 
Action: Mouse moved to (626, 298)
Screenshot: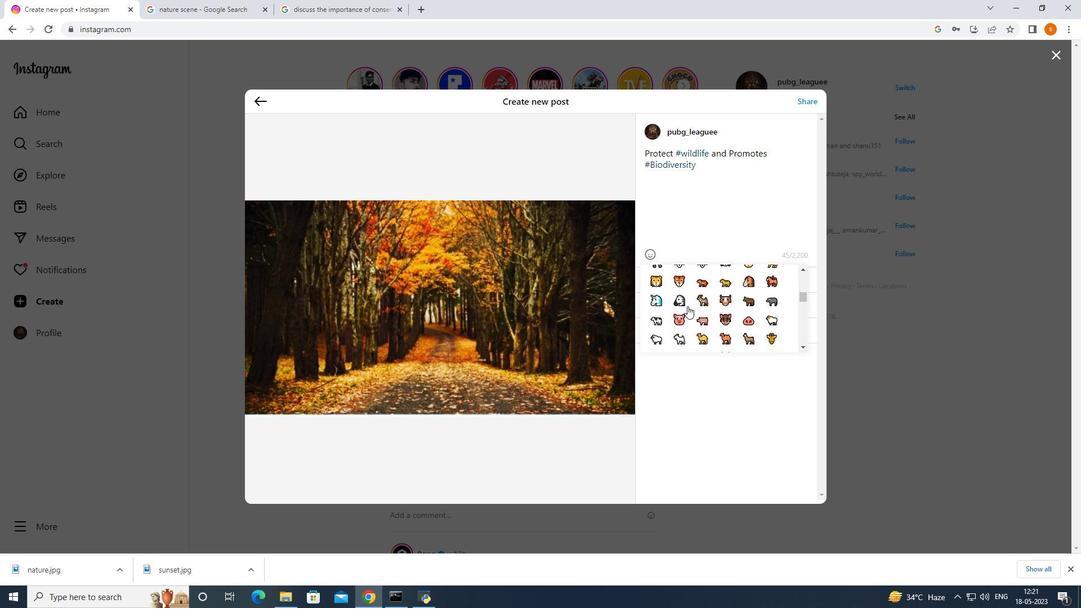 
Action: Mouse scrolled (626, 297) with delta (0, 0)
Screenshot: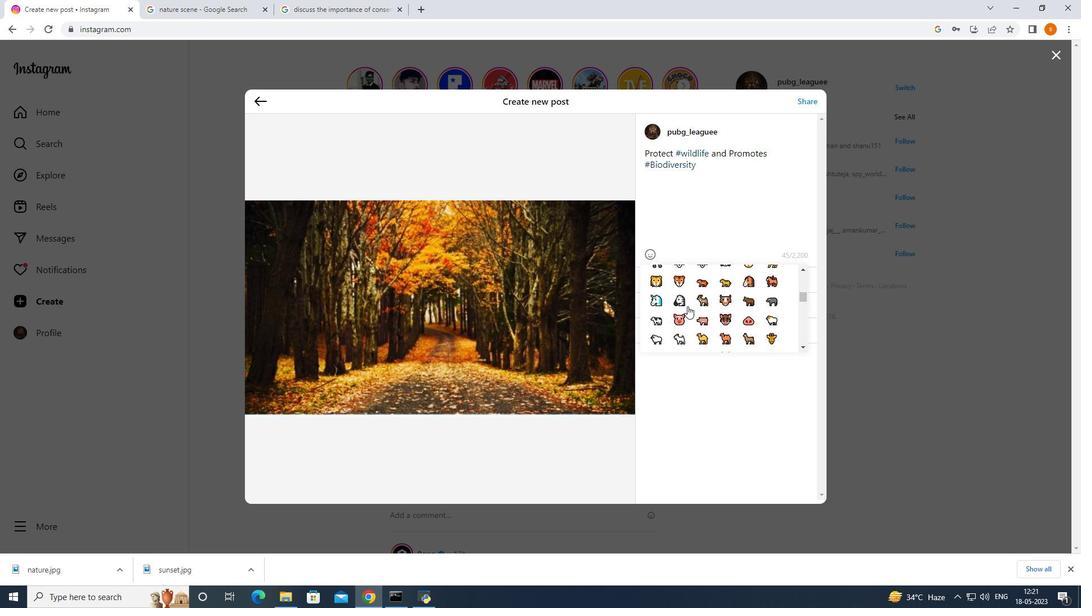 
Action: Mouse moved to (626, 299)
Screenshot: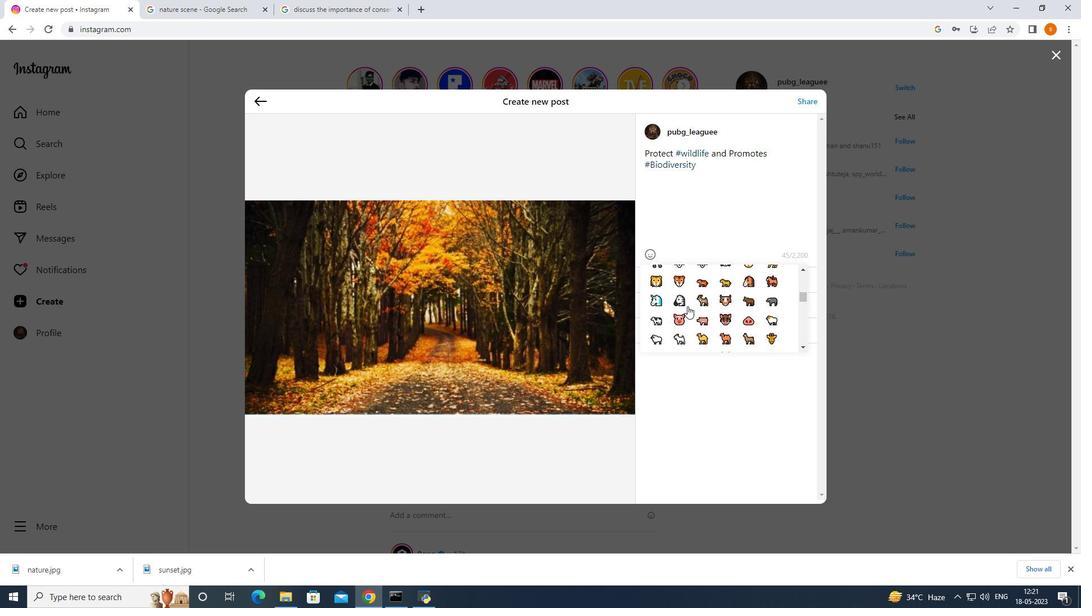 
Action: Mouse scrolled (626, 298) with delta (0, 0)
Screenshot: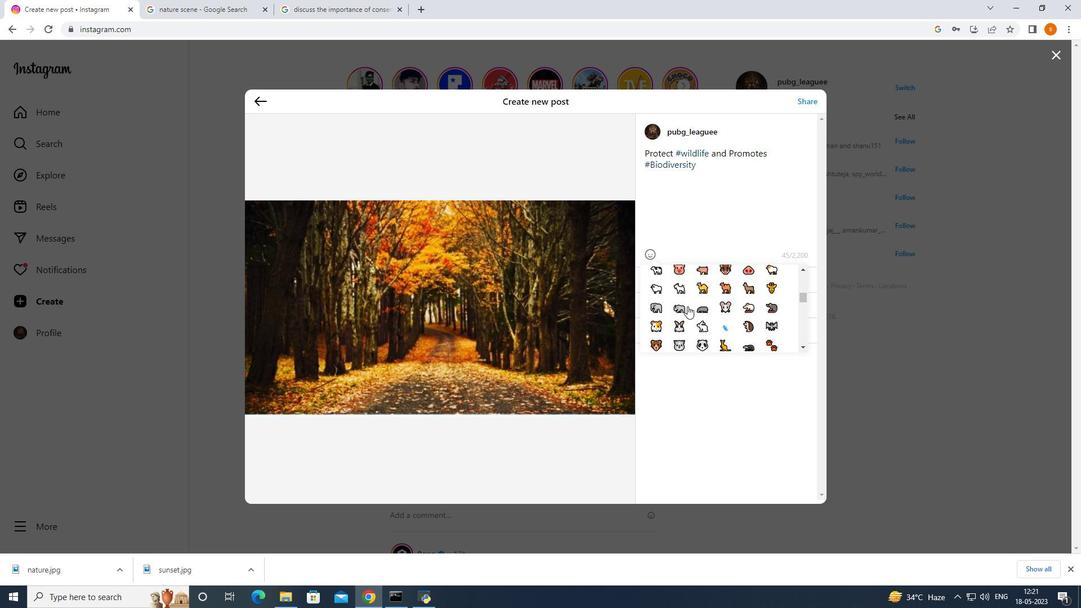 
Action: Mouse moved to (627, 299)
Screenshot: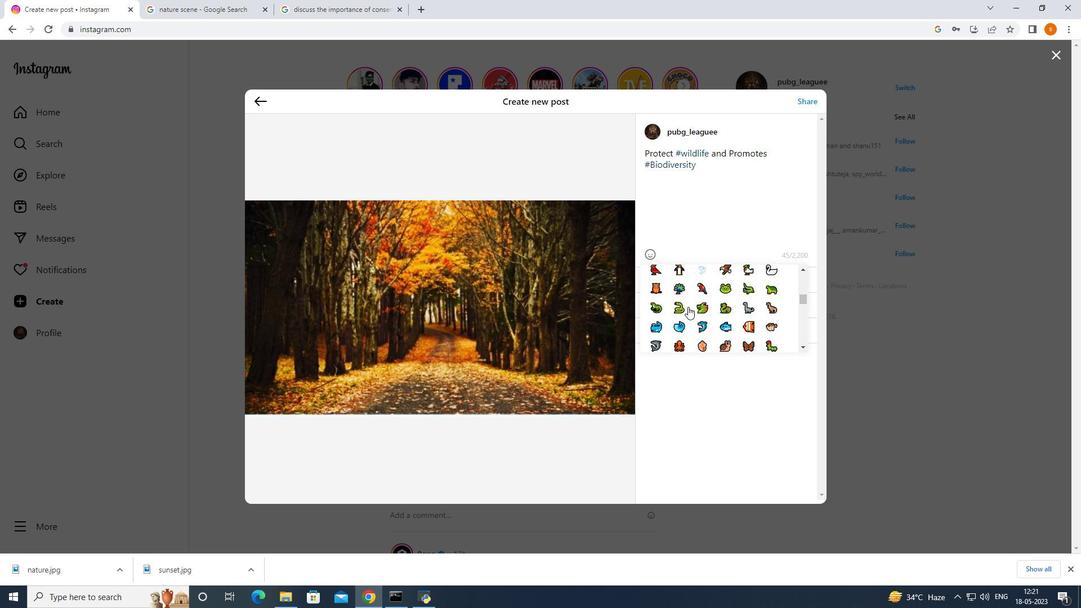 
Action: Mouse scrolled (627, 299) with delta (0, 0)
Screenshot: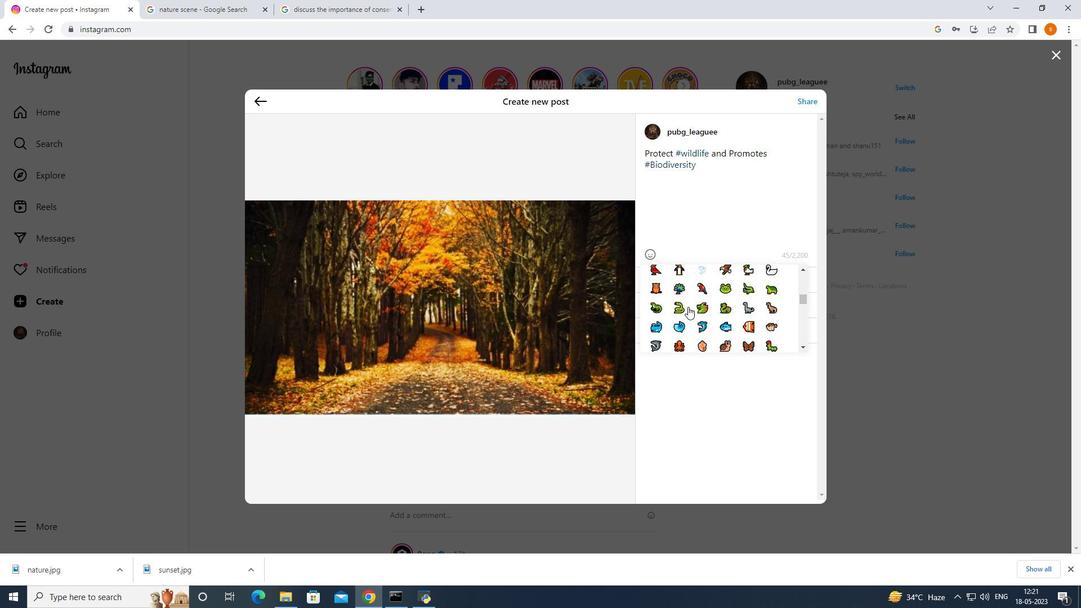 
Action: Mouse moved to (627, 299)
Screenshot: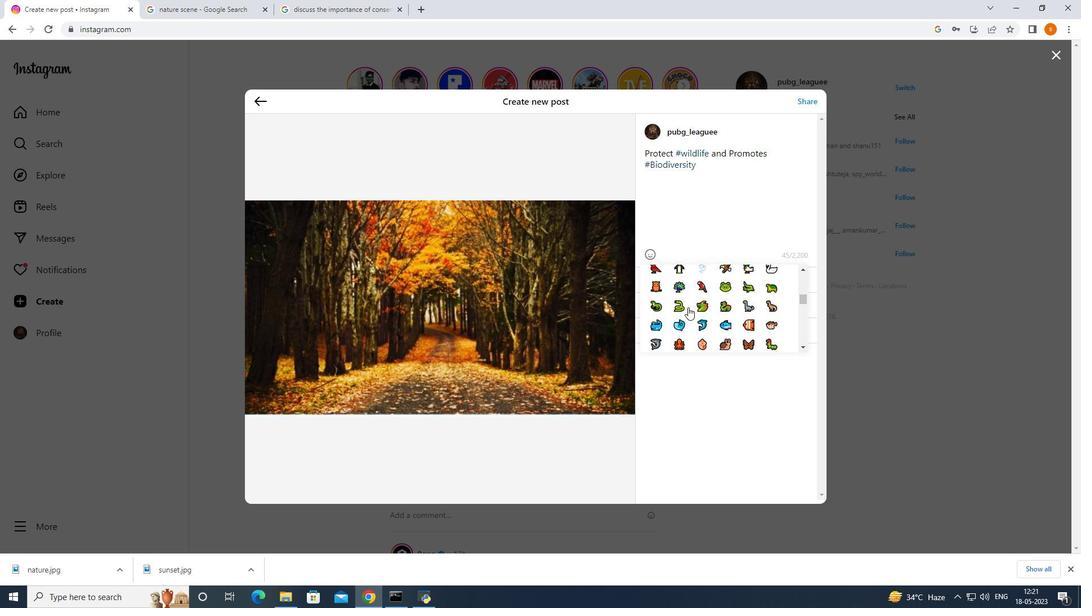 
Action: Mouse scrolled (627, 299) with delta (0, 0)
Screenshot: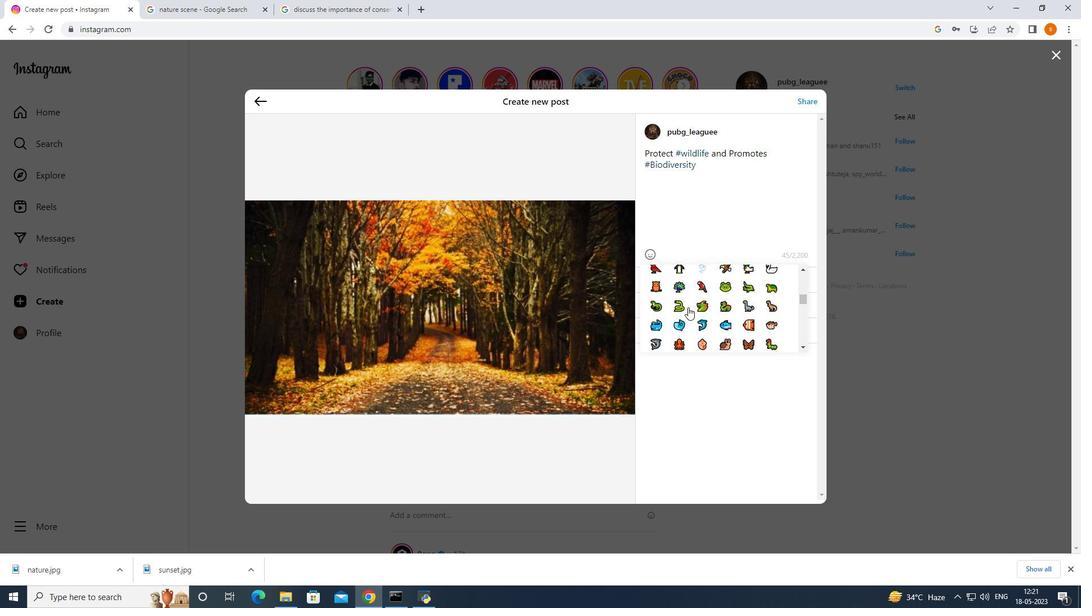 
Action: Mouse moved to (674, 300)
Screenshot: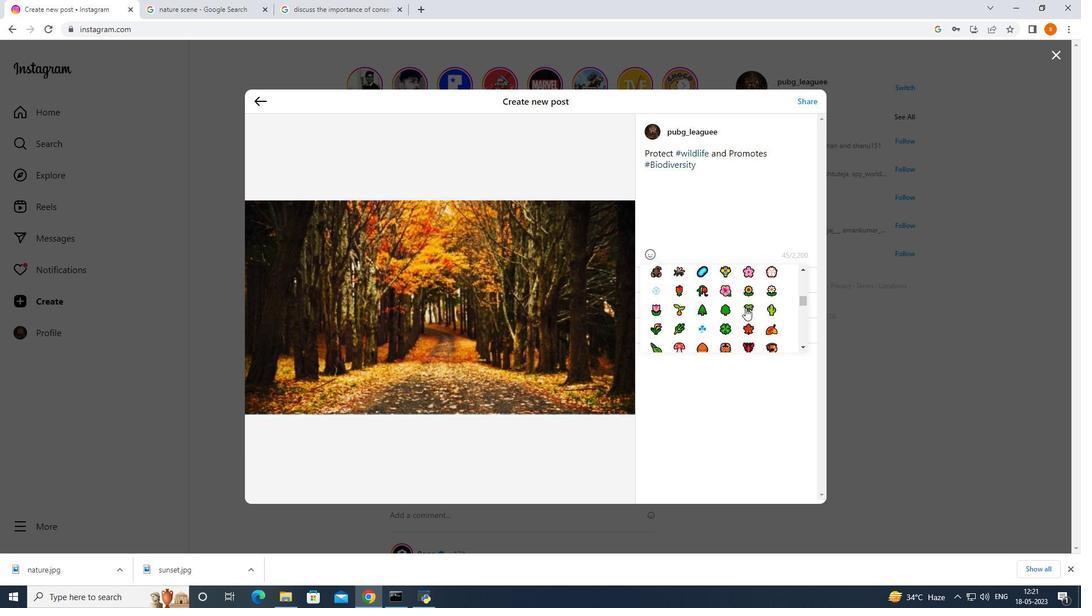 
Action: Mouse pressed left at (674, 300)
Screenshot: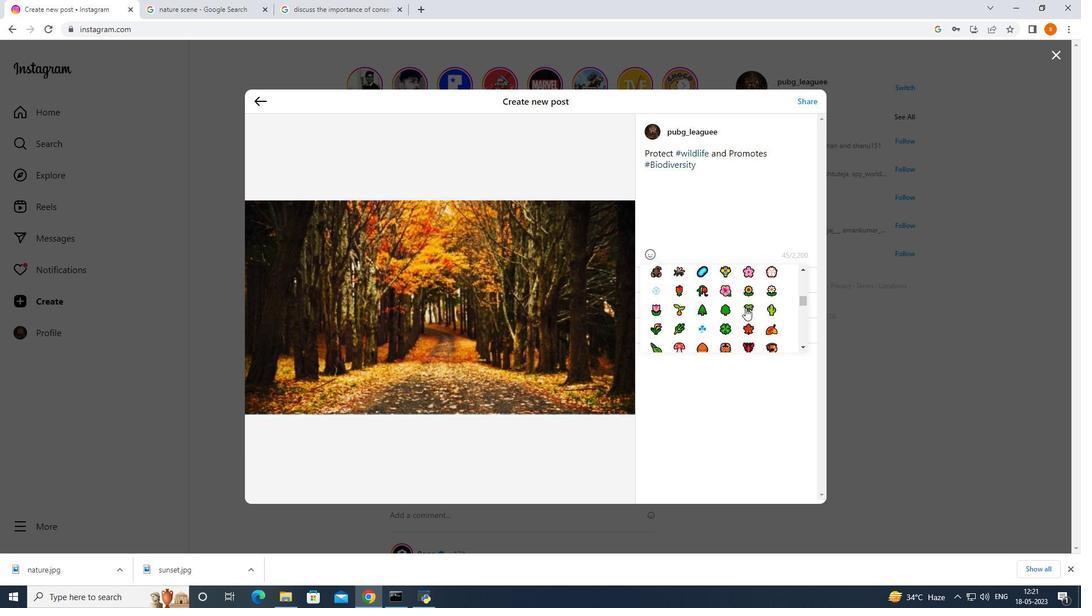 
Action: Mouse moved to (674, 300)
Screenshot: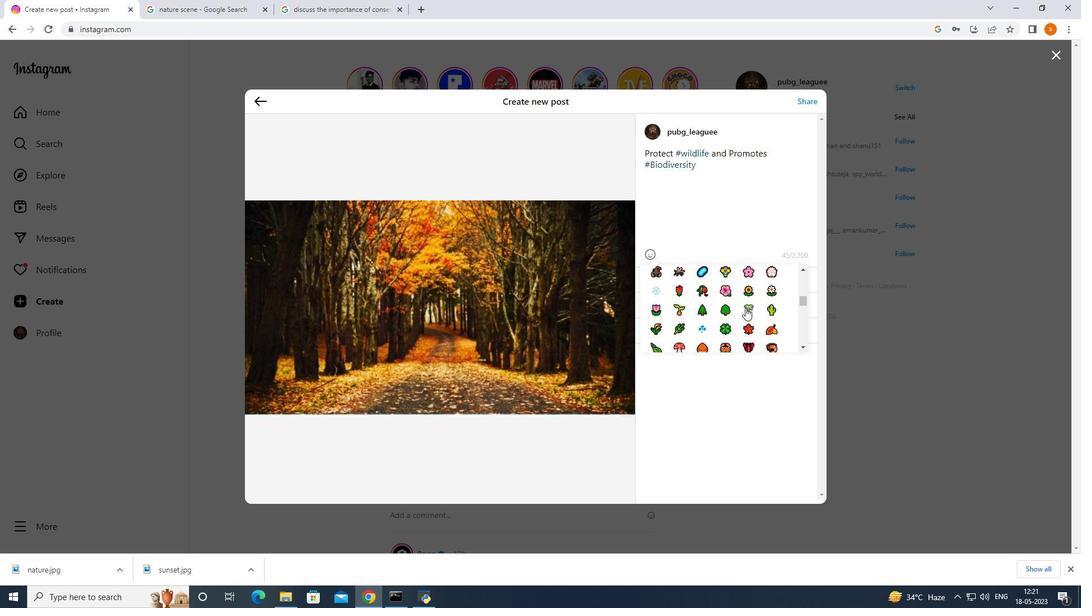 
Action: Mouse pressed left at (674, 300)
Screenshot: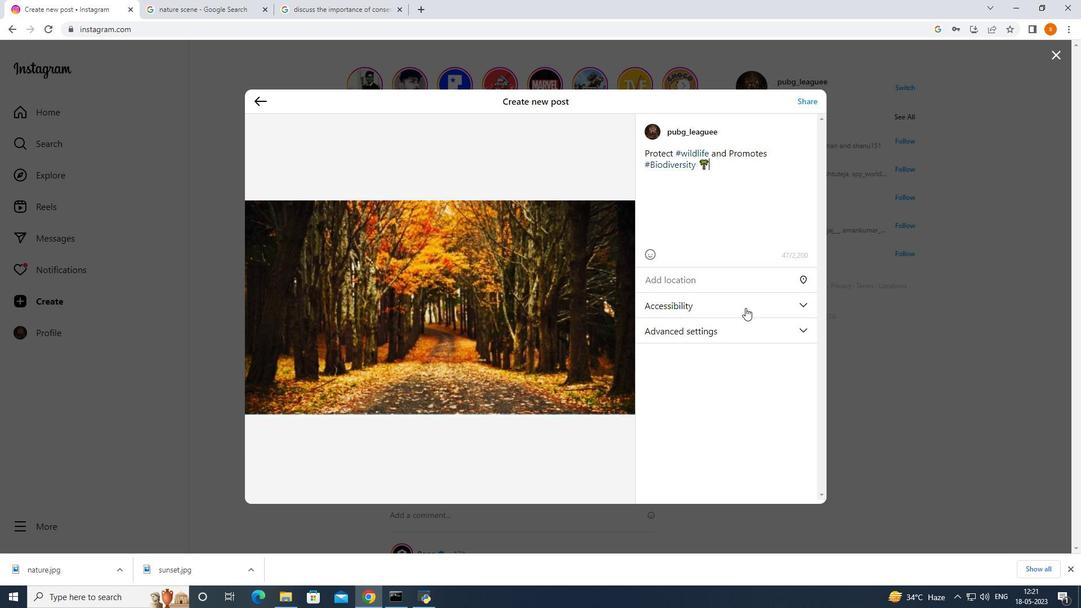 
Action: Mouse moved to (719, 166)
Screenshot: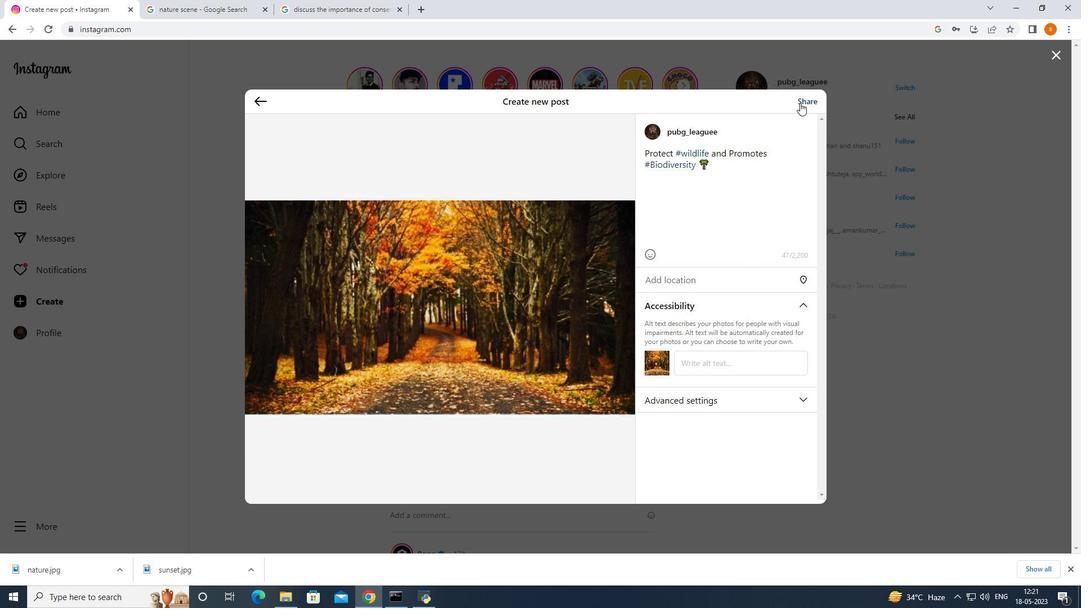 
Action: Mouse pressed left at (719, 166)
Screenshot: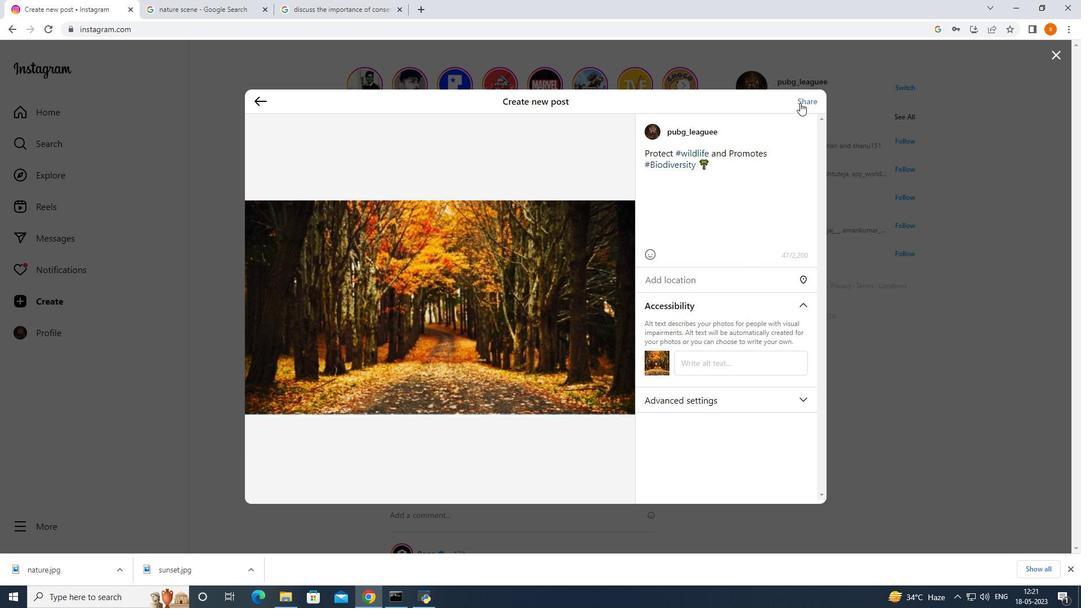 
Action: Mouse moved to (756, 340)
Screenshot: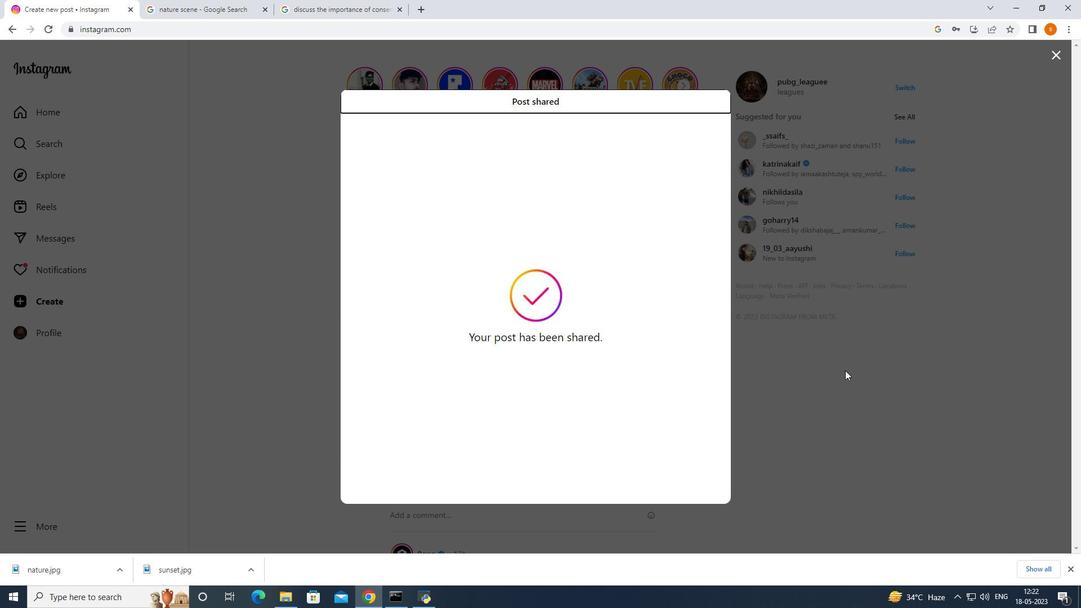 
